 Task: Explore Airbnb accommodation in Majenang, Indonesia from 21th December, 2023 to 25th December, 2023 for 2 adults. Place can be private room with 1  bedroom having 2 beds and 1 bathroom. Property type can be hotel.
Action: Mouse moved to (544, 104)
Screenshot: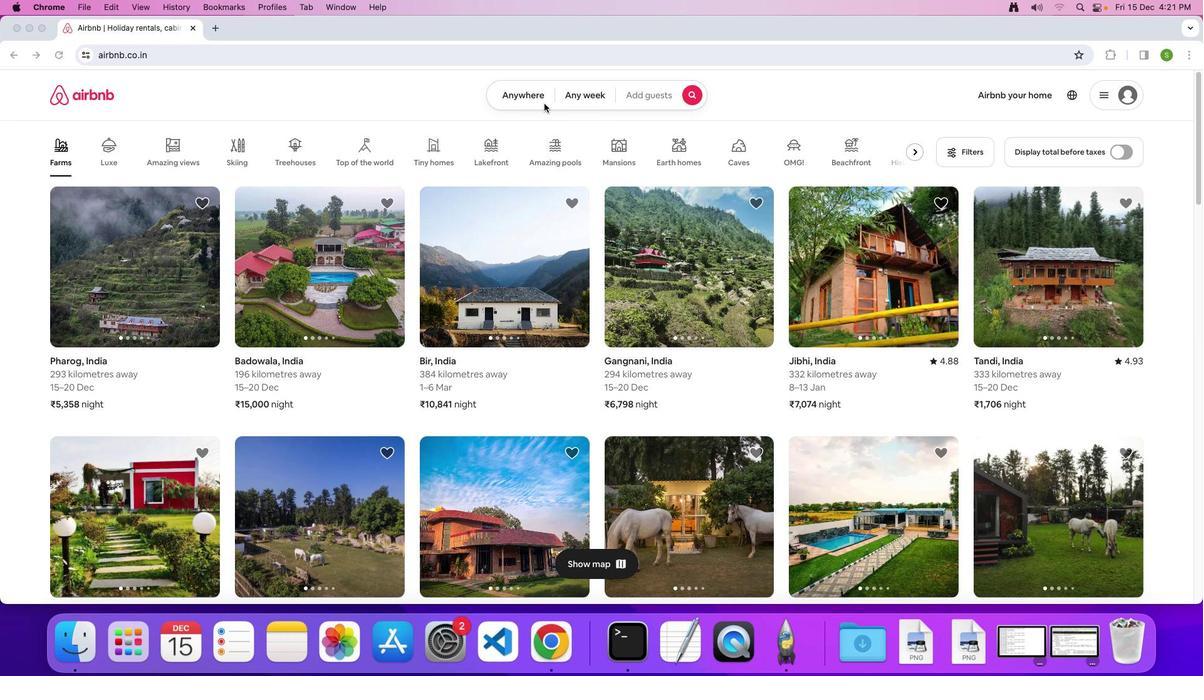 
Action: Mouse pressed left at (544, 104)
Screenshot: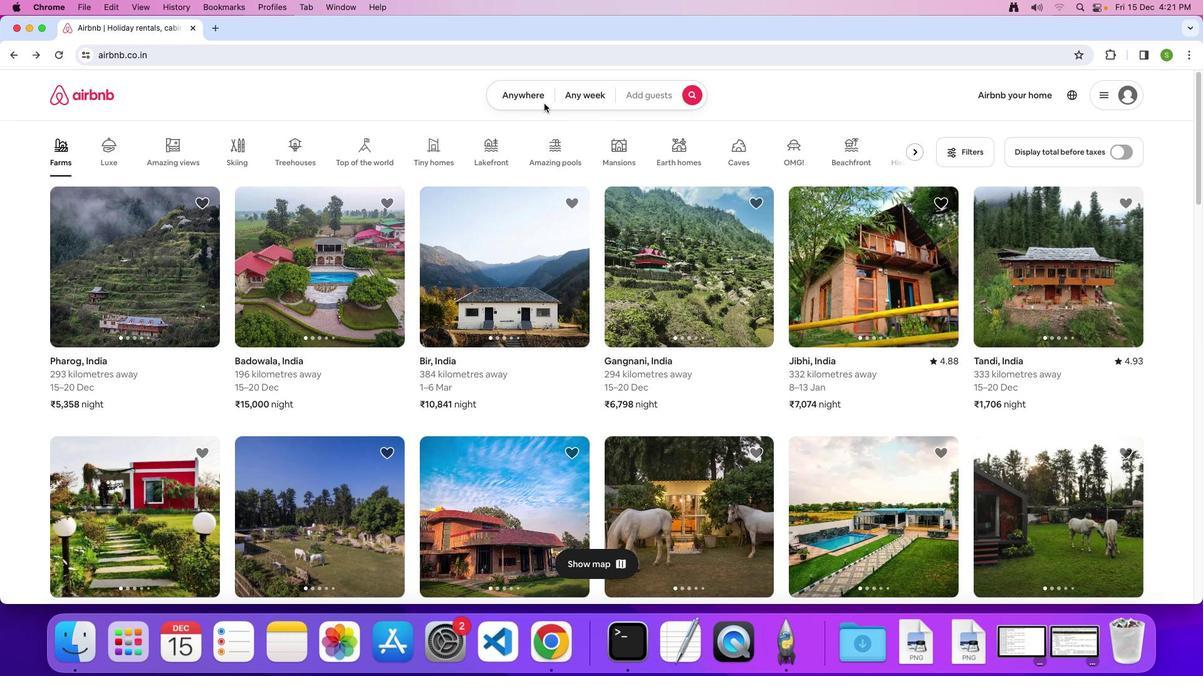 
Action: Mouse moved to (527, 98)
Screenshot: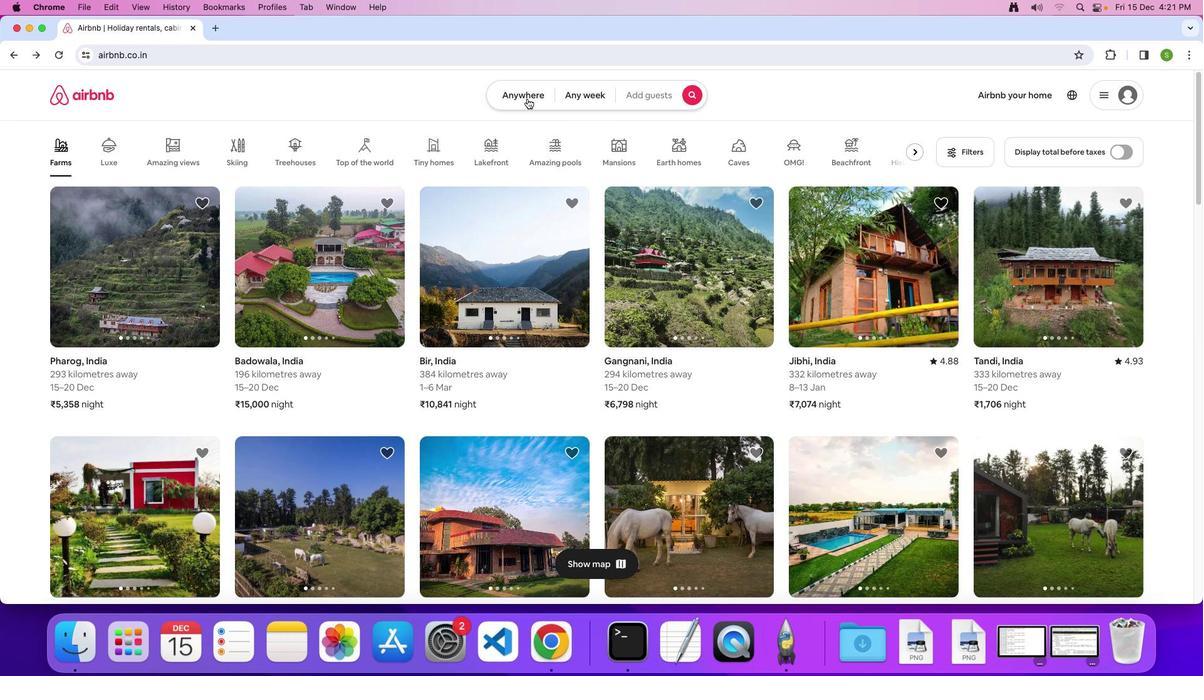 
Action: Mouse pressed left at (527, 98)
Screenshot: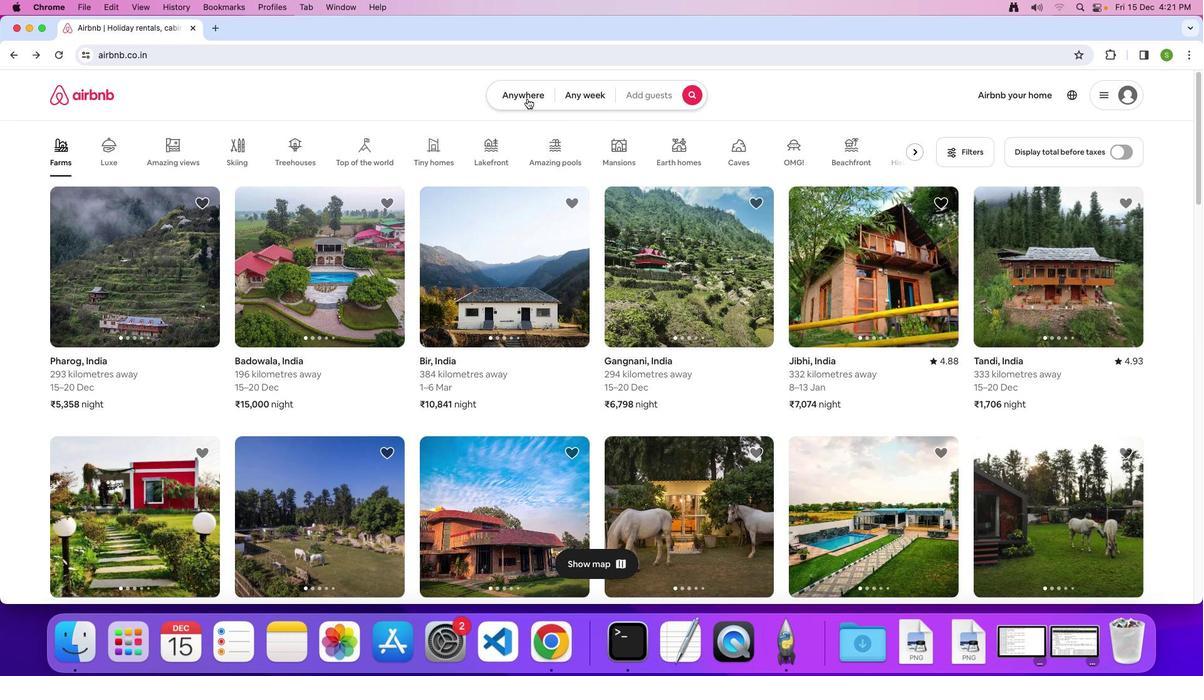 
Action: Mouse moved to (468, 138)
Screenshot: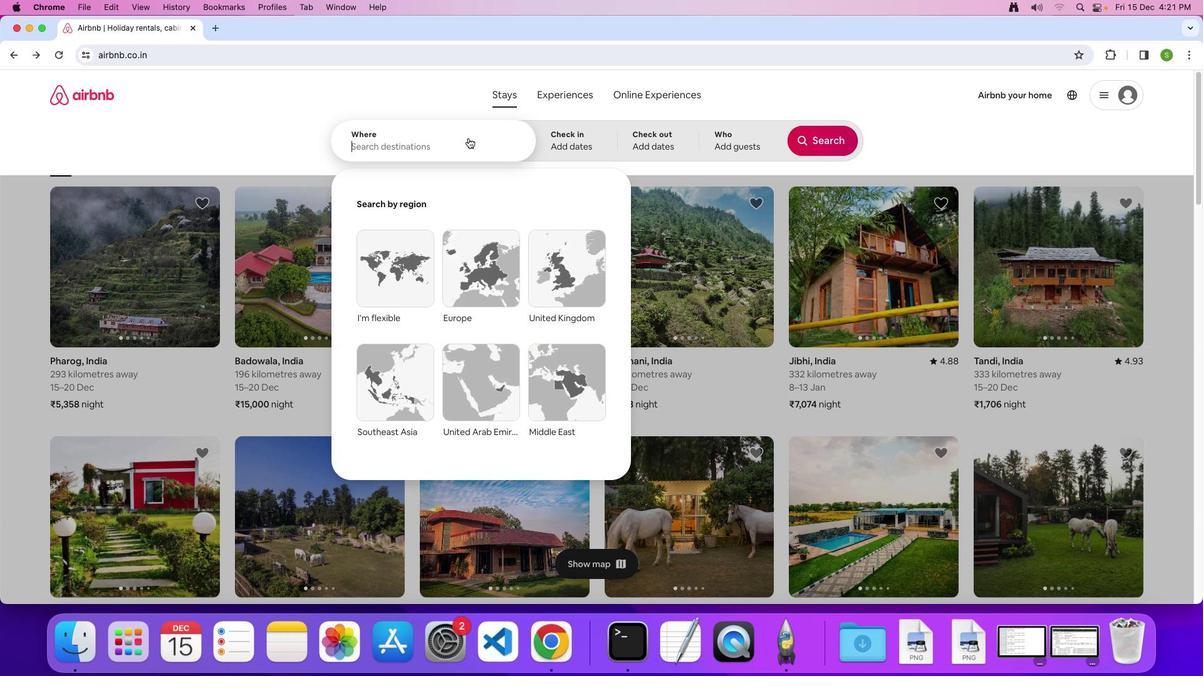 
Action: Mouse pressed left at (468, 138)
Screenshot: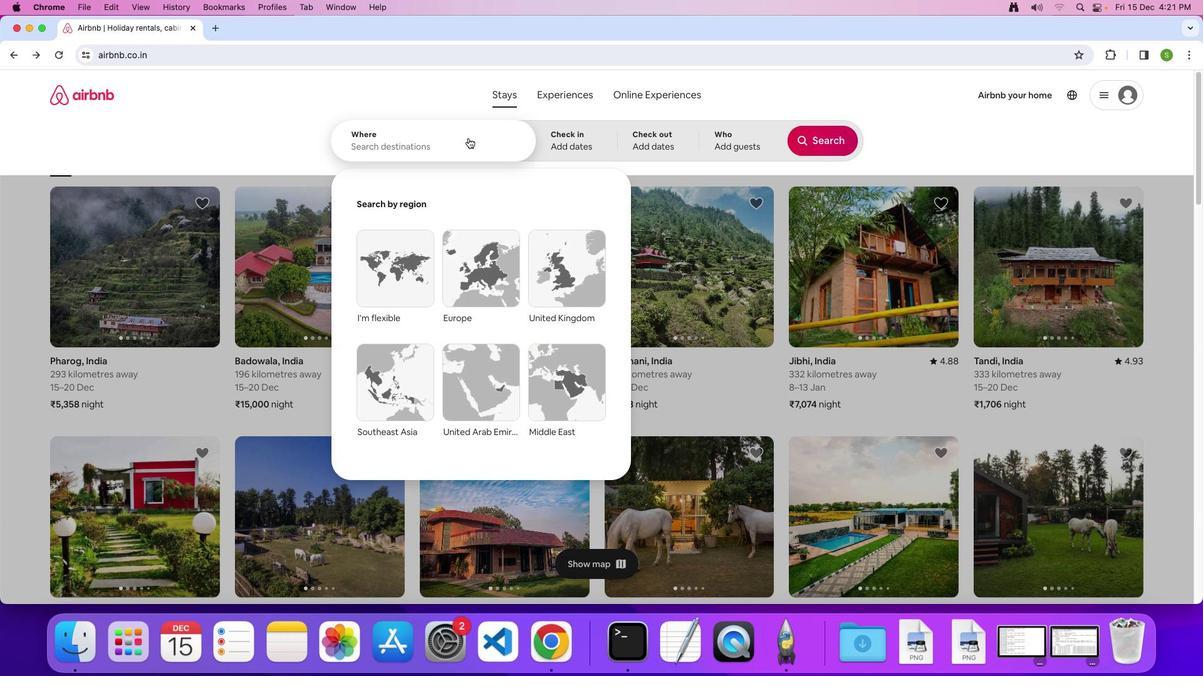 
Action: Key pressed 'M'Key.caps_lock'a''j''e''n''a''n''g'','Key.spaceKey.shift'i''n''d''o''n''e''s''i''a'Key.enter
Screenshot: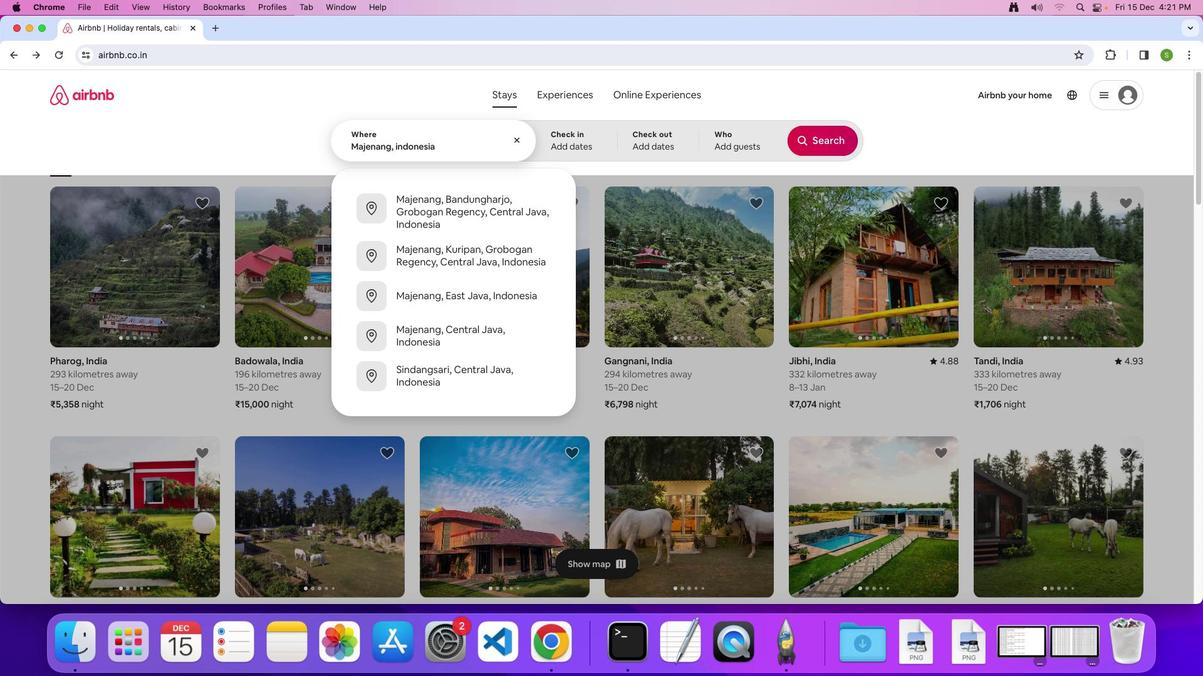 
Action: Mouse moved to (495, 389)
Screenshot: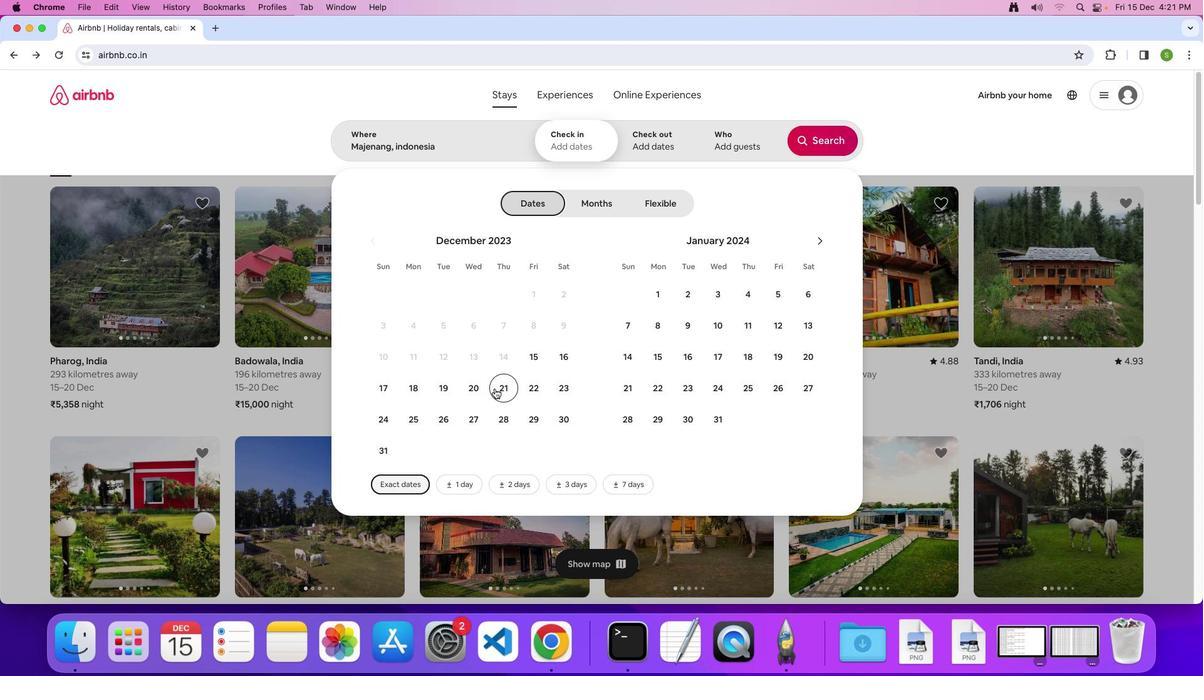 
Action: Mouse pressed left at (495, 389)
Screenshot: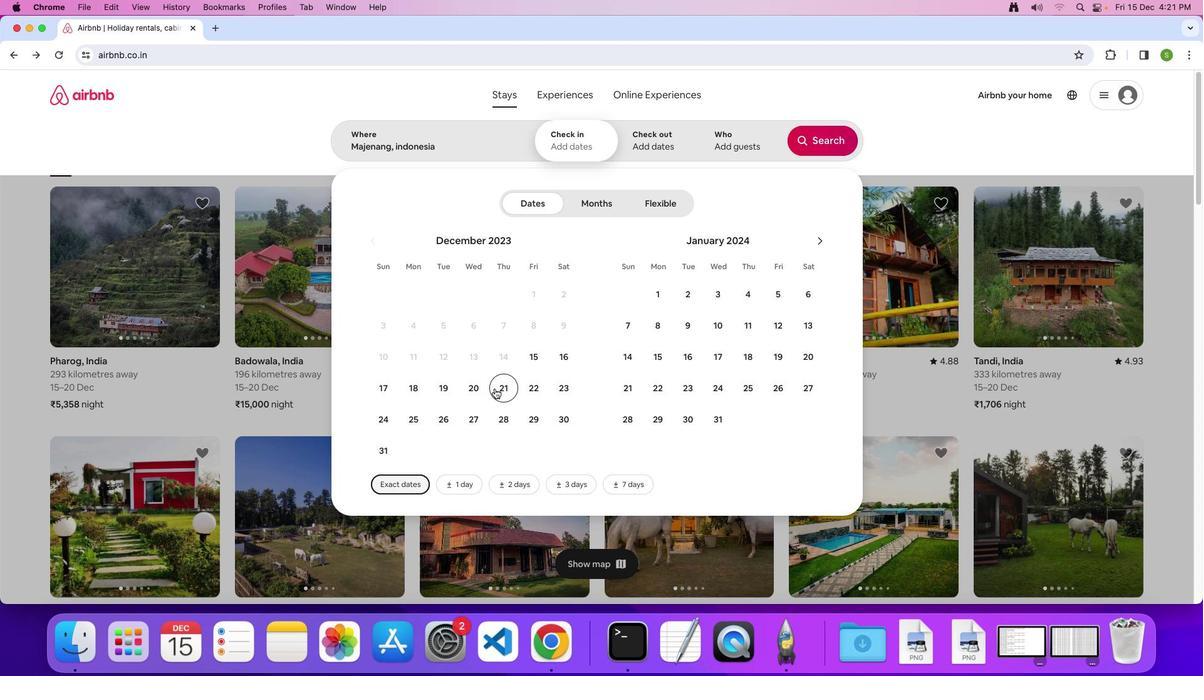 
Action: Mouse moved to (419, 420)
Screenshot: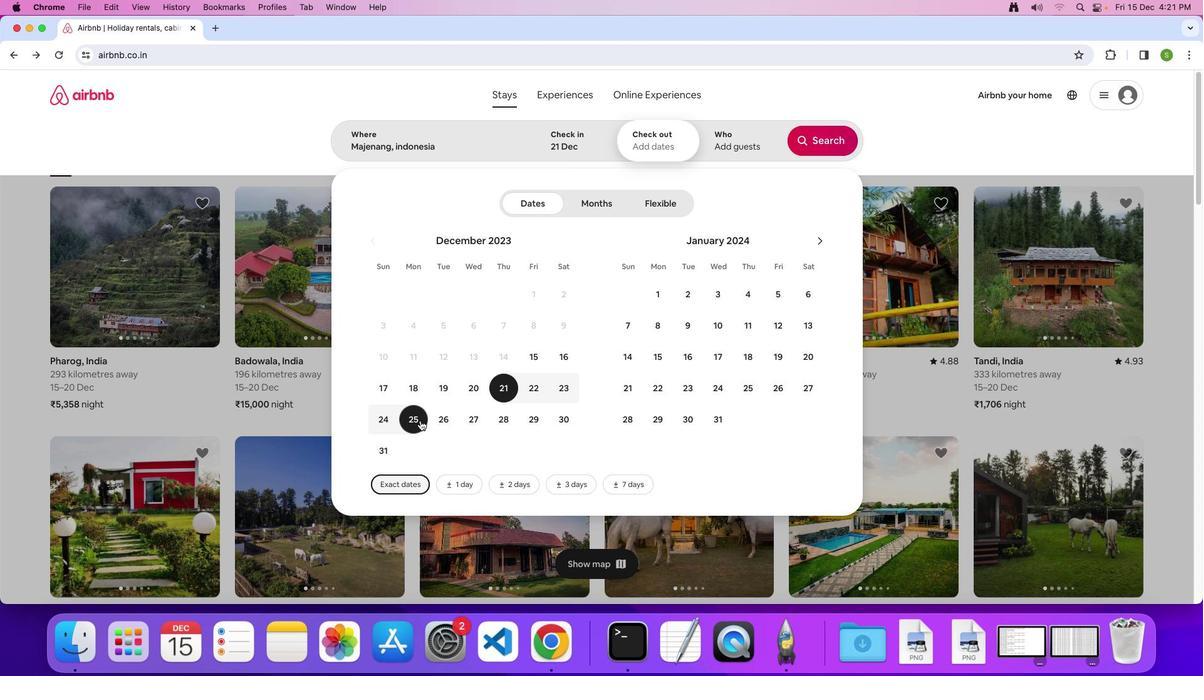 
Action: Mouse pressed left at (419, 420)
Screenshot: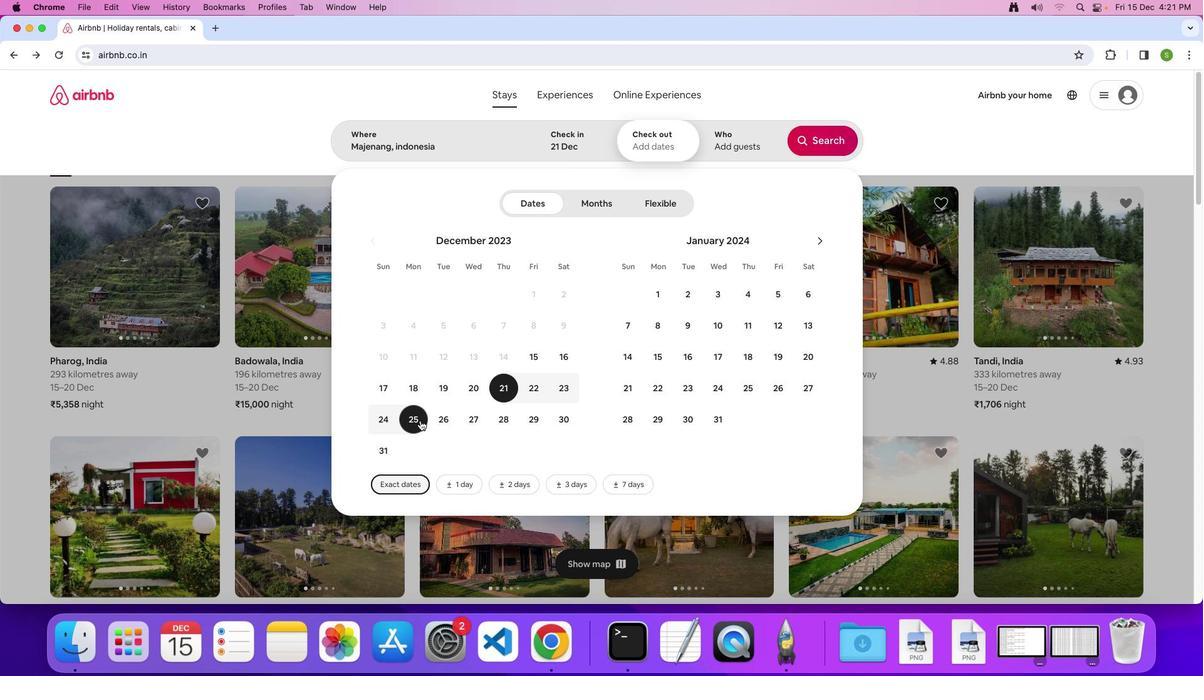 
Action: Mouse moved to (710, 142)
Screenshot: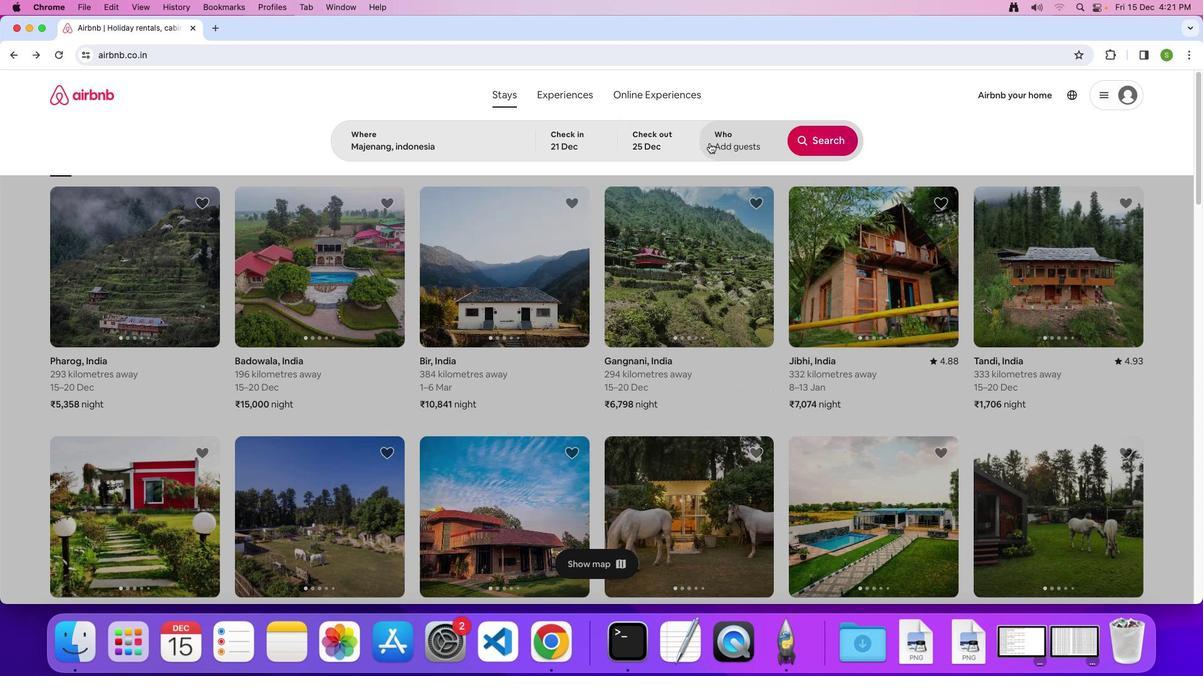 
Action: Mouse pressed left at (710, 142)
Screenshot: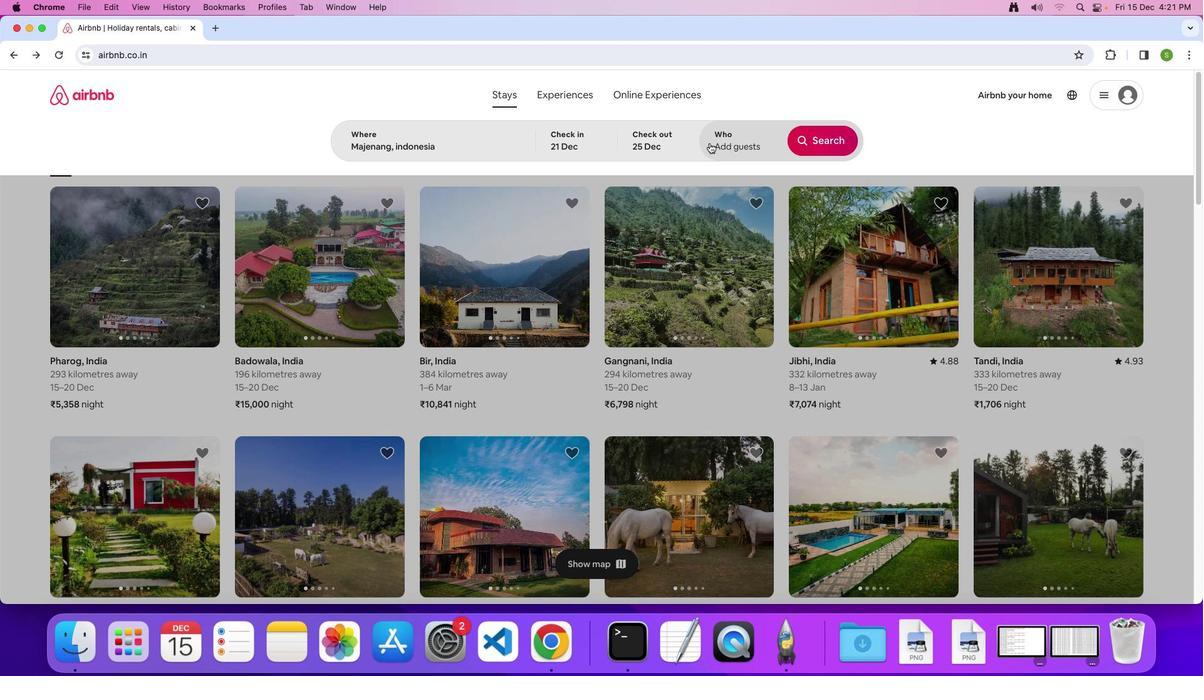 
Action: Mouse moved to (827, 204)
Screenshot: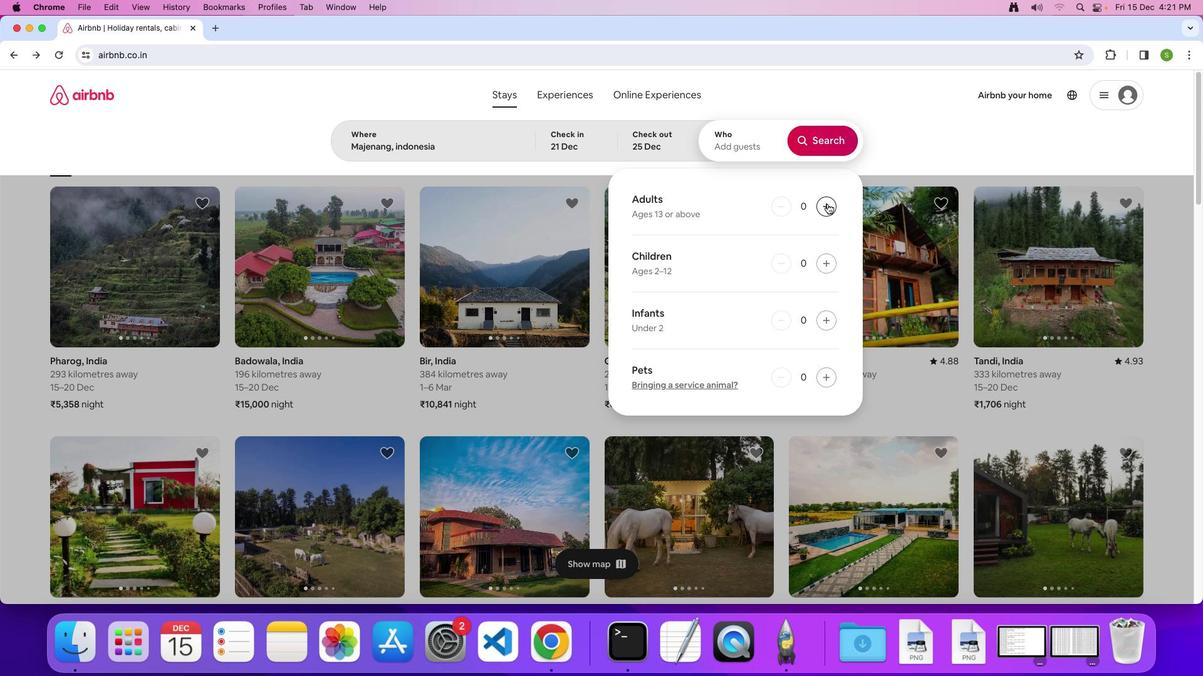 
Action: Mouse pressed left at (827, 204)
Screenshot: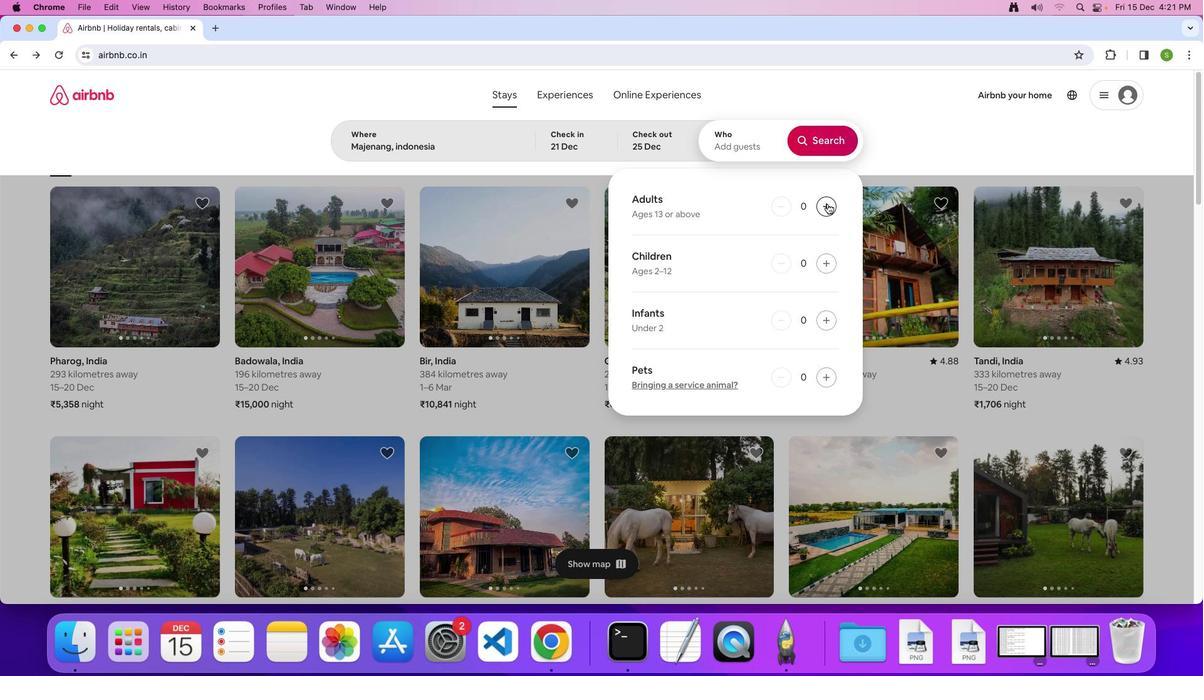
Action: Mouse pressed left at (827, 204)
Screenshot: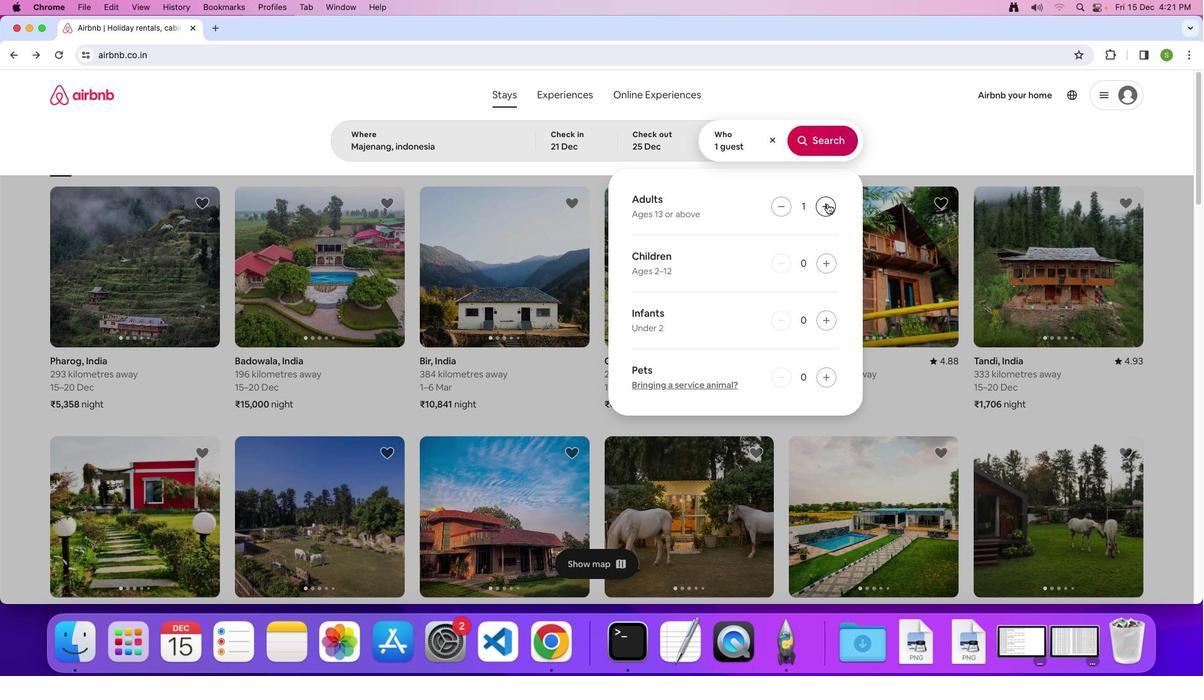 
Action: Mouse moved to (827, 147)
Screenshot: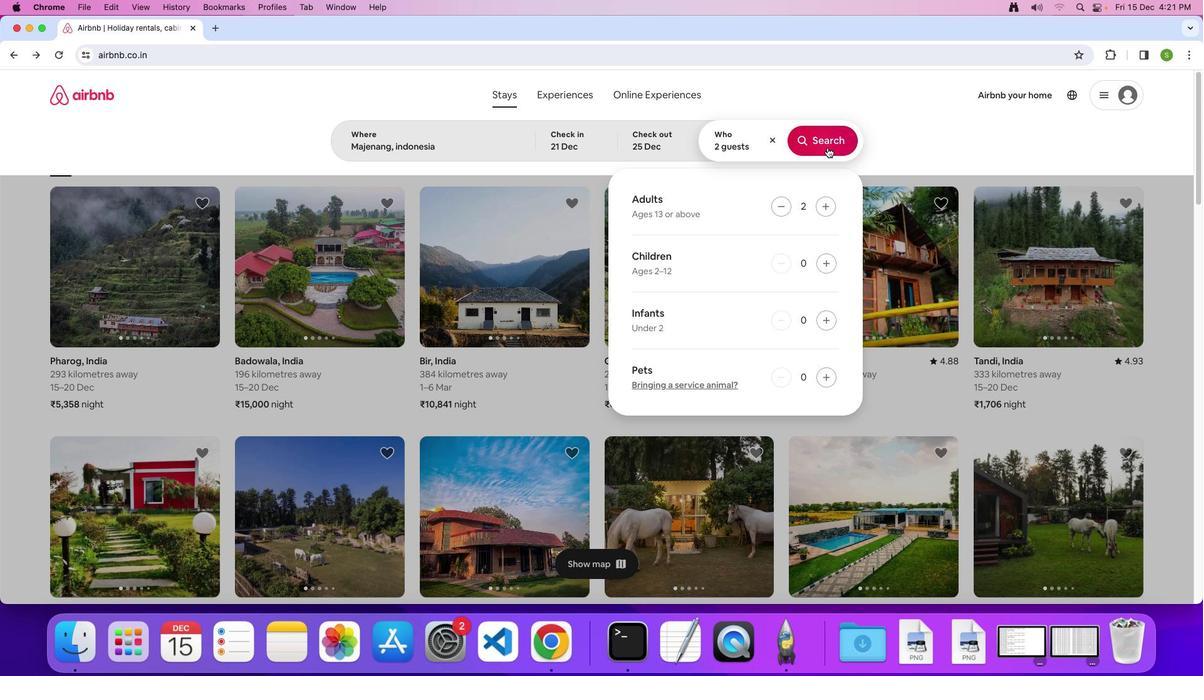 
Action: Mouse pressed left at (827, 147)
Screenshot: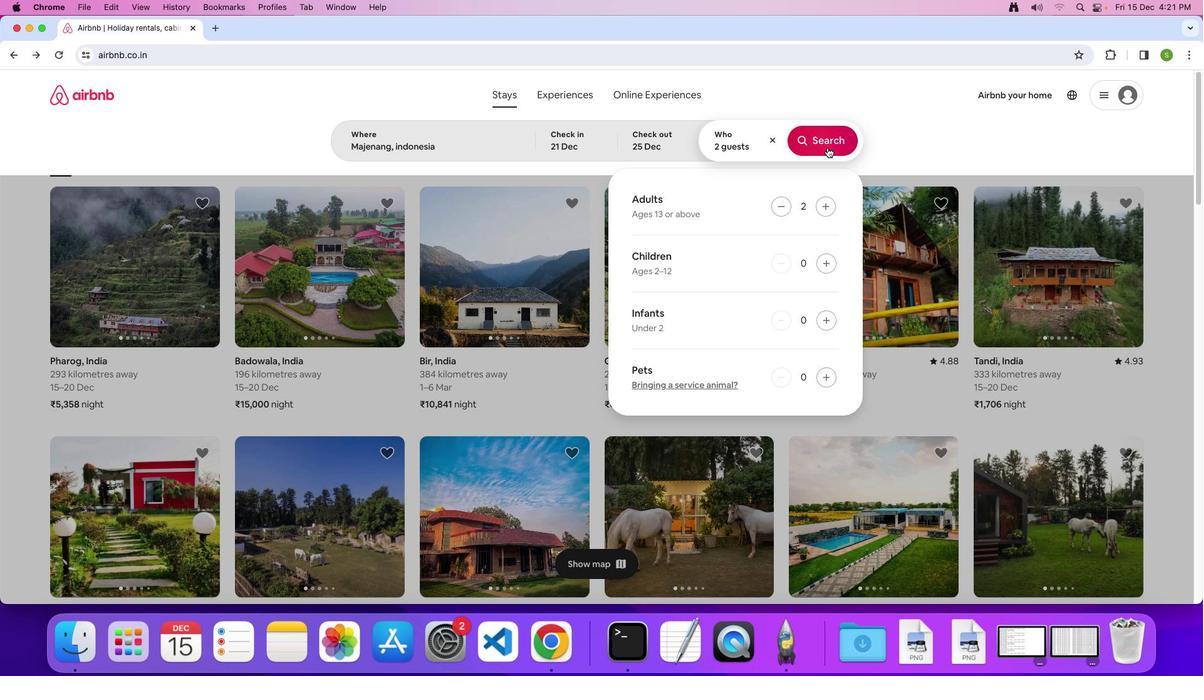
Action: Mouse moved to (998, 144)
Screenshot: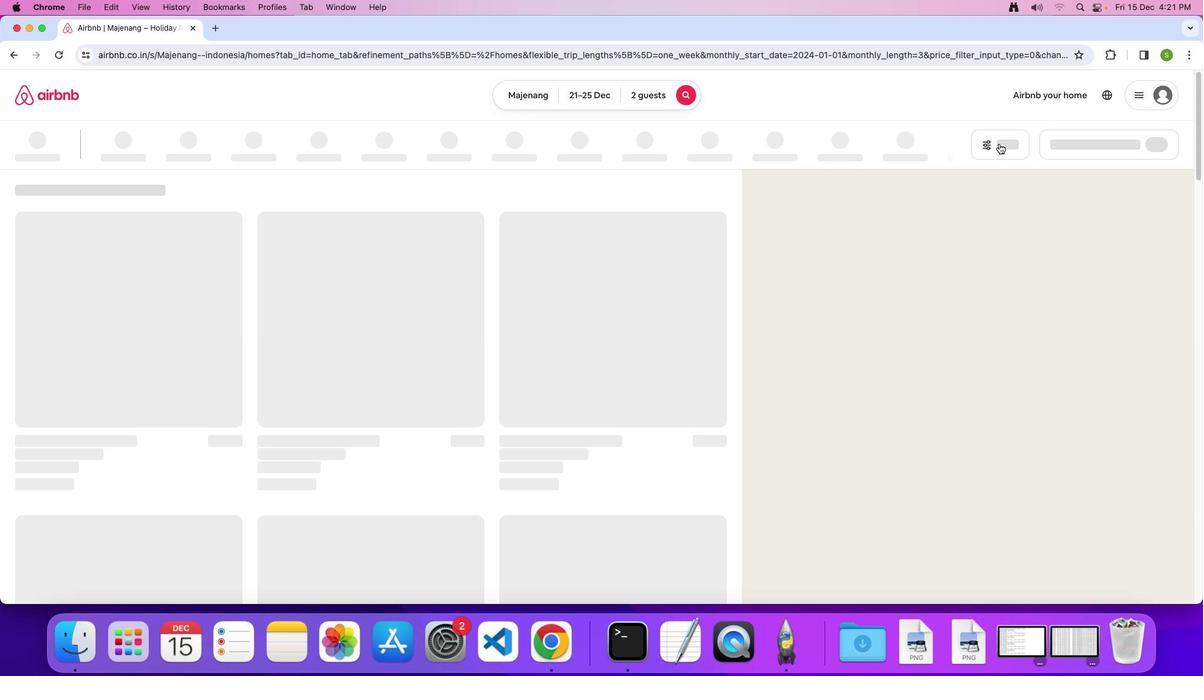 
Action: Mouse pressed left at (998, 144)
Screenshot: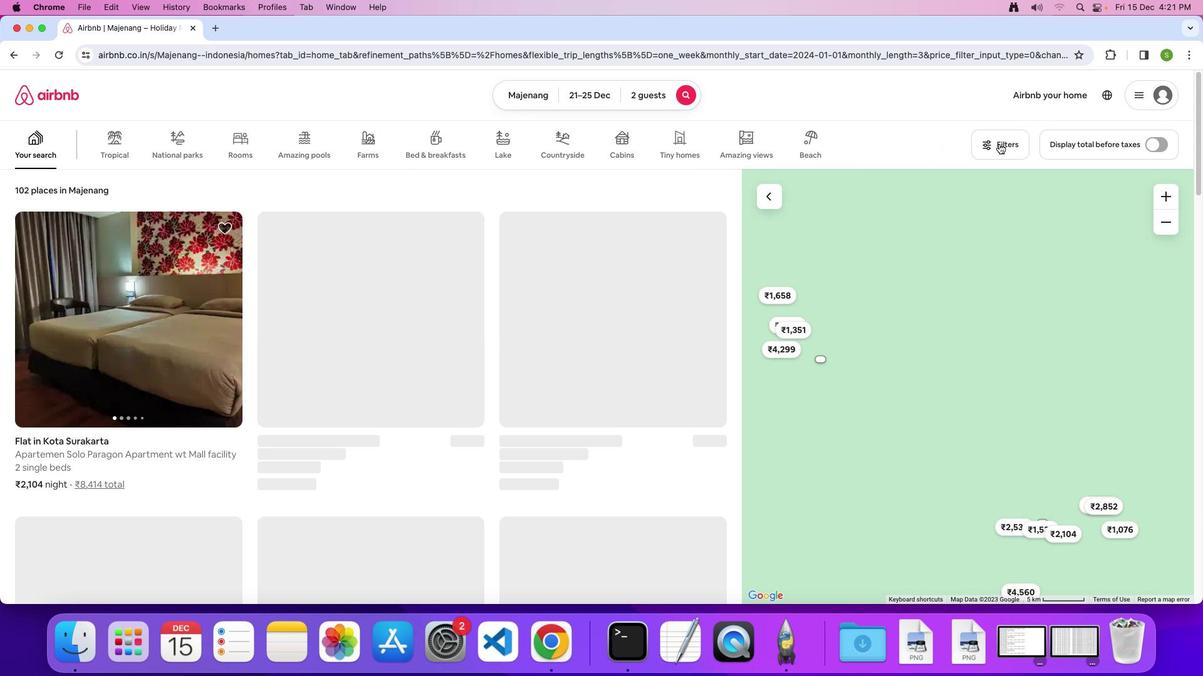
Action: Mouse moved to (552, 354)
Screenshot: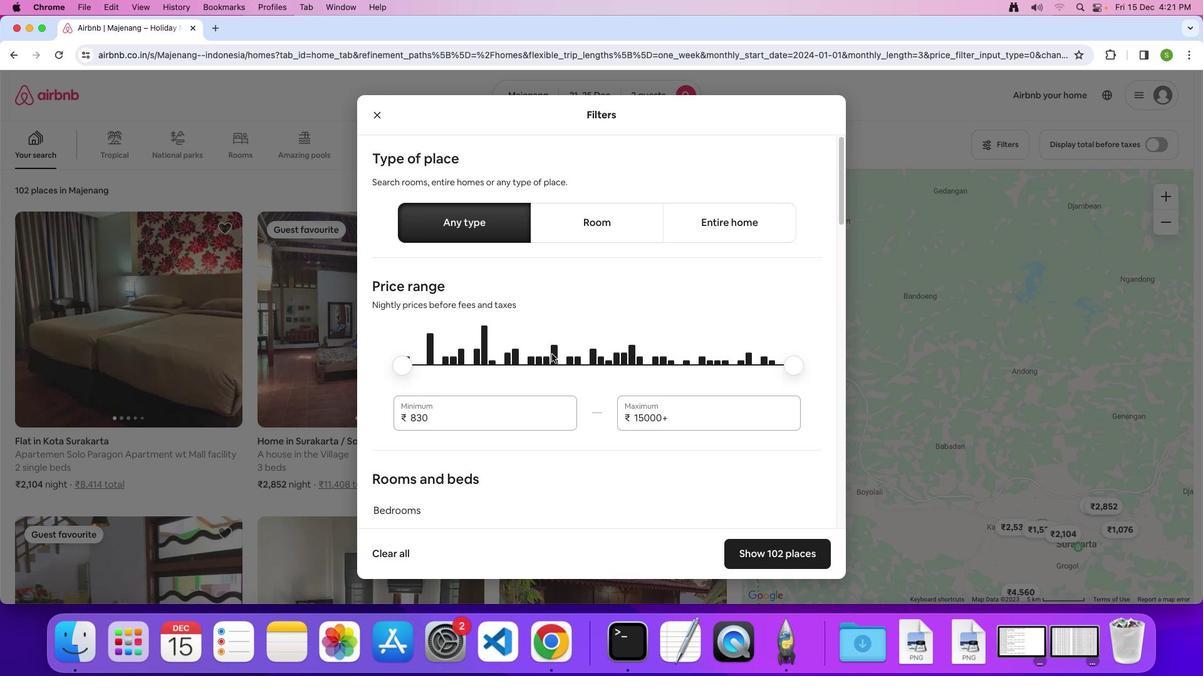 
Action: Mouse scrolled (552, 354) with delta (0, 0)
Screenshot: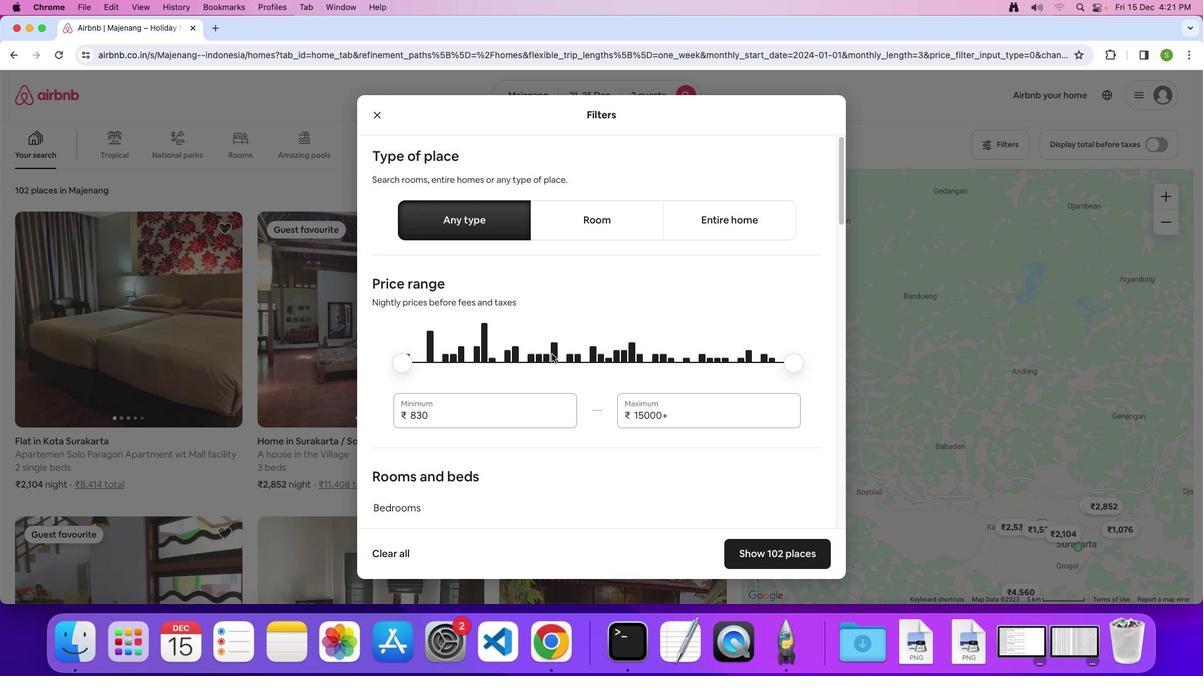 
Action: Mouse scrolled (552, 354) with delta (0, 0)
Screenshot: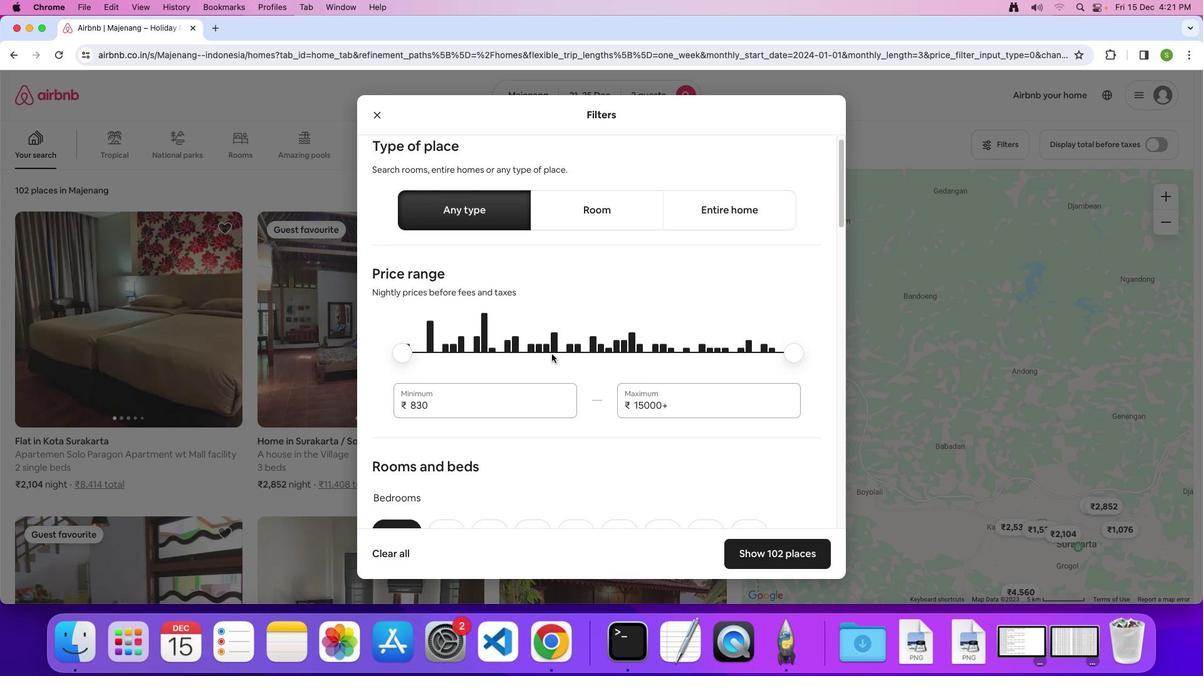 
Action: Mouse scrolled (552, 354) with delta (0, 0)
Screenshot: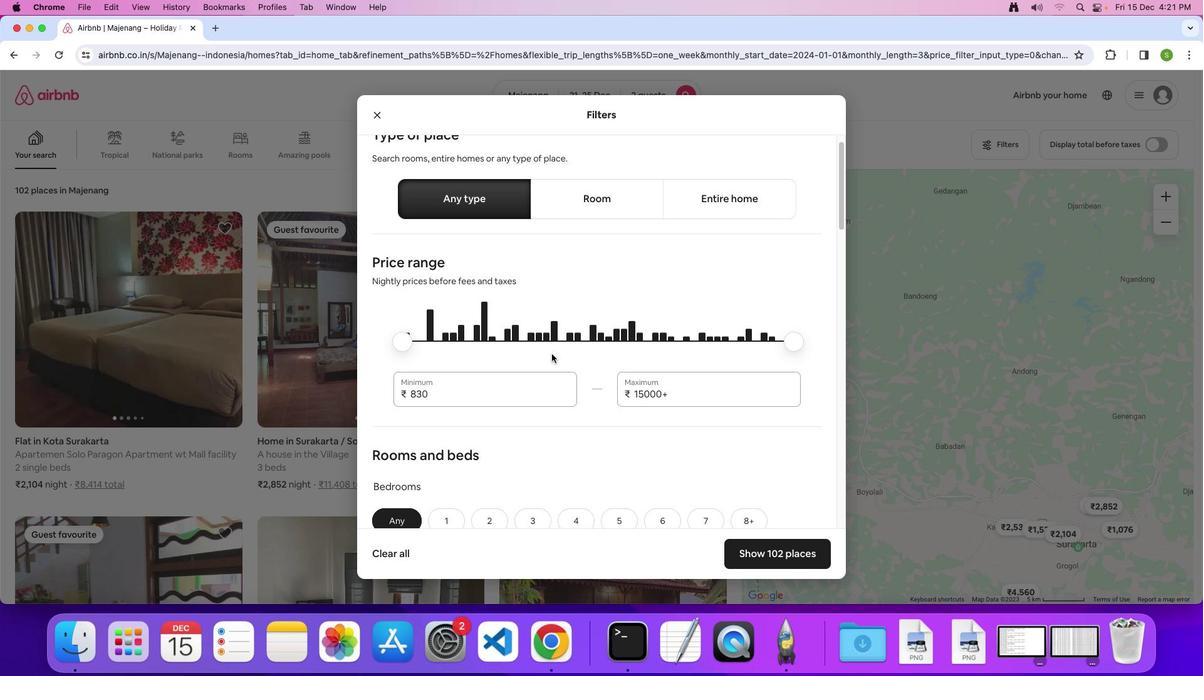 
Action: Mouse scrolled (552, 354) with delta (0, 0)
Screenshot: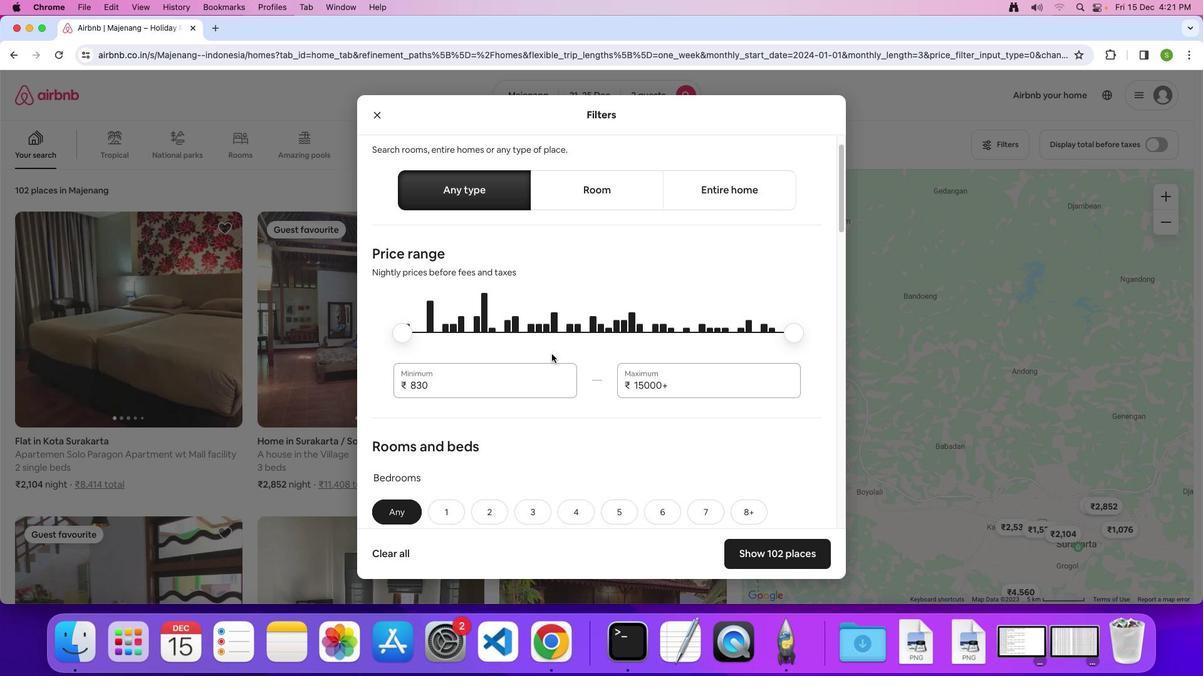 
Action: Mouse scrolled (552, 354) with delta (0, -1)
Screenshot: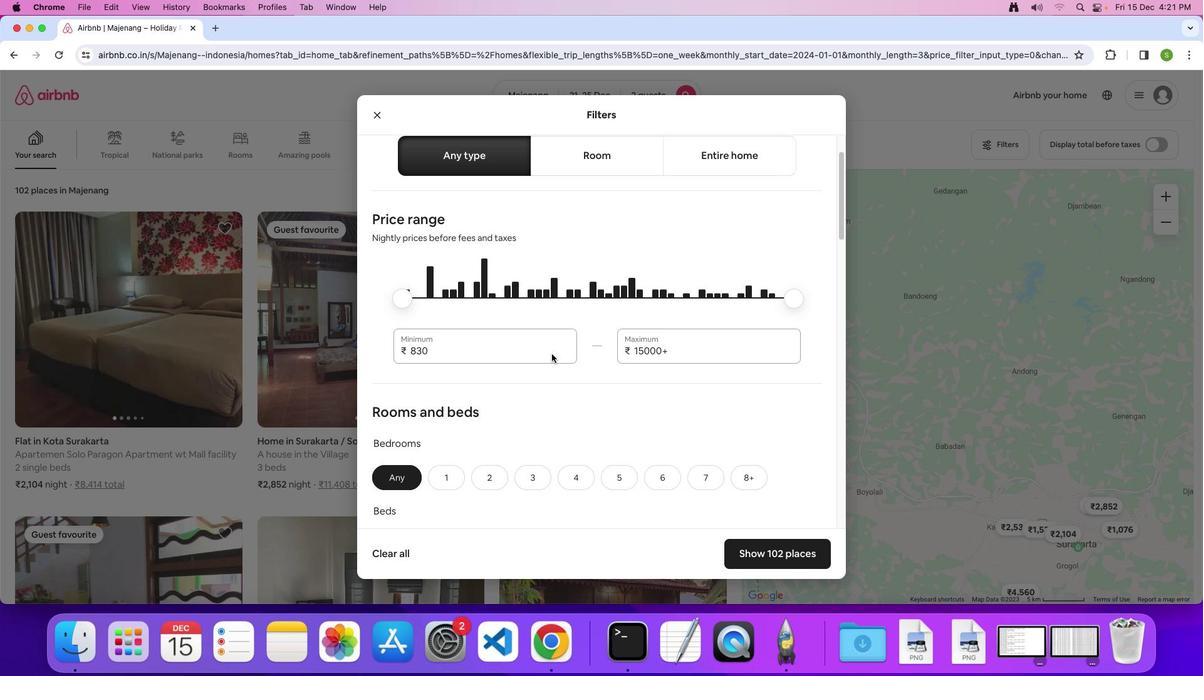 
Action: Mouse scrolled (552, 354) with delta (0, 0)
Screenshot: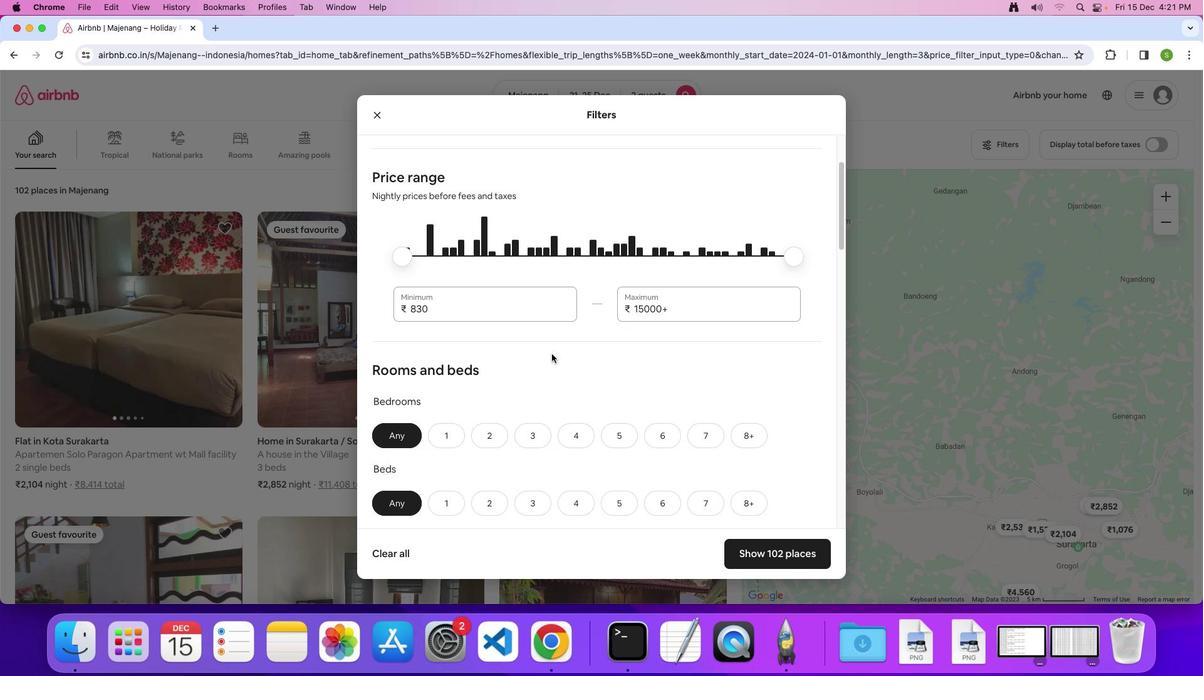 
Action: Mouse scrolled (552, 354) with delta (0, 0)
Screenshot: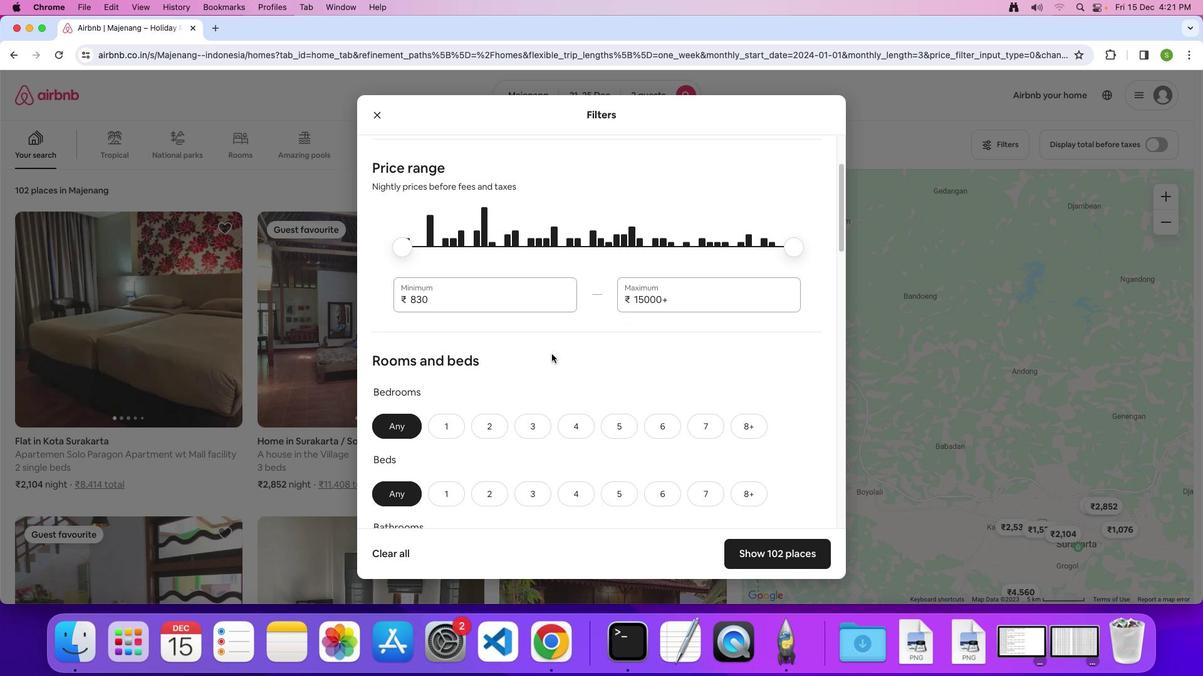 
Action: Mouse scrolled (552, 354) with delta (0, 0)
Screenshot: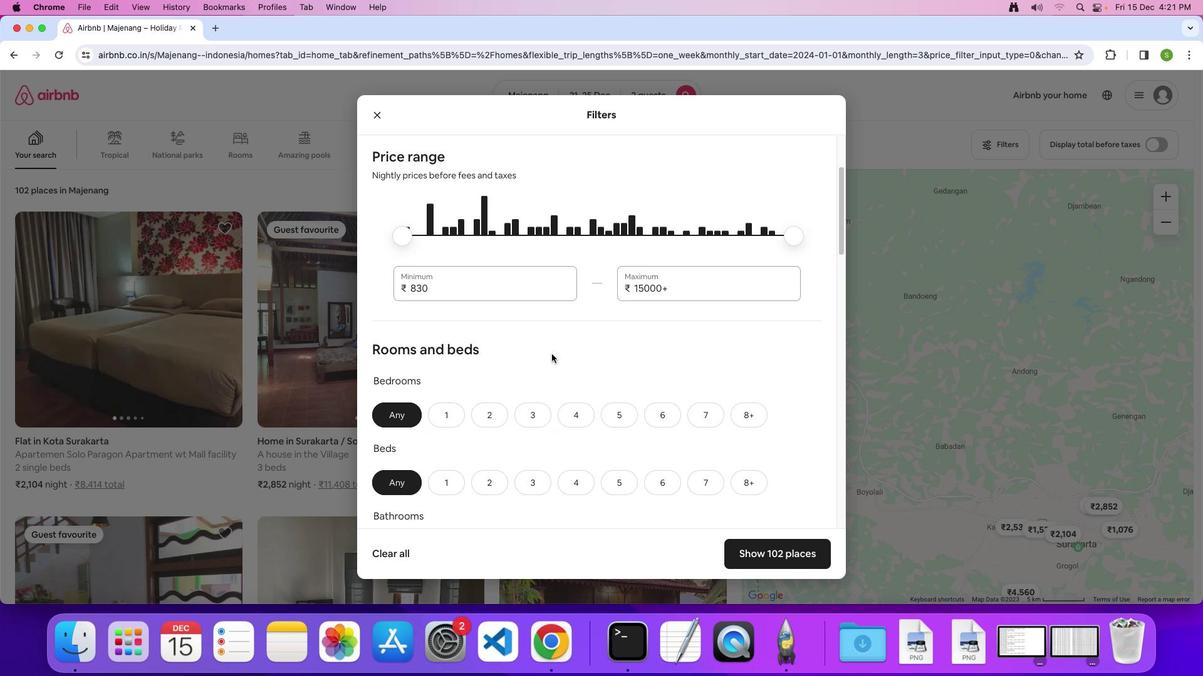
Action: Mouse scrolled (552, 354) with delta (0, 0)
Screenshot: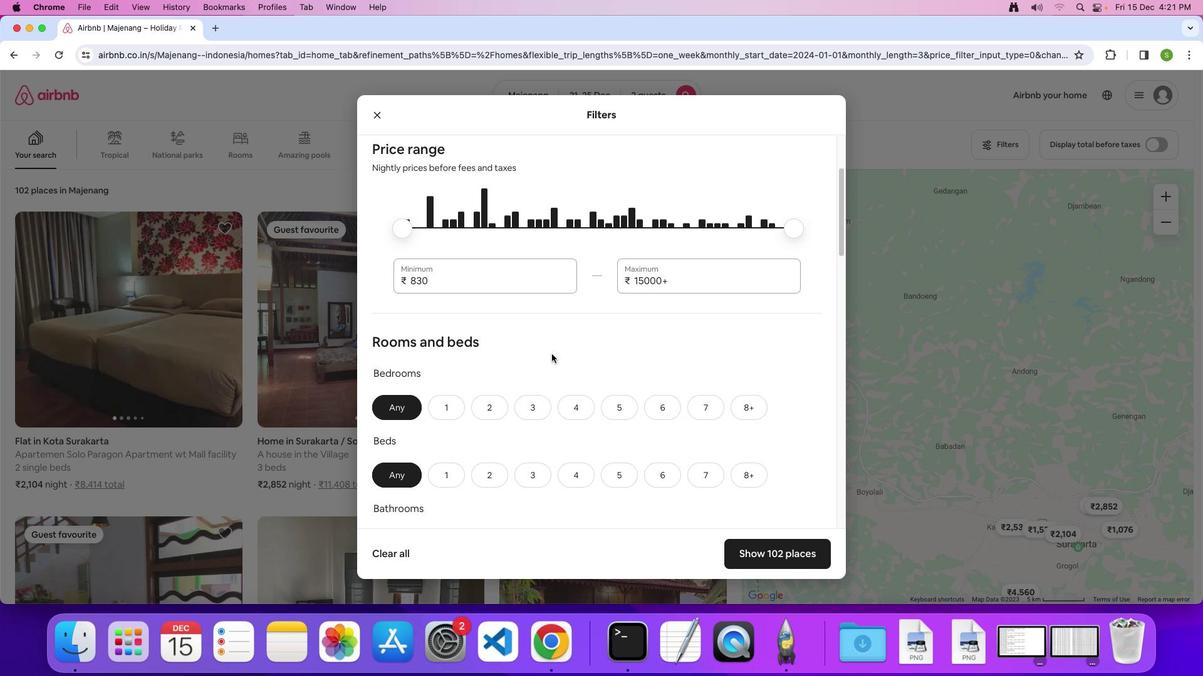 
Action: Mouse scrolled (552, 354) with delta (0, -1)
Screenshot: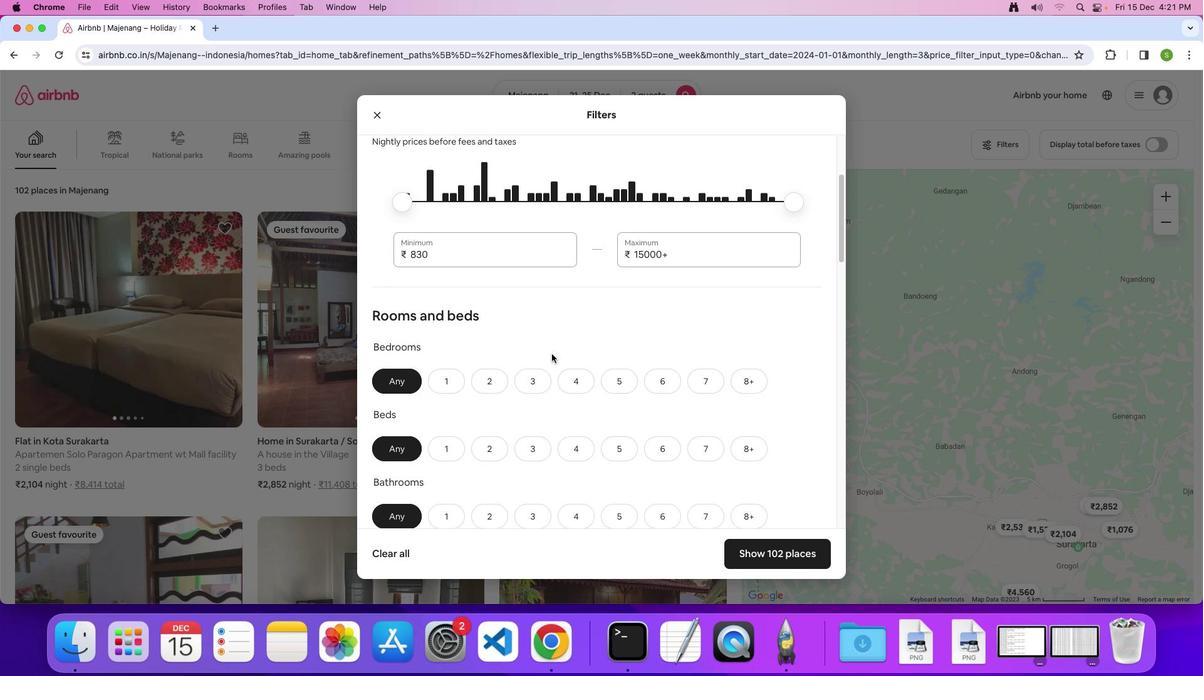 
Action: Mouse scrolled (552, 354) with delta (0, 0)
Screenshot: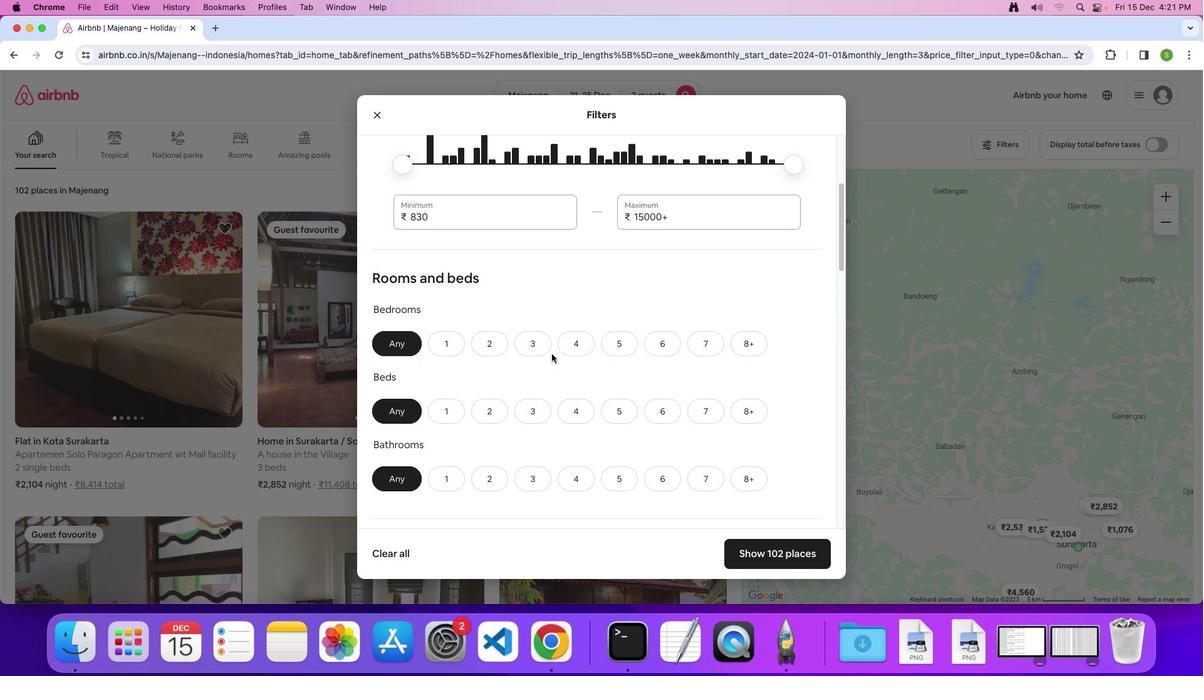 
Action: Mouse scrolled (552, 354) with delta (0, 0)
Screenshot: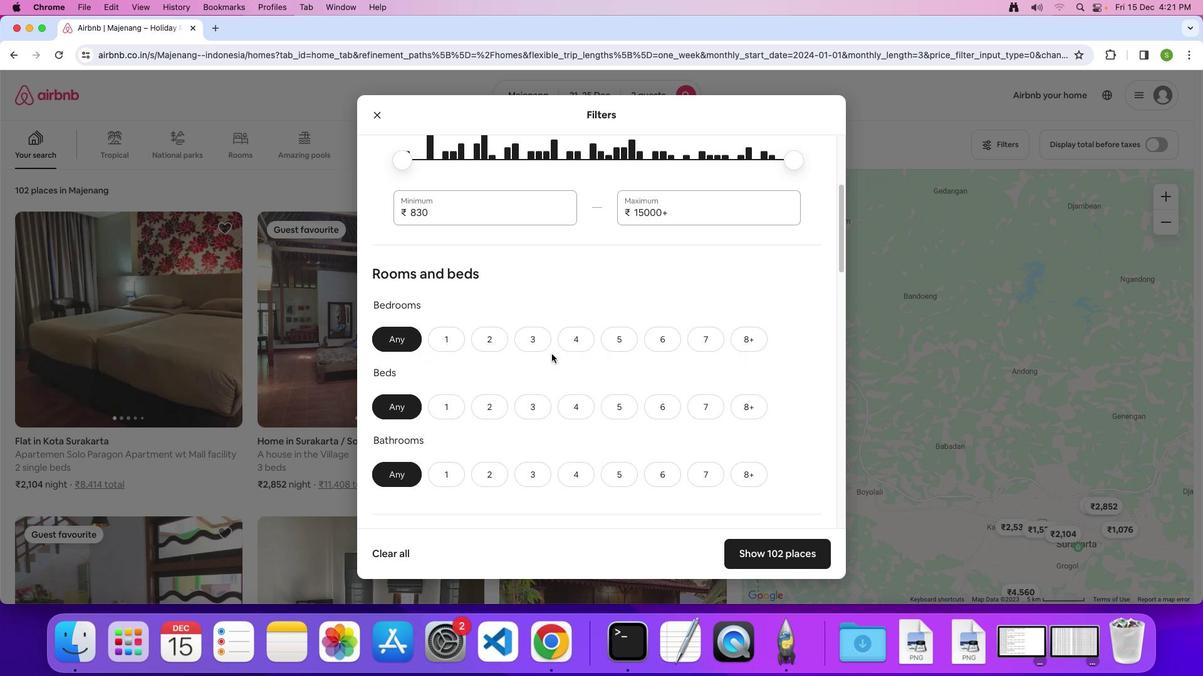 
Action: Mouse moved to (451, 323)
Screenshot: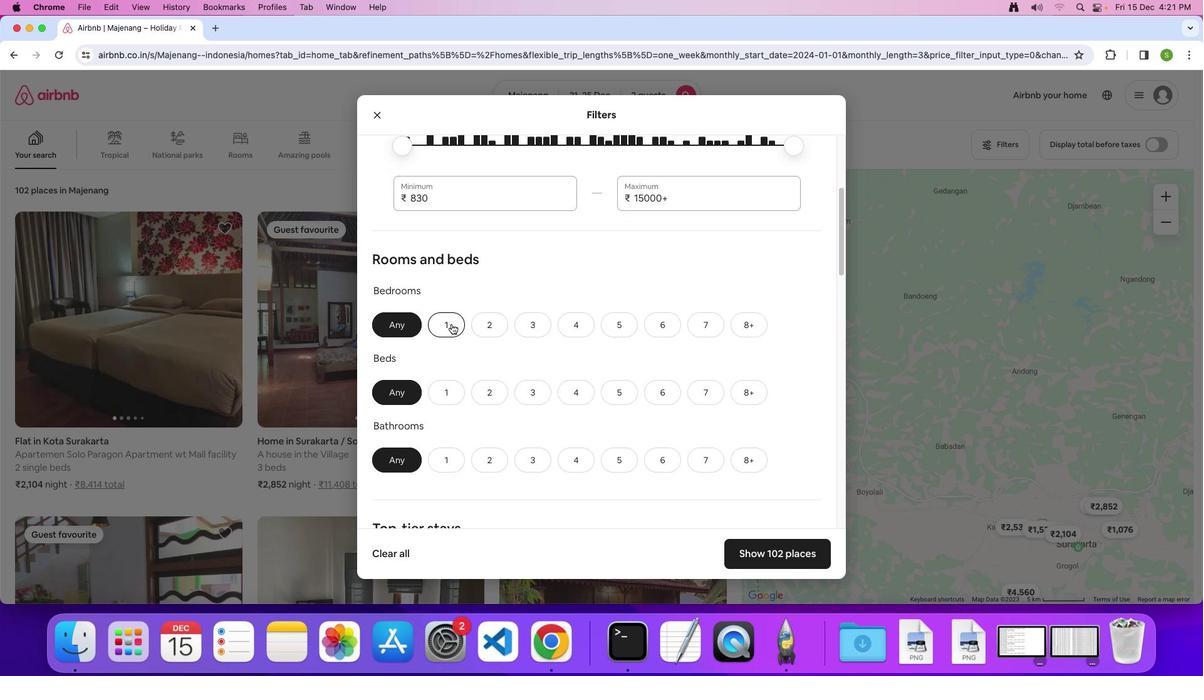 
Action: Mouse pressed left at (451, 323)
Screenshot: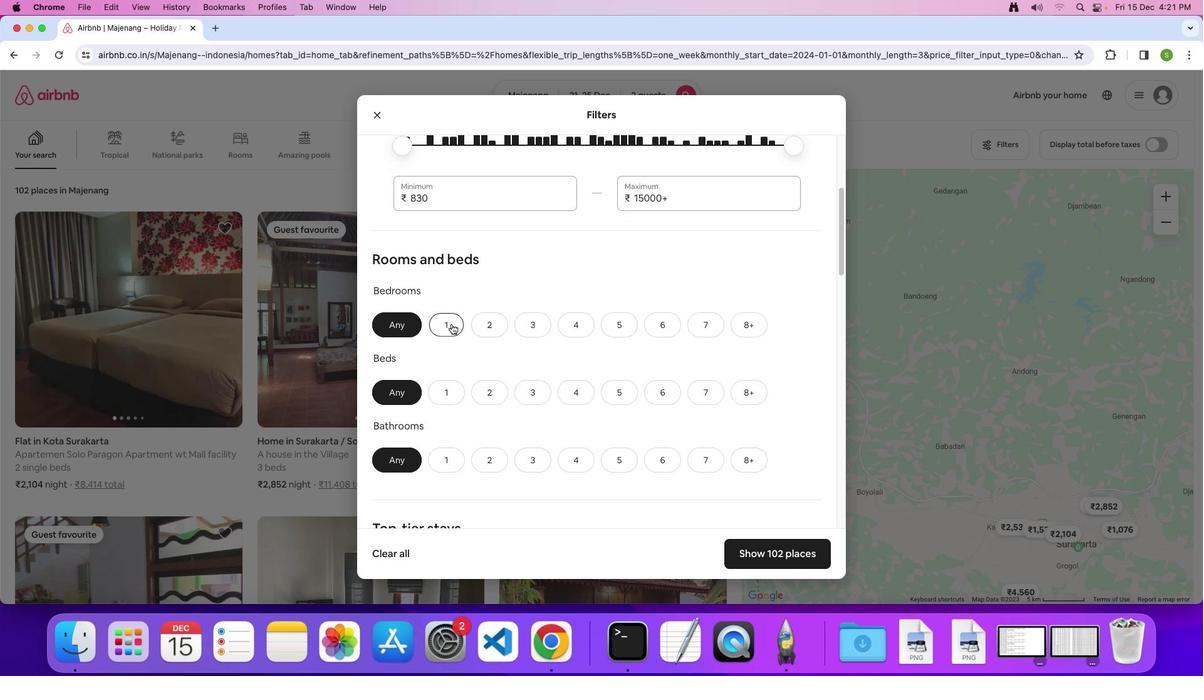 
Action: Mouse moved to (493, 394)
Screenshot: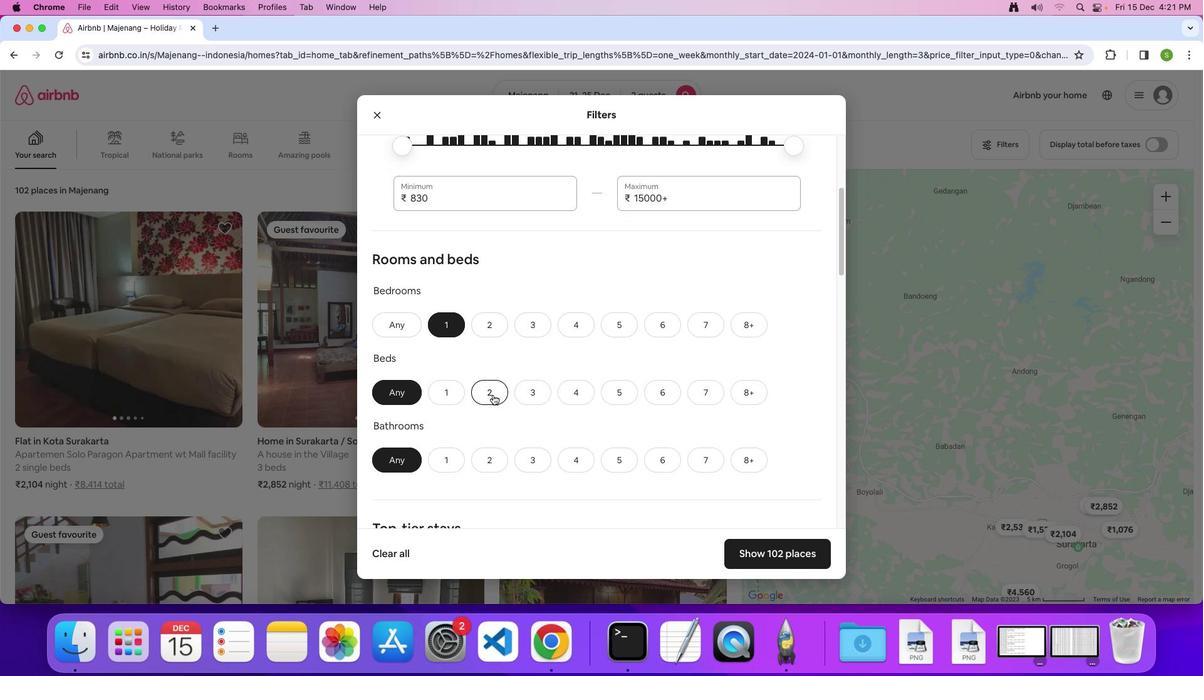 
Action: Mouse pressed left at (493, 394)
Screenshot: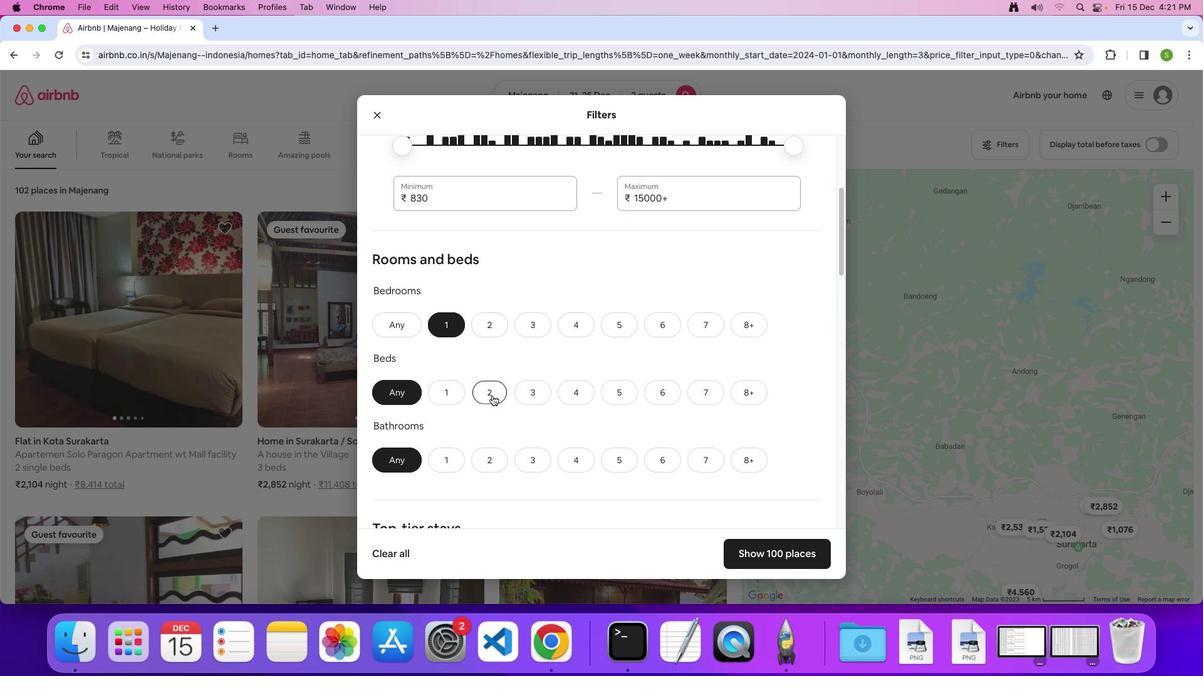 
Action: Mouse moved to (443, 456)
Screenshot: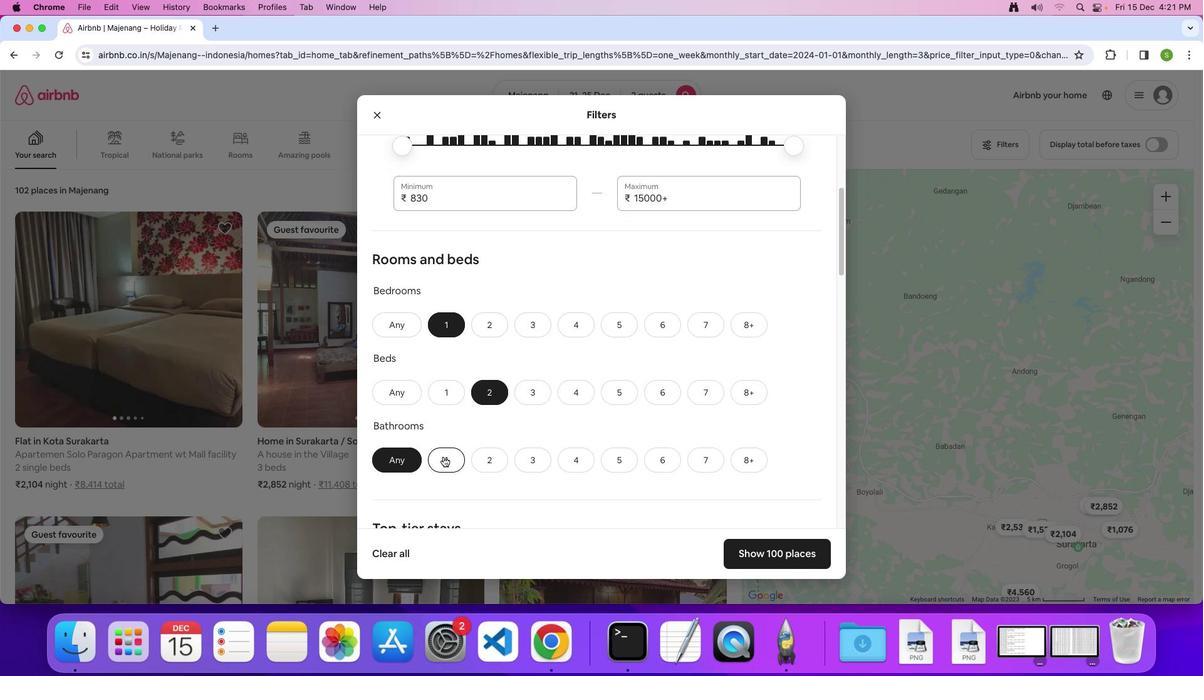
Action: Mouse pressed left at (443, 456)
Screenshot: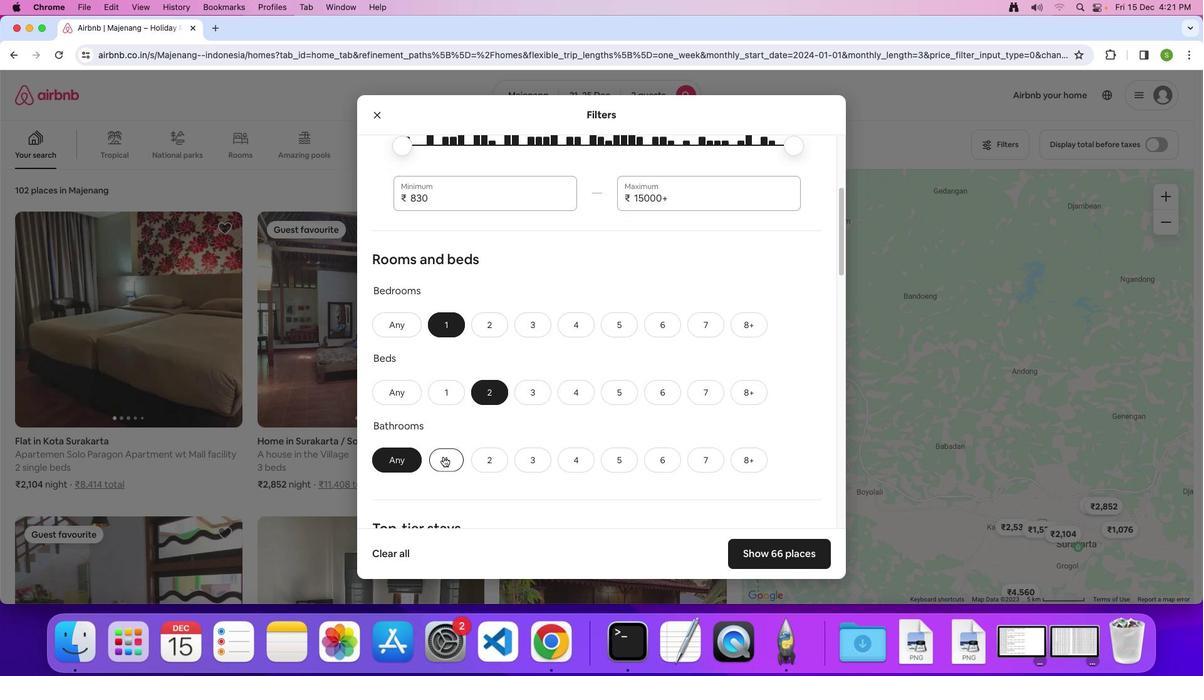 
Action: Mouse moved to (570, 372)
Screenshot: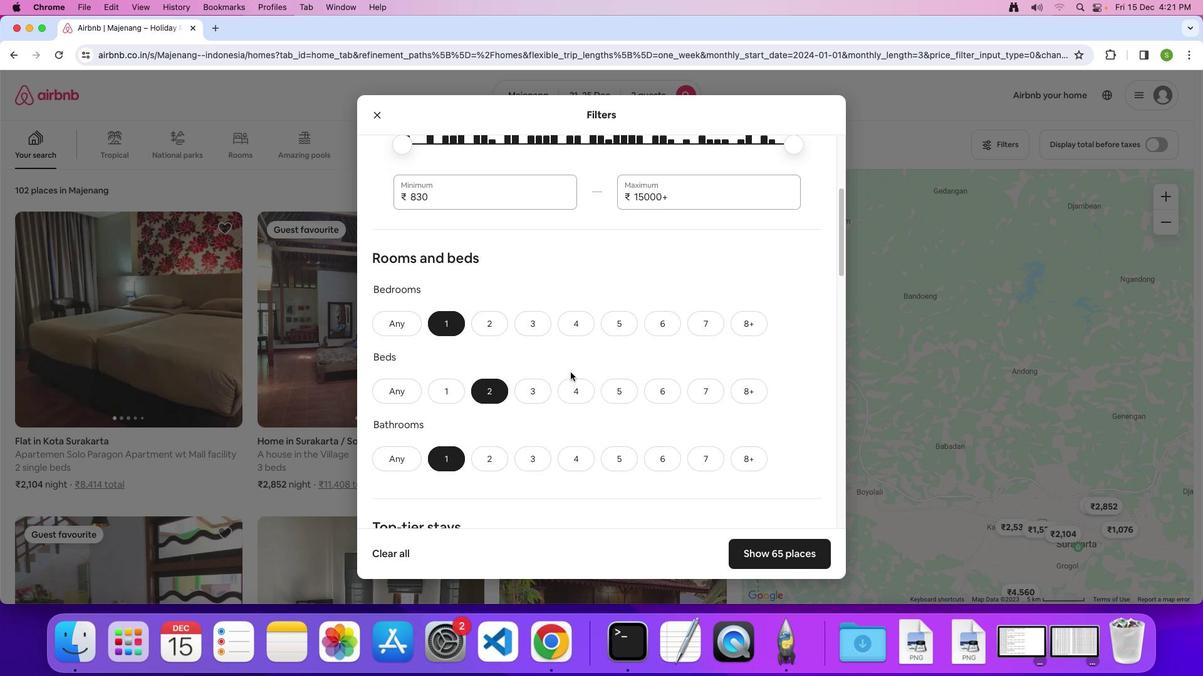
Action: Mouse scrolled (570, 372) with delta (0, 0)
Screenshot: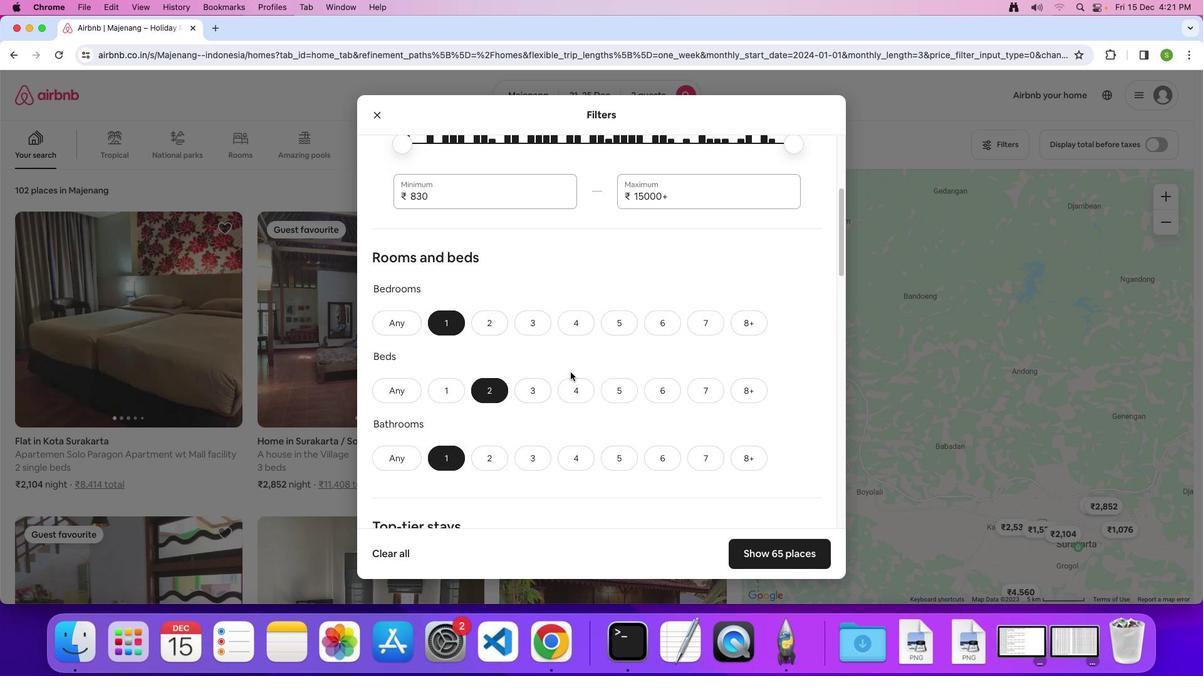 
Action: Mouse scrolled (570, 372) with delta (0, 0)
Screenshot: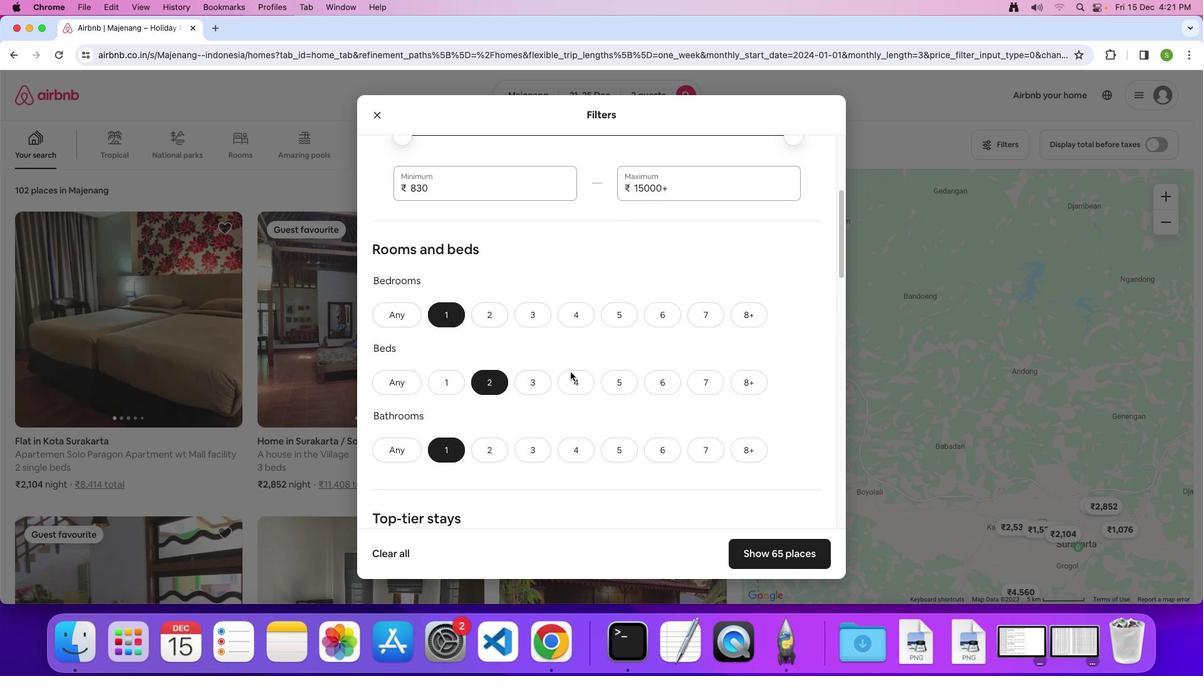 
Action: Mouse scrolled (570, 372) with delta (0, 0)
Screenshot: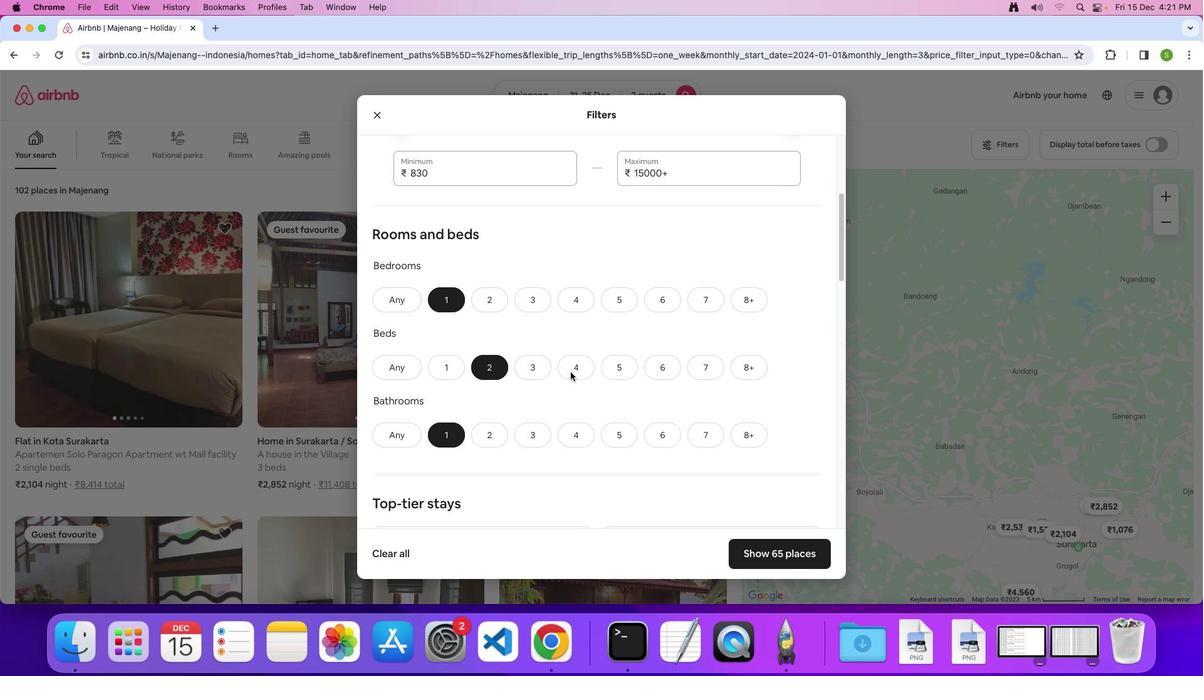 
Action: Mouse scrolled (570, 372) with delta (0, 0)
Screenshot: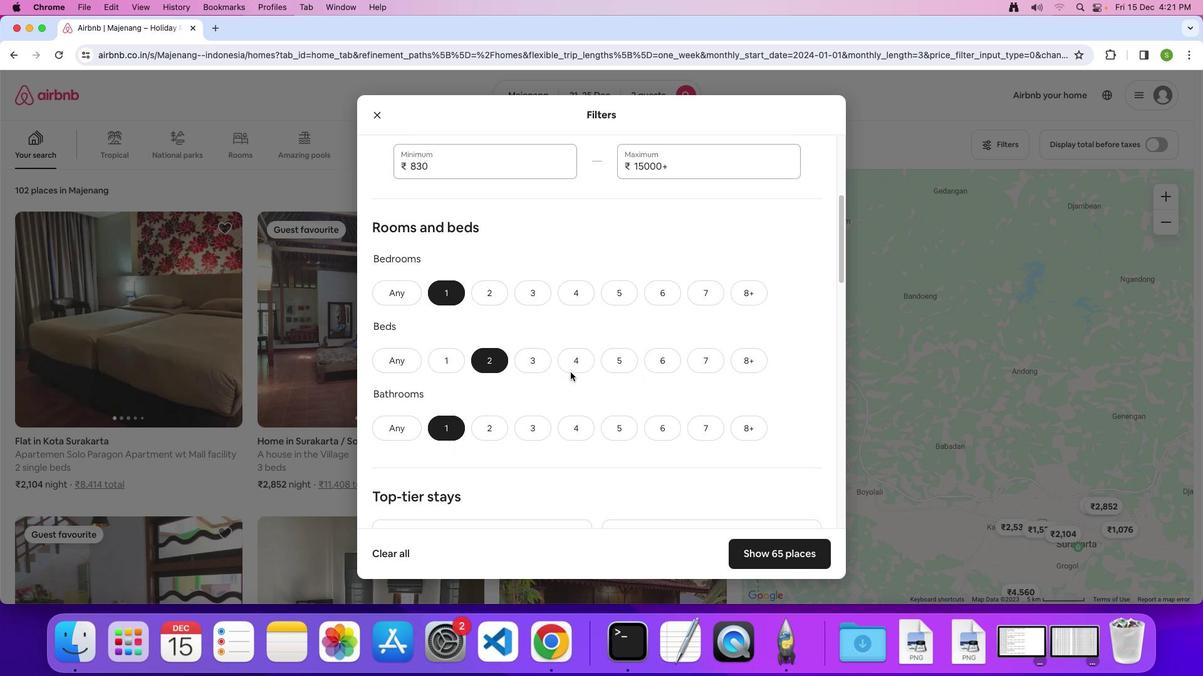 
Action: Mouse scrolled (570, 372) with delta (0, 0)
Screenshot: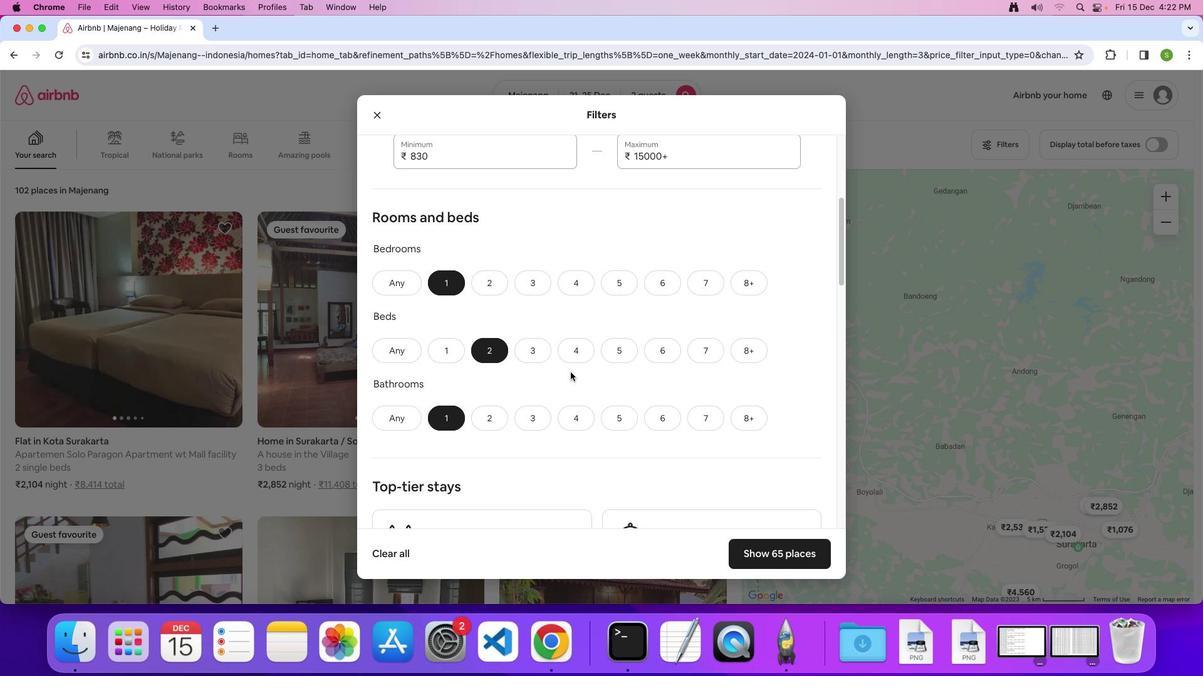 
Action: Mouse scrolled (570, 372) with delta (0, 0)
Screenshot: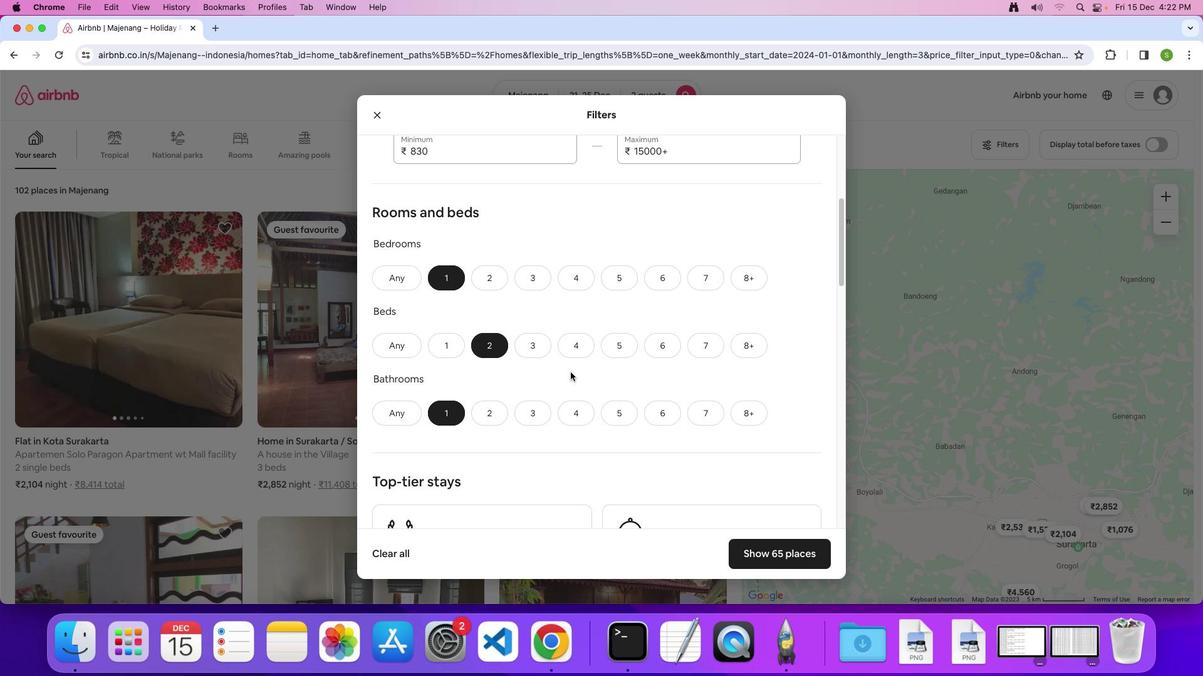 
Action: Mouse scrolled (570, 372) with delta (0, 0)
Screenshot: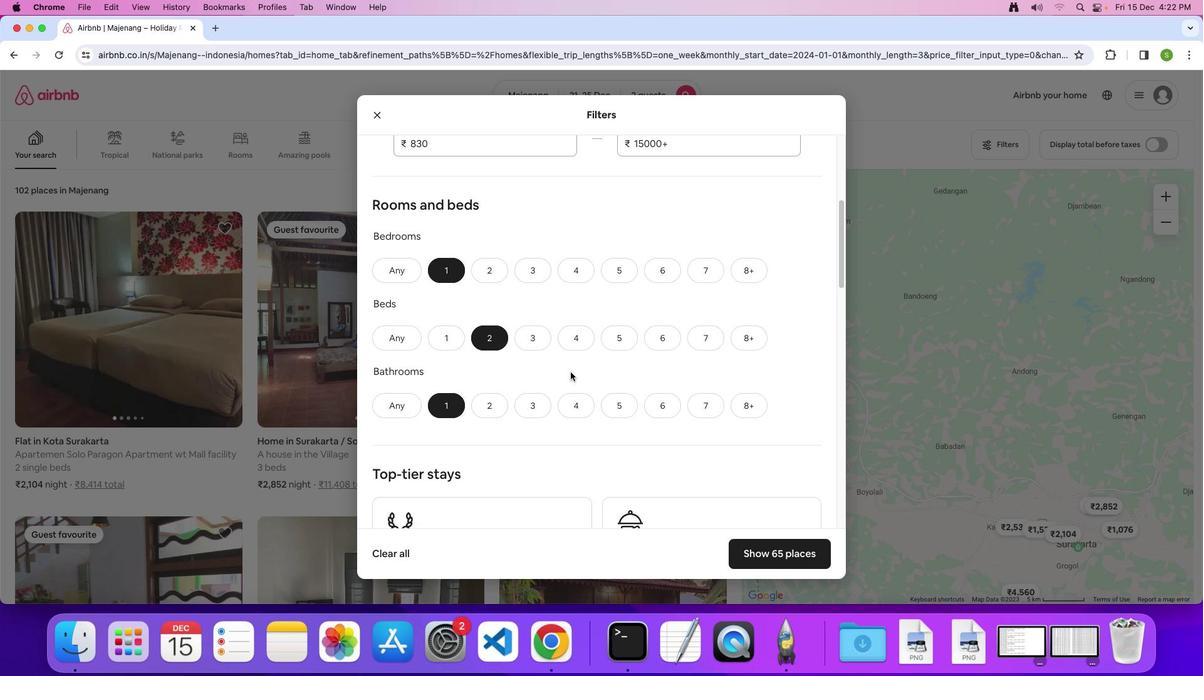 
Action: Mouse scrolled (570, 372) with delta (0, 0)
Screenshot: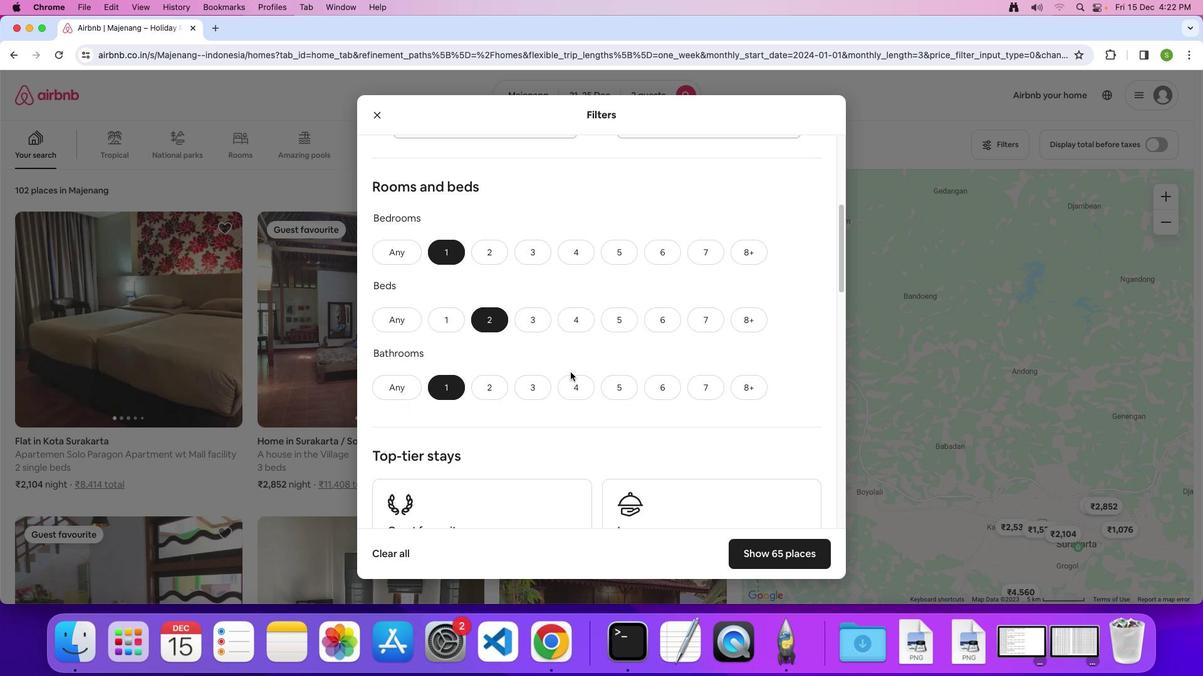 
Action: Mouse scrolled (570, 372) with delta (0, 0)
Screenshot: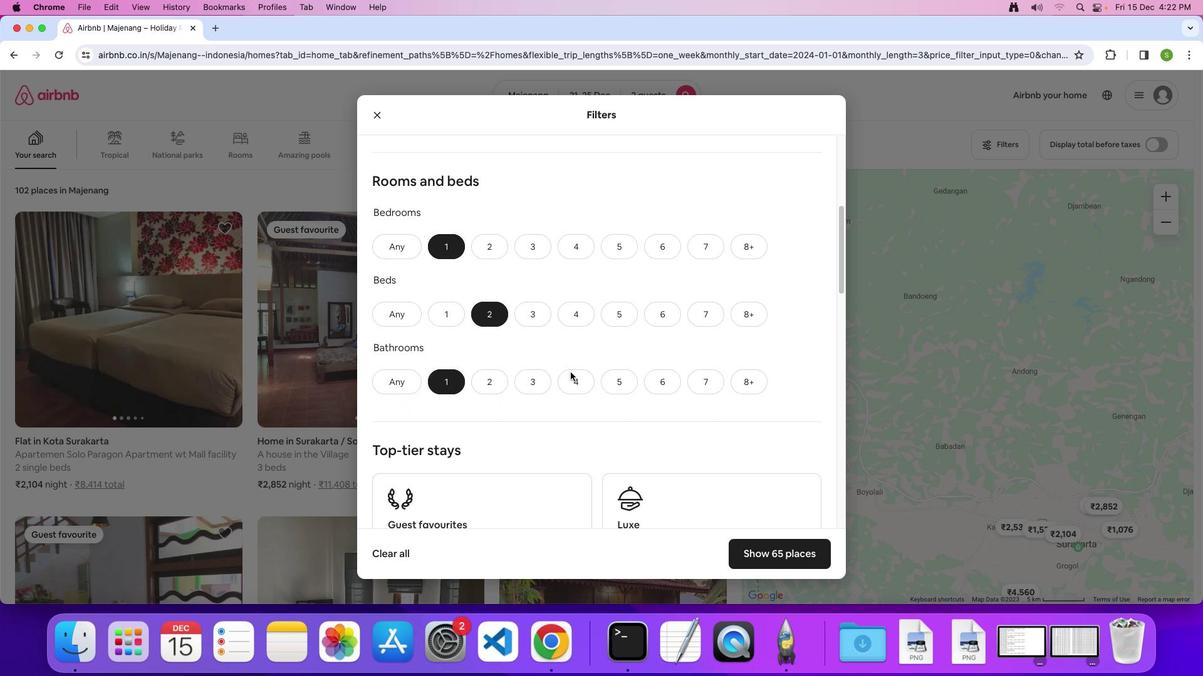 
Action: Mouse scrolled (570, 372) with delta (0, 0)
Screenshot: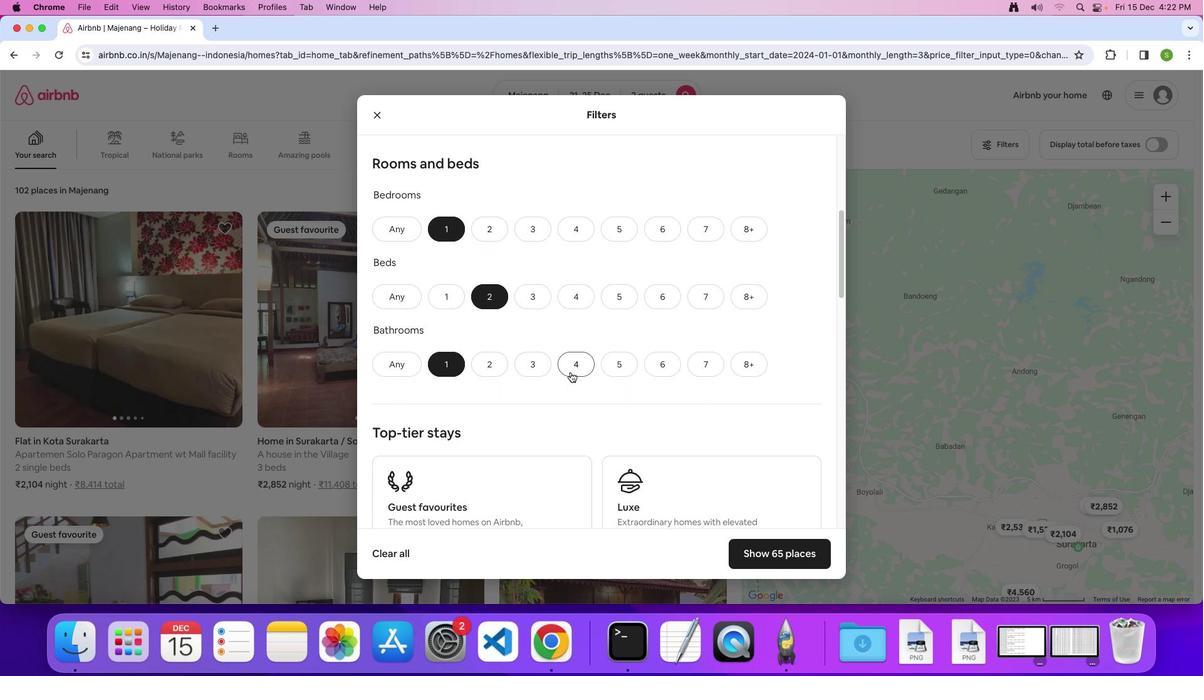 
Action: Mouse scrolled (570, 372) with delta (0, 0)
Screenshot: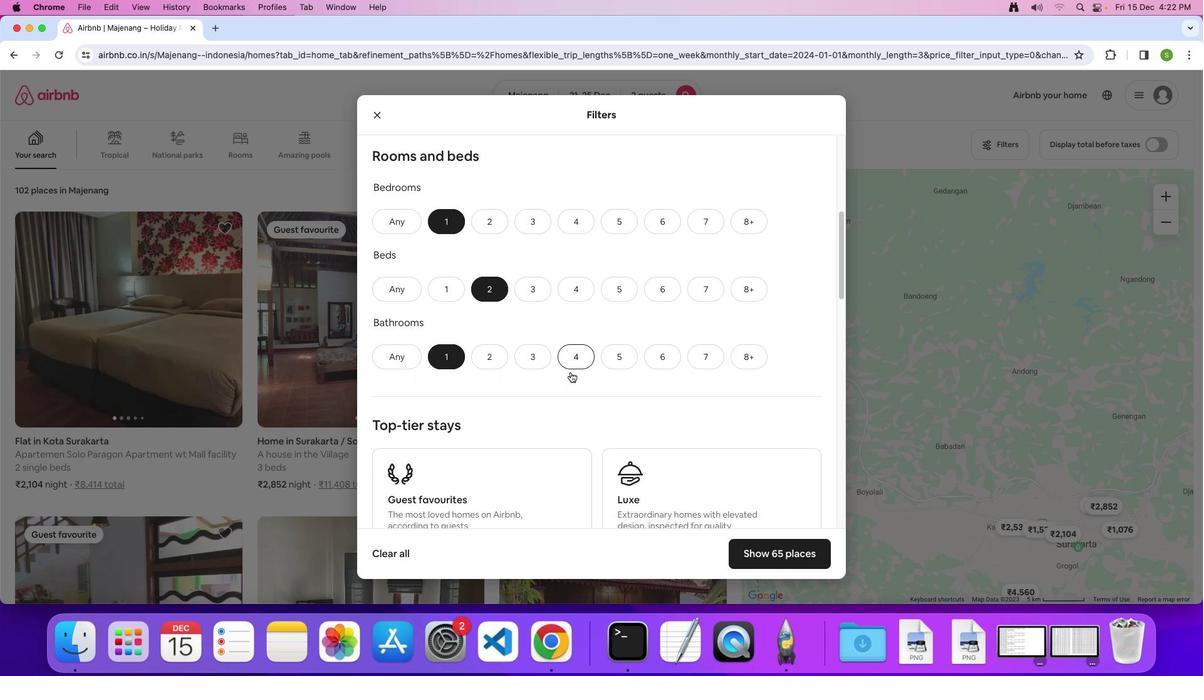 
Action: Mouse scrolled (570, 372) with delta (0, -1)
Screenshot: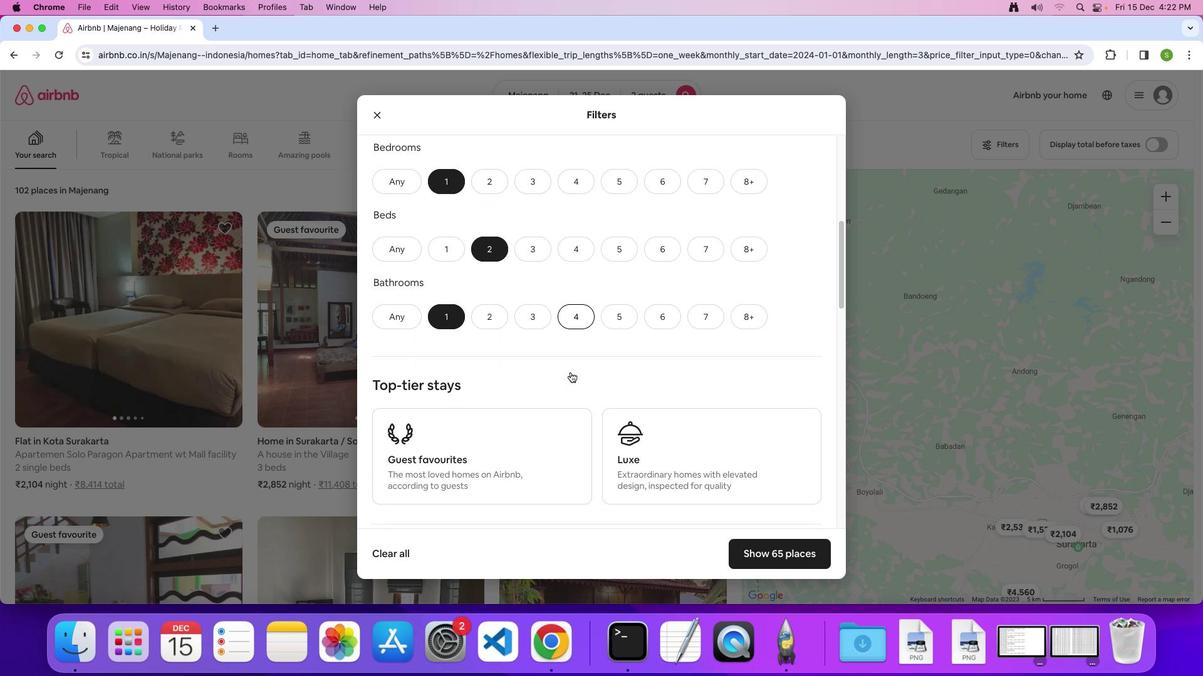 
Action: Mouse scrolled (570, 372) with delta (0, 0)
Screenshot: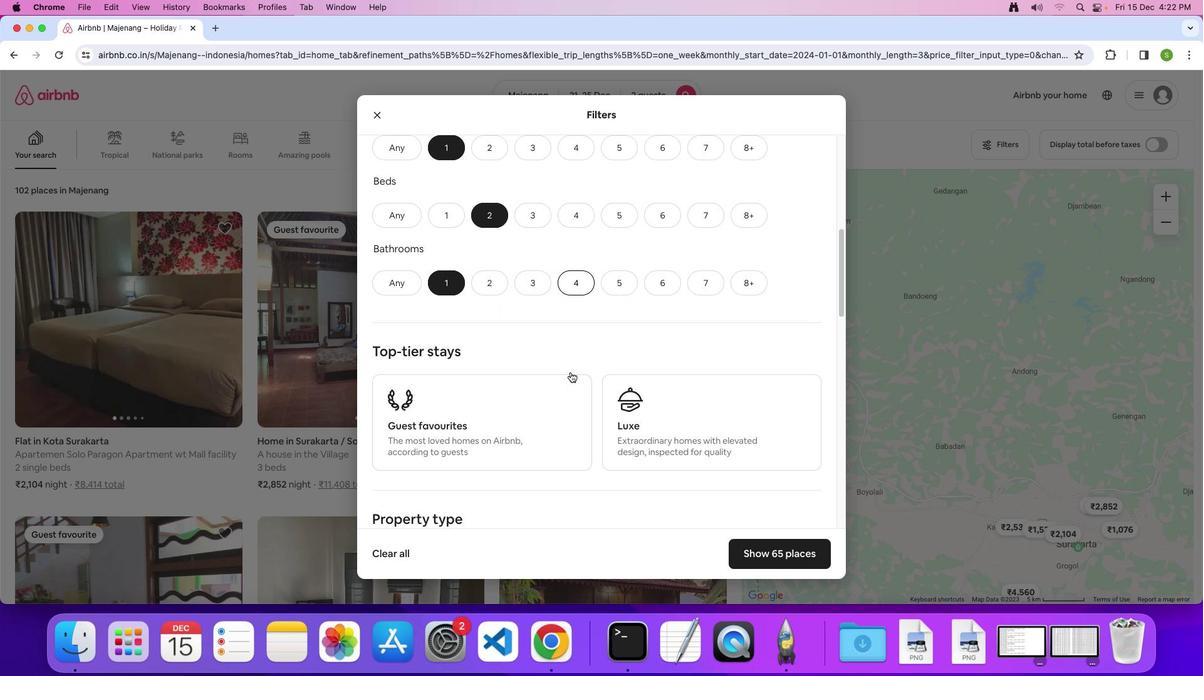 
Action: Mouse scrolled (570, 372) with delta (0, 0)
Screenshot: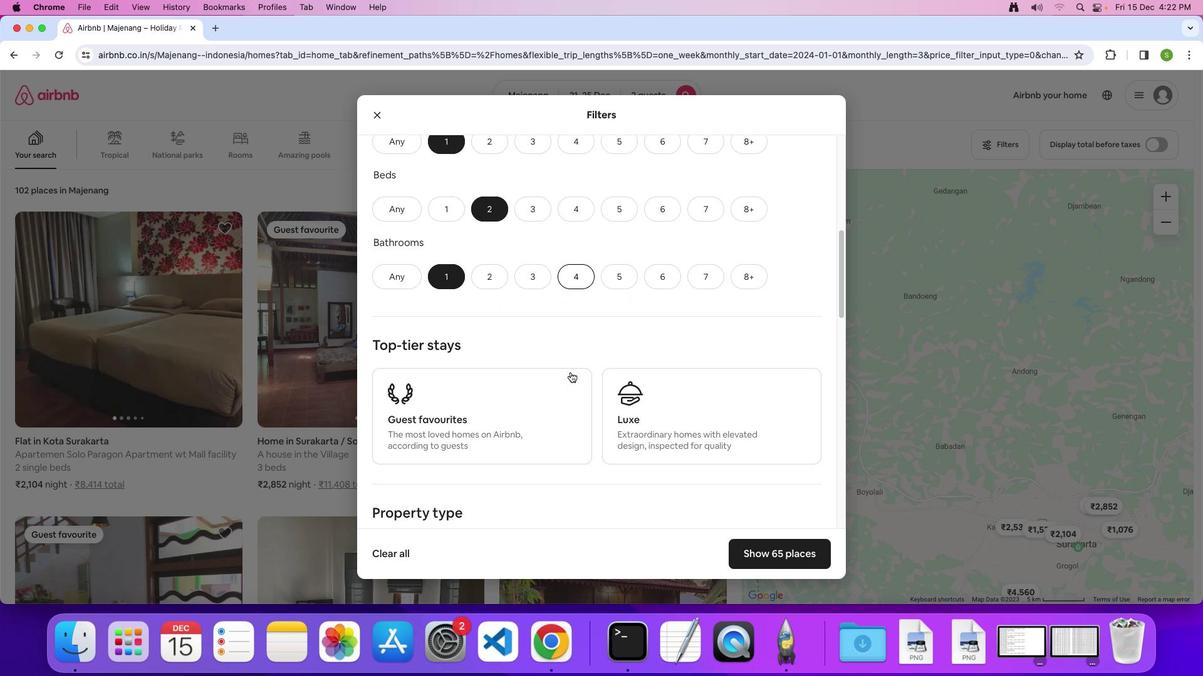 
Action: Mouse scrolled (570, 372) with delta (0, 0)
Screenshot: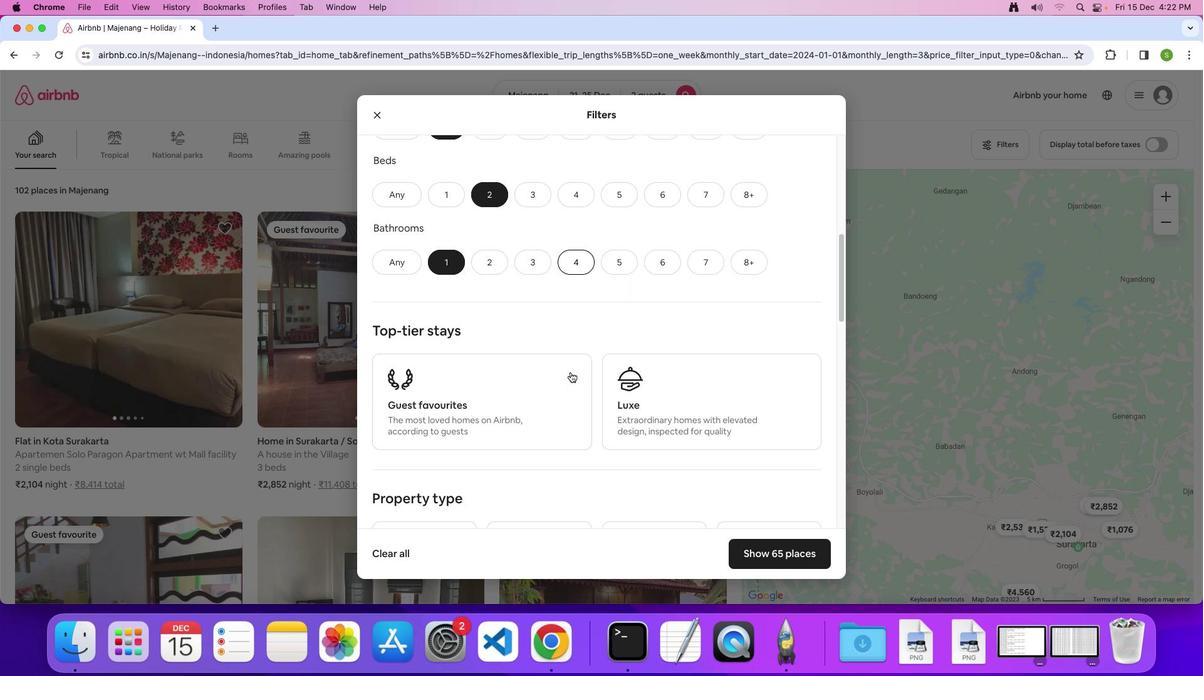 
Action: Mouse scrolled (570, 372) with delta (0, 0)
Screenshot: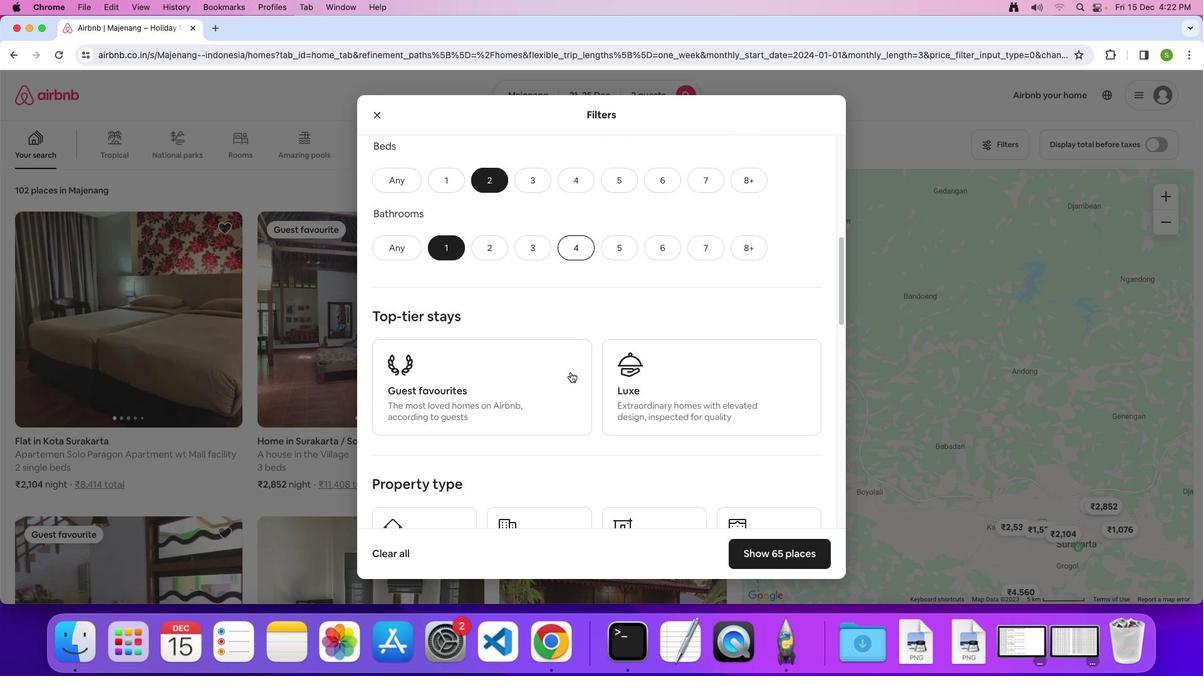
Action: Mouse scrolled (570, 372) with delta (0, -1)
Screenshot: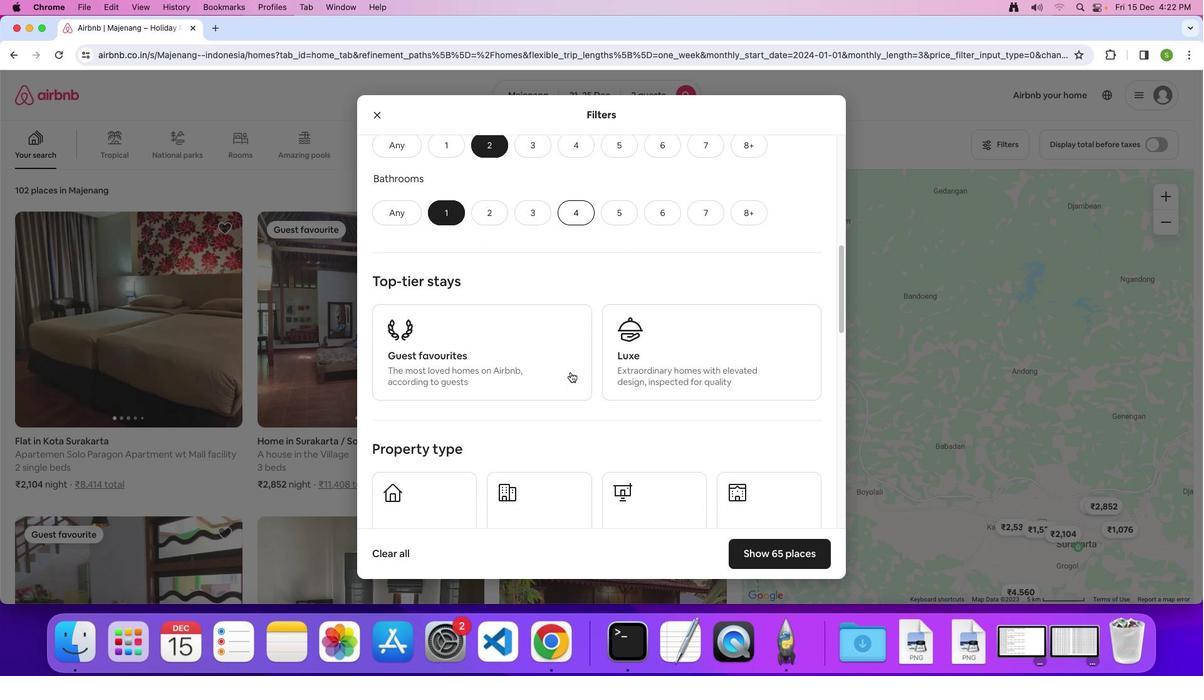 
Action: Mouse scrolled (570, 372) with delta (0, 0)
Screenshot: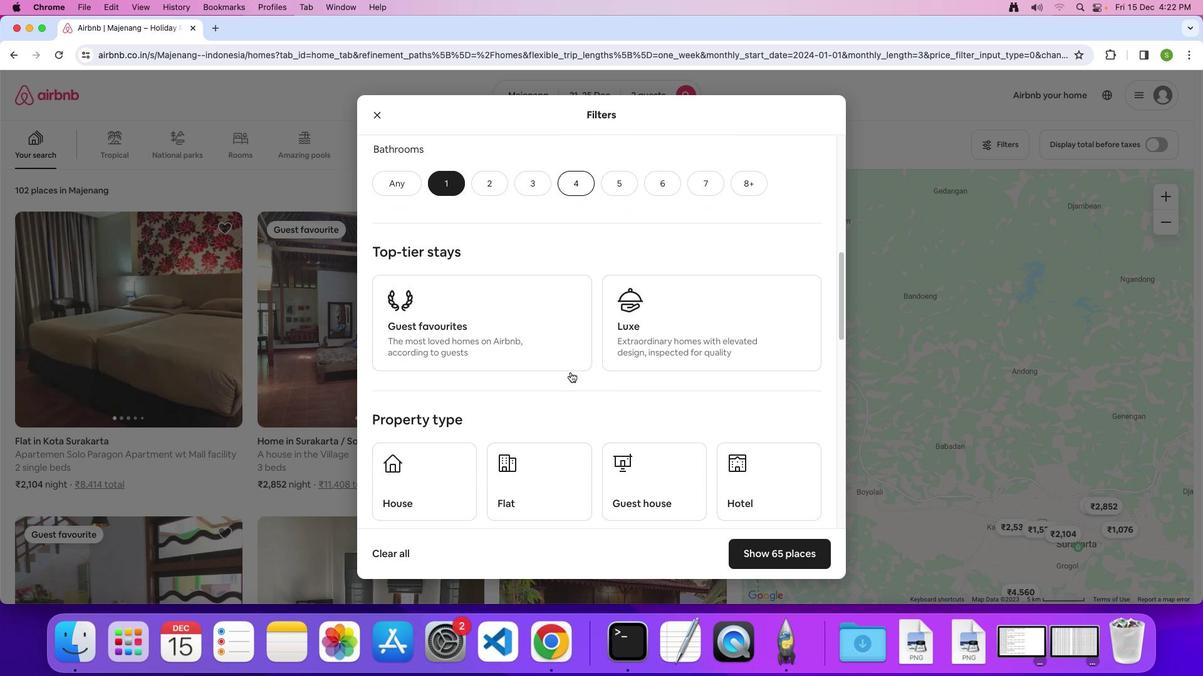
Action: Mouse scrolled (570, 372) with delta (0, 0)
Screenshot: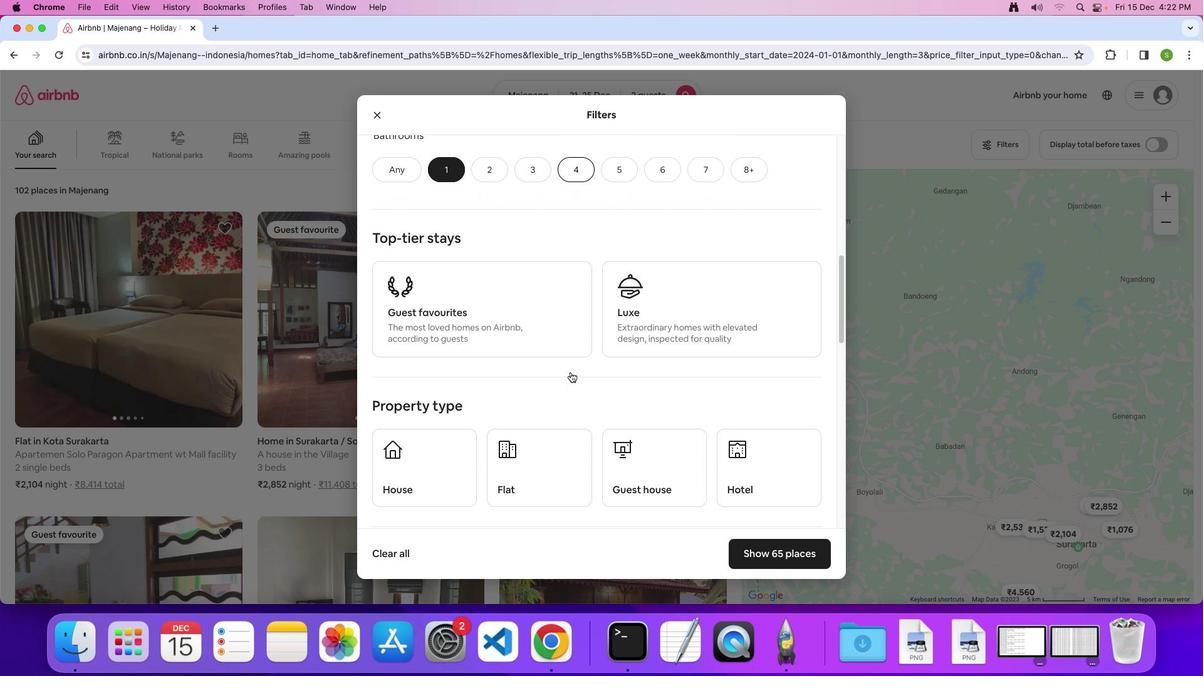 
Action: Mouse scrolled (570, 372) with delta (0, -1)
Screenshot: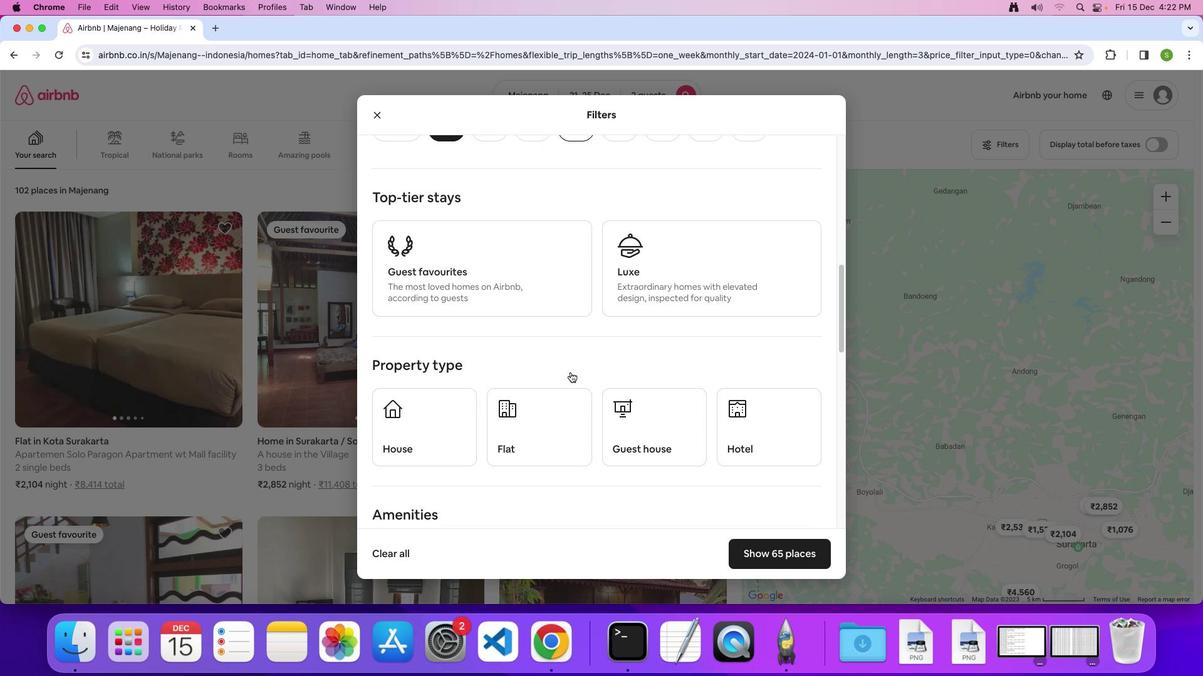
Action: Mouse scrolled (570, 372) with delta (0, 0)
Screenshot: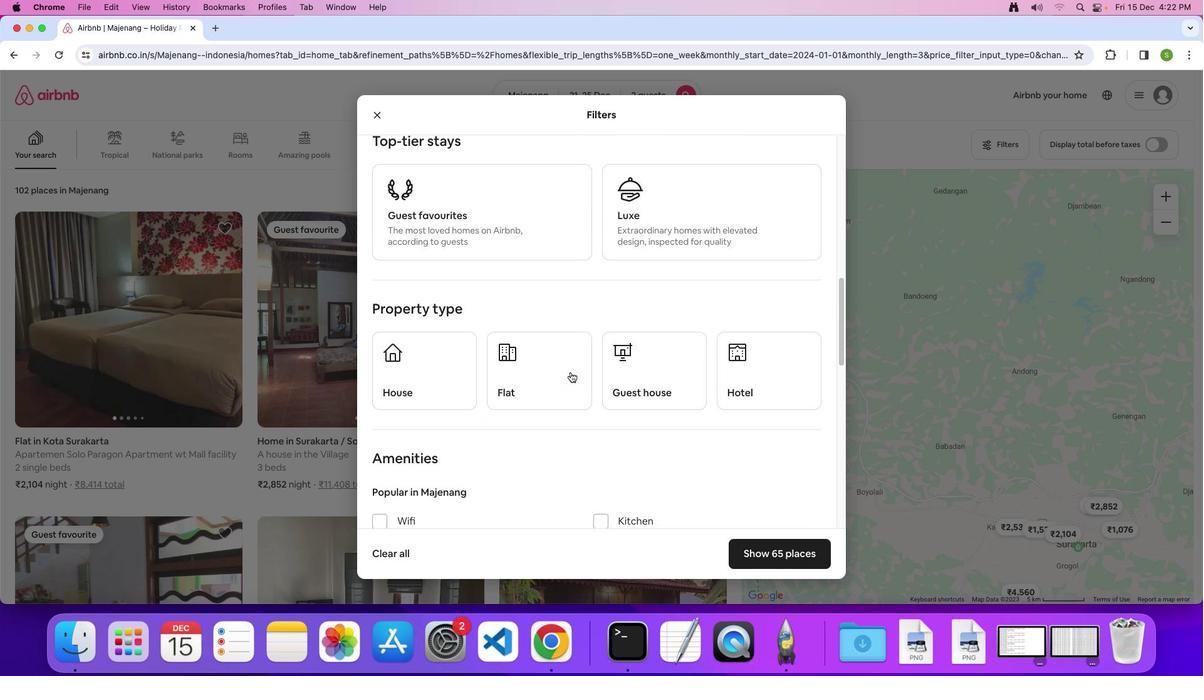 
Action: Mouse scrolled (570, 372) with delta (0, 0)
Screenshot: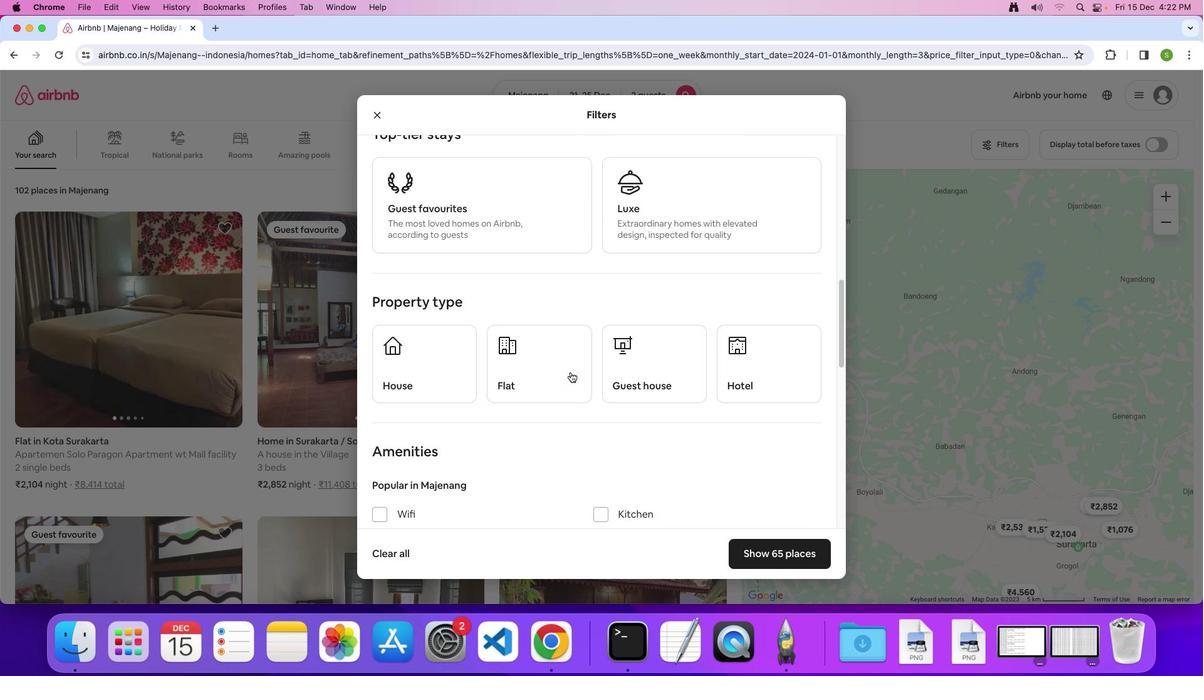 
Action: Mouse moved to (760, 339)
Screenshot: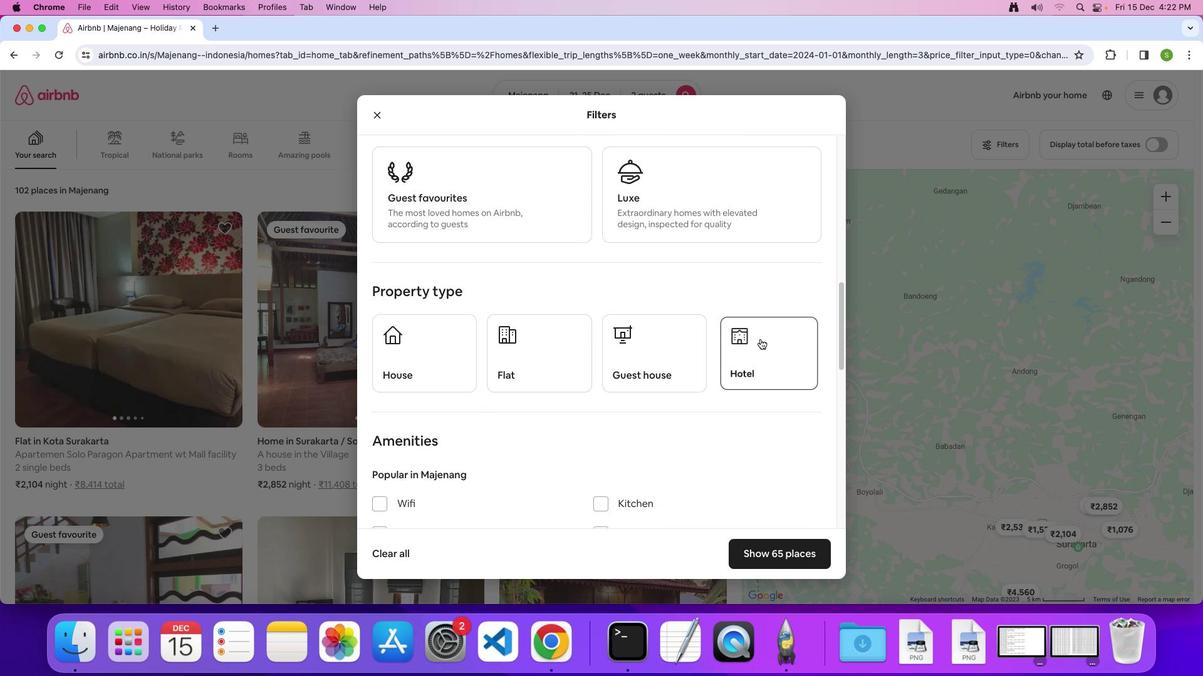 
Action: Mouse pressed left at (760, 339)
Screenshot: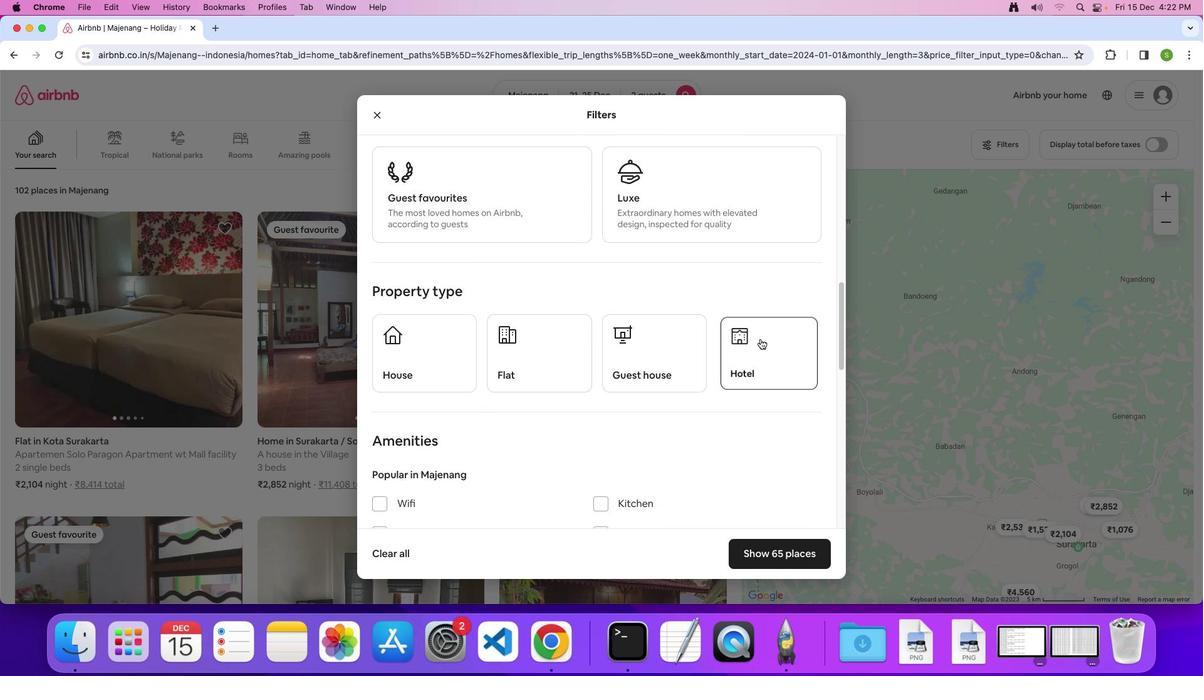 
Action: Mouse moved to (589, 373)
Screenshot: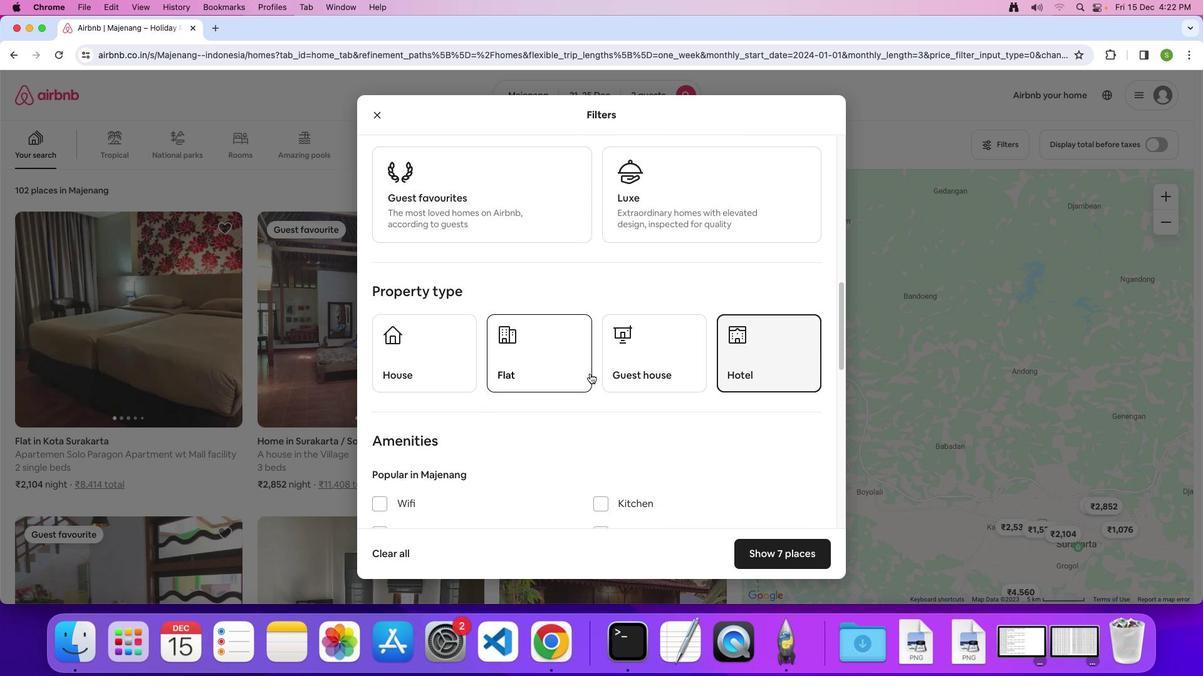 
Action: Mouse scrolled (589, 373) with delta (0, 0)
Screenshot: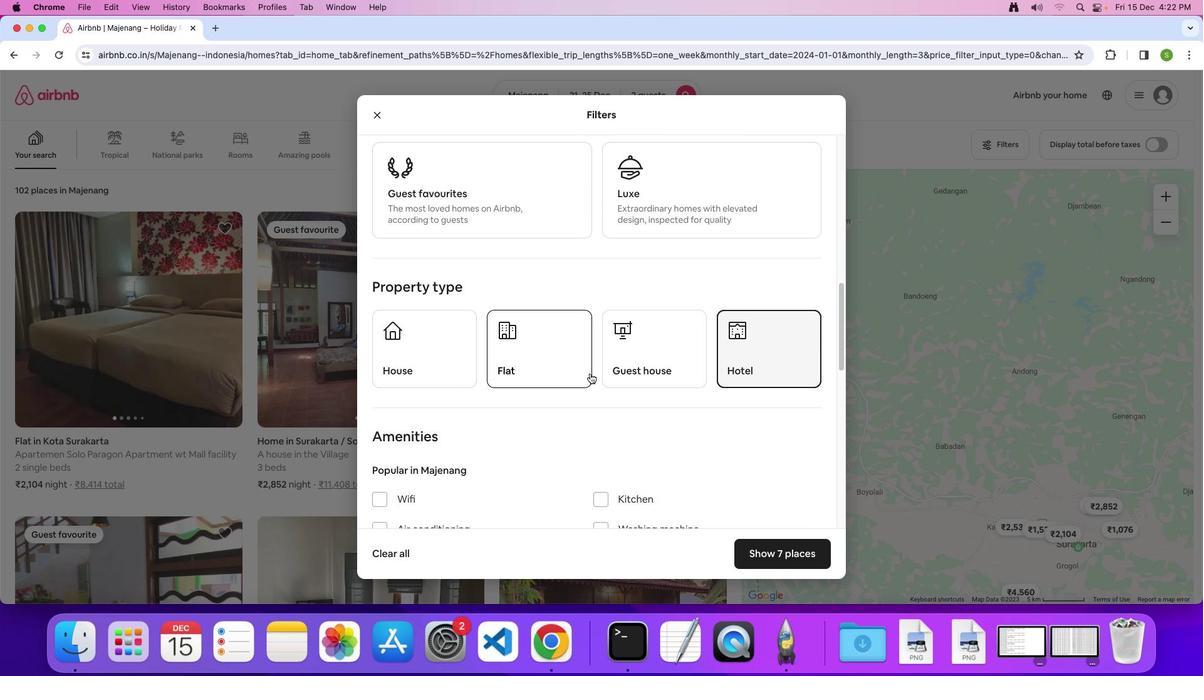 
Action: Mouse scrolled (589, 373) with delta (0, 0)
Screenshot: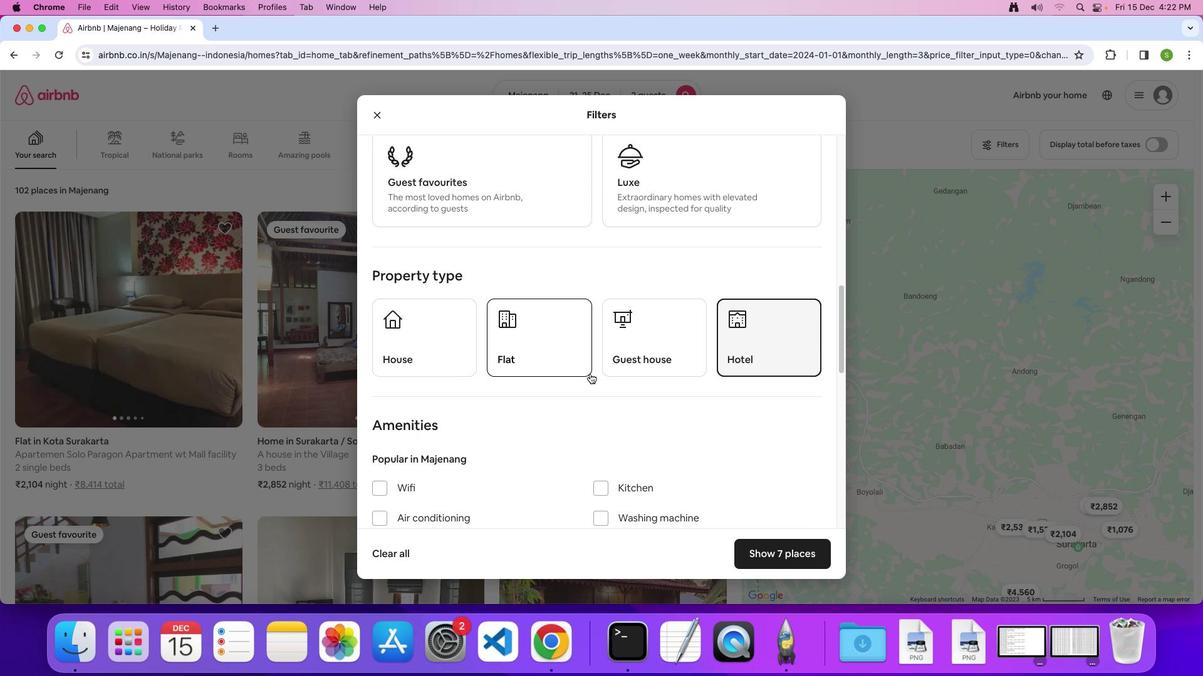 
Action: Mouse scrolled (589, 373) with delta (0, 0)
Screenshot: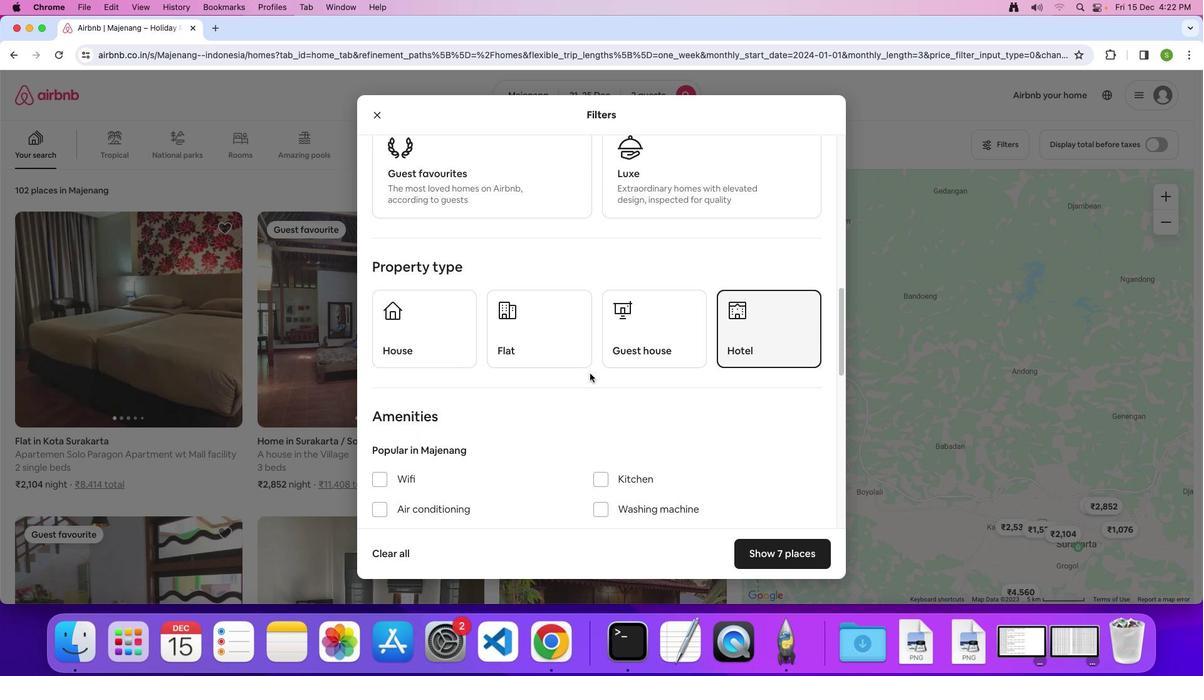 
Action: Mouse scrolled (589, 373) with delta (0, 0)
Screenshot: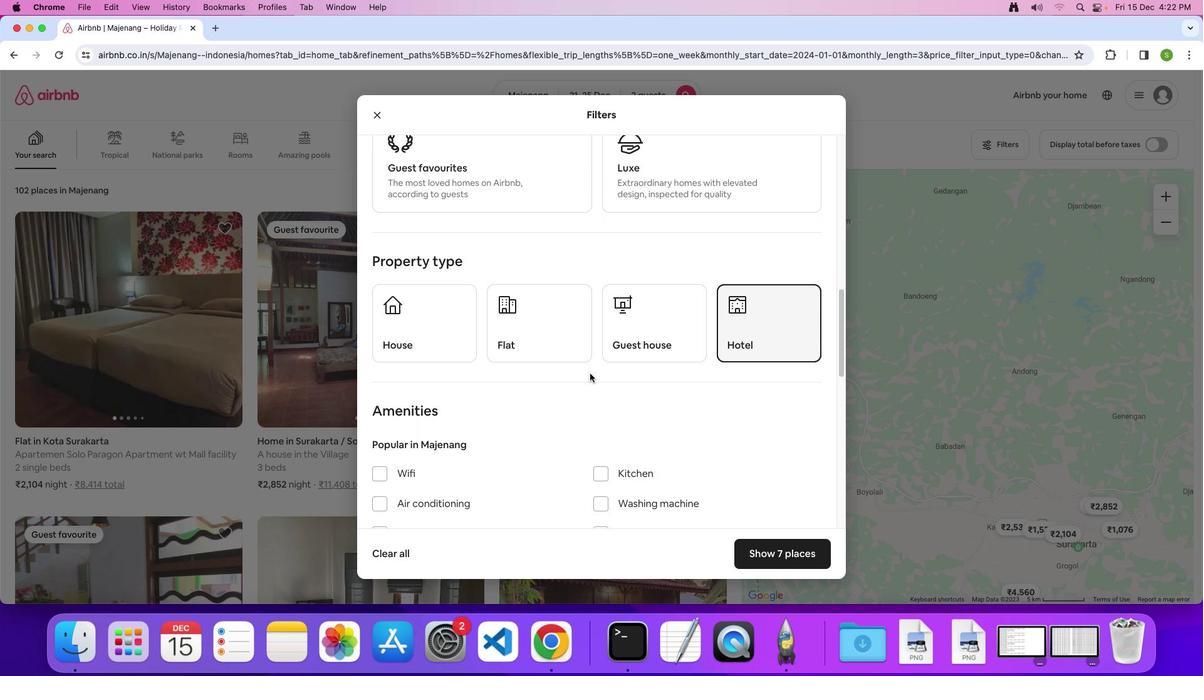
Action: Mouse scrolled (589, 373) with delta (0, 0)
Screenshot: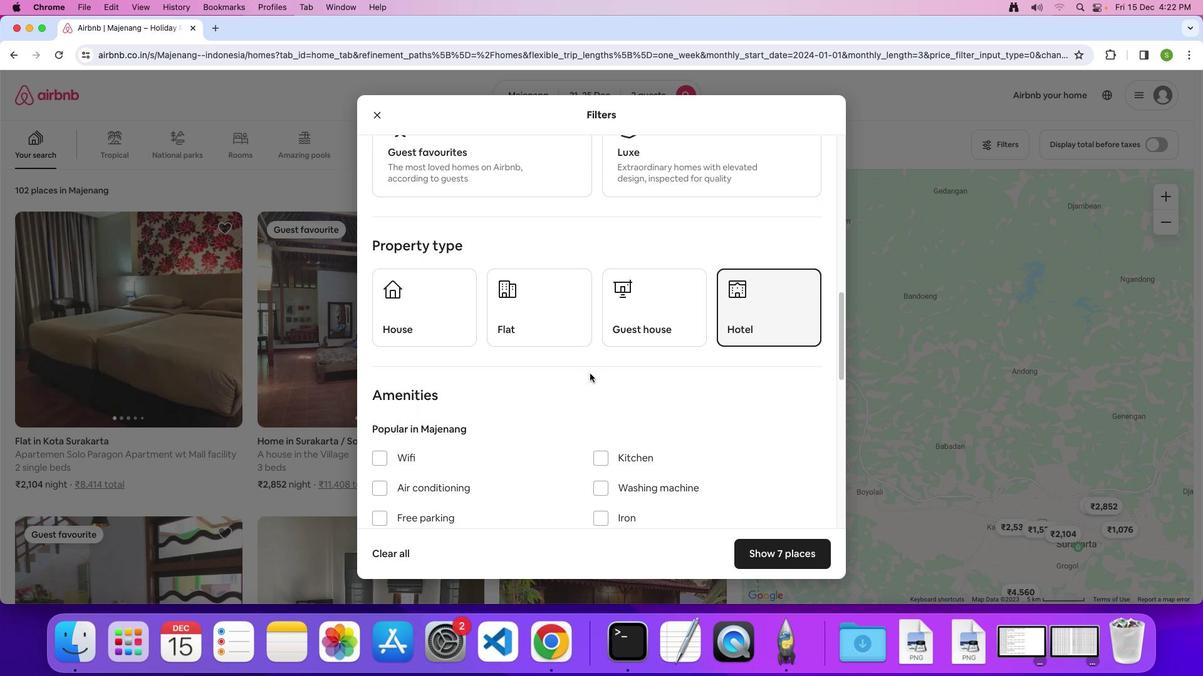 
Action: Mouse scrolled (589, 373) with delta (0, 0)
Screenshot: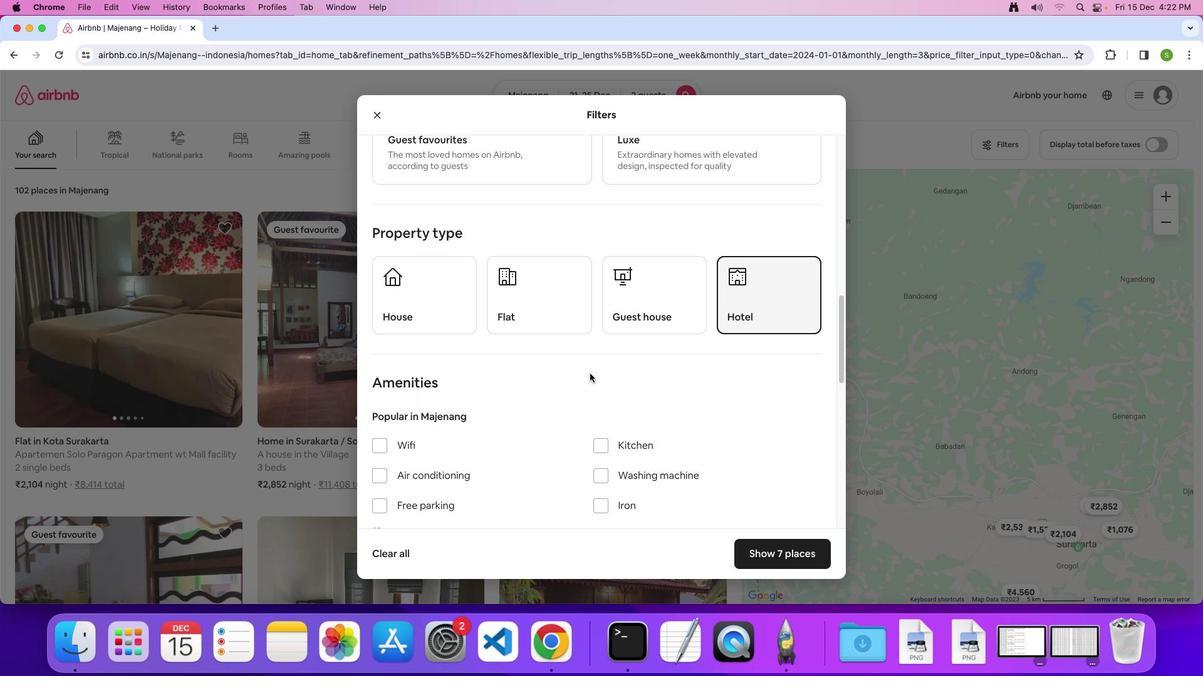 
Action: Mouse scrolled (589, 373) with delta (0, 0)
Screenshot: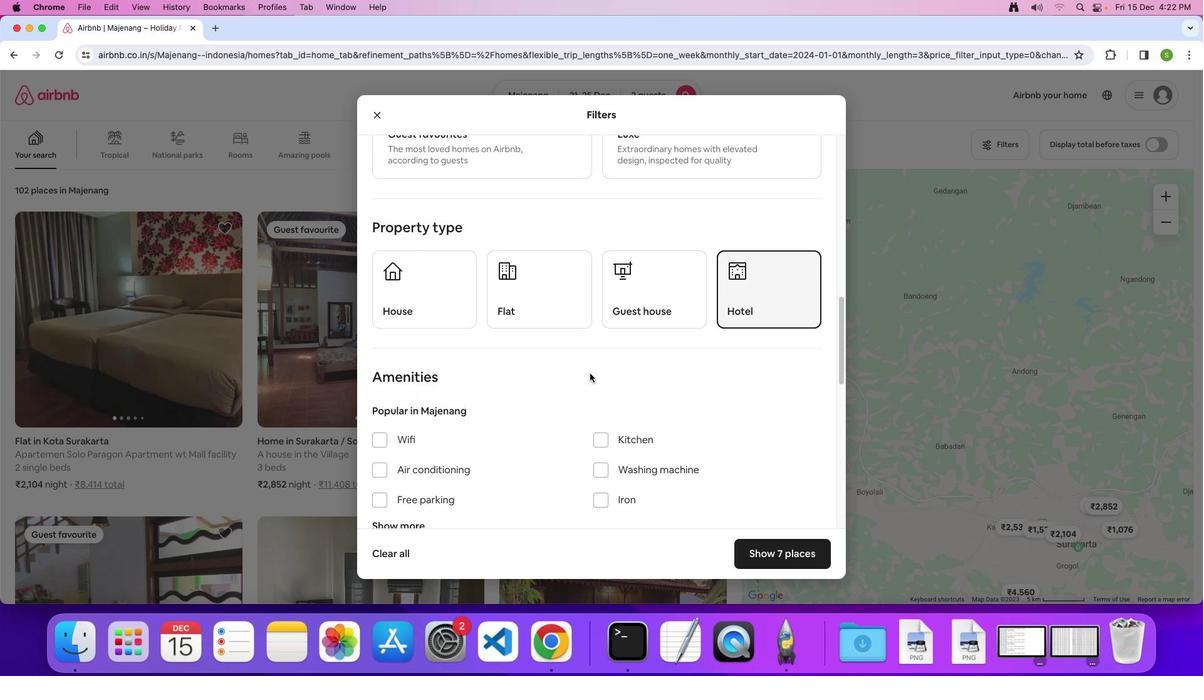 
Action: Mouse scrolled (589, 373) with delta (0, 0)
Screenshot: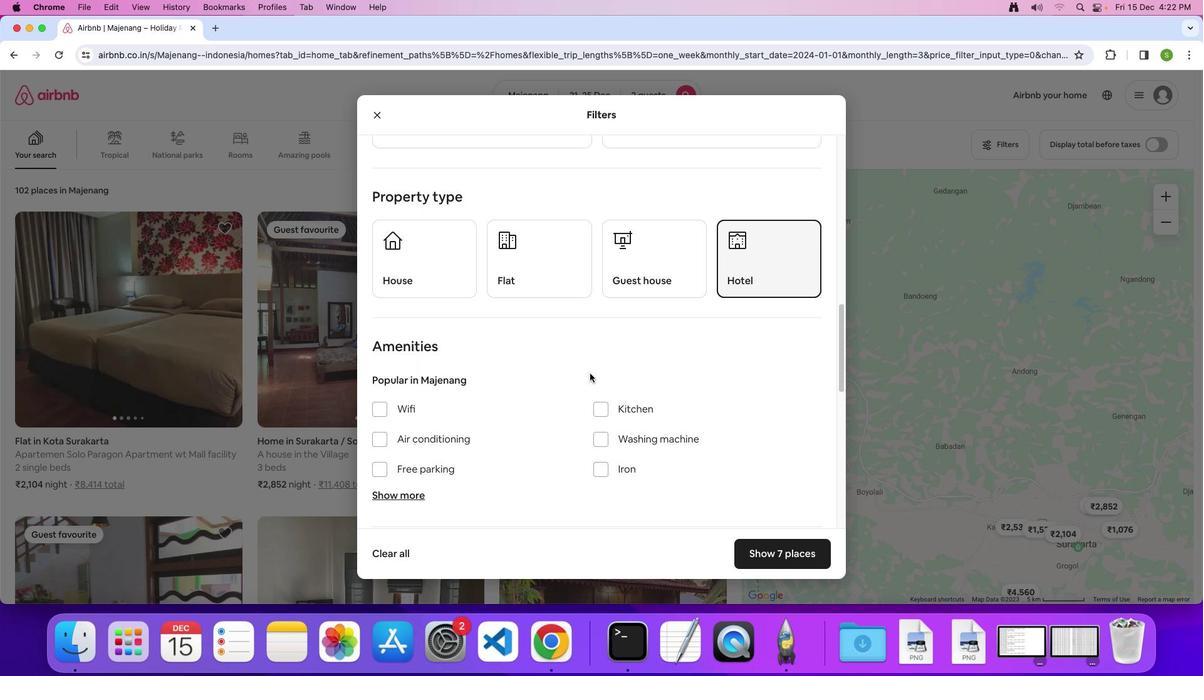 
Action: Mouse scrolled (589, 373) with delta (0, 0)
Screenshot: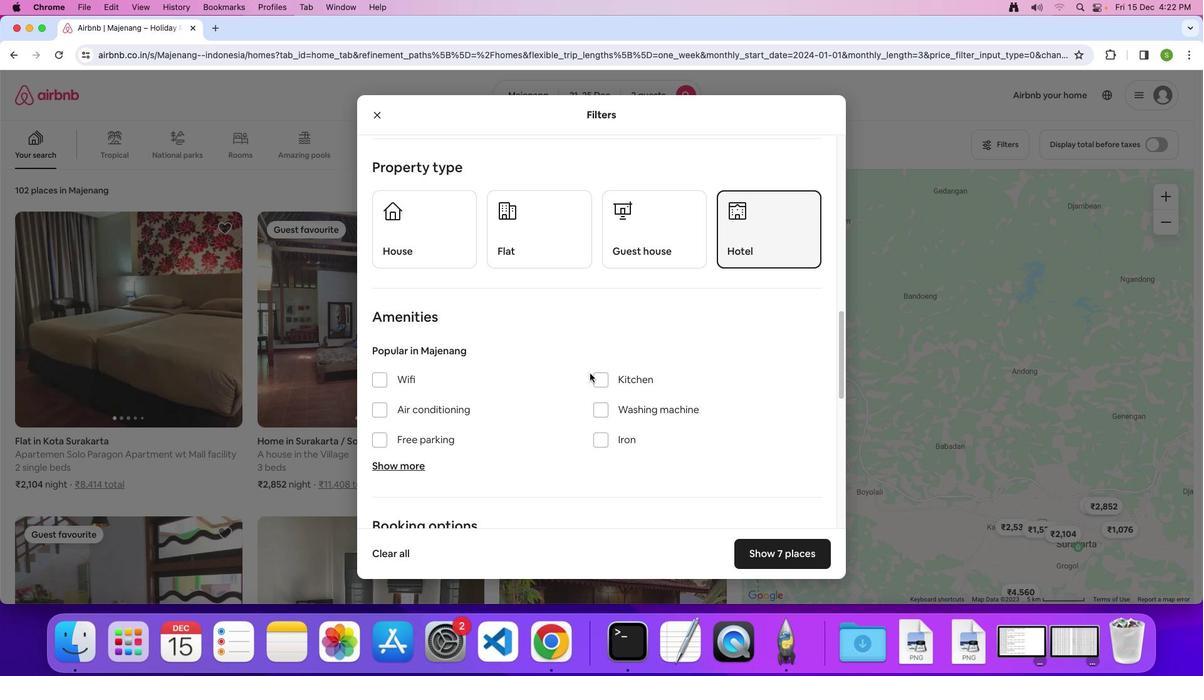 
Action: Mouse scrolled (589, 373) with delta (0, 0)
Screenshot: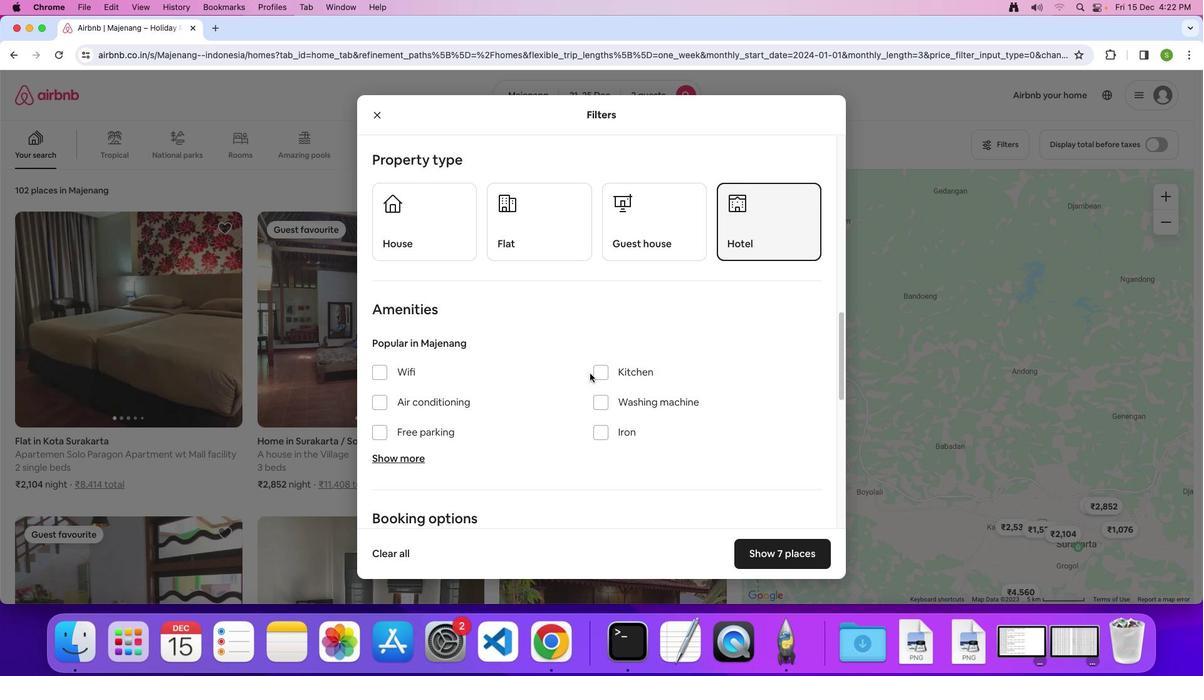 
Action: Mouse scrolled (589, 373) with delta (0, 0)
Screenshot: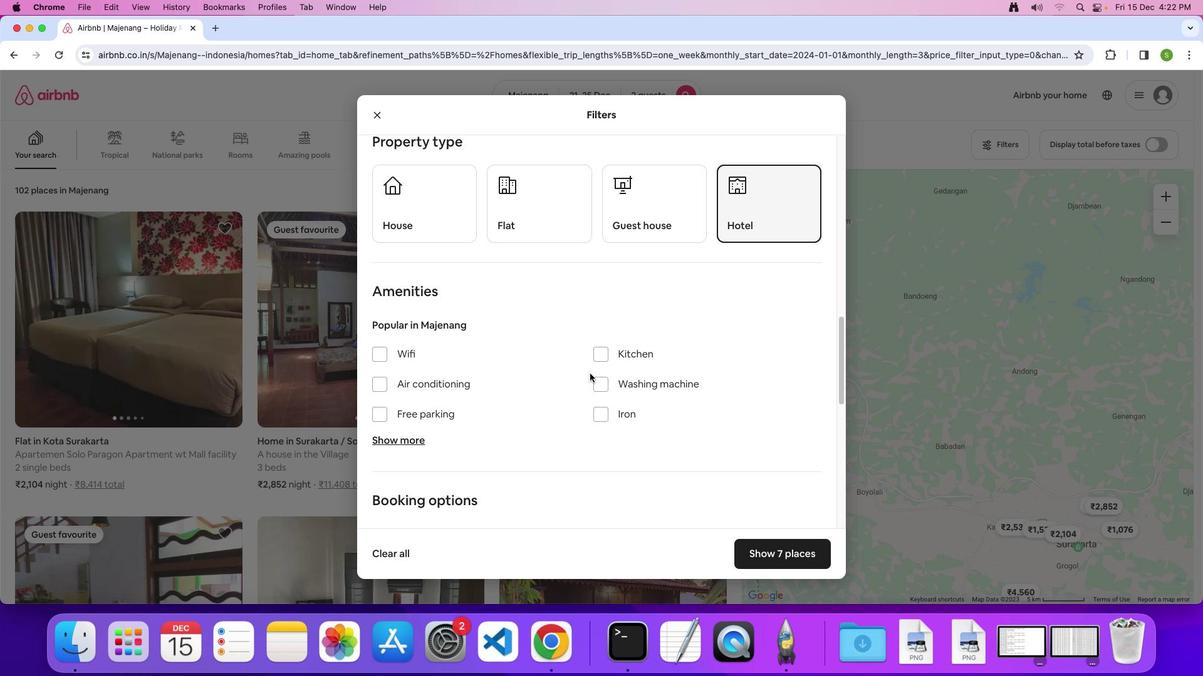 
Action: Mouse scrolled (589, 373) with delta (0, 0)
Screenshot: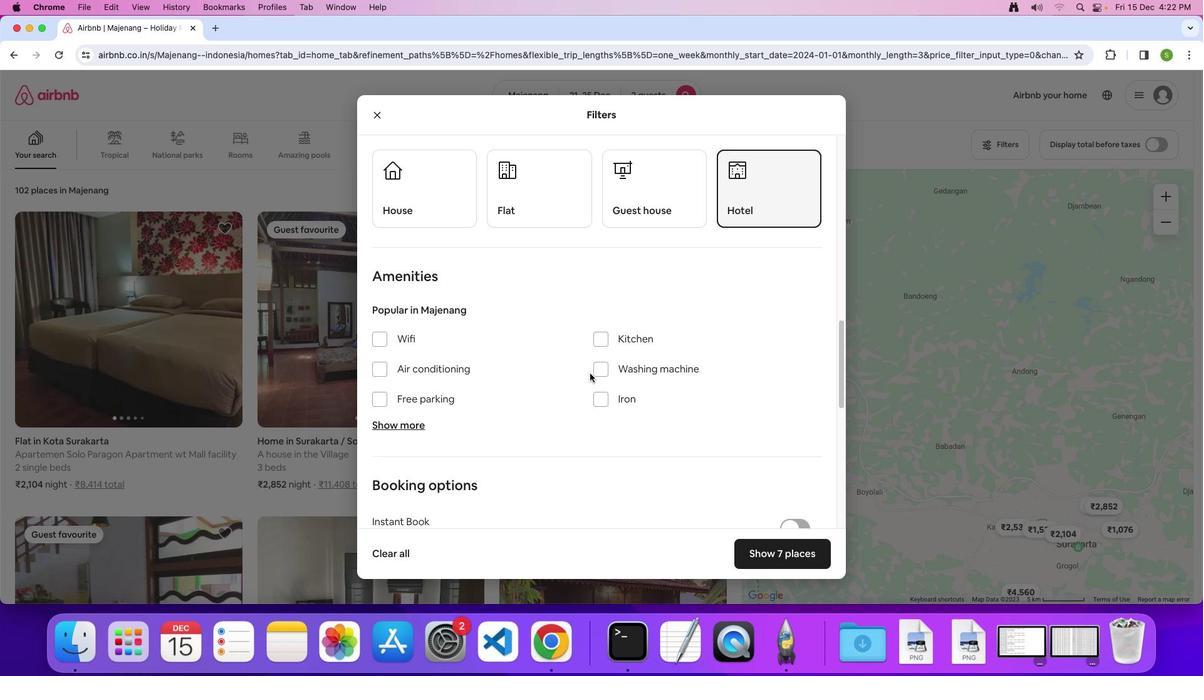 
Action: Mouse scrolled (589, 373) with delta (0, -1)
Screenshot: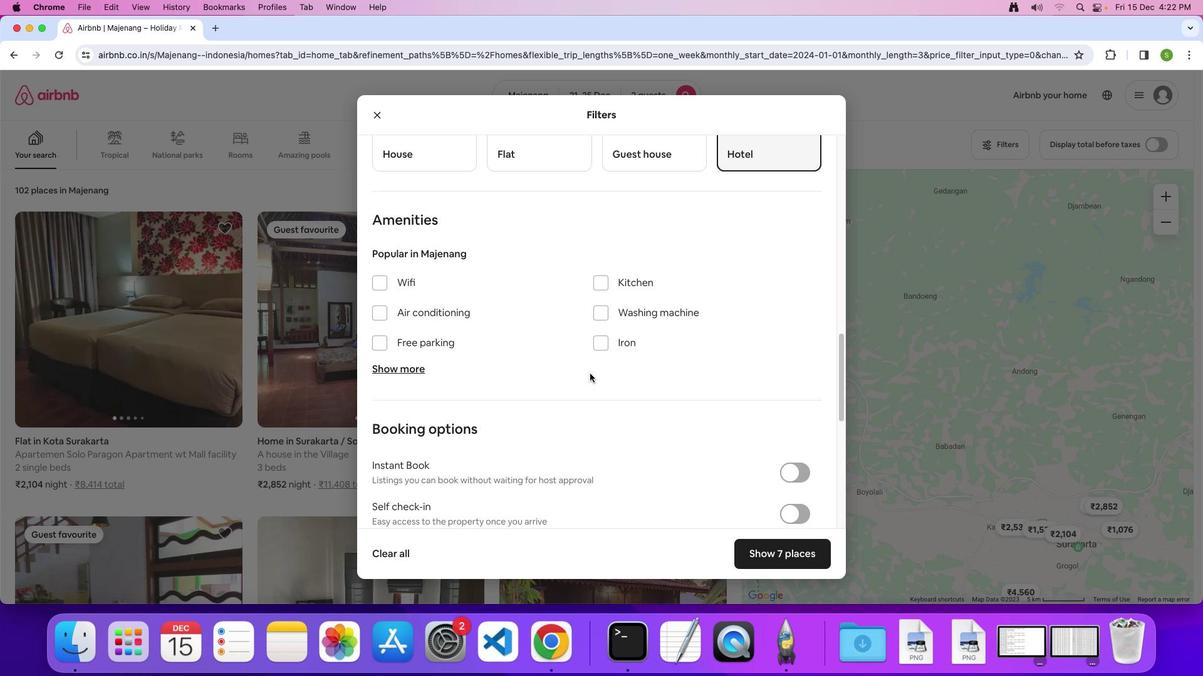 
Action: Mouse scrolled (589, 373) with delta (0, 0)
Screenshot: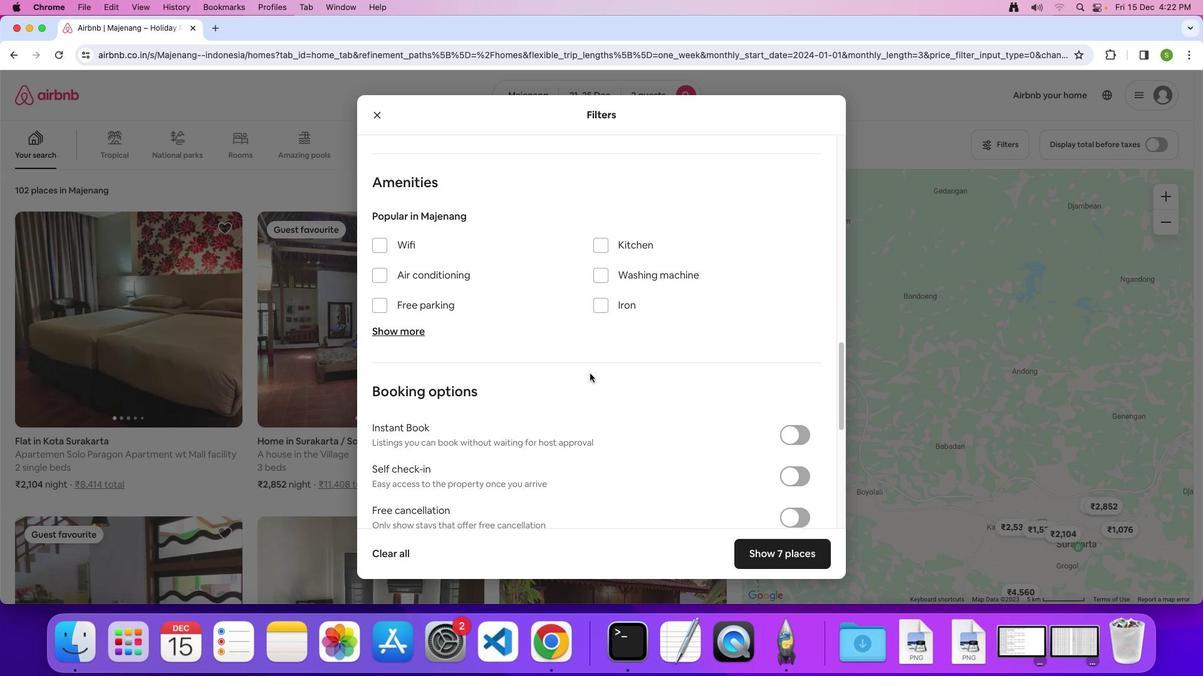 
Action: Mouse scrolled (589, 373) with delta (0, 0)
Screenshot: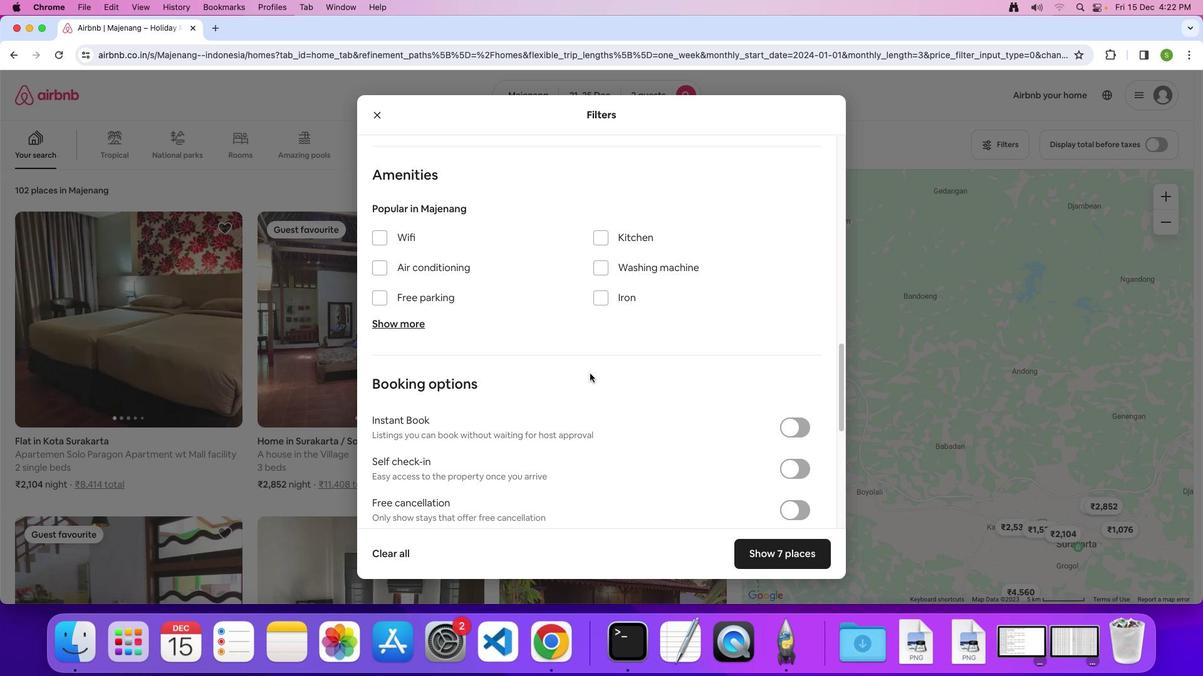 
Action: Mouse scrolled (589, 373) with delta (0, -1)
Screenshot: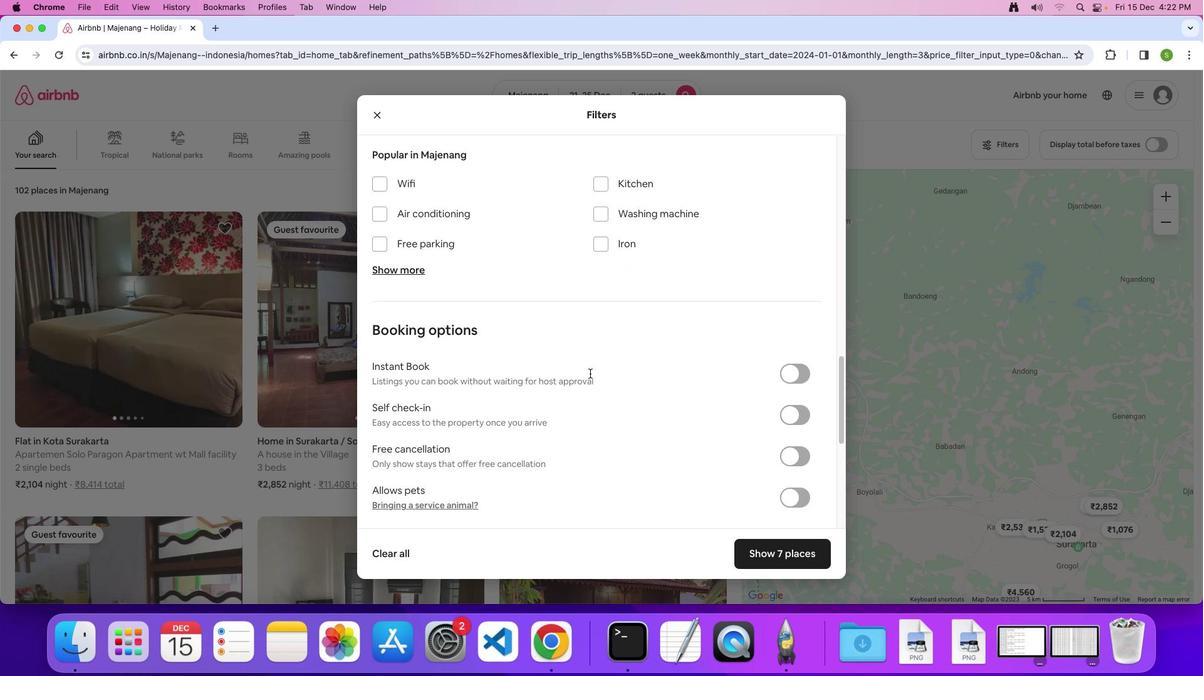 
Action: Mouse scrolled (589, 373) with delta (0, 0)
Screenshot: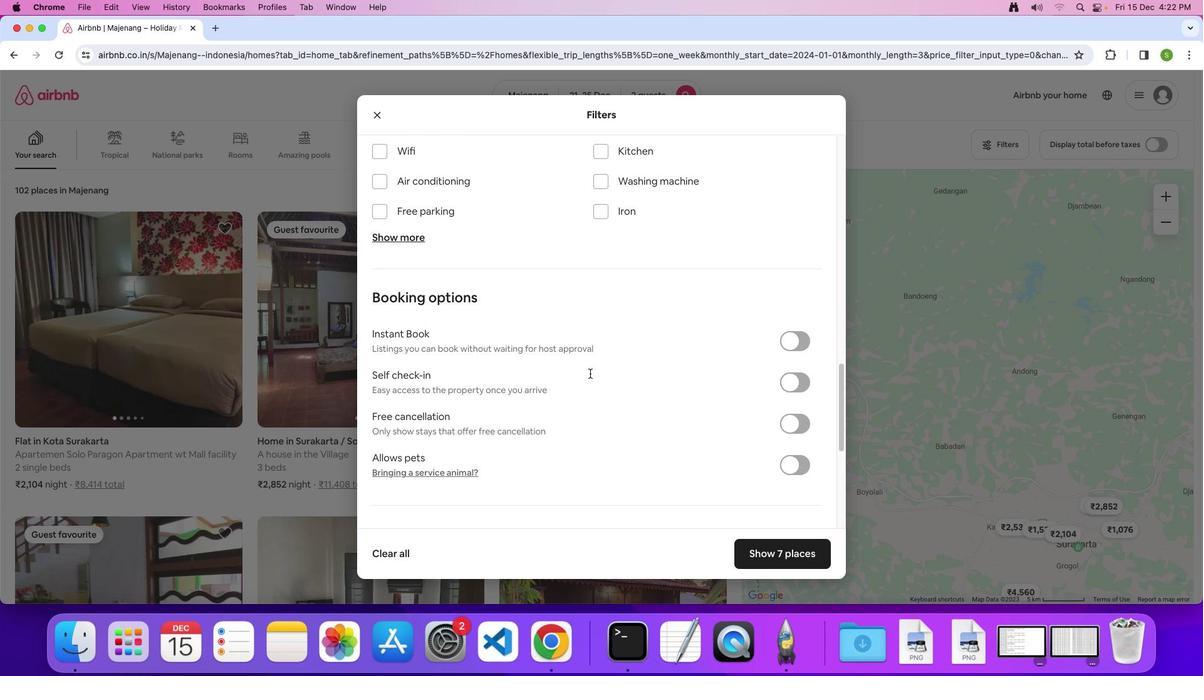 
Action: Mouse scrolled (589, 373) with delta (0, 0)
Screenshot: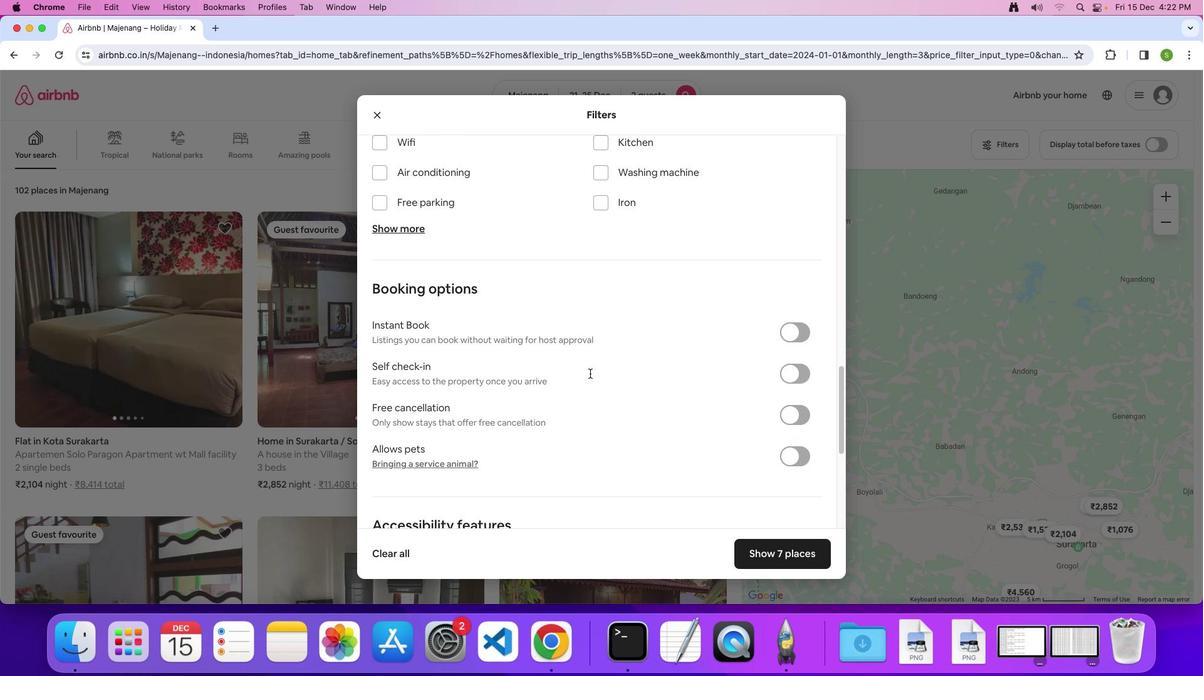 
Action: Mouse scrolled (589, 373) with delta (0, -1)
Screenshot: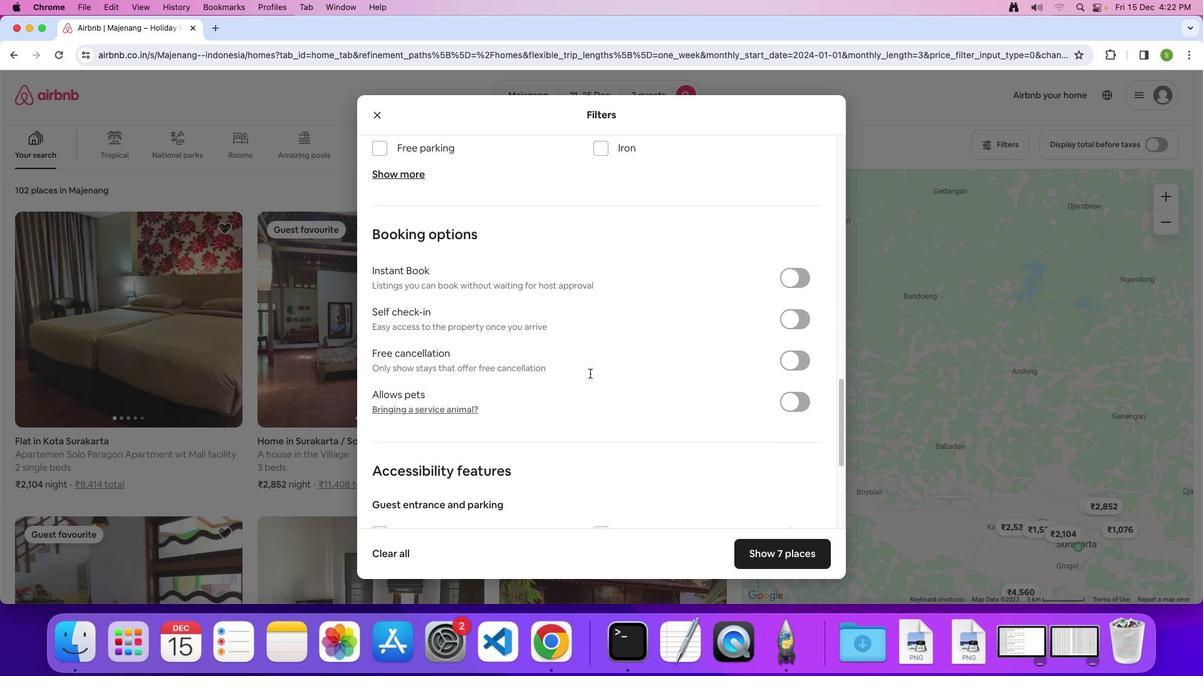 
Action: Mouse scrolled (589, 373) with delta (0, 0)
Screenshot: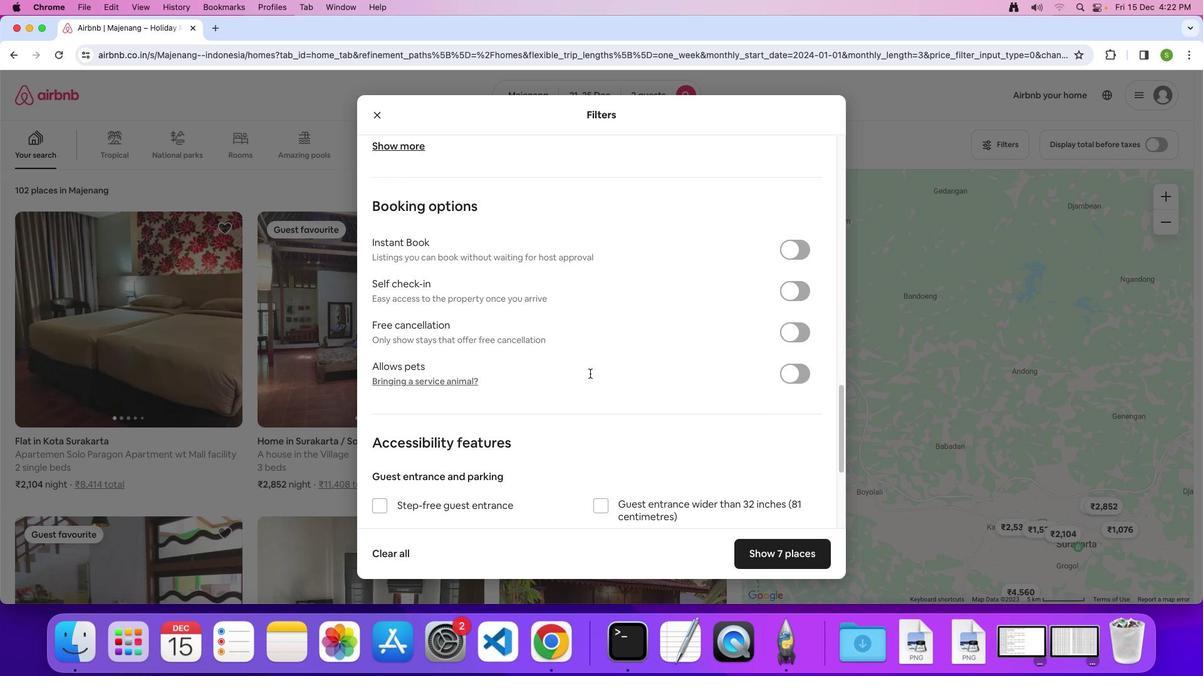 
Action: Mouse scrolled (589, 373) with delta (0, 0)
Screenshot: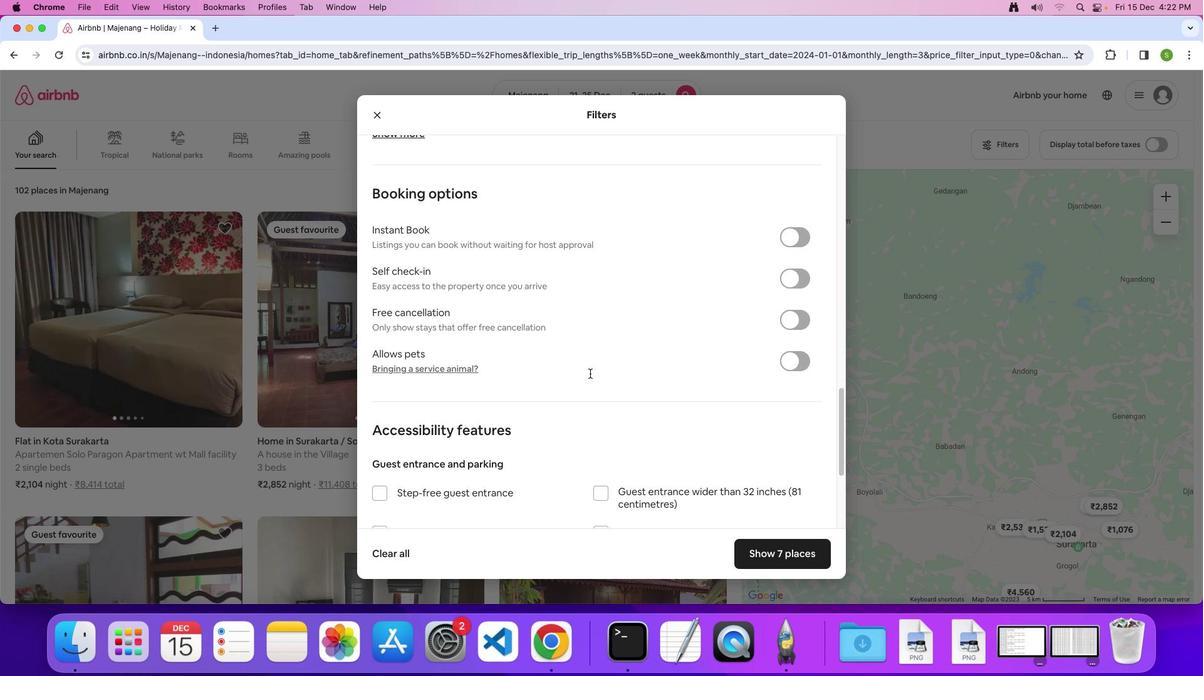 
Action: Mouse scrolled (589, 373) with delta (0, -1)
Screenshot: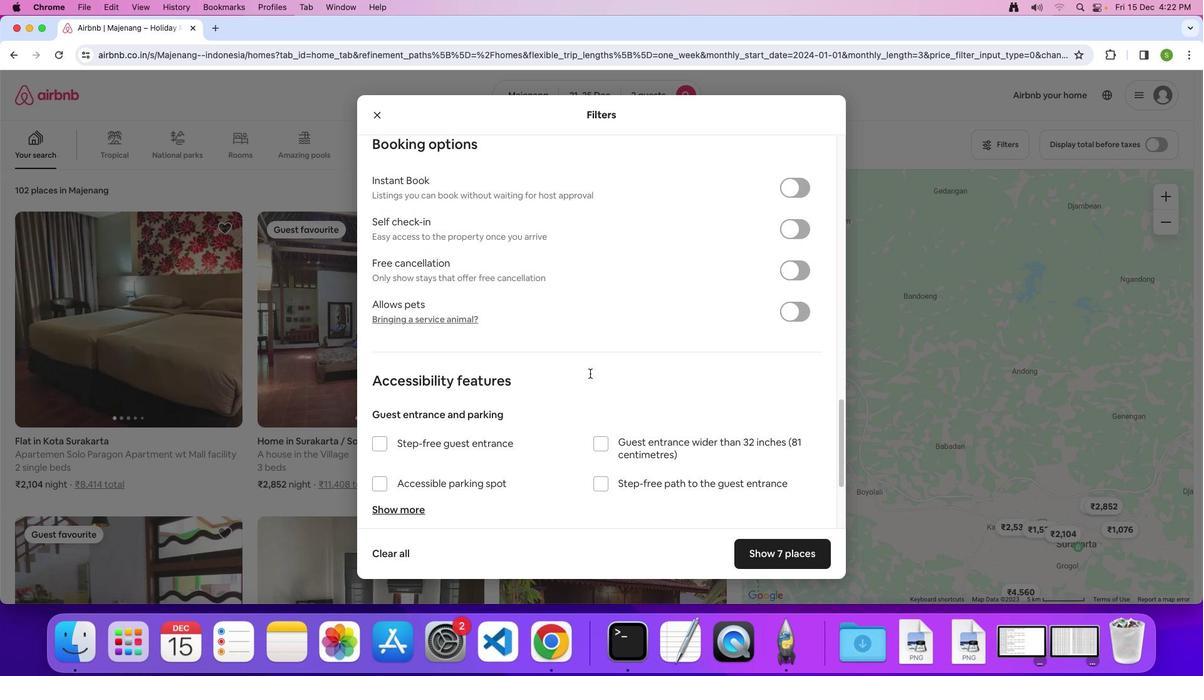 
Action: Mouse scrolled (589, 373) with delta (0, 0)
Screenshot: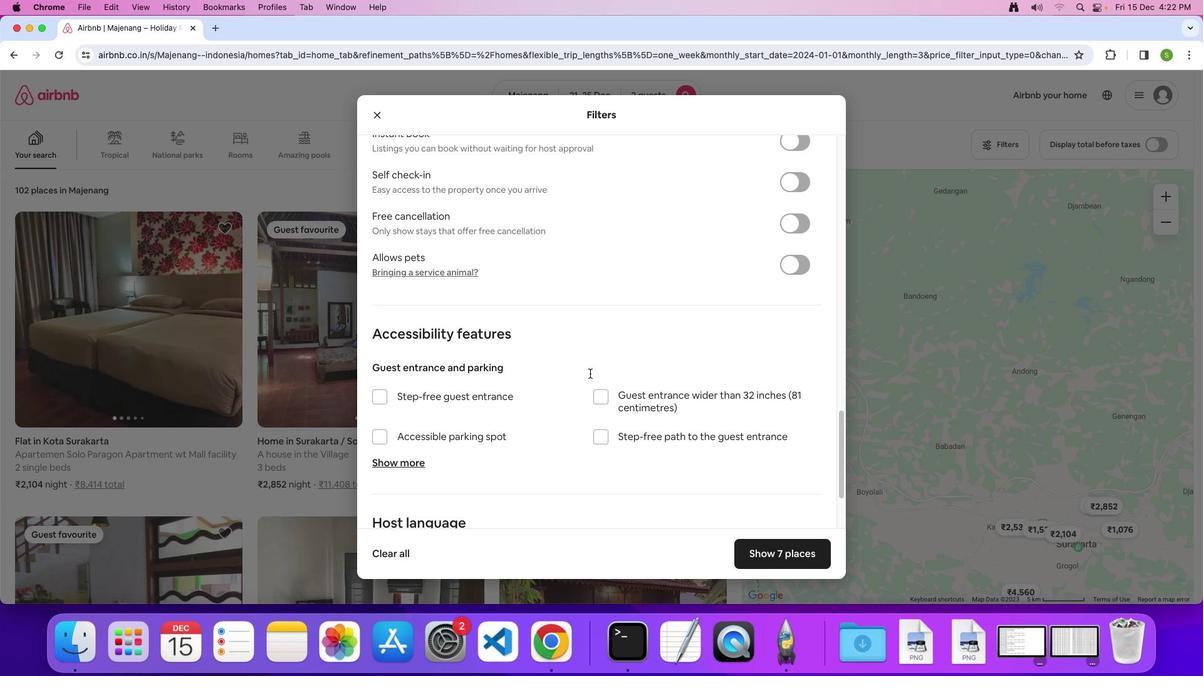 
Action: Mouse scrolled (589, 373) with delta (0, 0)
Screenshot: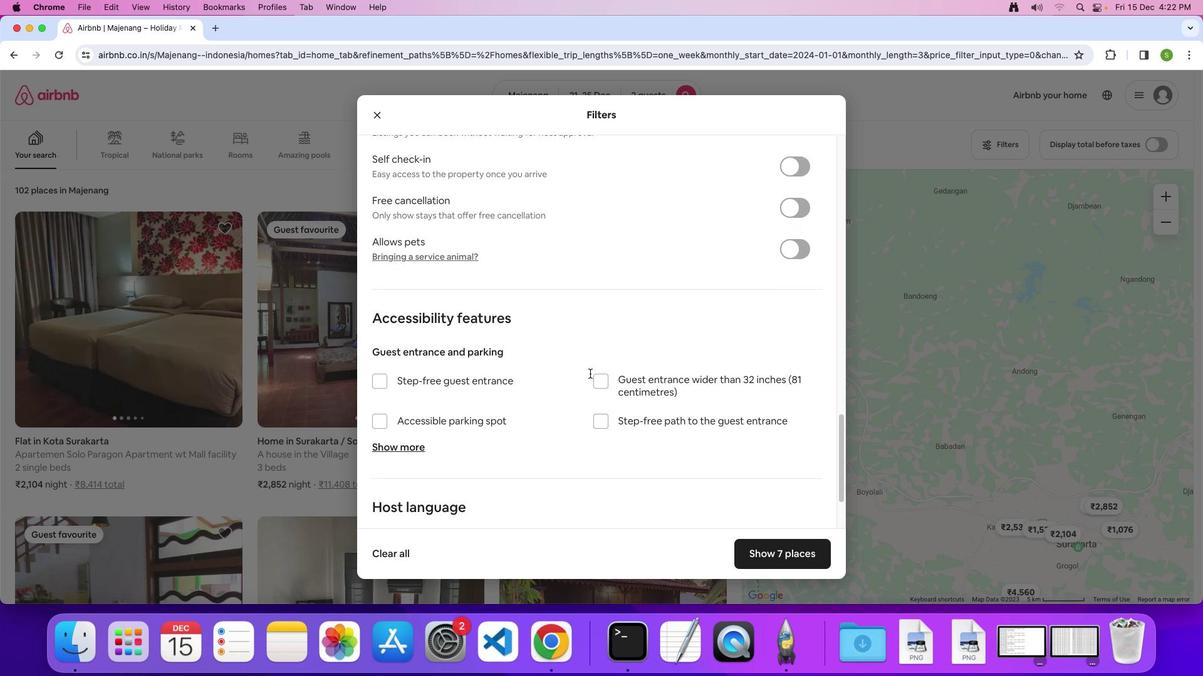 
Action: Mouse scrolled (589, 373) with delta (0, -1)
Screenshot: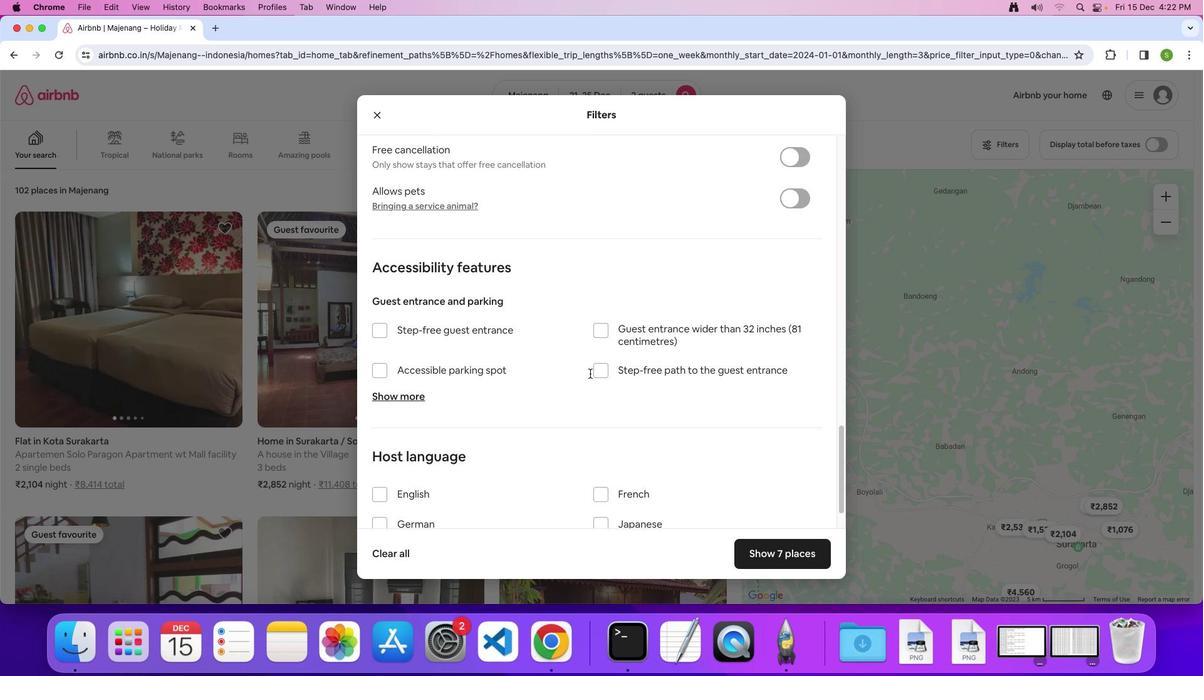 
Action: Mouse scrolled (589, 373) with delta (0, 0)
Screenshot: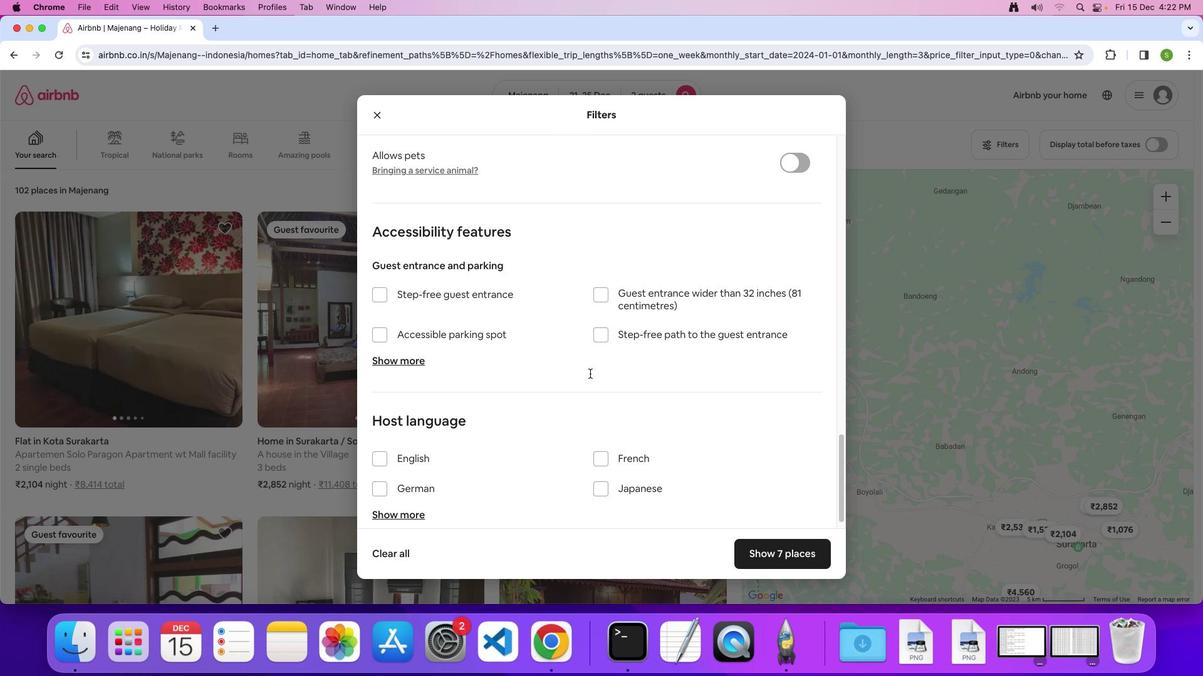 
Action: Mouse scrolled (589, 373) with delta (0, 0)
Screenshot: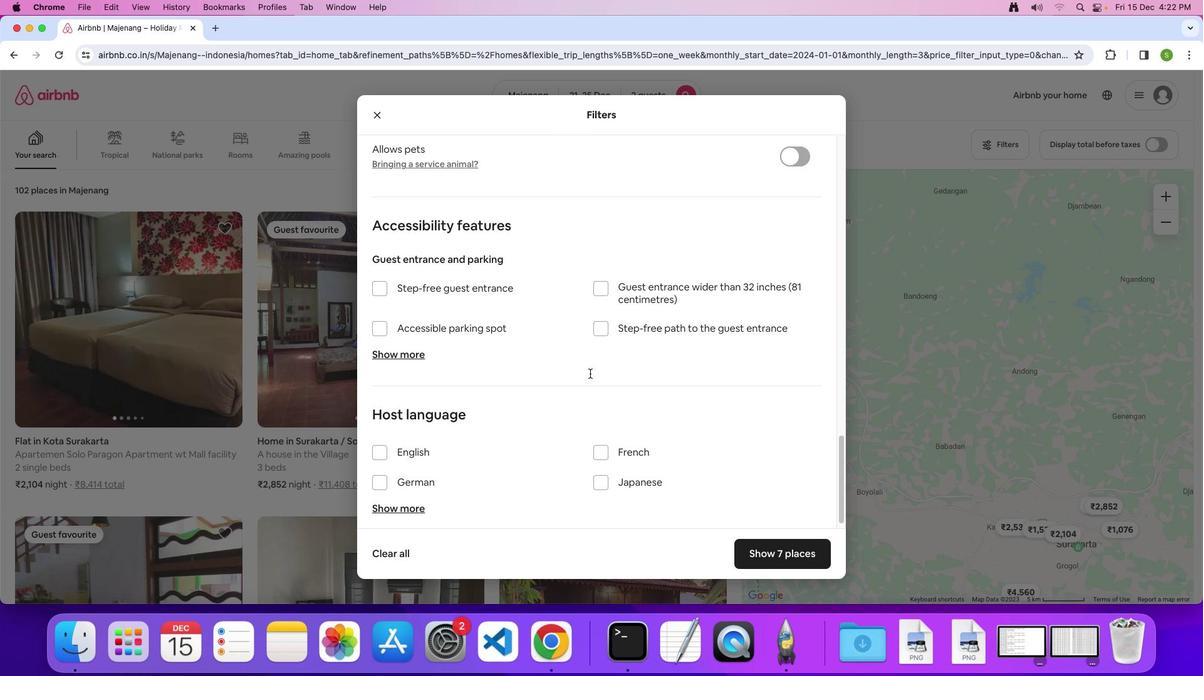 
Action: Mouse scrolled (589, 373) with delta (0, -1)
Screenshot: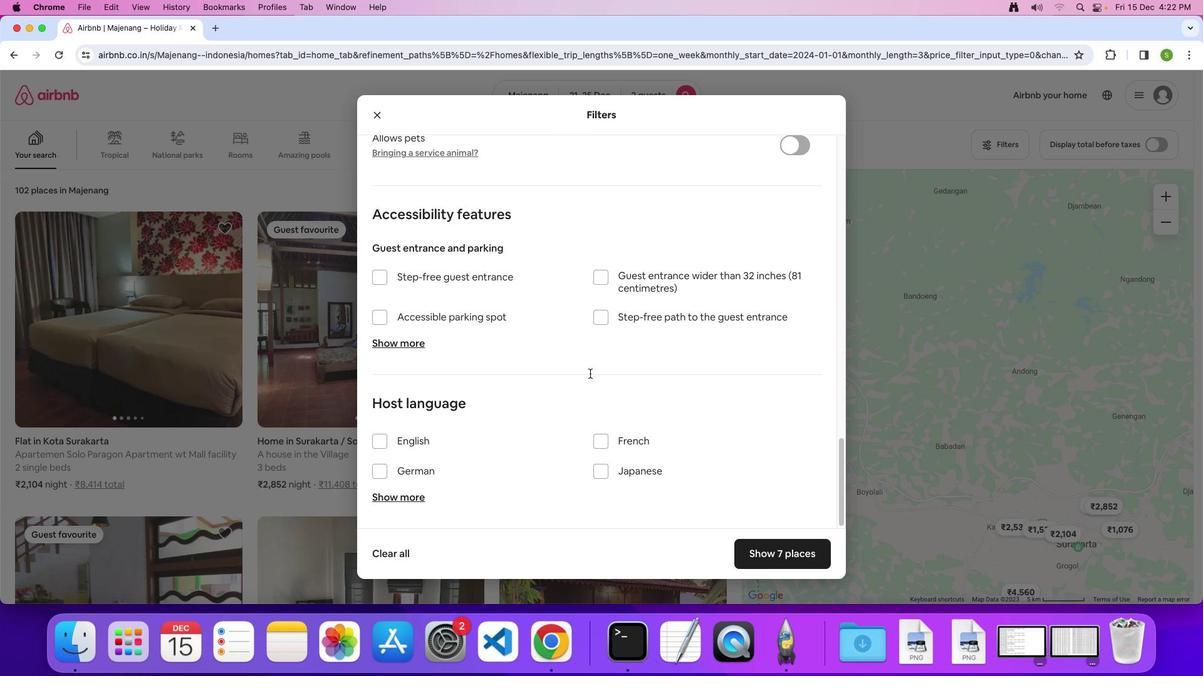 
Action: Mouse moved to (772, 559)
Screenshot: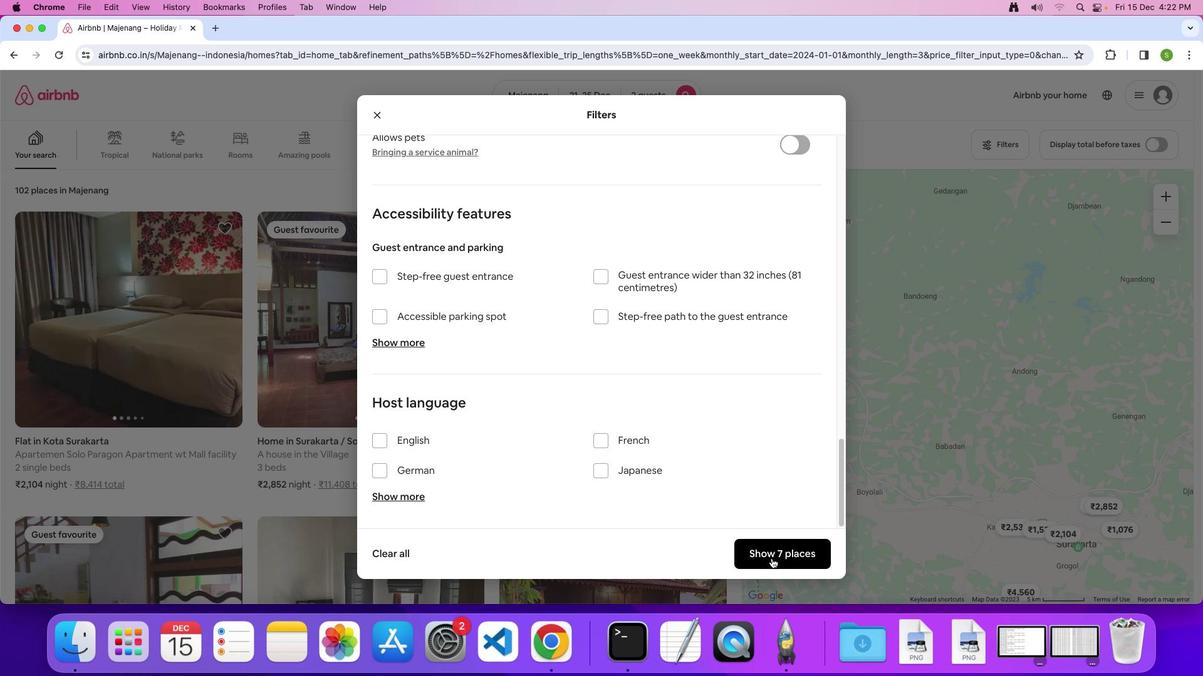 
Action: Mouse pressed left at (772, 559)
Screenshot: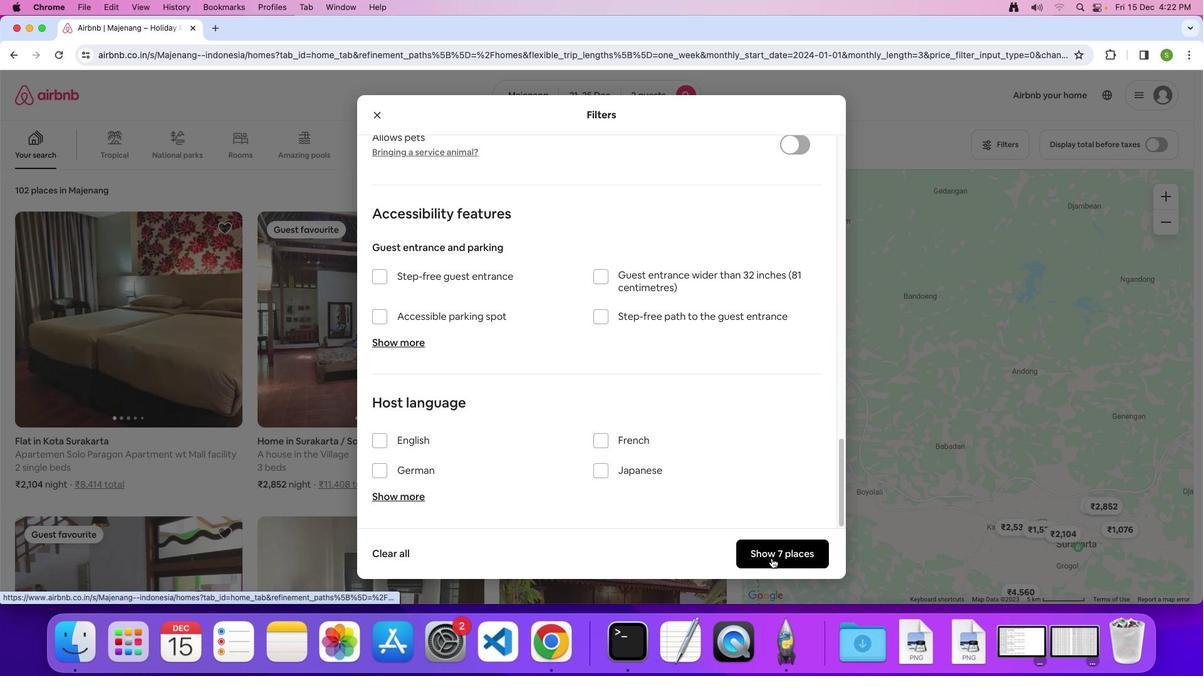 
Action: Mouse moved to (144, 319)
Screenshot: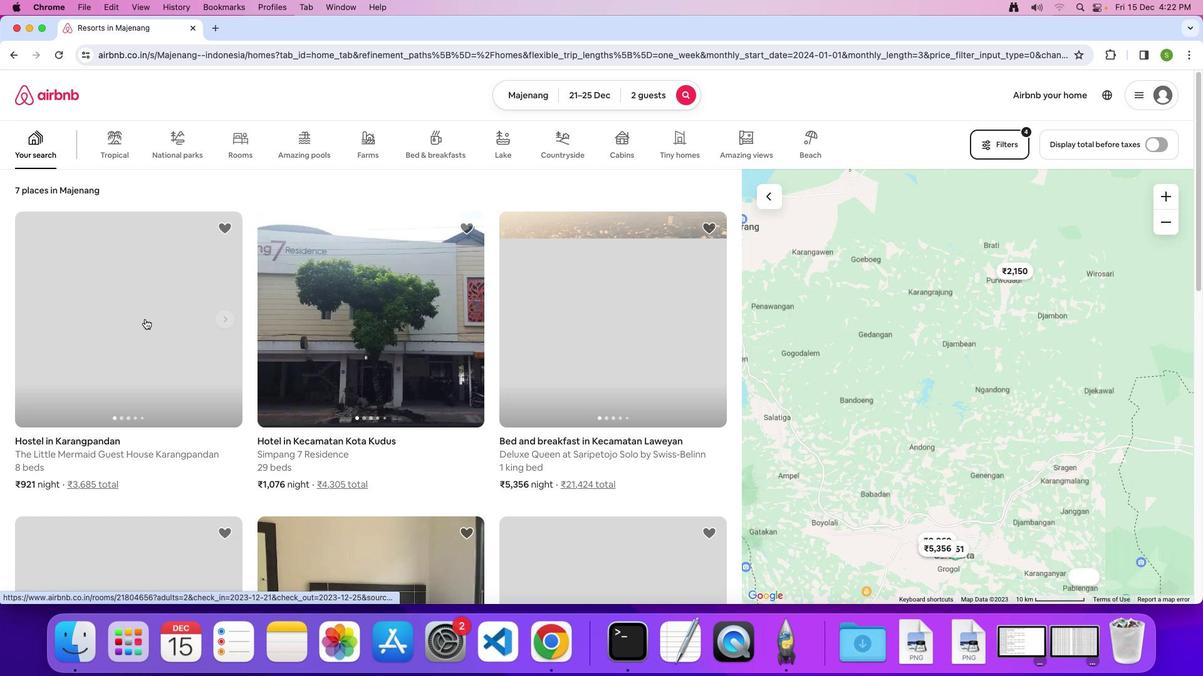 
Action: Mouse pressed left at (144, 319)
Screenshot: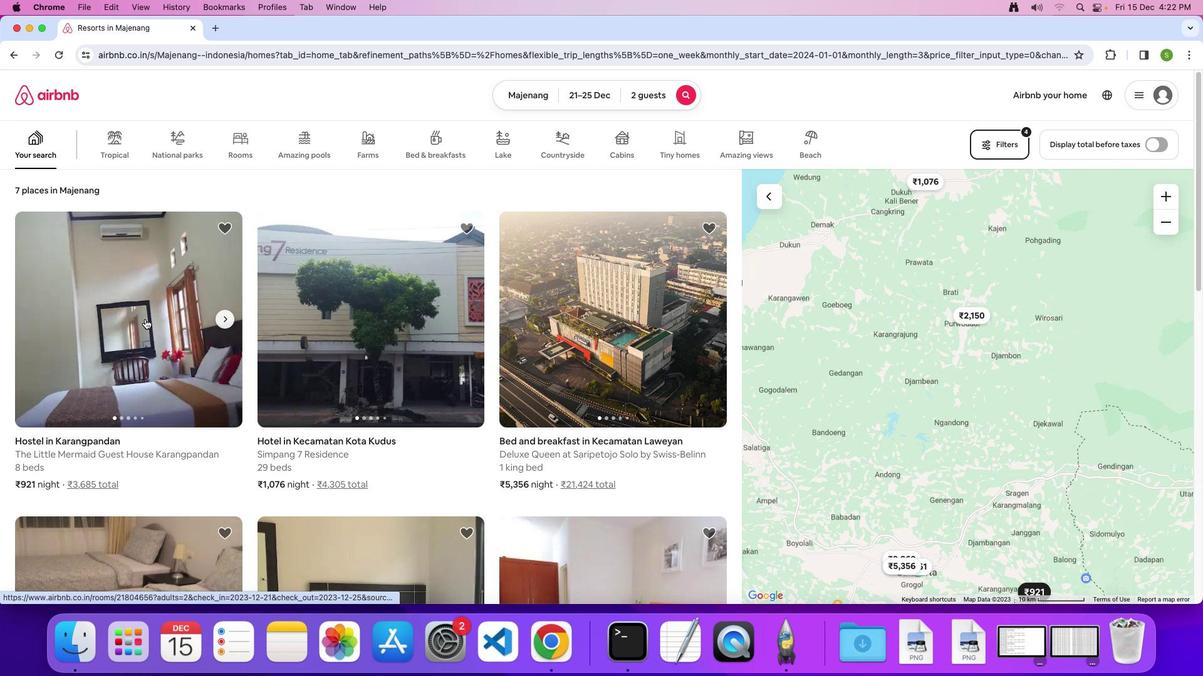 
Action: Mouse moved to (404, 290)
Screenshot: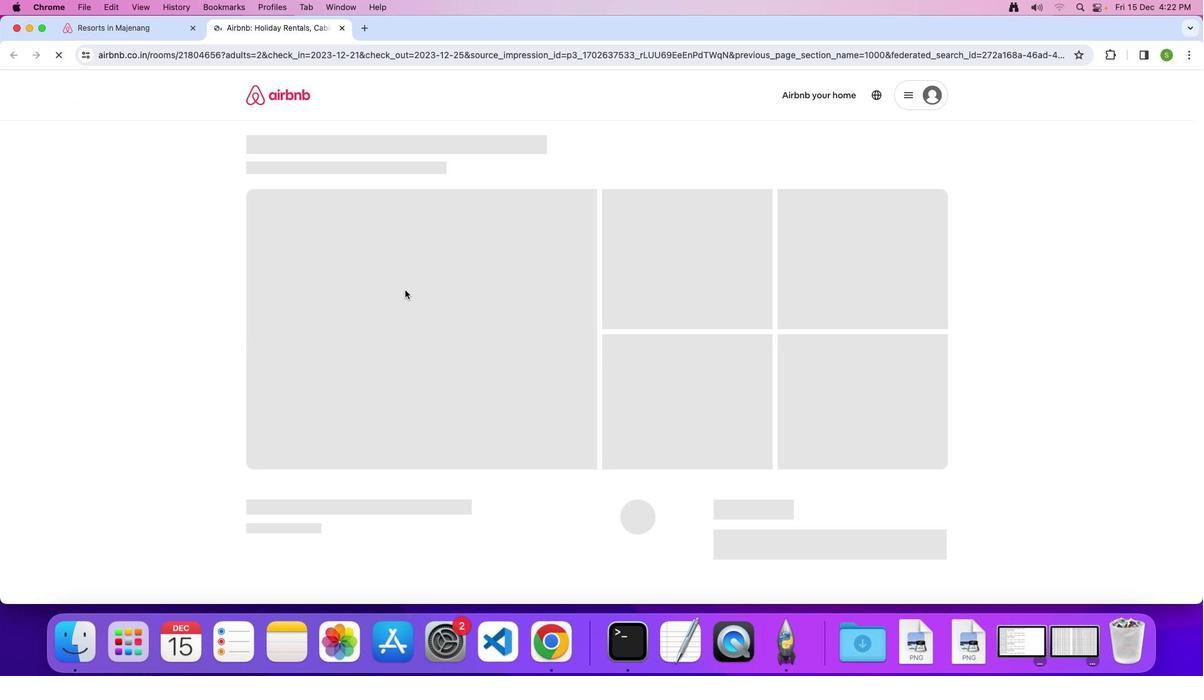 
Action: Mouse pressed left at (404, 290)
Screenshot: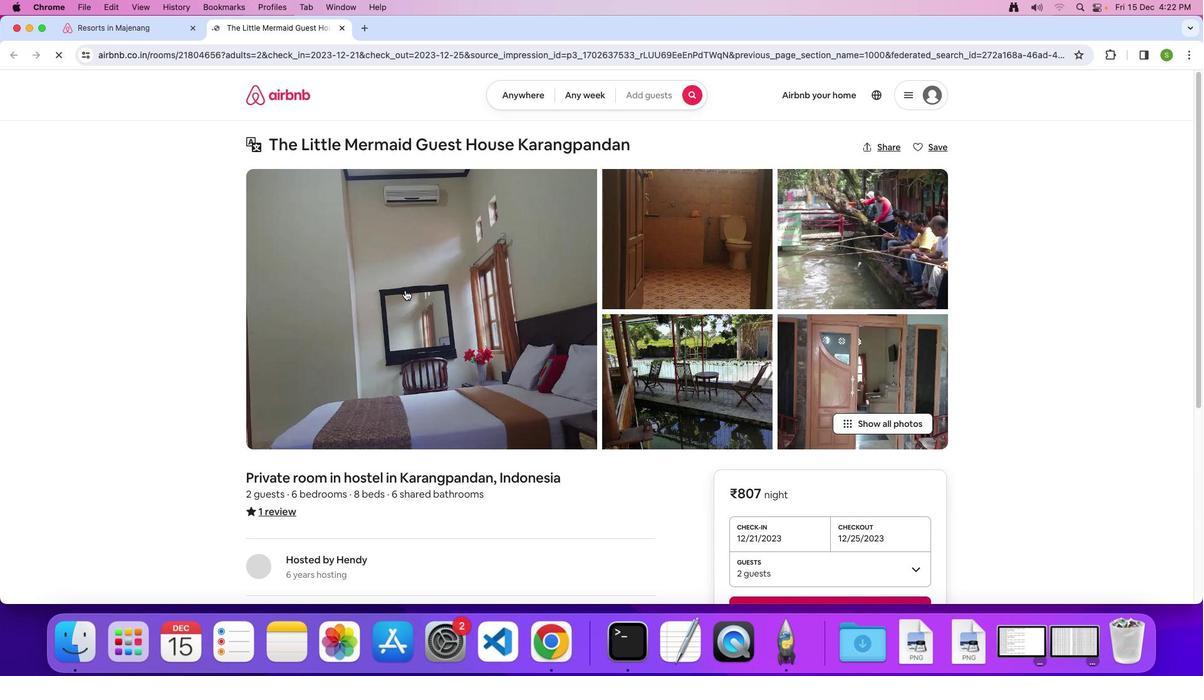 
Action: Mouse moved to (444, 309)
Screenshot: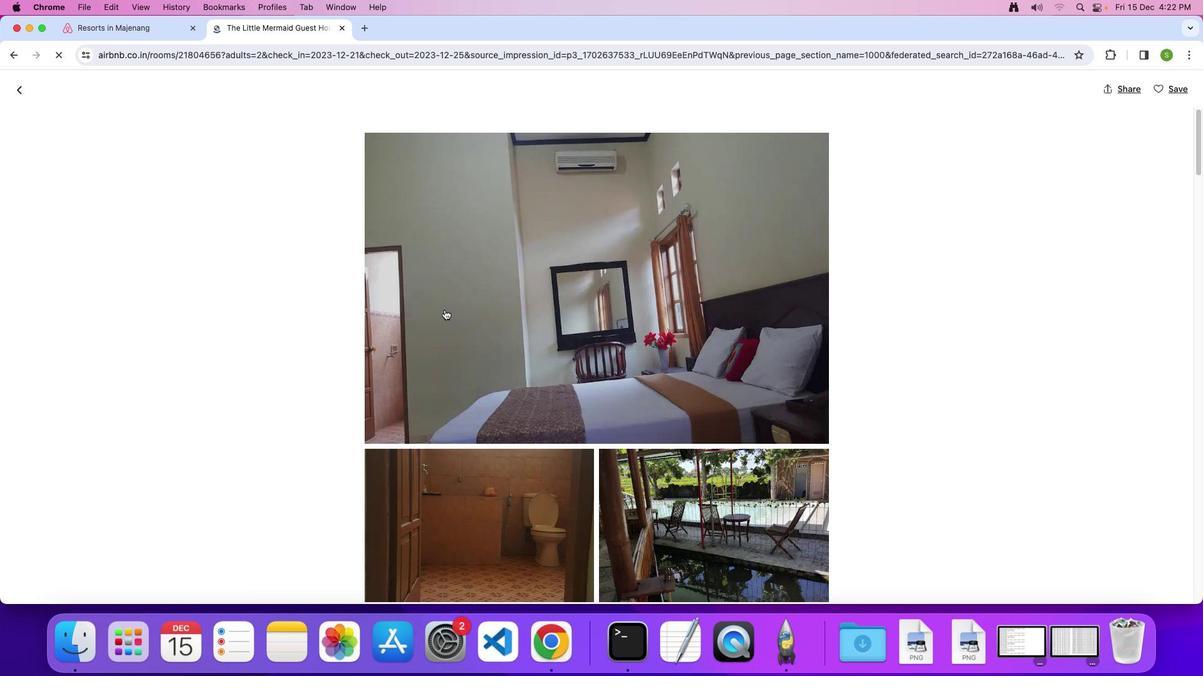
Action: Mouse scrolled (444, 309) with delta (0, 0)
Screenshot: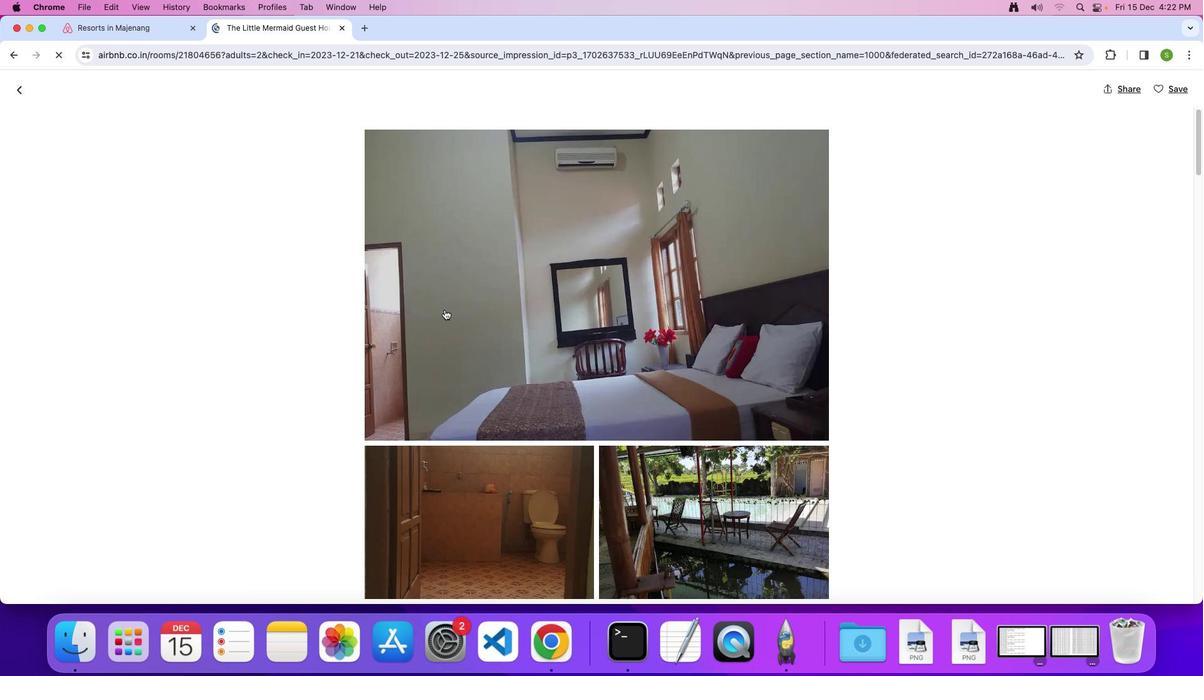 
Action: Mouse scrolled (444, 309) with delta (0, 0)
Screenshot: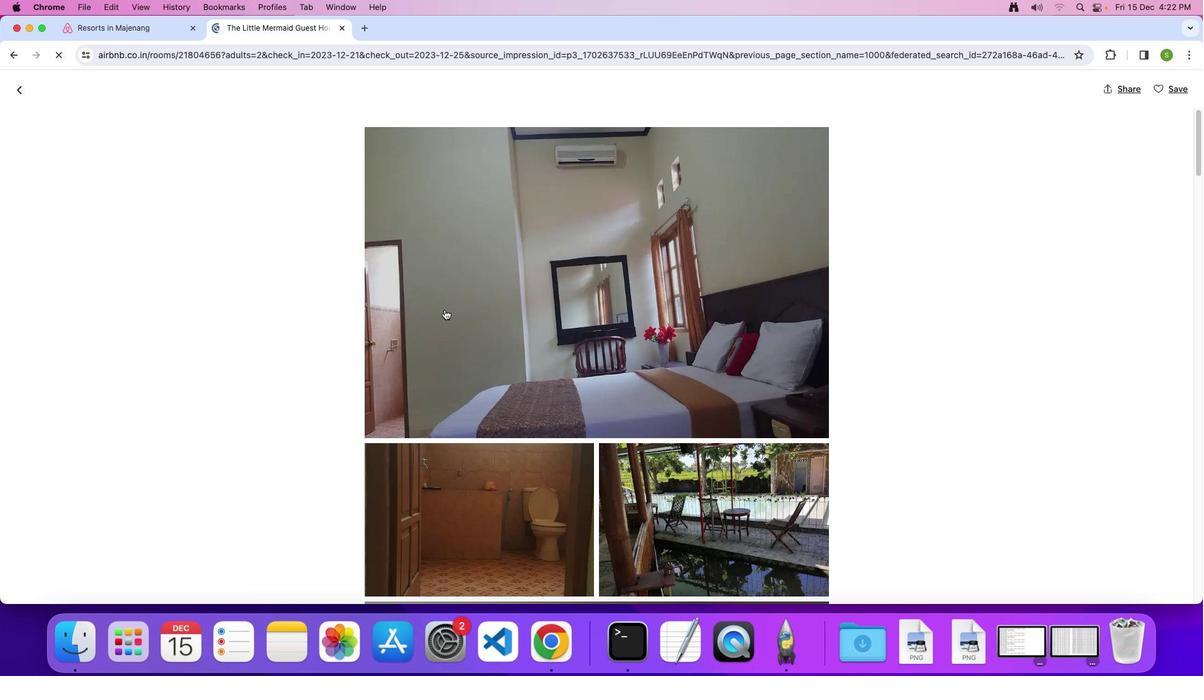 
Action: Mouse scrolled (444, 309) with delta (0, -1)
Screenshot: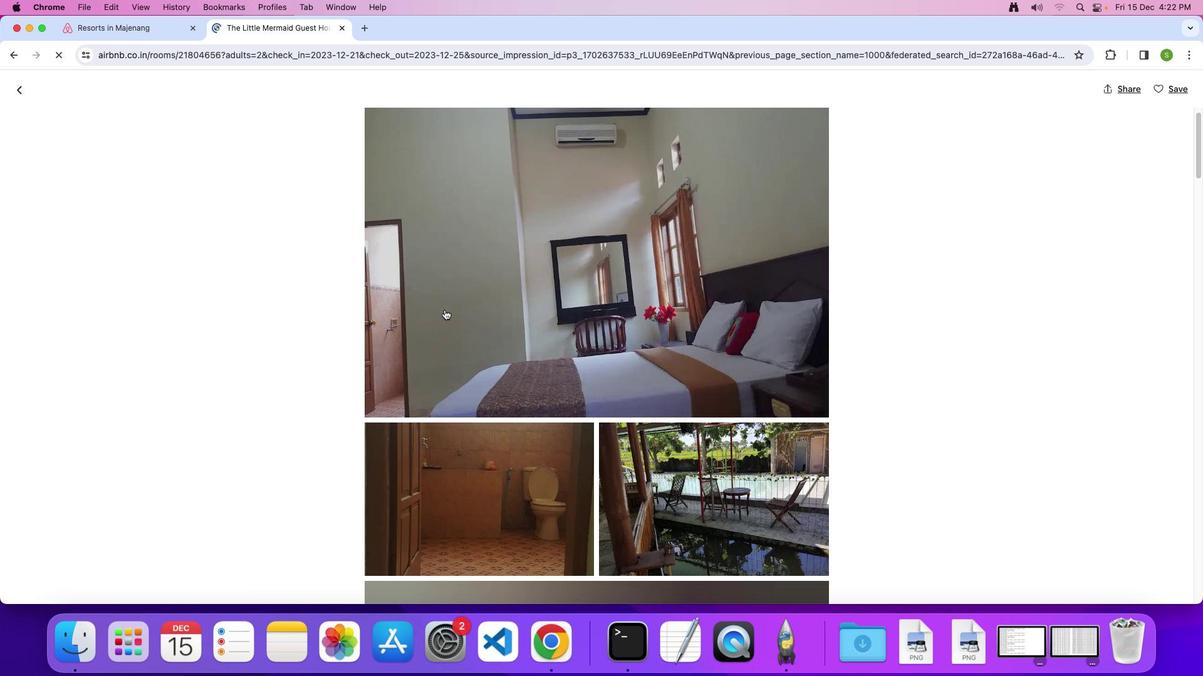 
Action: Mouse scrolled (444, 309) with delta (0, 0)
Screenshot: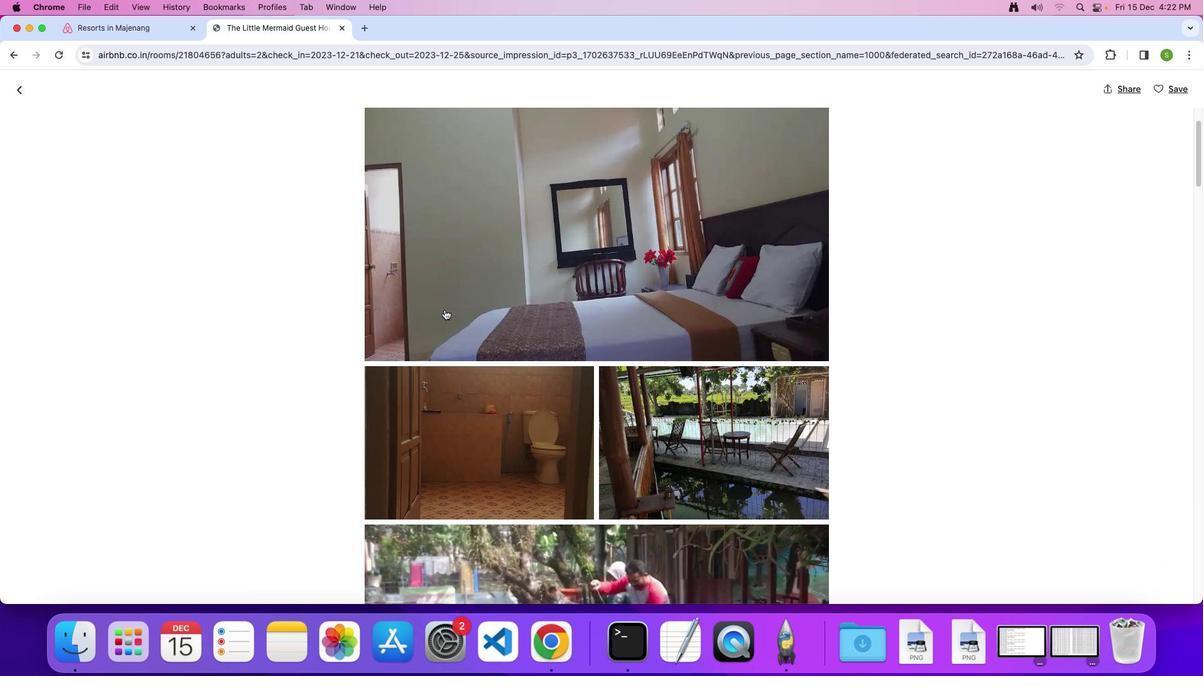 
Action: Mouse scrolled (444, 309) with delta (0, 0)
Screenshot: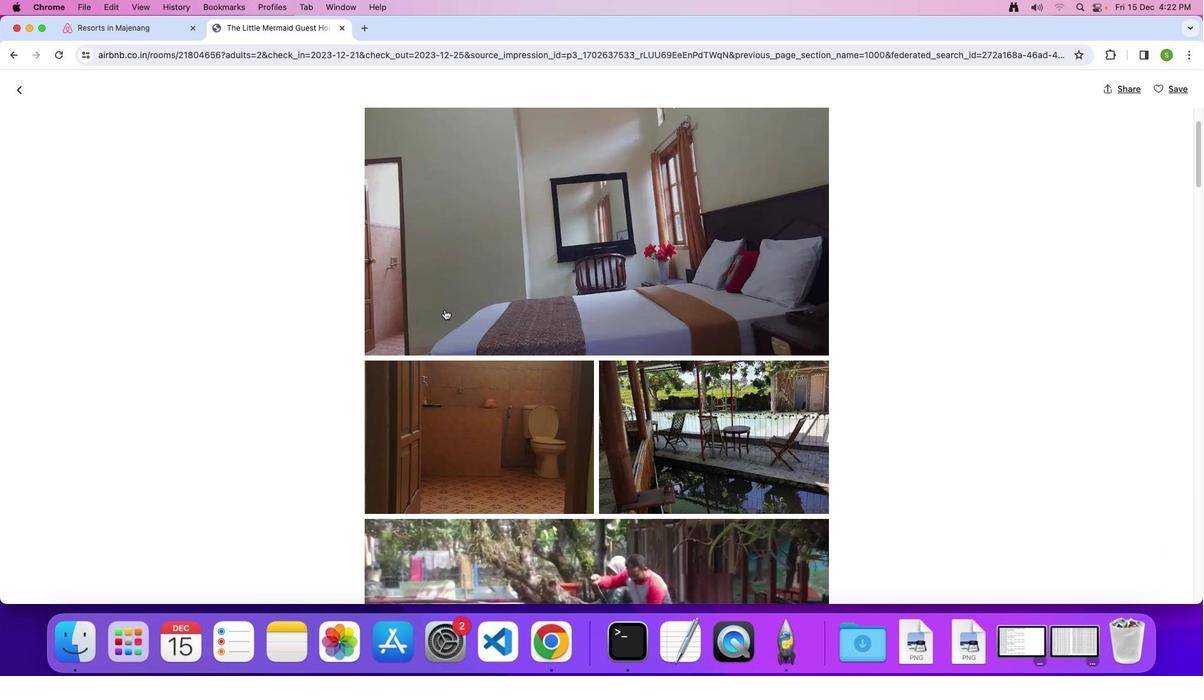 
Action: Mouse scrolled (444, 309) with delta (0, -1)
Screenshot: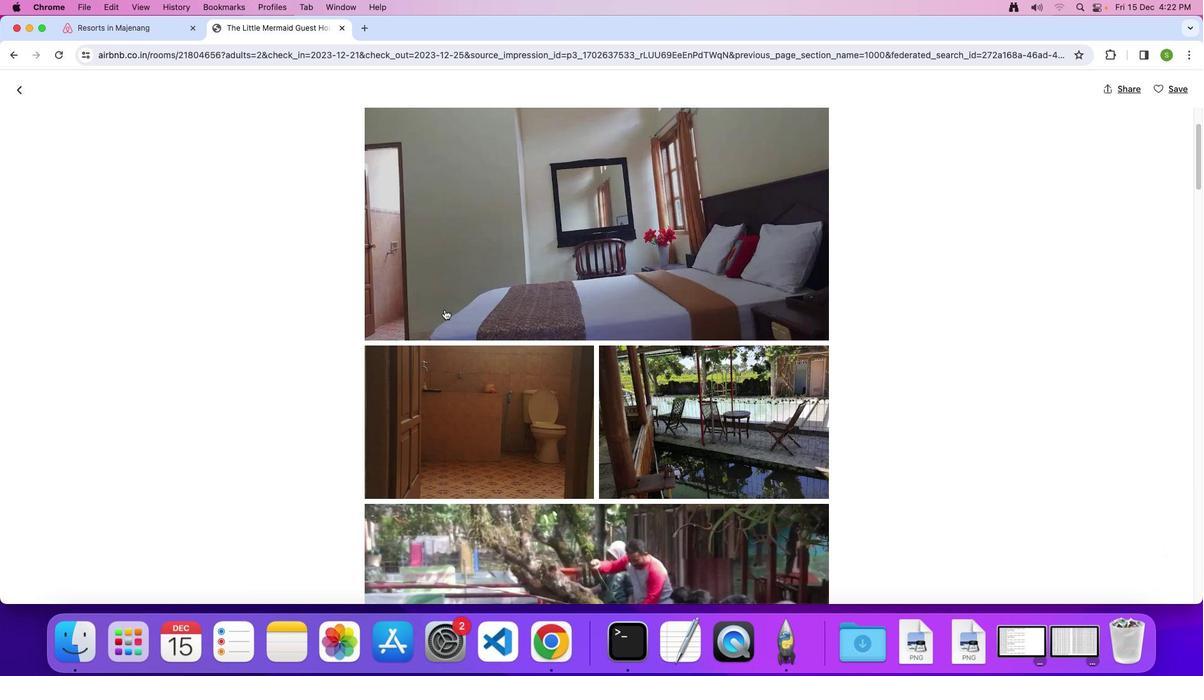 
Action: Mouse scrolled (444, 309) with delta (0, 0)
Screenshot: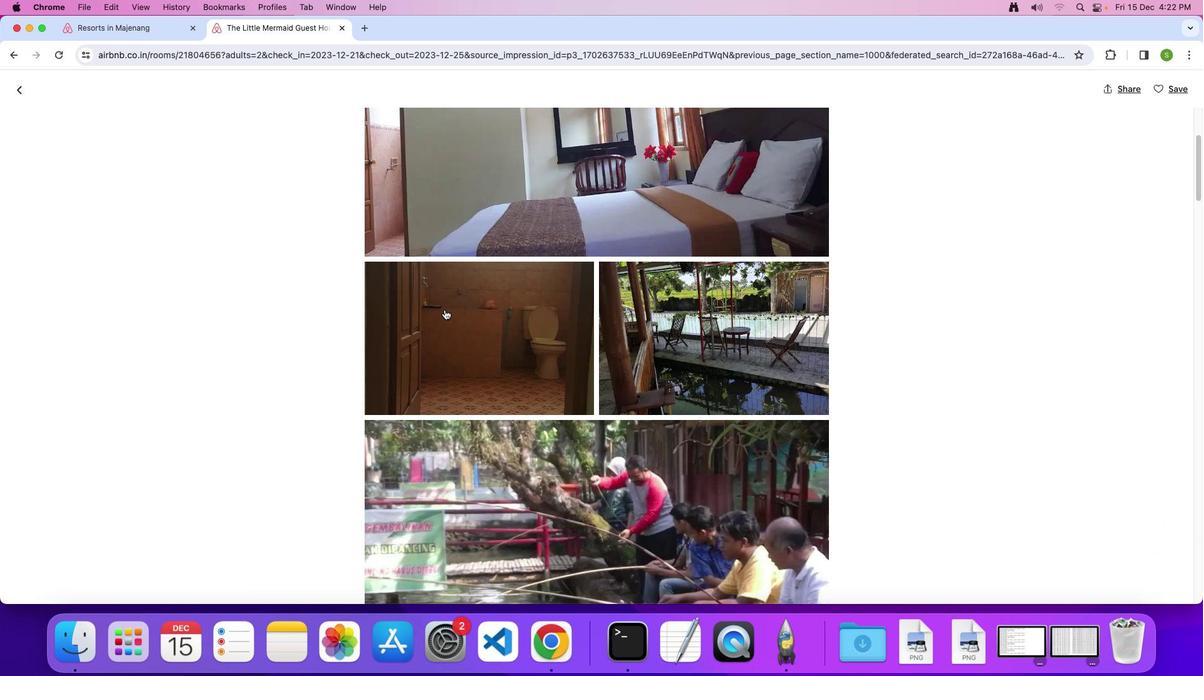 
Action: Mouse scrolled (444, 309) with delta (0, 0)
Screenshot: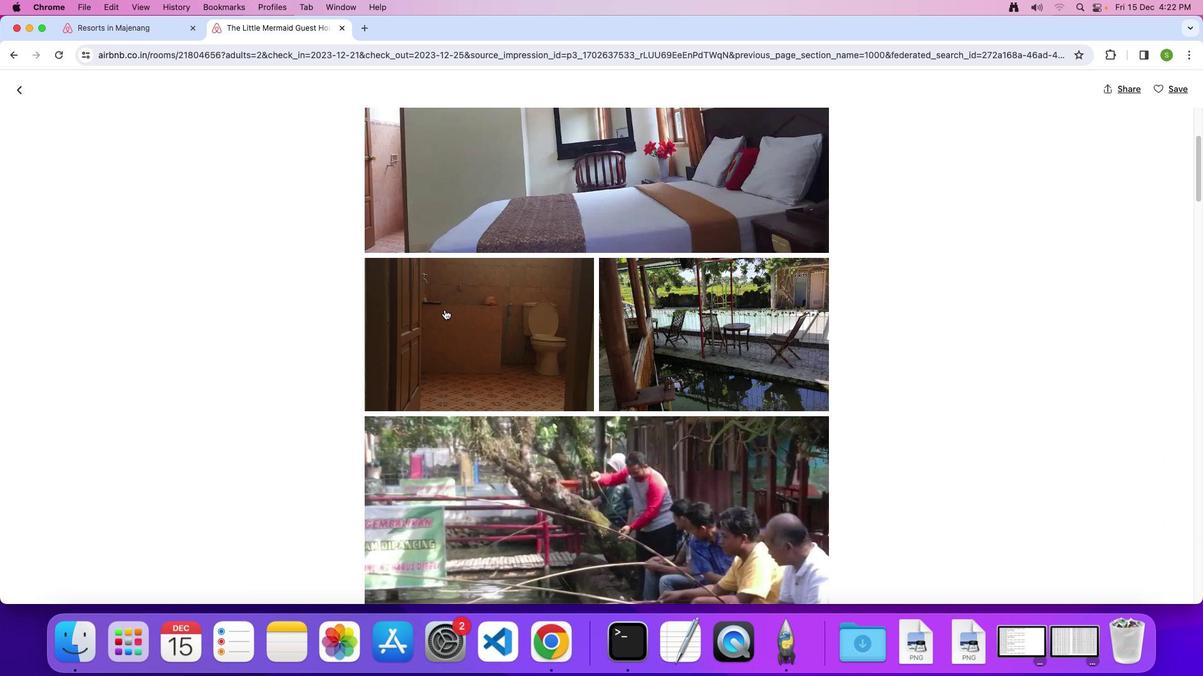 
Action: Mouse scrolled (444, 309) with delta (0, -1)
Screenshot: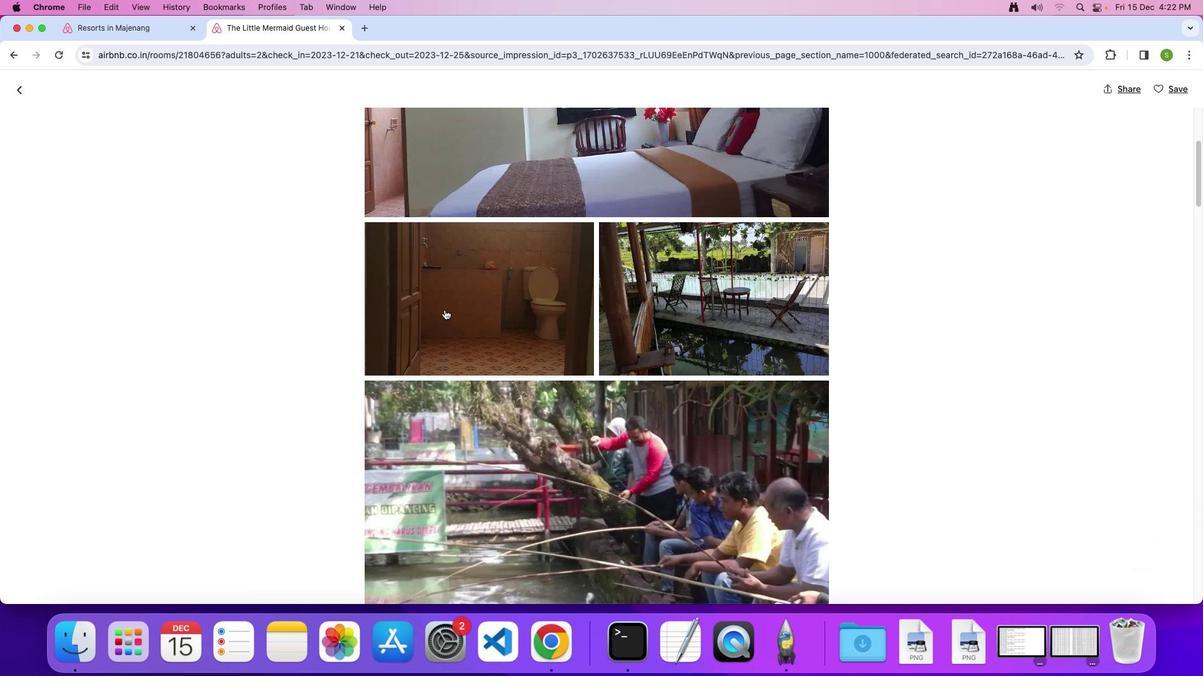 
Action: Mouse scrolled (444, 309) with delta (0, 0)
Screenshot: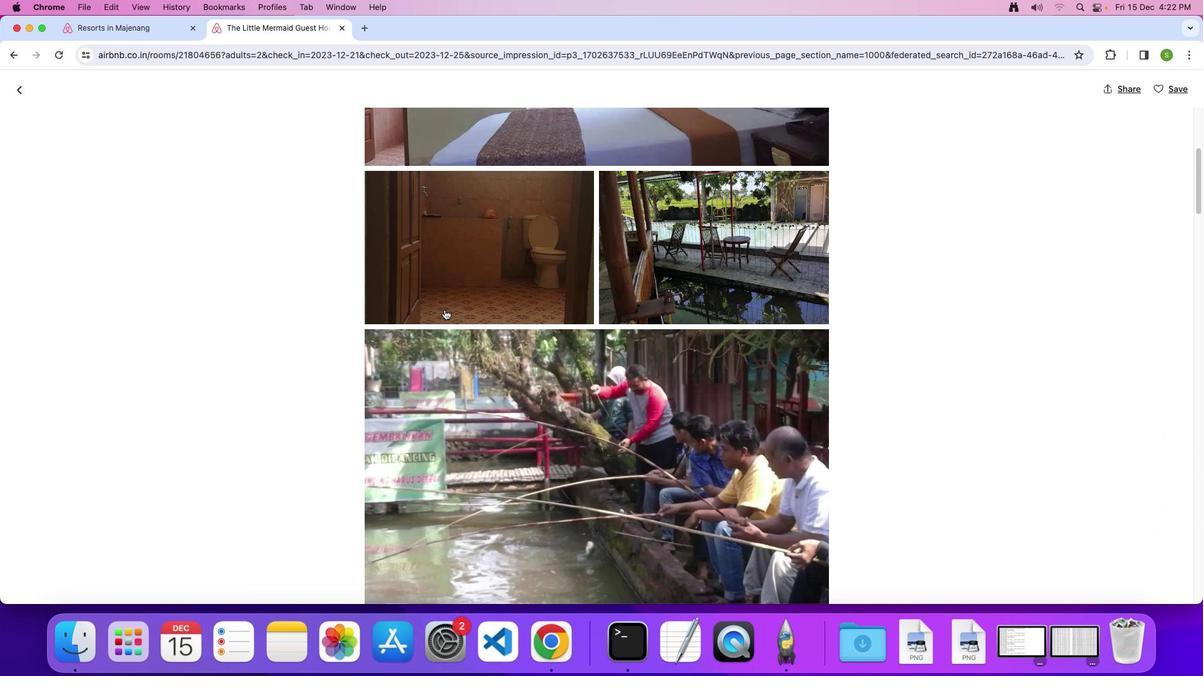 
Action: Mouse scrolled (444, 309) with delta (0, 0)
Screenshot: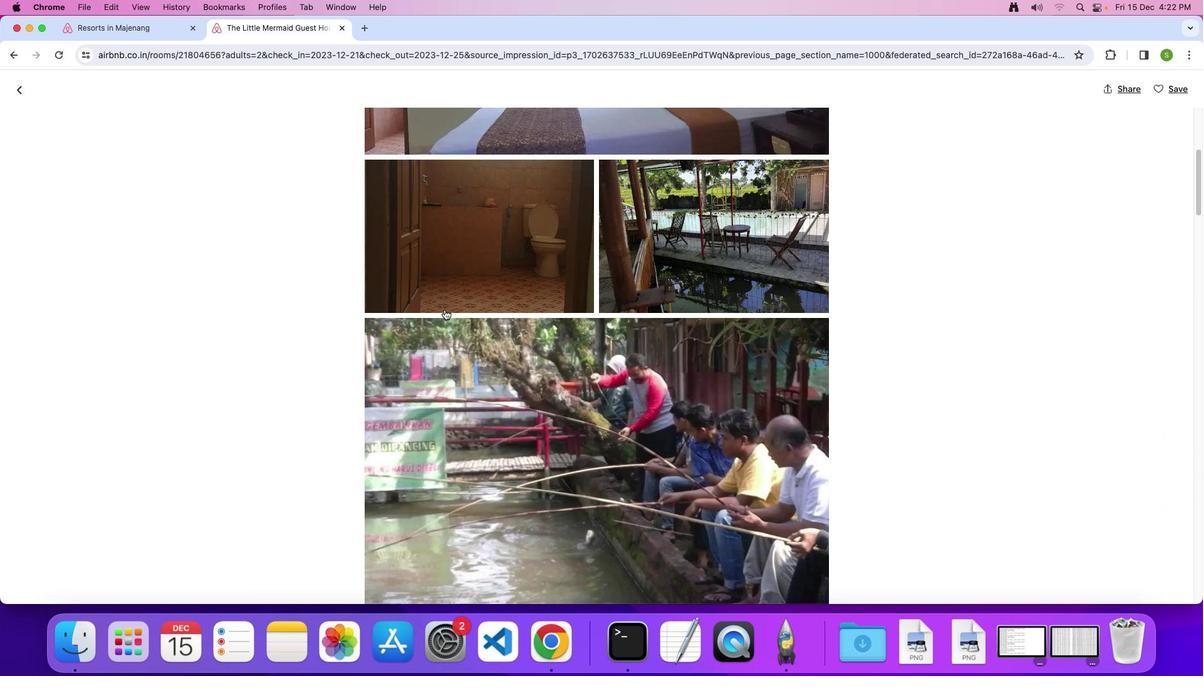 
Action: Mouse scrolled (444, 309) with delta (0, -1)
Screenshot: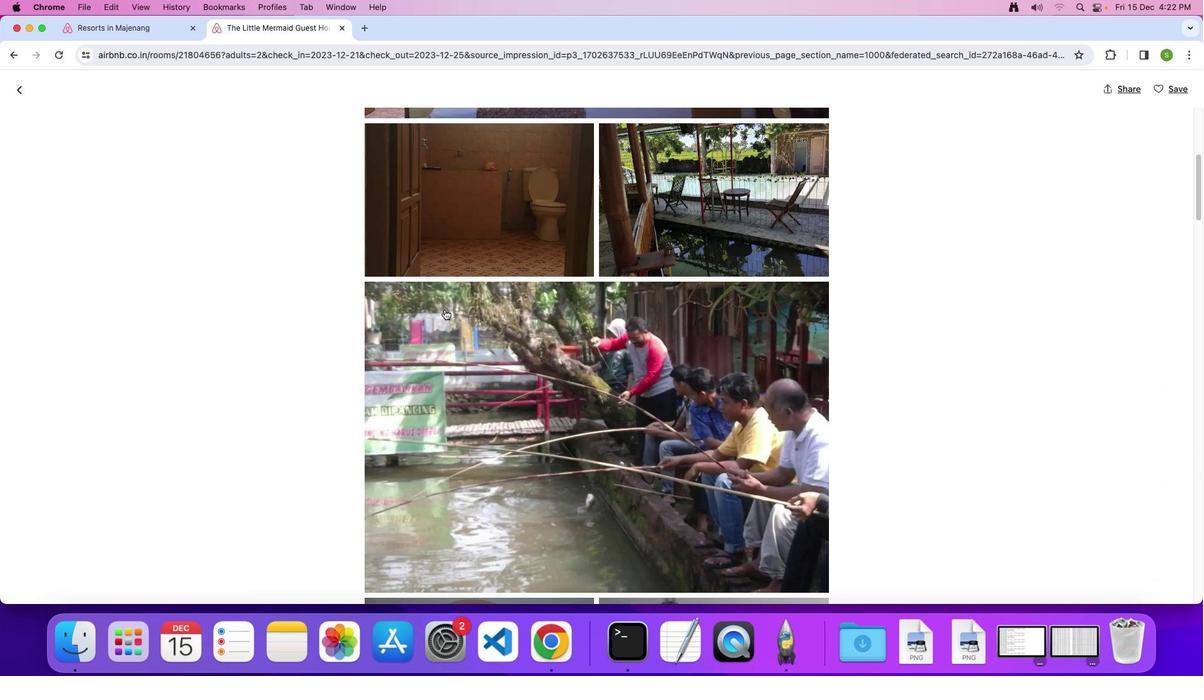 
Action: Mouse scrolled (444, 309) with delta (0, 0)
Screenshot: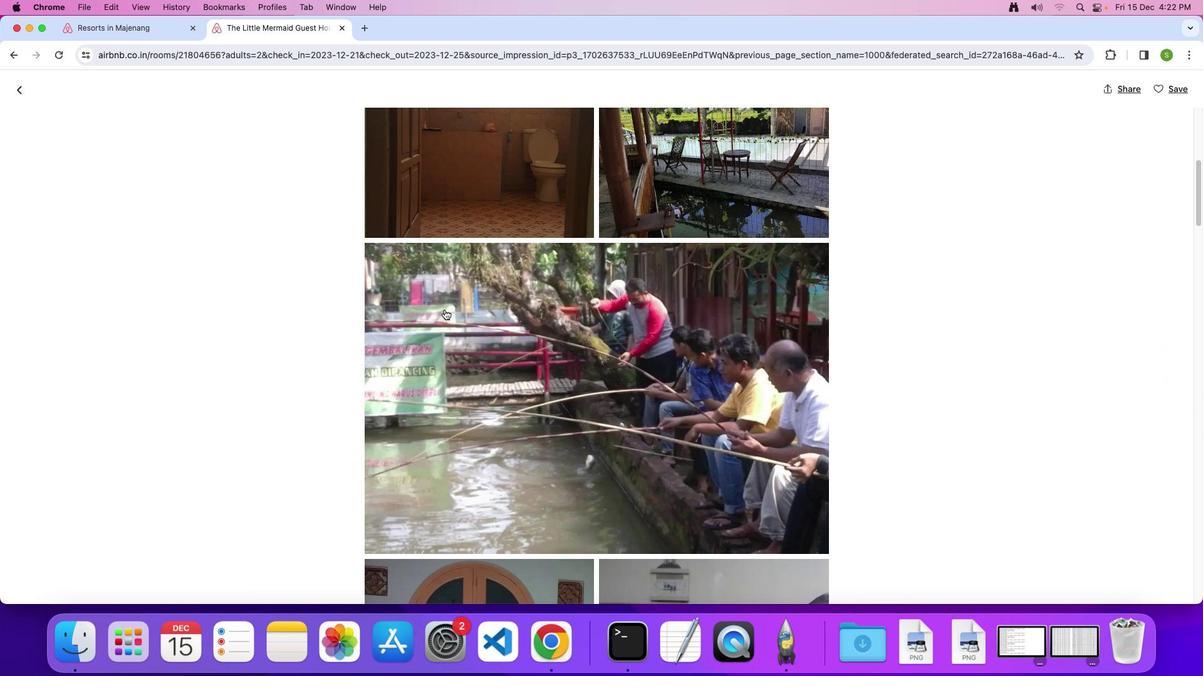 
Action: Mouse scrolled (444, 309) with delta (0, 0)
Screenshot: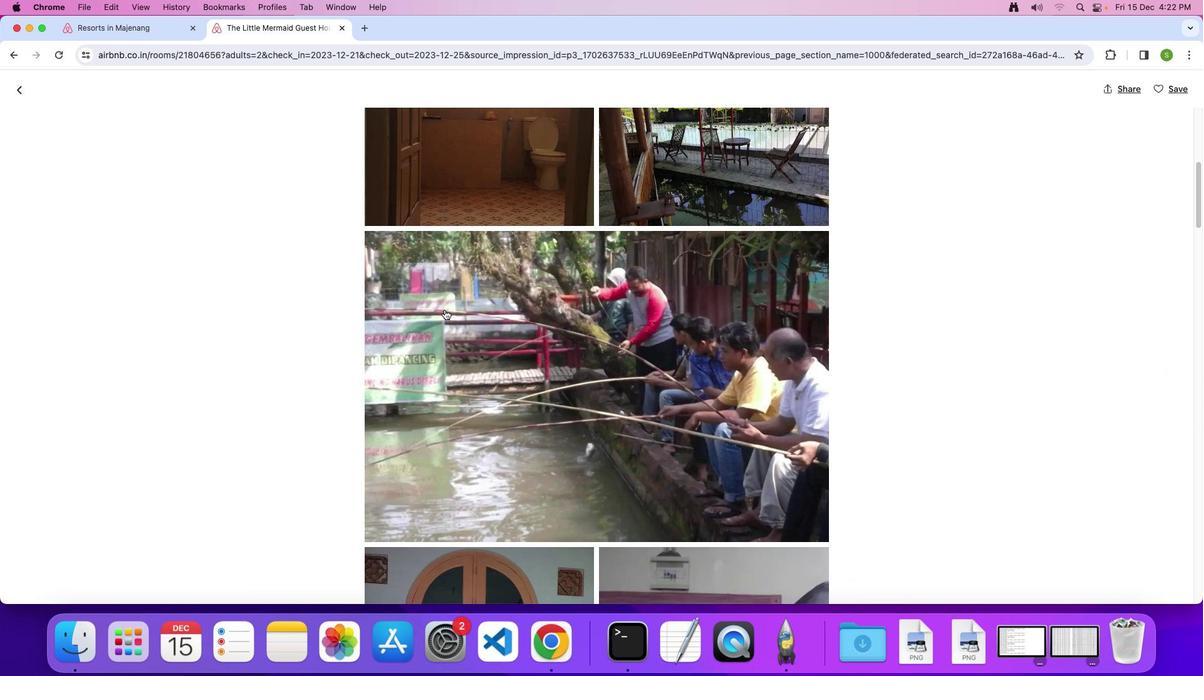 
Action: Mouse scrolled (444, 309) with delta (0, -1)
Screenshot: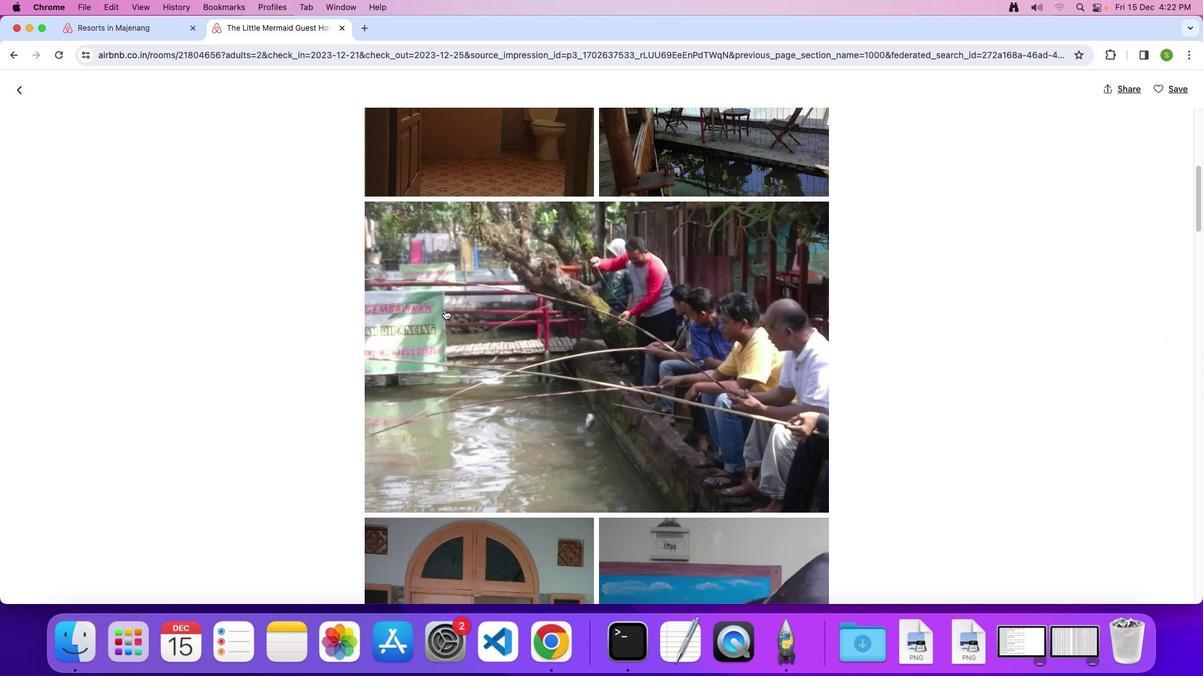 
Action: Mouse scrolled (444, 309) with delta (0, 0)
Screenshot: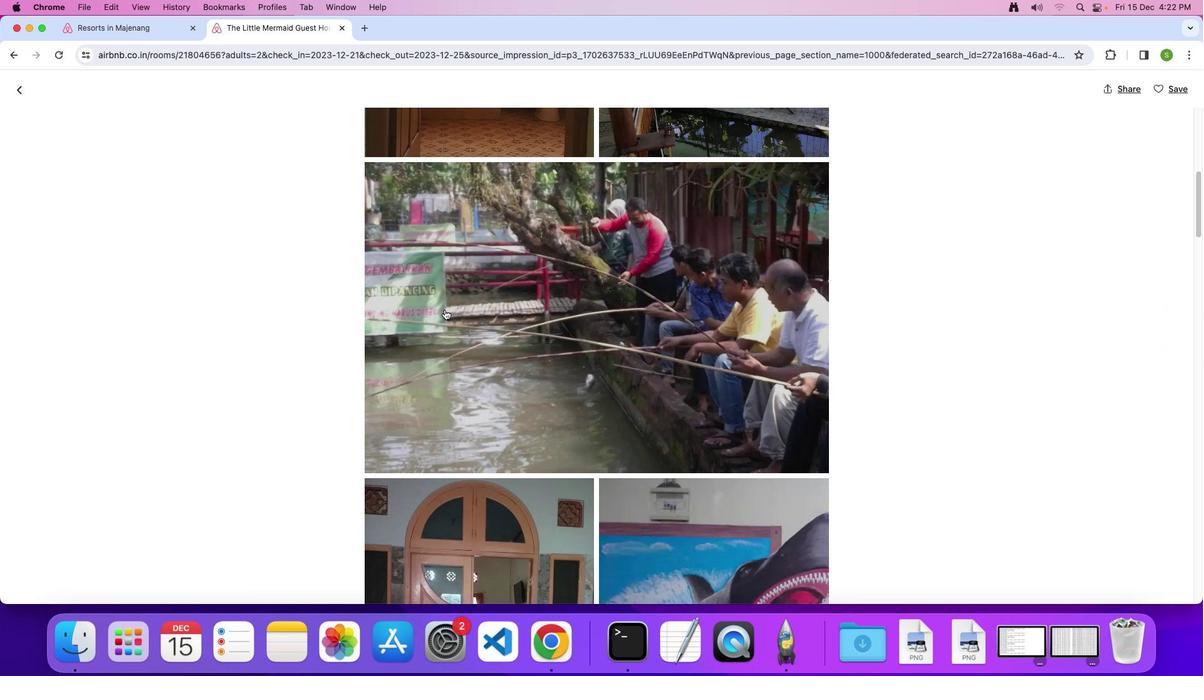 
Action: Mouse scrolled (444, 309) with delta (0, 0)
Screenshot: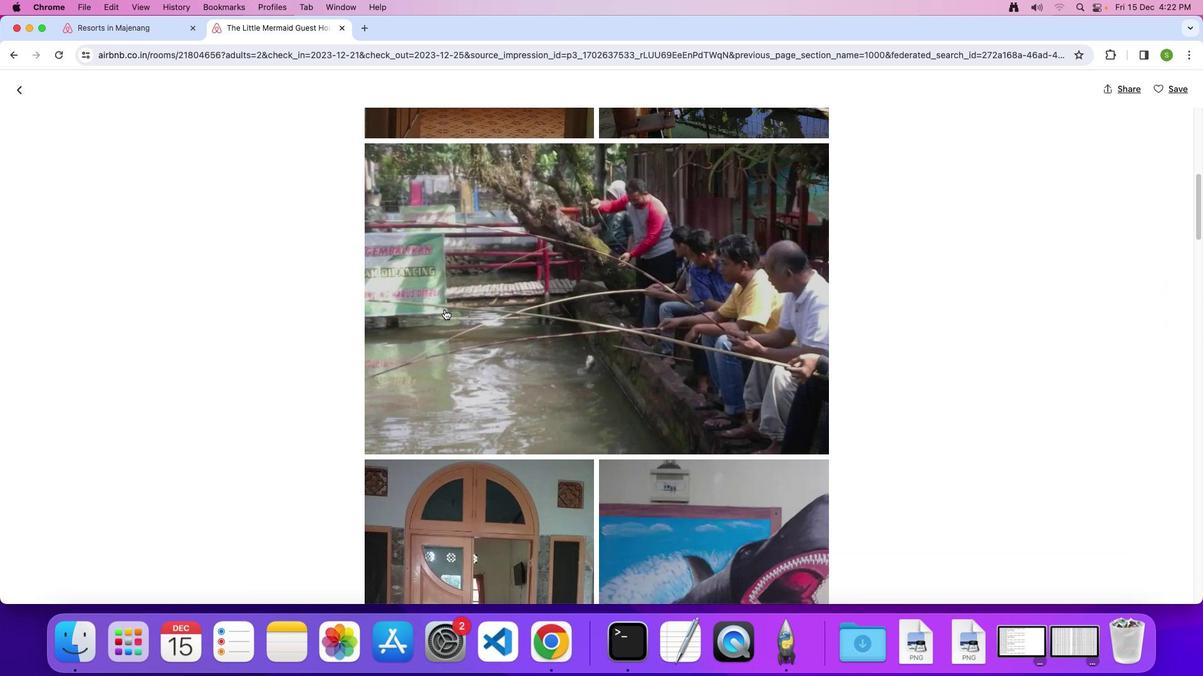 
Action: Mouse scrolled (444, 309) with delta (0, -1)
Screenshot: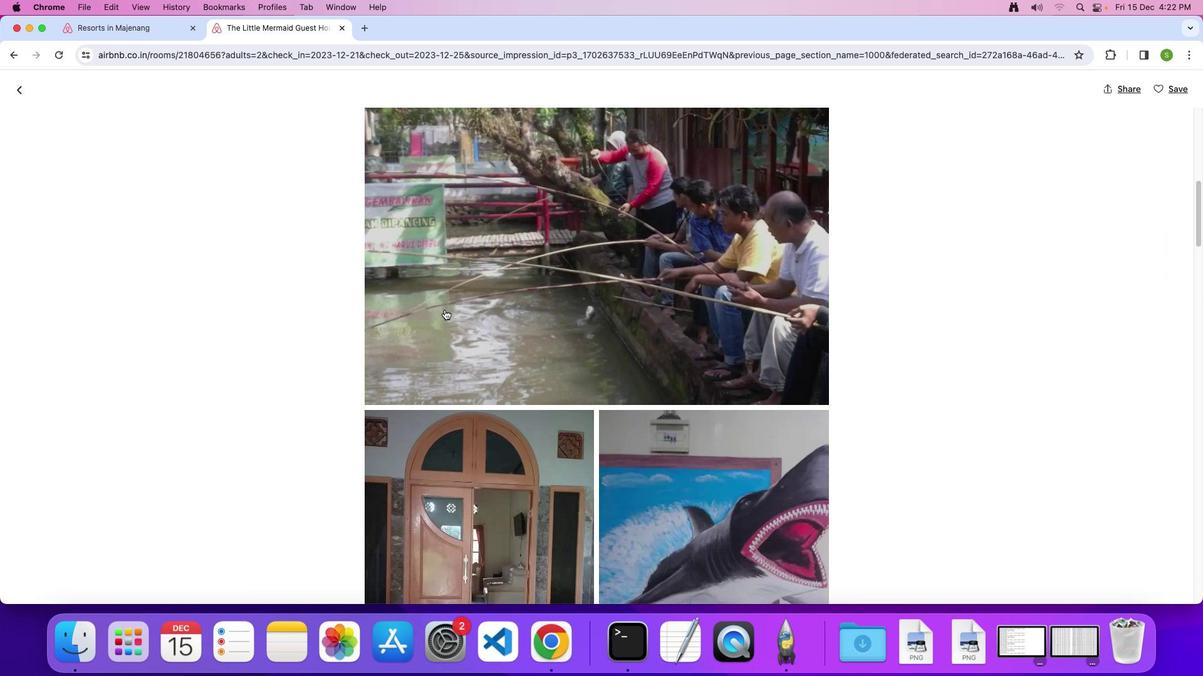 
Action: Mouse scrolled (444, 309) with delta (0, 0)
Screenshot: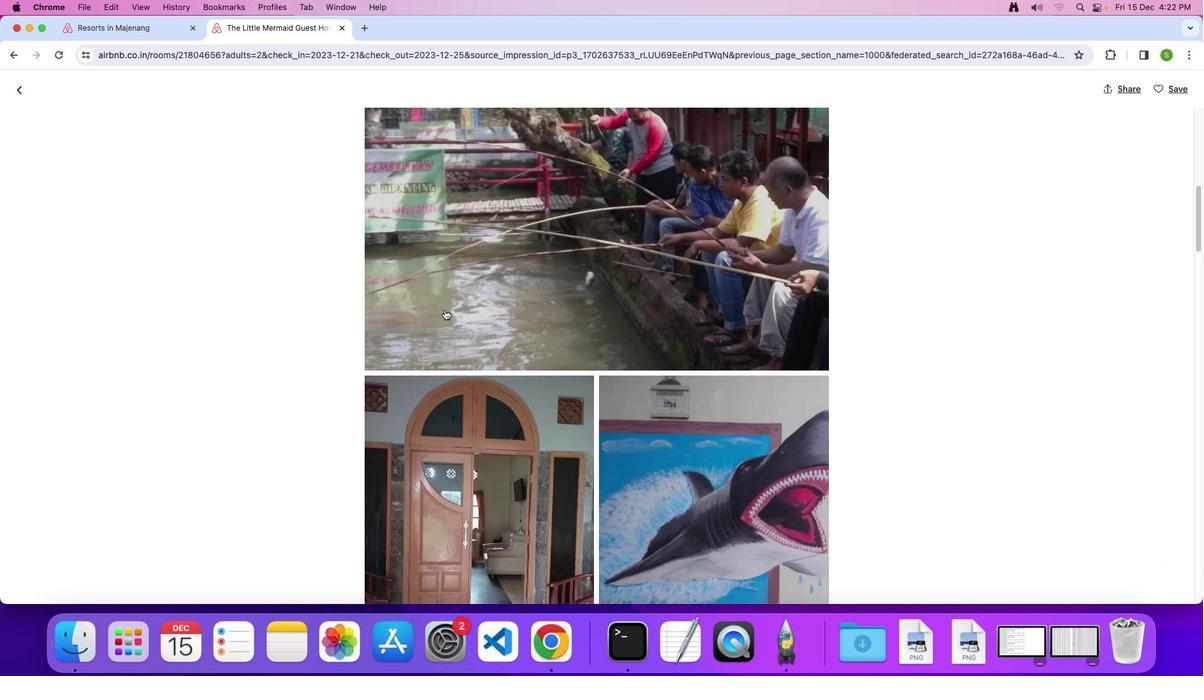 
Action: Mouse scrolled (444, 309) with delta (0, 0)
Screenshot: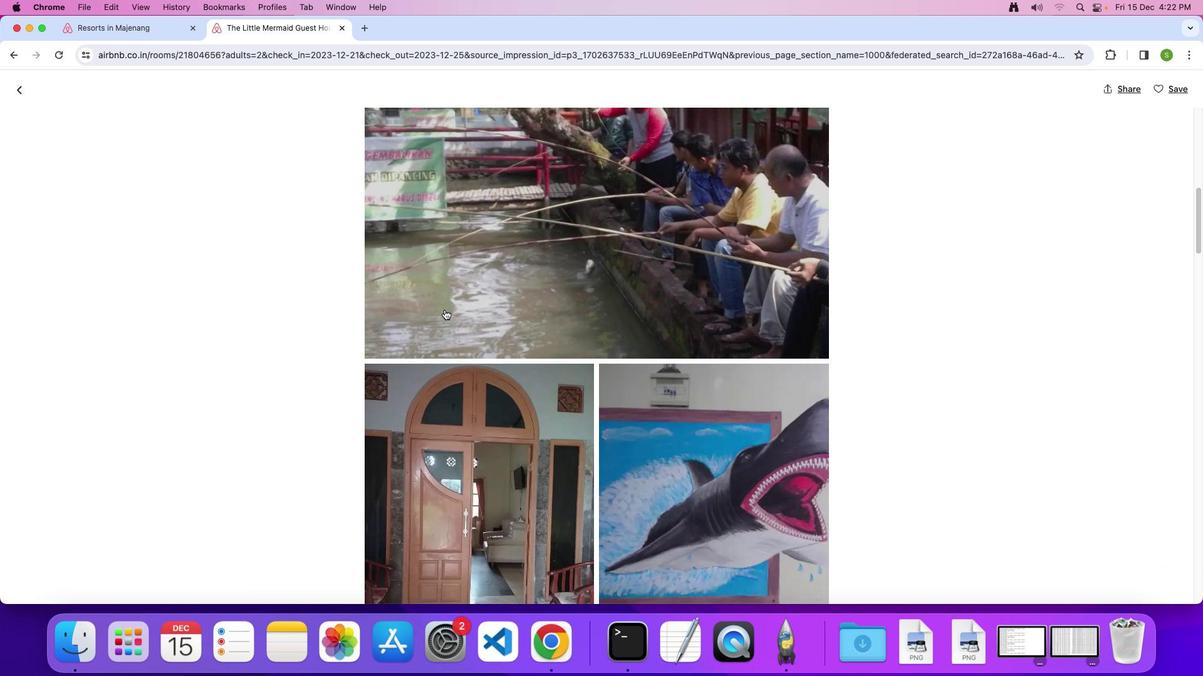 
Action: Mouse scrolled (444, 309) with delta (0, -1)
Screenshot: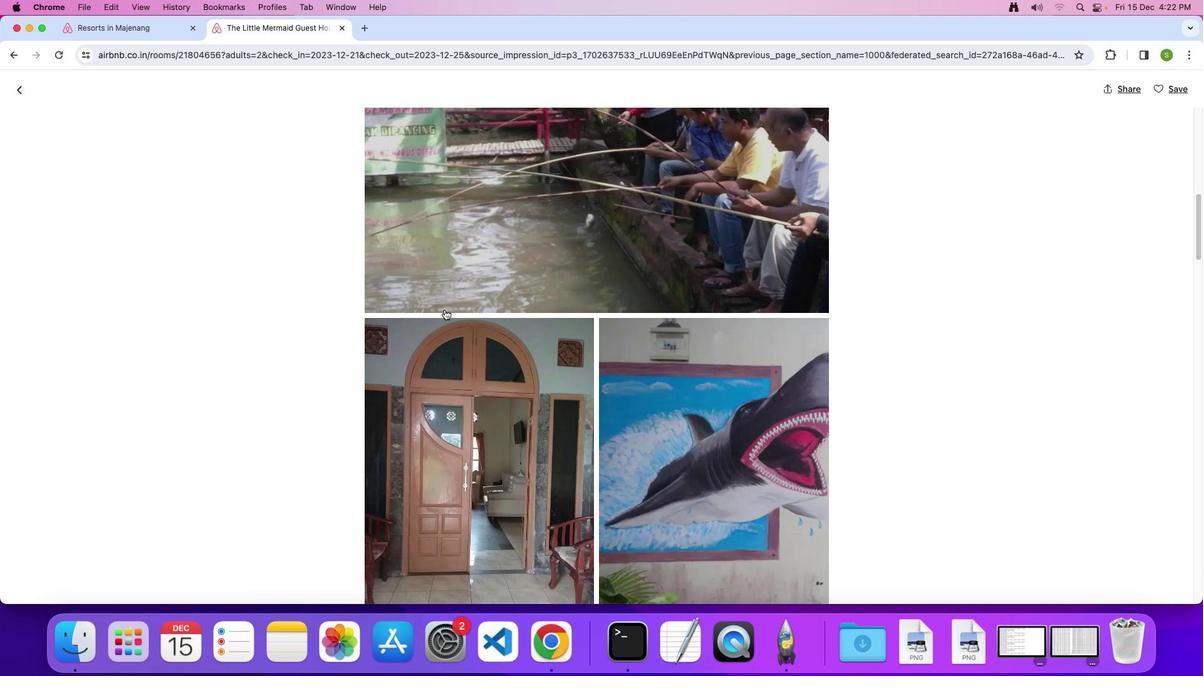 
Action: Mouse scrolled (444, 309) with delta (0, 0)
Screenshot: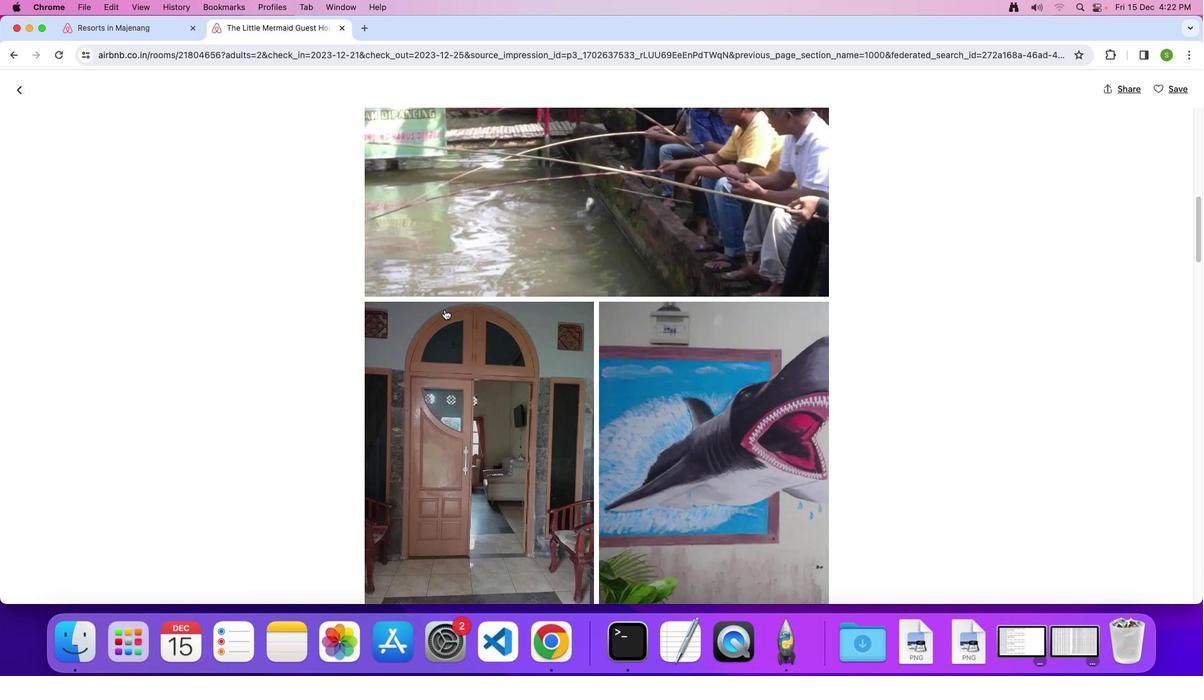 
Action: Mouse scrolled (444, 309) with delta (0, 0)
Screenshot: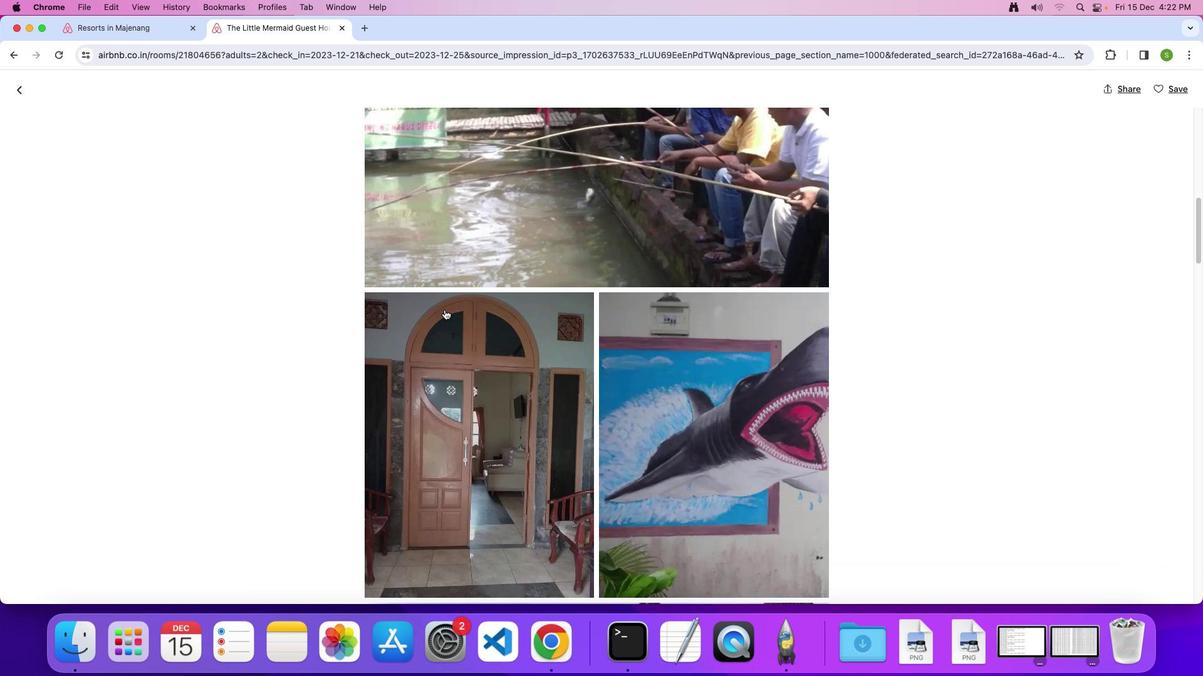 
Action: Mouse scrolled (444, 309) with delta (0, 0)
Screenshot: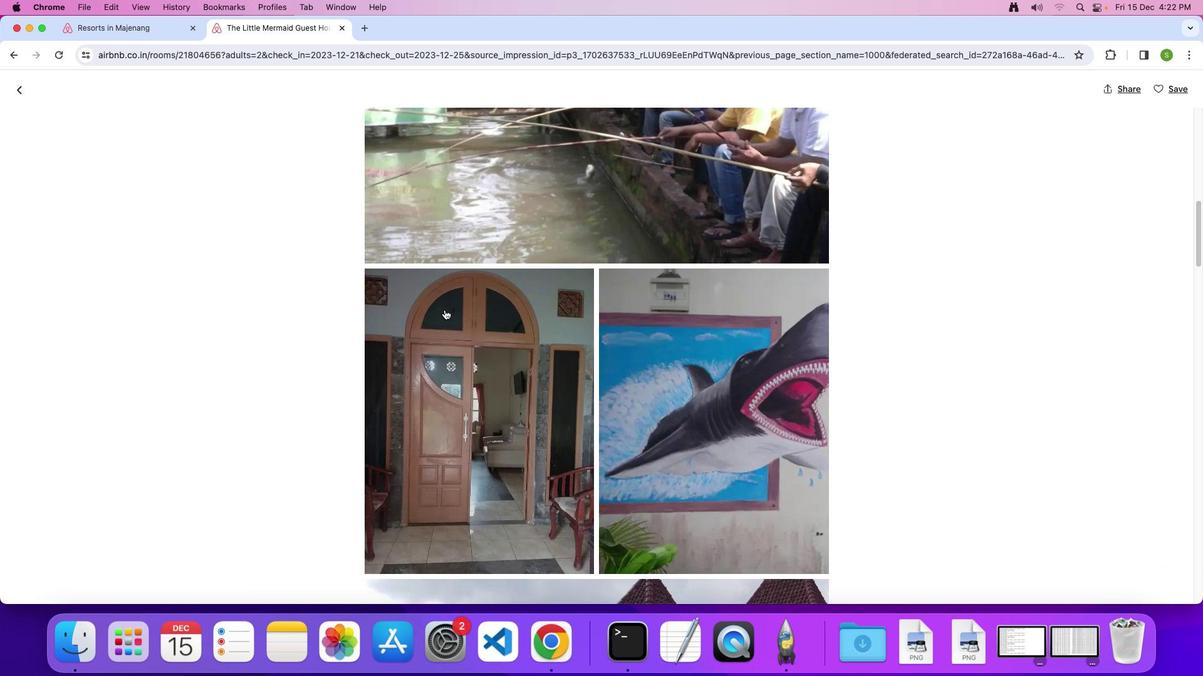 
Action: Mouse scrolled (444, 309) with delta (0, 0)
Screenshot: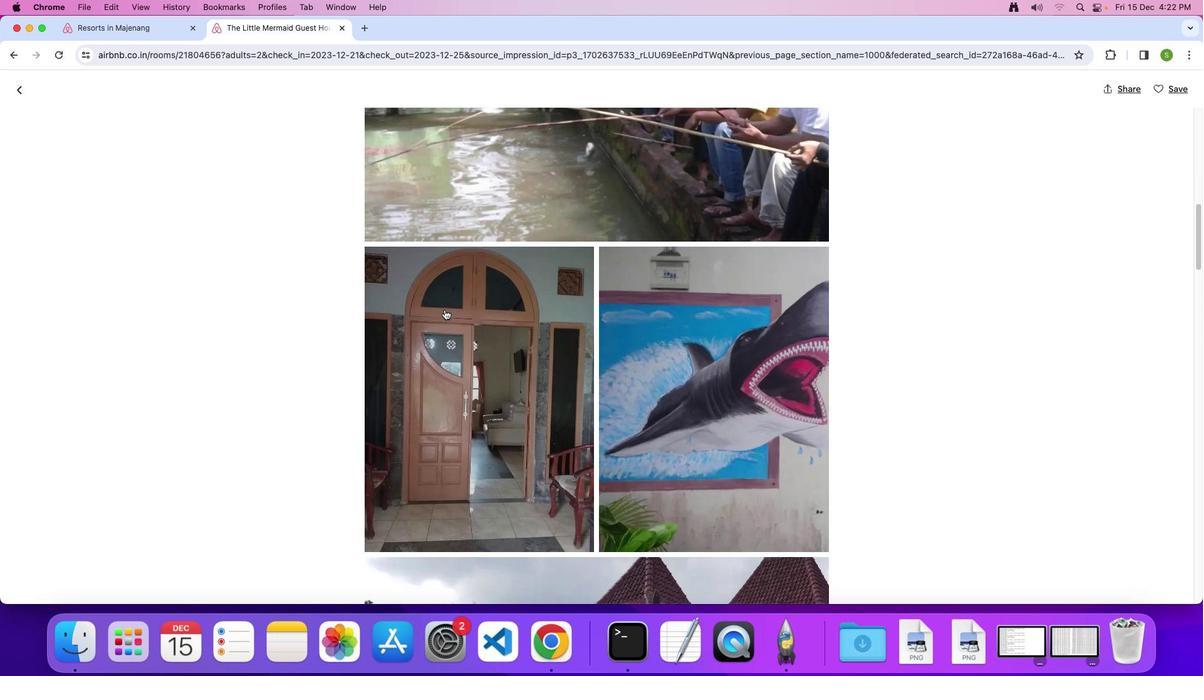 
Action: Mouse scrolled (444, 309) with delta (0, 0)
Screenshot: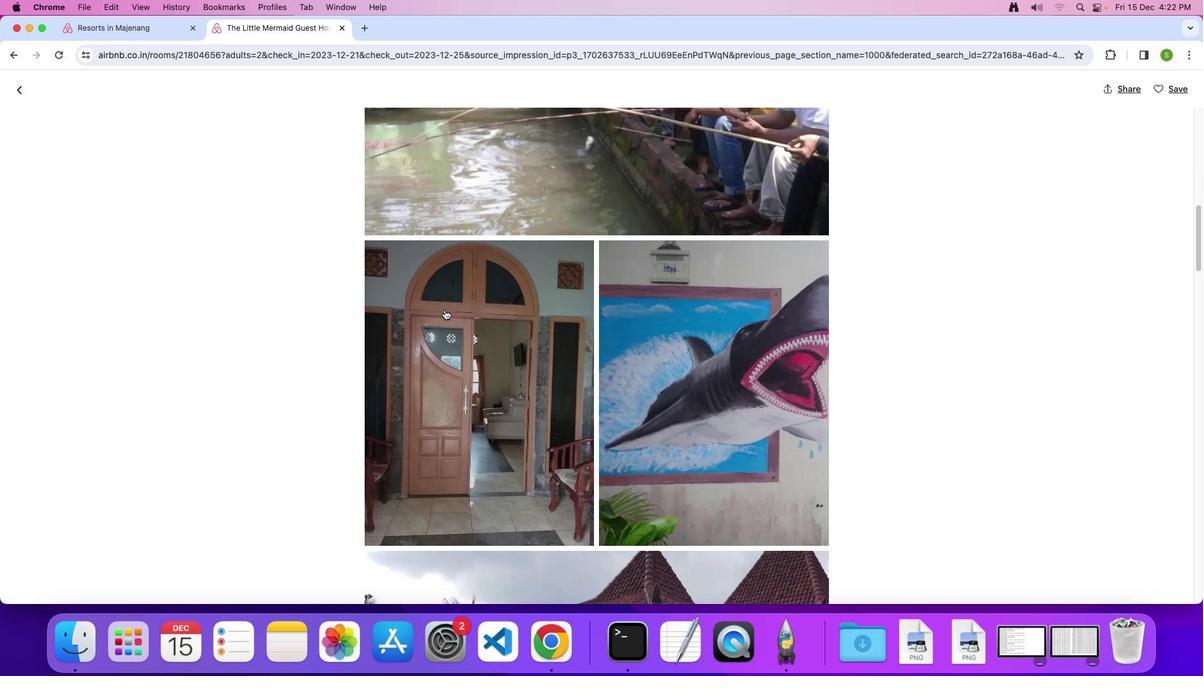
Action: Mouse scrolled (444, 309) with delta (0, 0)
Screenshot: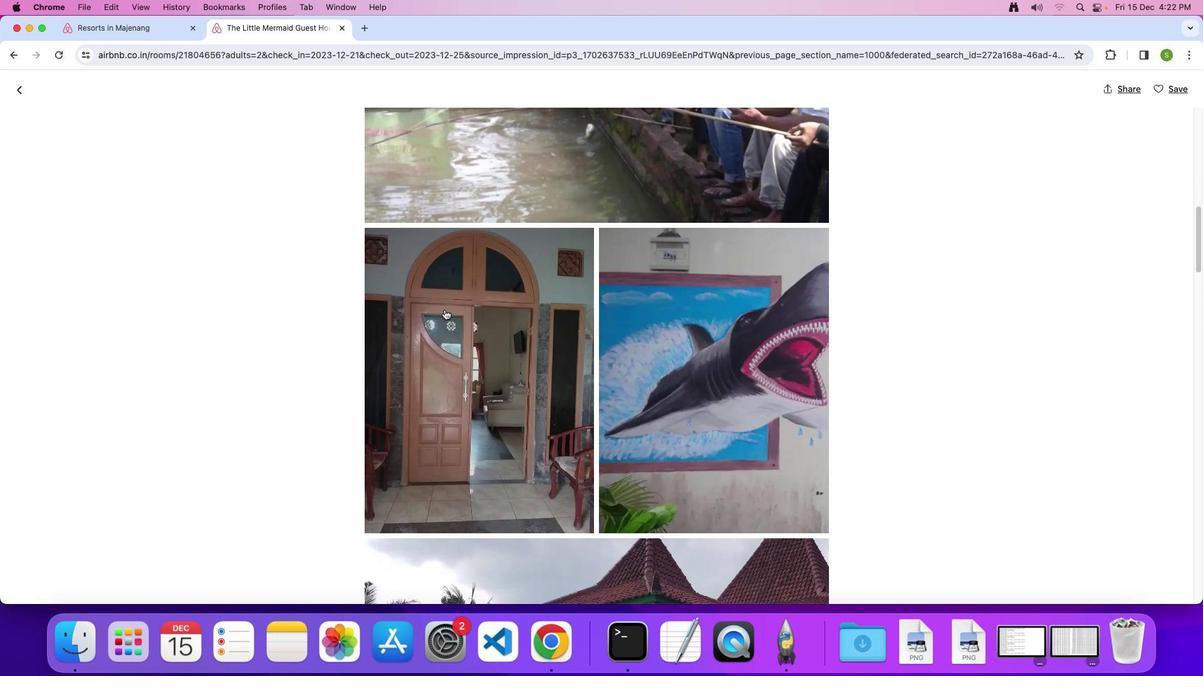 
Action: Mouse scrolled (444, 309) with delta (0, 0)
Screenshot: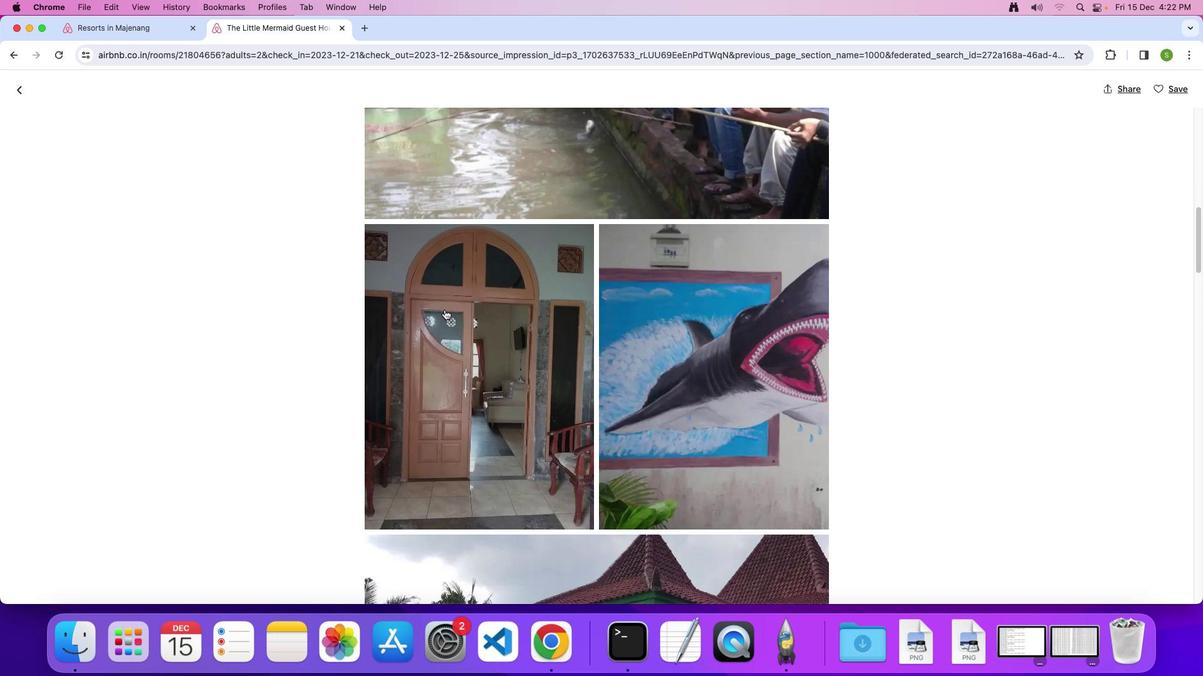
Action: Mouse scrolled (444, 309) with delta (0, 0)
Screenshot: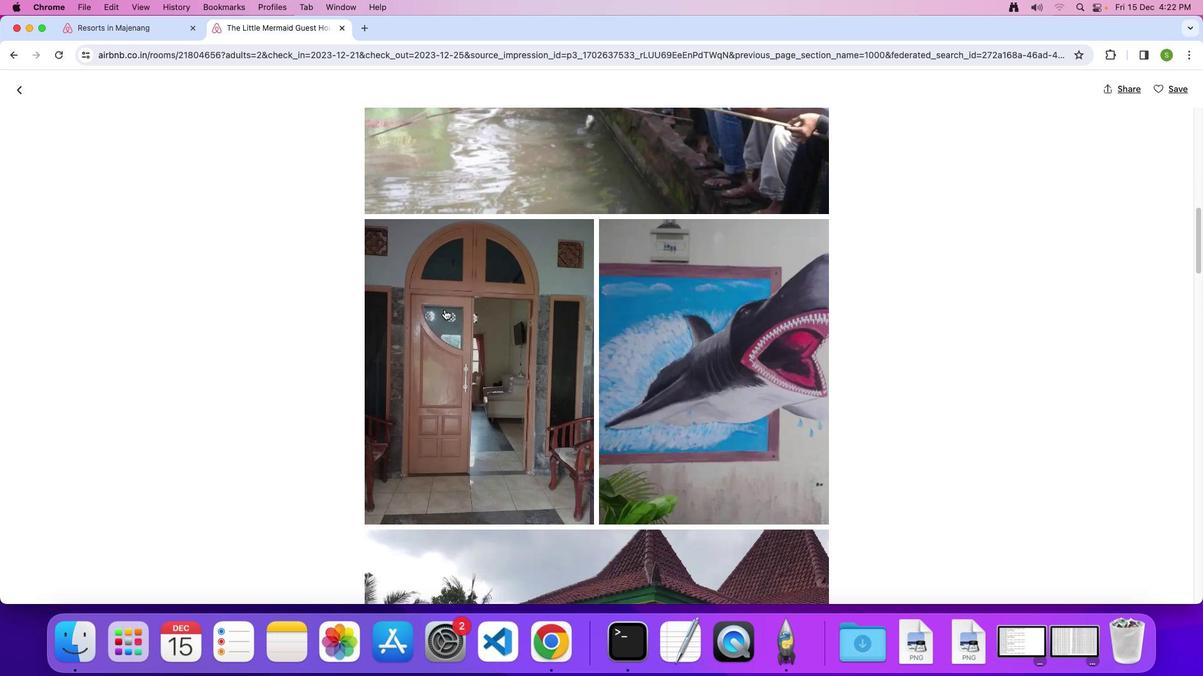 
Action: Mouse scrolled (444, 309) with delta (0, 0)
Screenshot: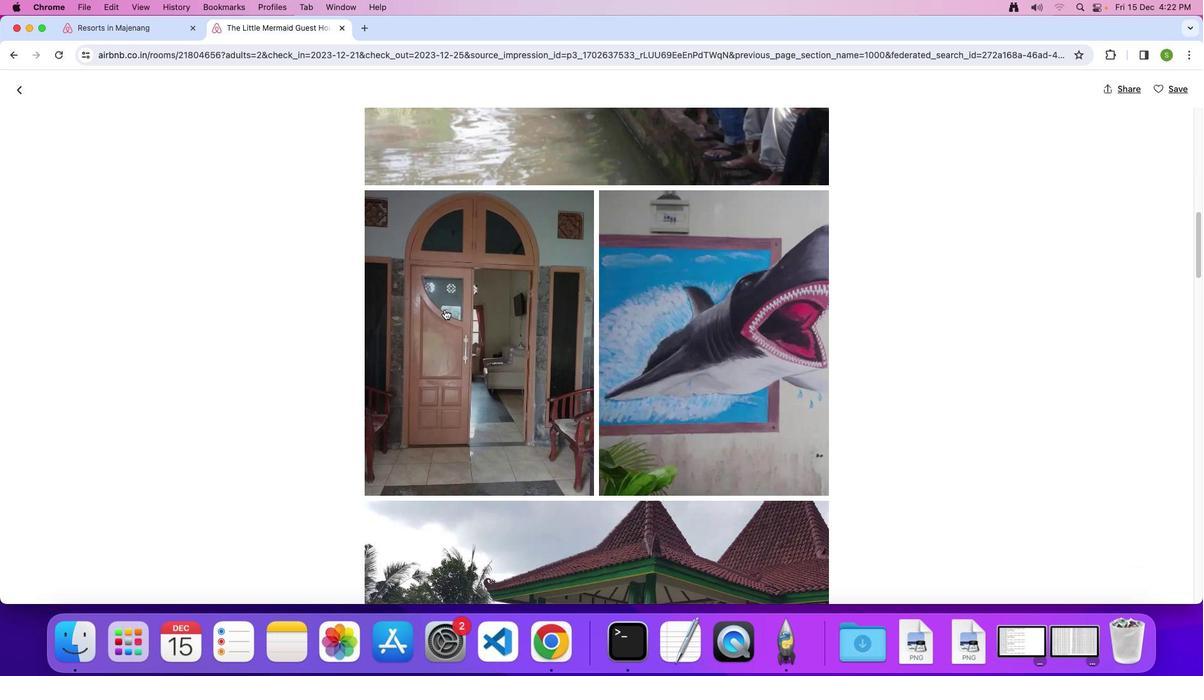 
Action: Mouse scrolled (444, 309) with delta (0, 0)
Screenshot: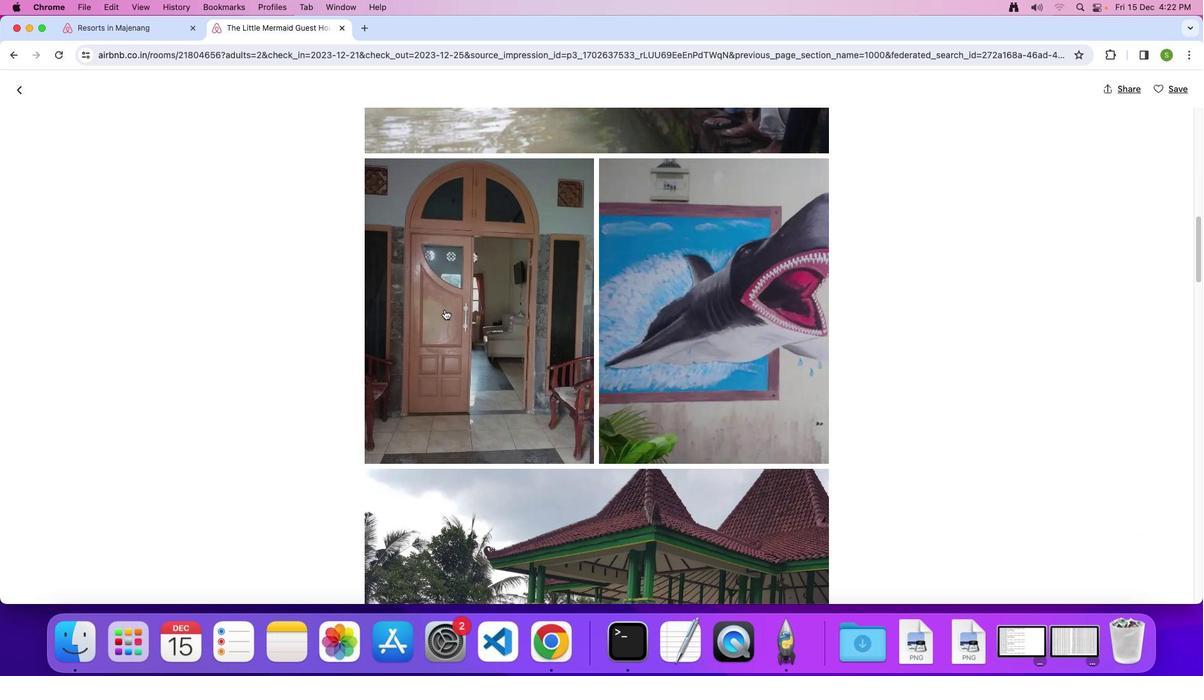 
Action: Mouse scrolled (444, 309) with delta (0, 0)
Screenshot: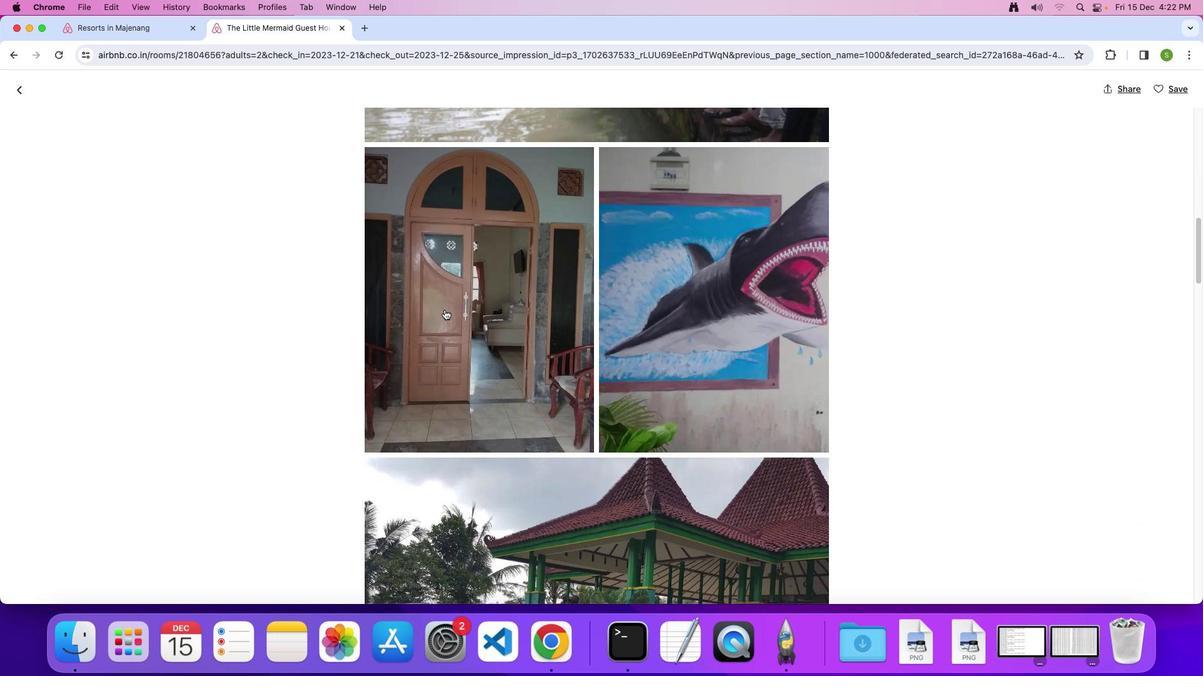 
Action: Mouse scrolled (444, 309) with delta (0, -1)
Screenshot: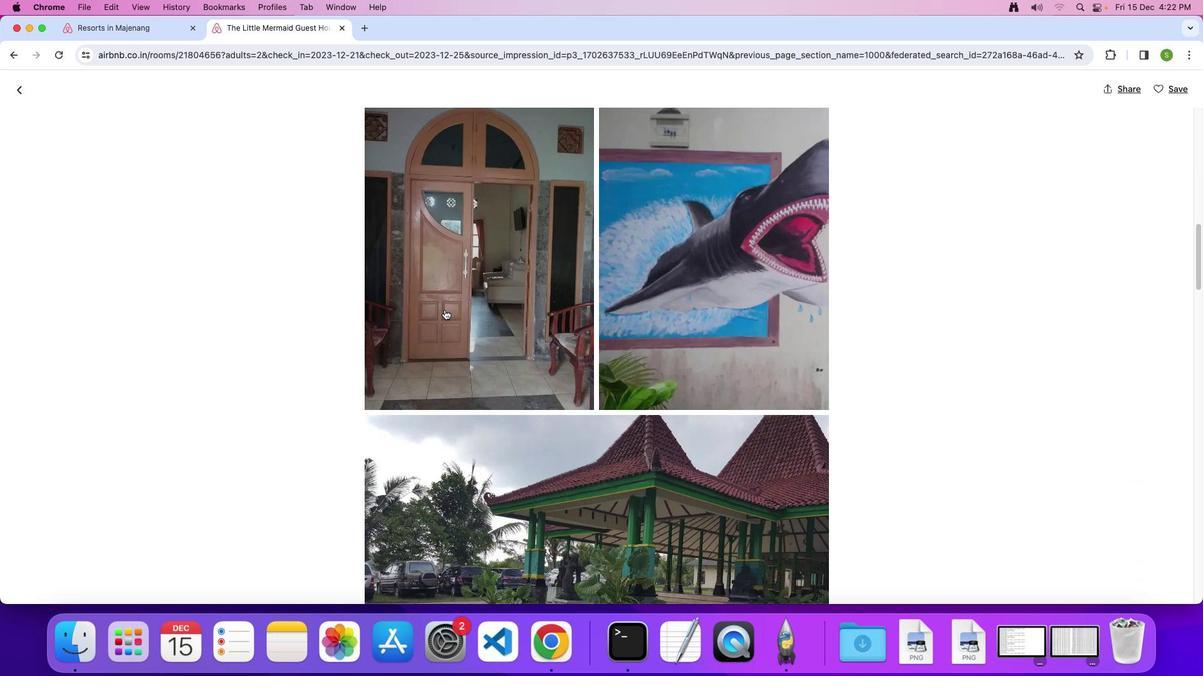 
Action: Mouse scrolled (444, 309) with delta (0, 0)
Screenshot: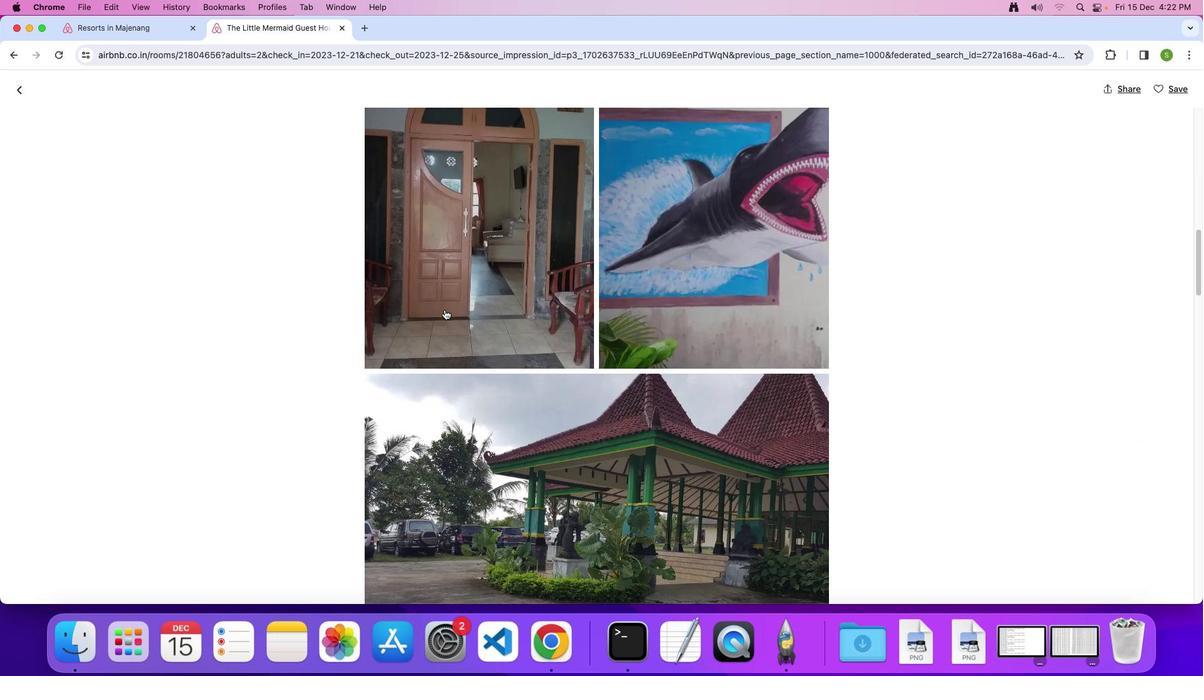 
Action: Mouse scrolled (444, 309) with delta (0, 0)
Screenshot: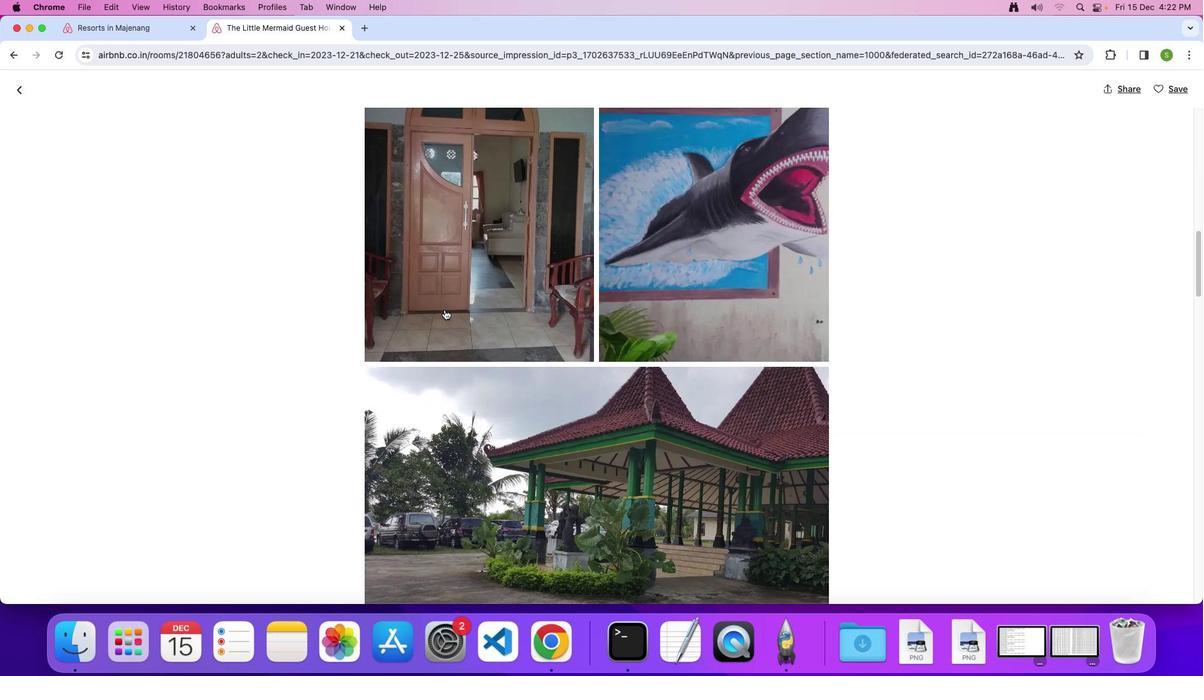 
Action: Mouse scrolled (444, 309) with delta (0, -1)
Screenshot: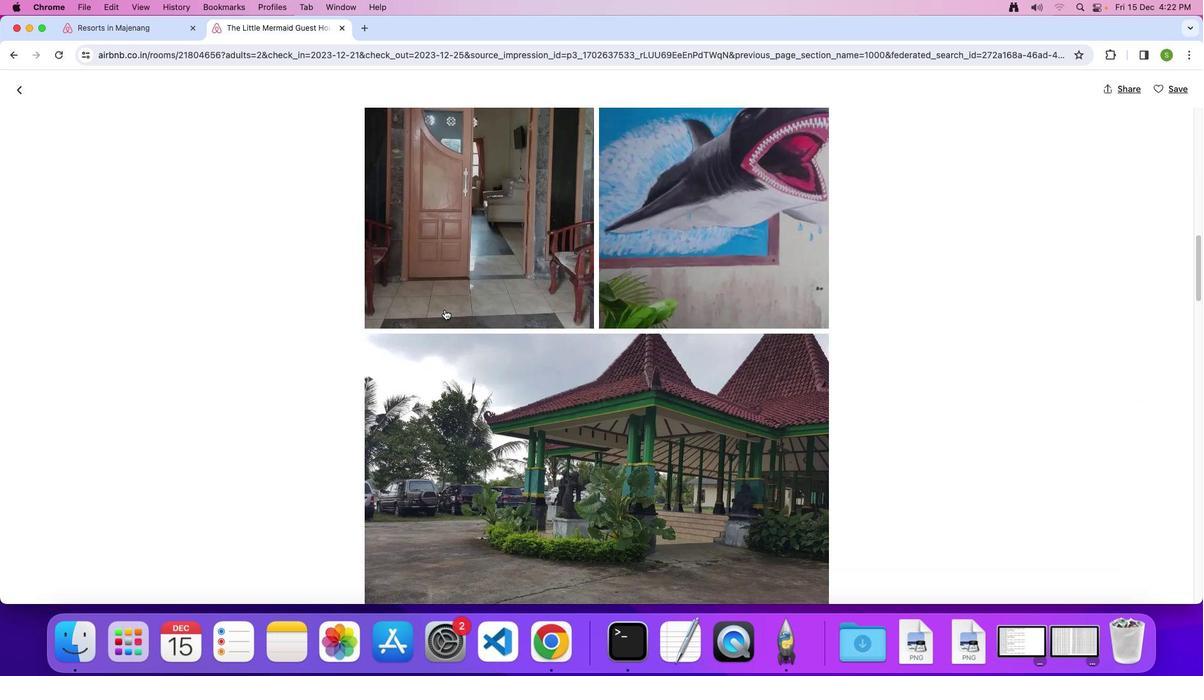 
Action: Mouse scrolled (444, 309) with delta (0, 0)
Screenshot: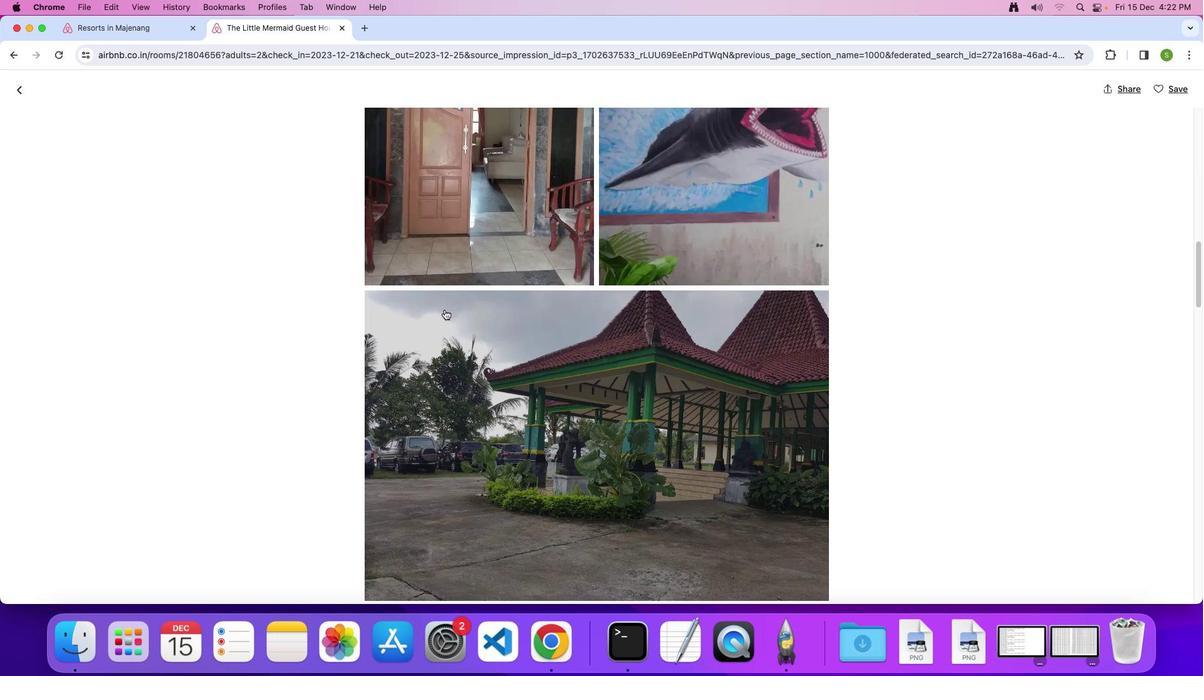 
Action: Mouse scrolled (444, 309) with delta (0, 0)
Screenshot: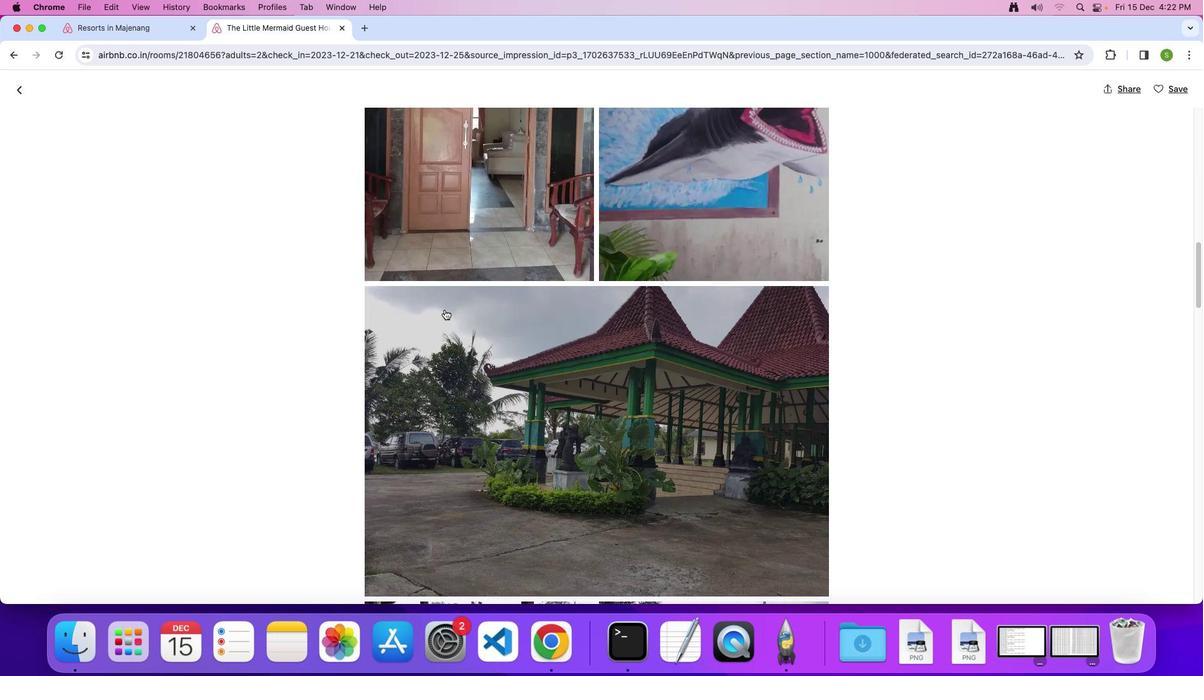 
Action: Mouse scrolled (444, 309) with delta (0, -1)
Screenshot: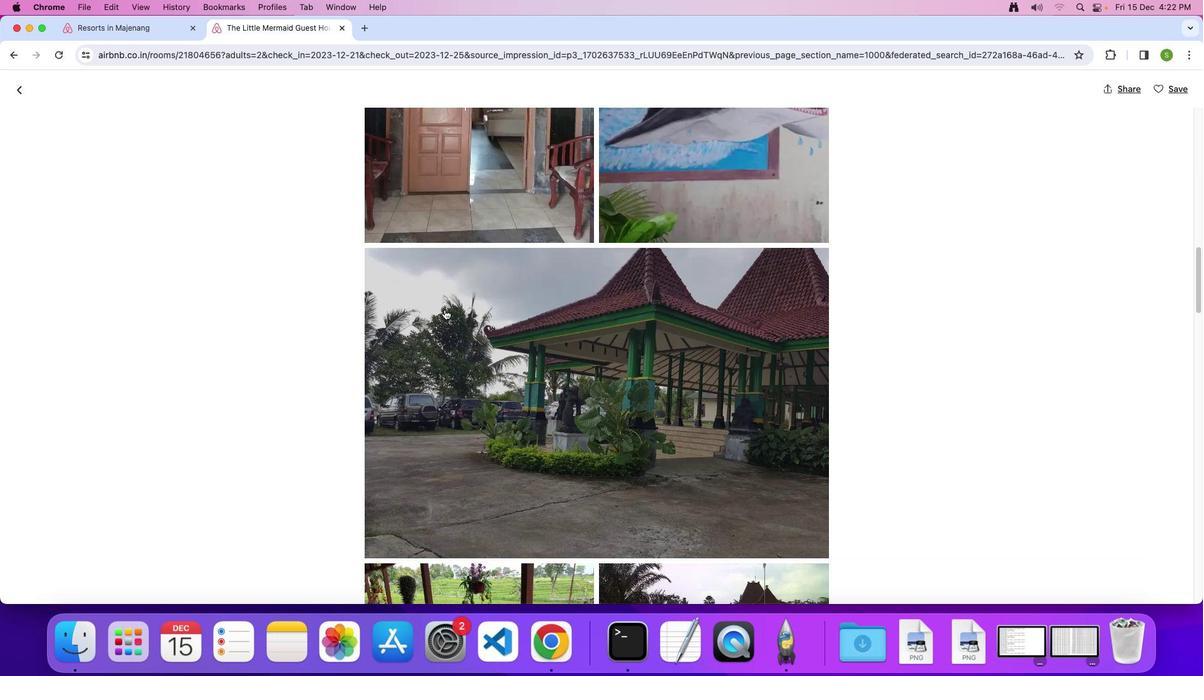 
Action: Mouse scrolled (444, 309) with delta (0, 0)
Screenshot: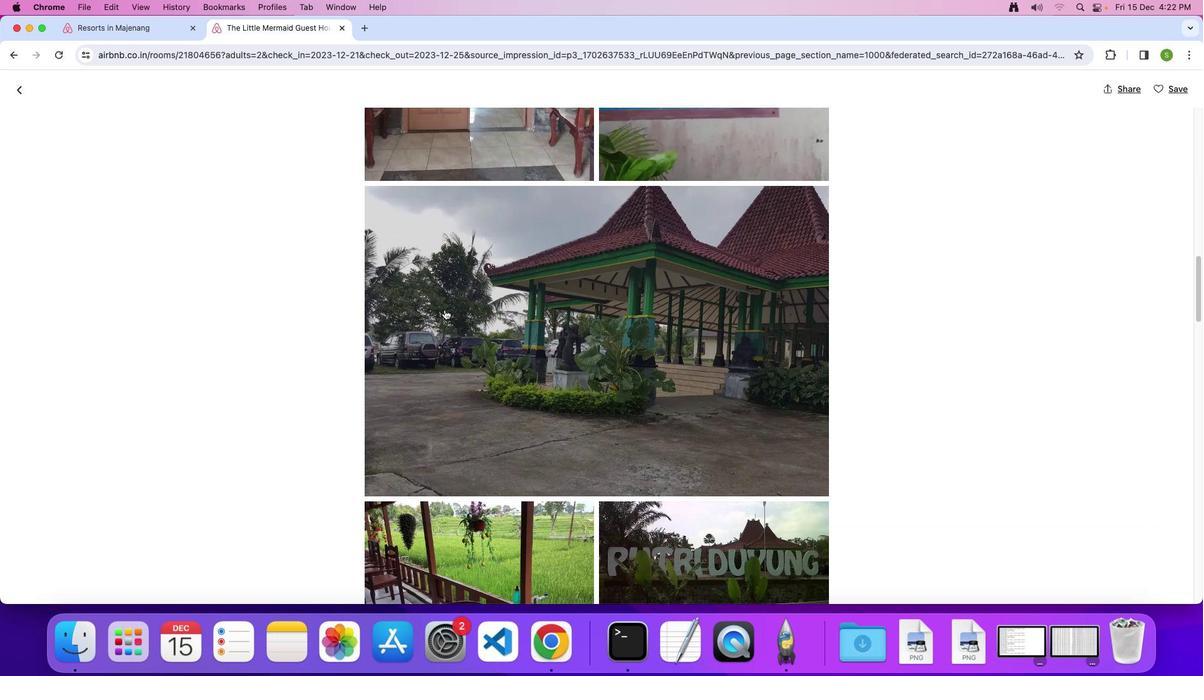 
Action: Mouse scrolled (444, 309) with delta (0, 0)
Screenshot: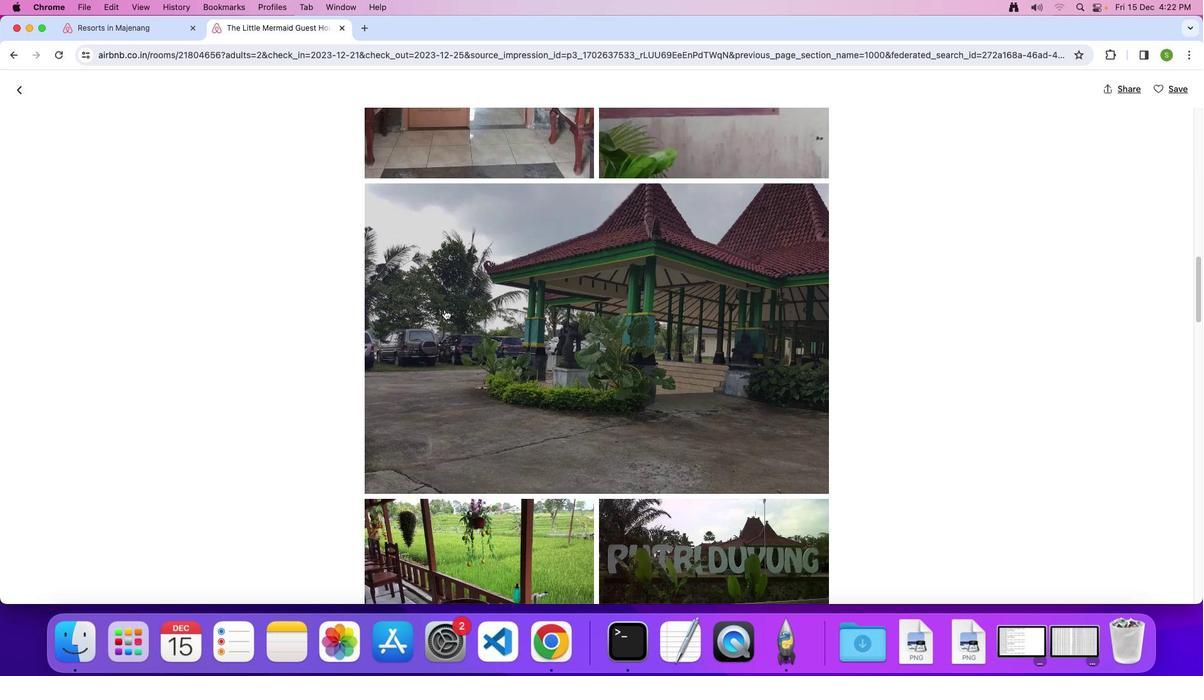 
Action: Mouse scrolled (444, 309) with delta (0, -1)
Screenshot: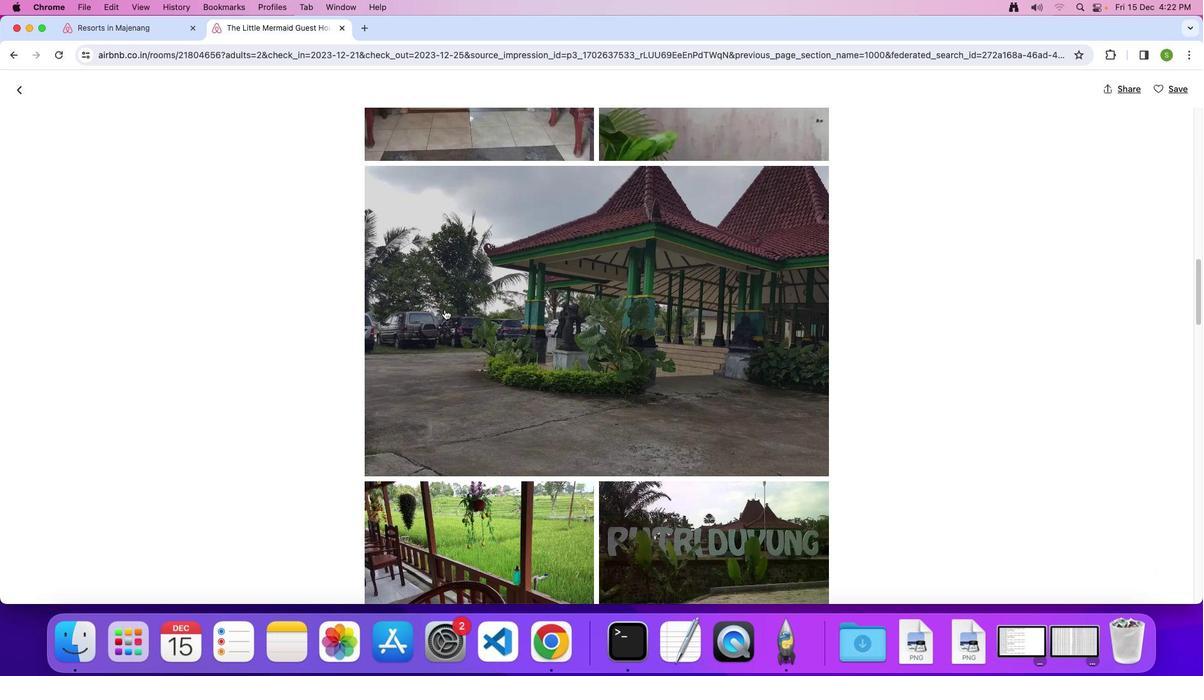 
Action: Mouse scrolled (444, 309) with delta (0, 0)
Screenshot: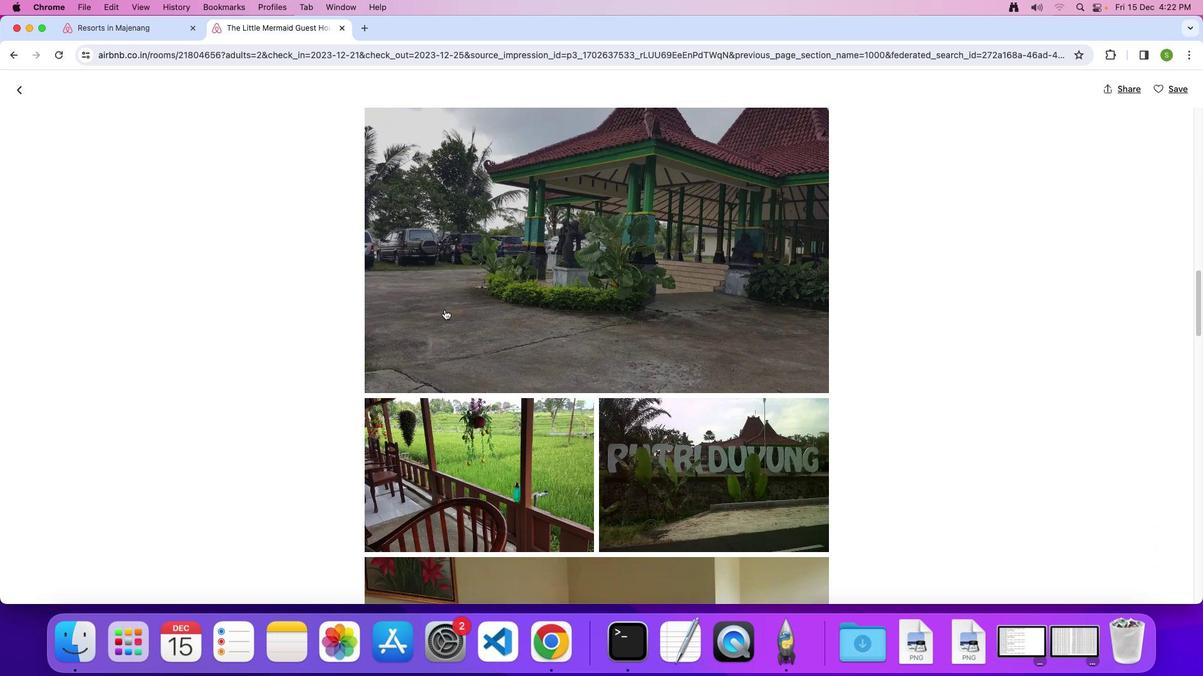 
Action: Mouse scrolled (444, 309) with delta (0, 0)
Screenshot: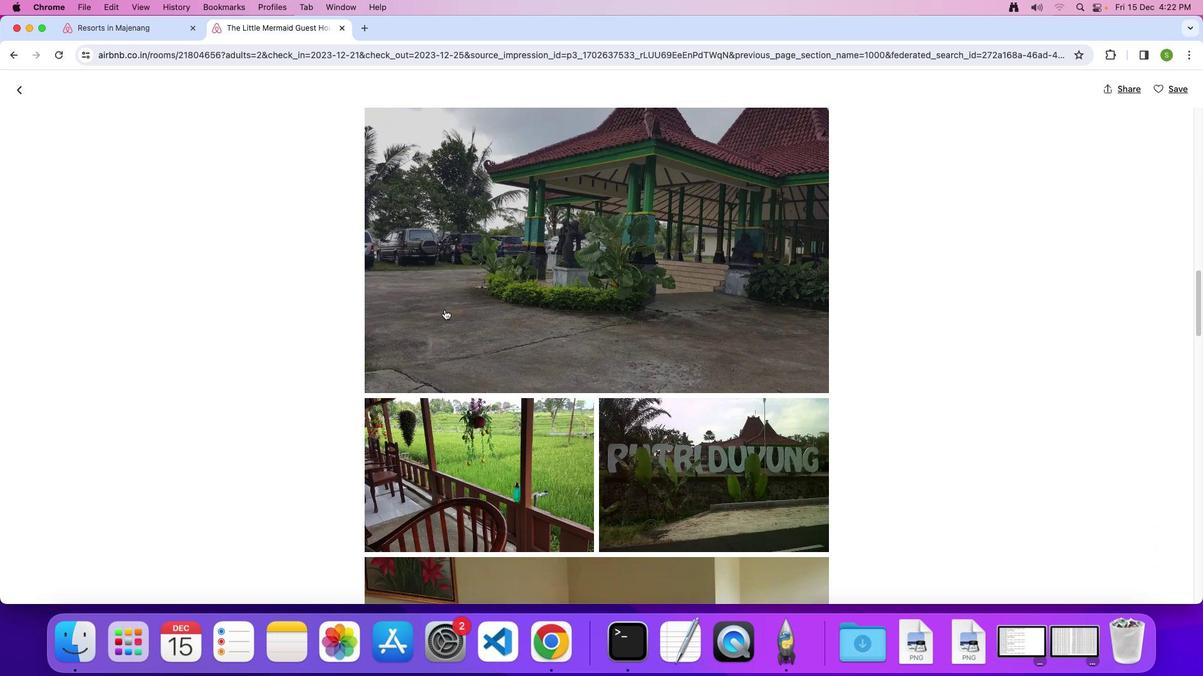 
Action: Mouse scrolled (444, 309) with delta (0, -1)
Screenshot: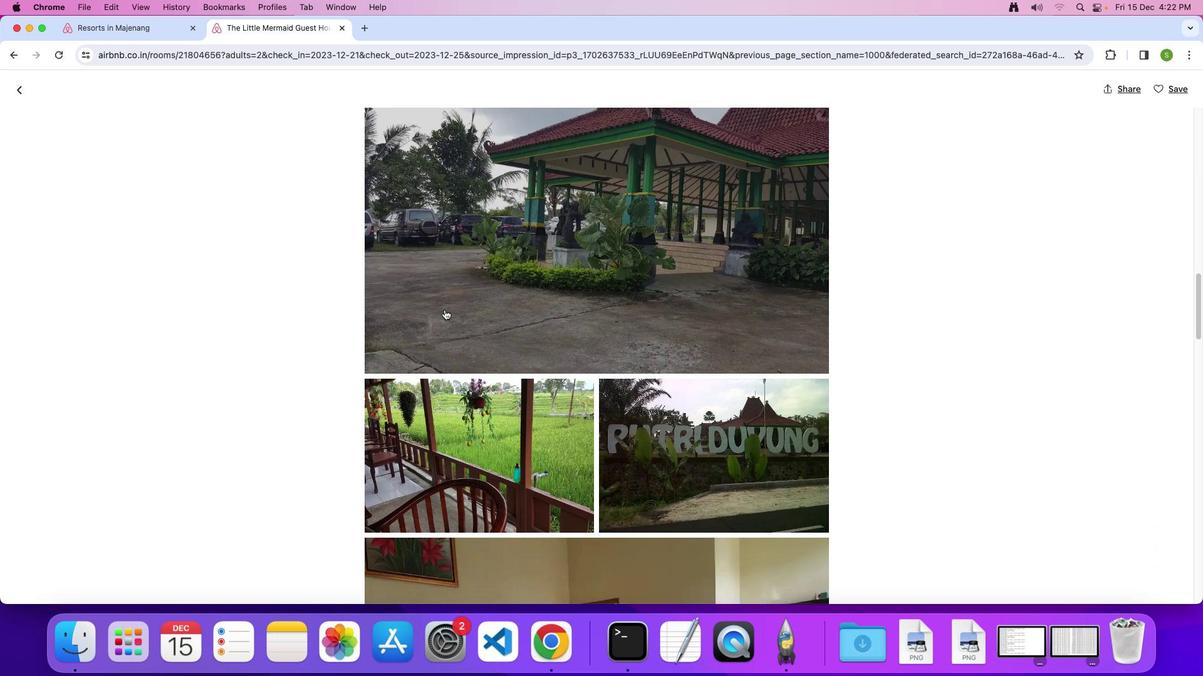 
Action: Mouse scrolled (444, 309) with delta (0, 0)
Screenshot: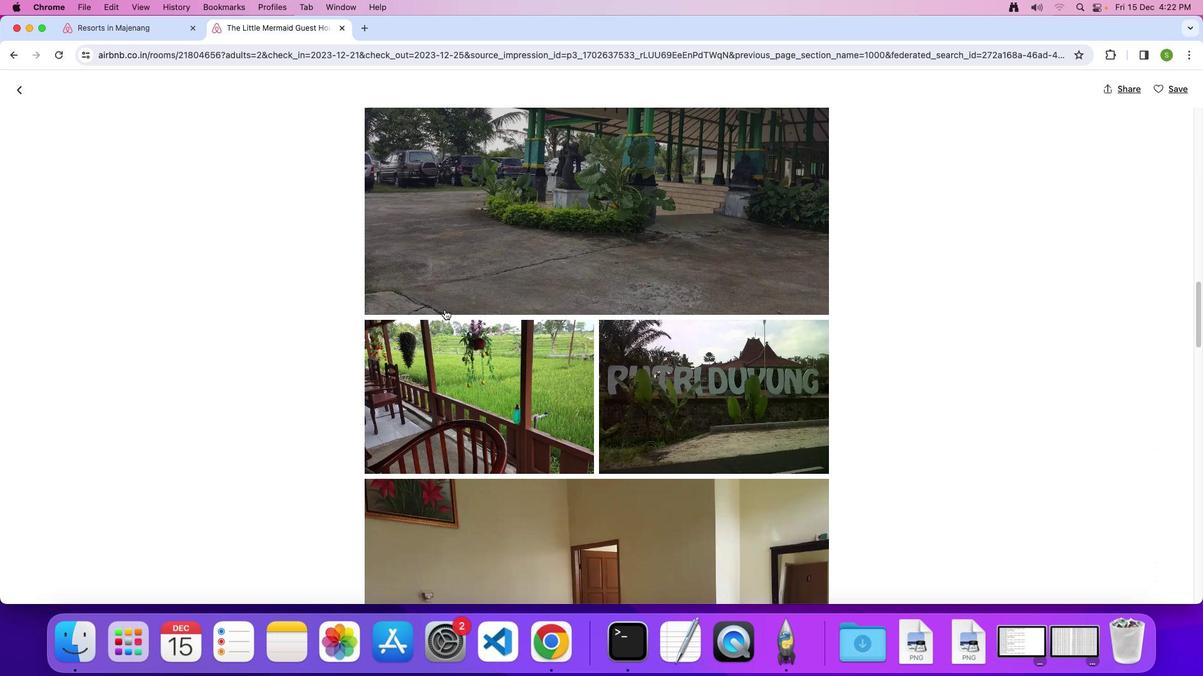 
Action: Mouse scrolled (444, 309) with delta (0, 0)
Screenshot: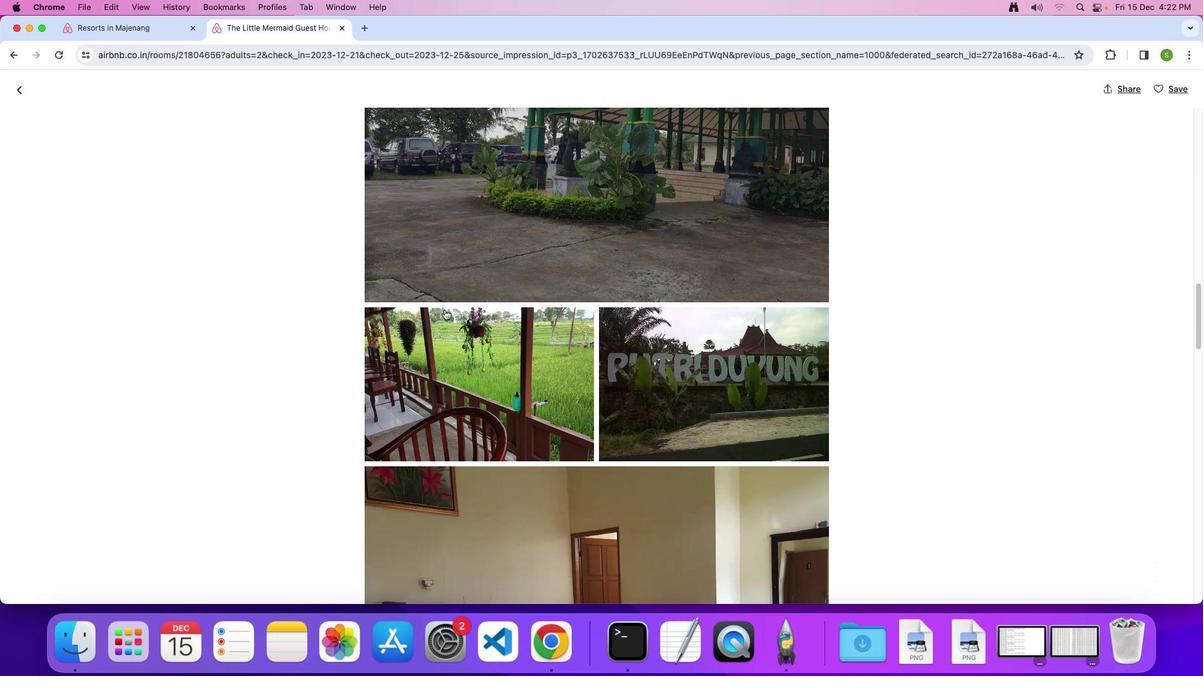 
Action: Mouse scrolled (444, 309) with delta (0, -1)
Screenshot: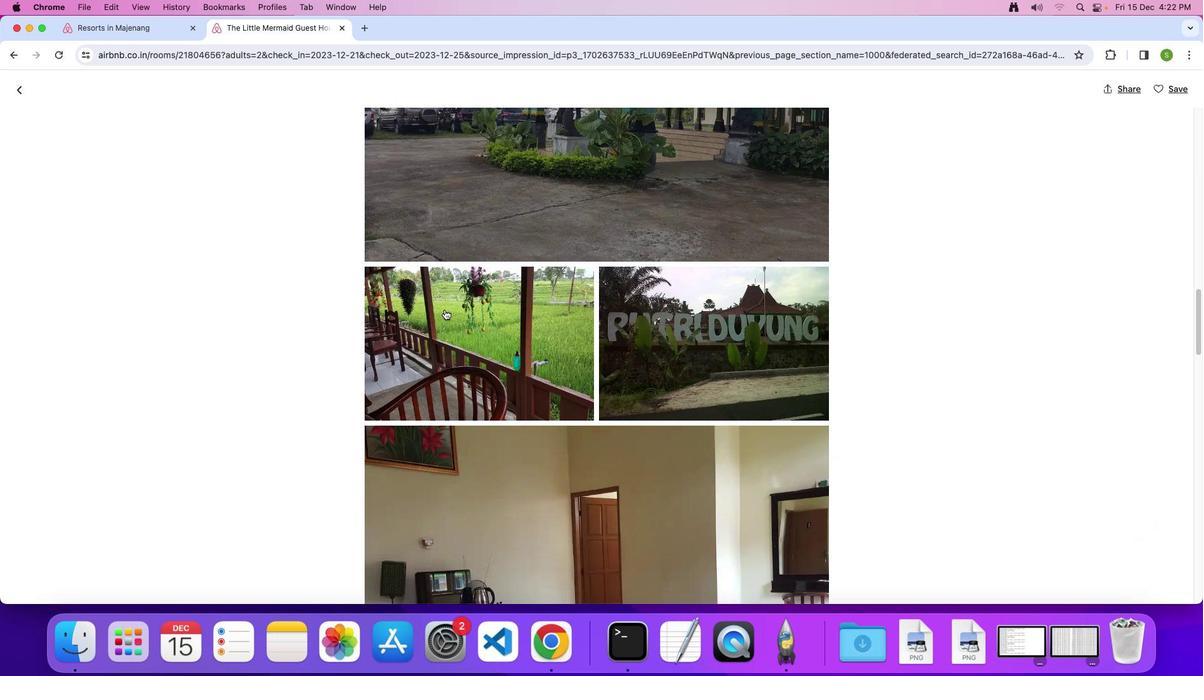 
Action: Mouse scrolled (444, 309) with delta (0, 0)
Screenshot: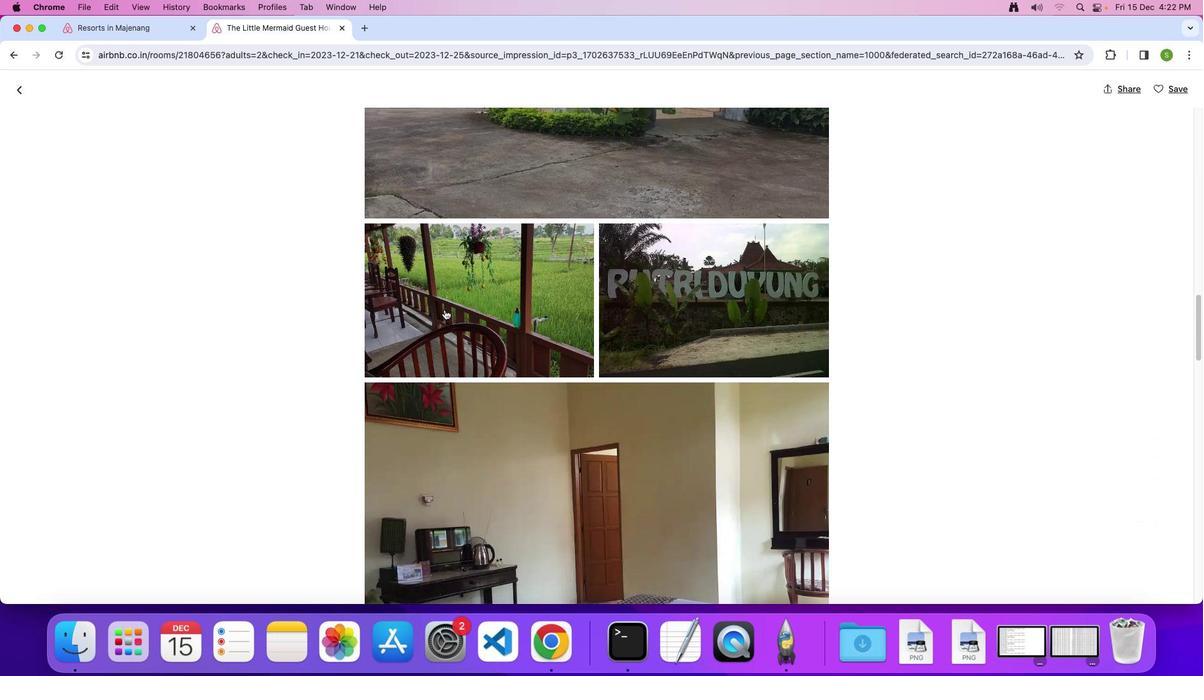 
Action: Mouse scrolled (444, 309) with delta (0, 0)
Screenshot: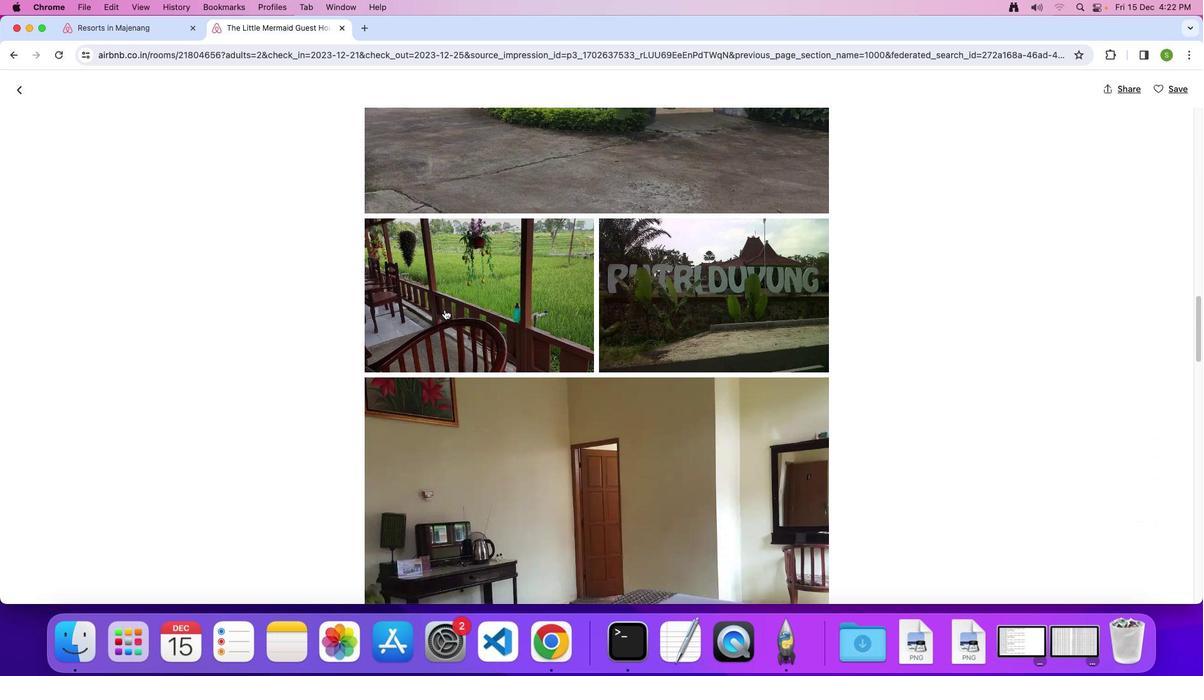 
Action: Mouse scrolled (444, 309) with delta (0, 0)
Screenshot: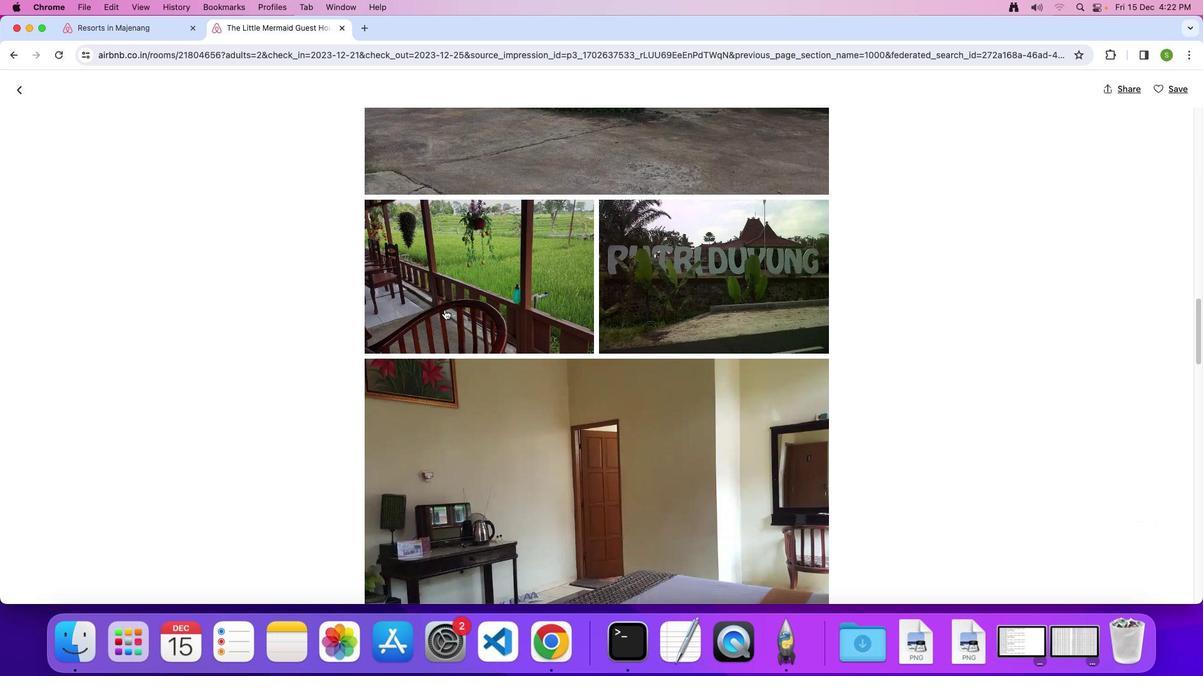 
Action: Mouse scrolled (444, 309) with delta (0, 0)
Screenshot: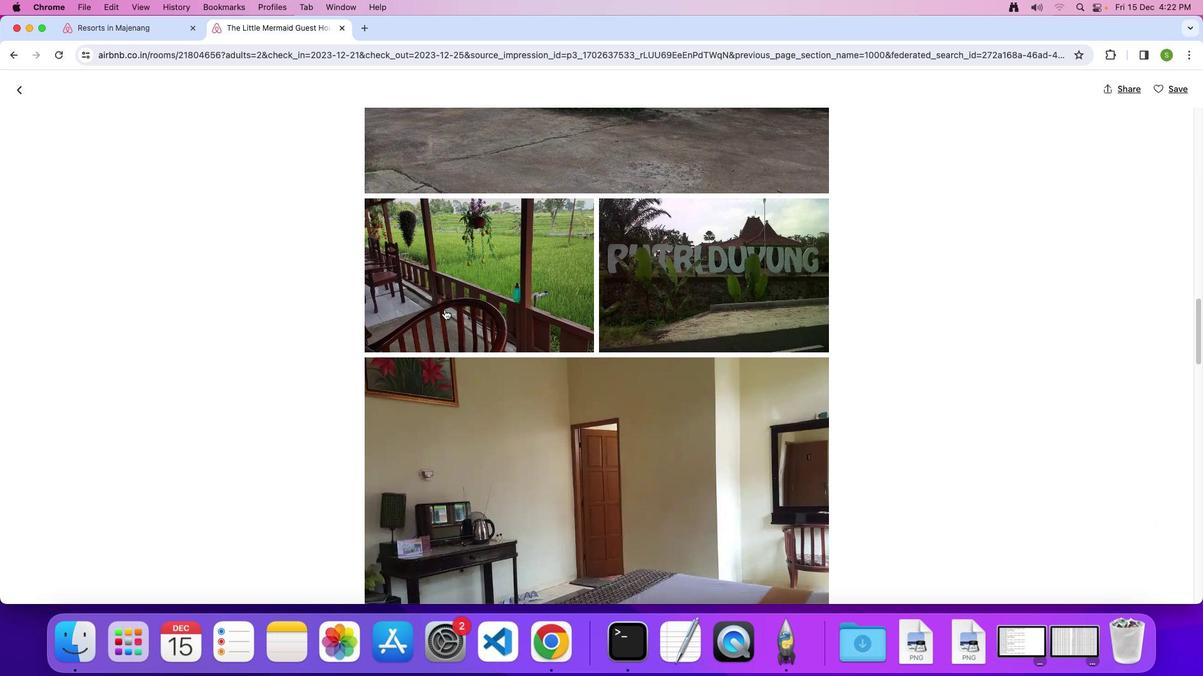 
Action: Mouse scrolled (444, 309) with delta (0, 0)
Screenshot: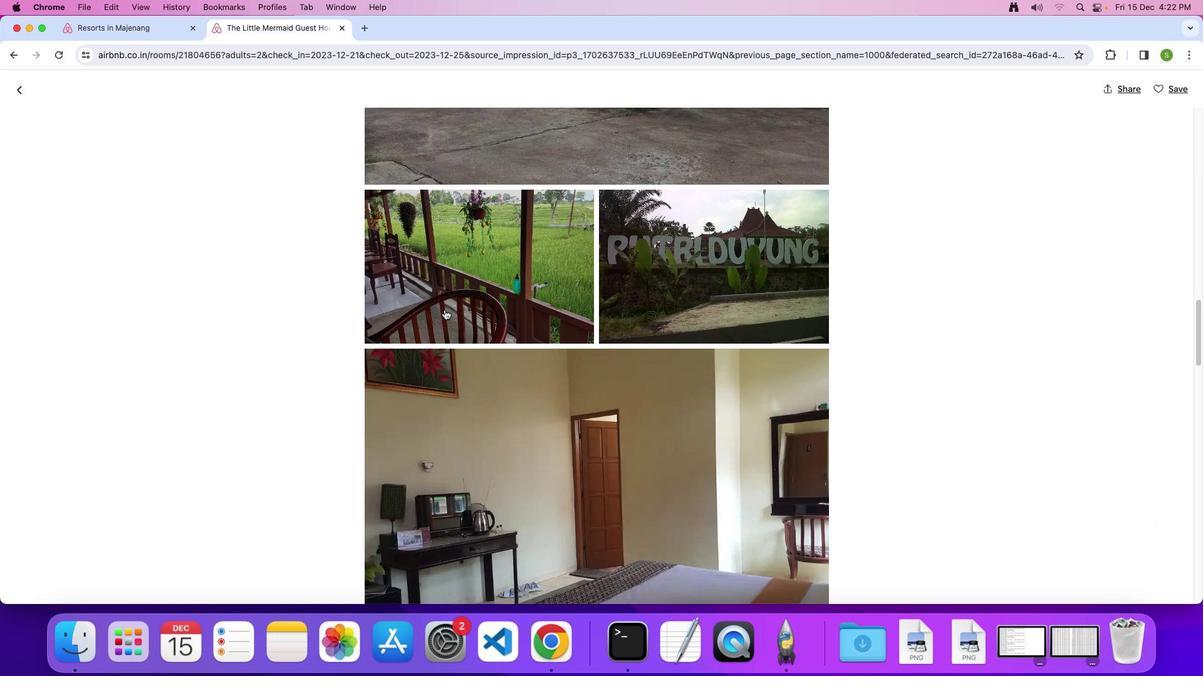 
Action: Mouse scrolled (444, 309) with delta (0, 0)
Screenshot: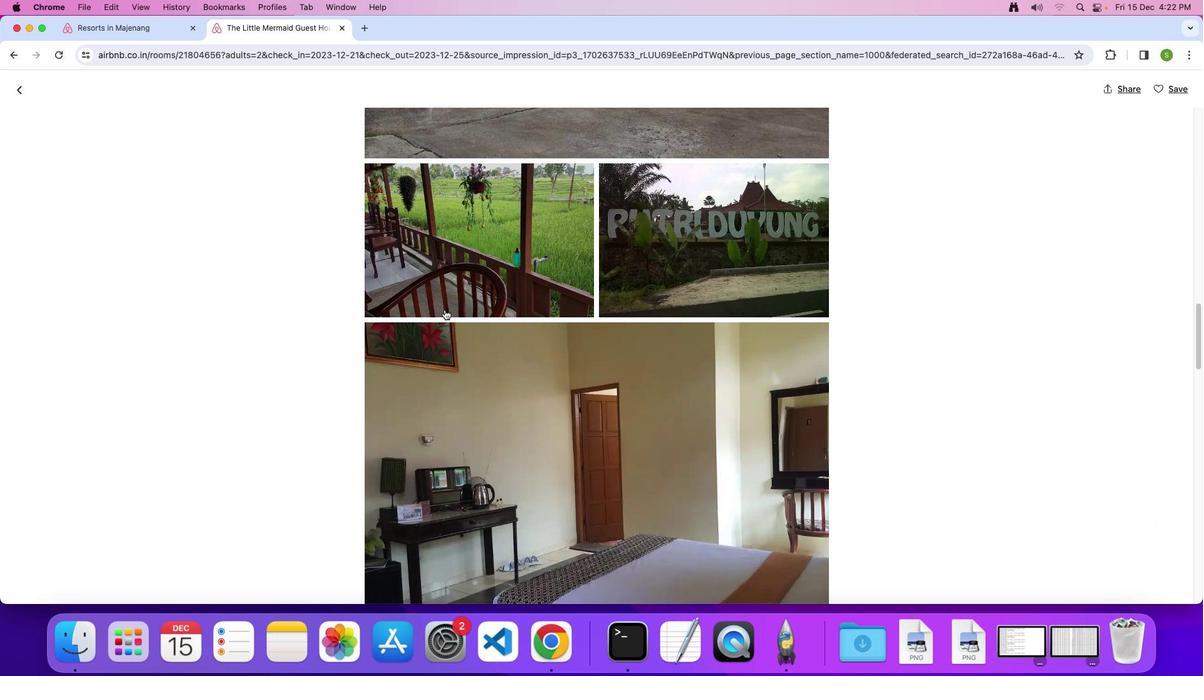 
Action: Mouse scrolled (444, 309) with delta (0, 0)
Screenshot: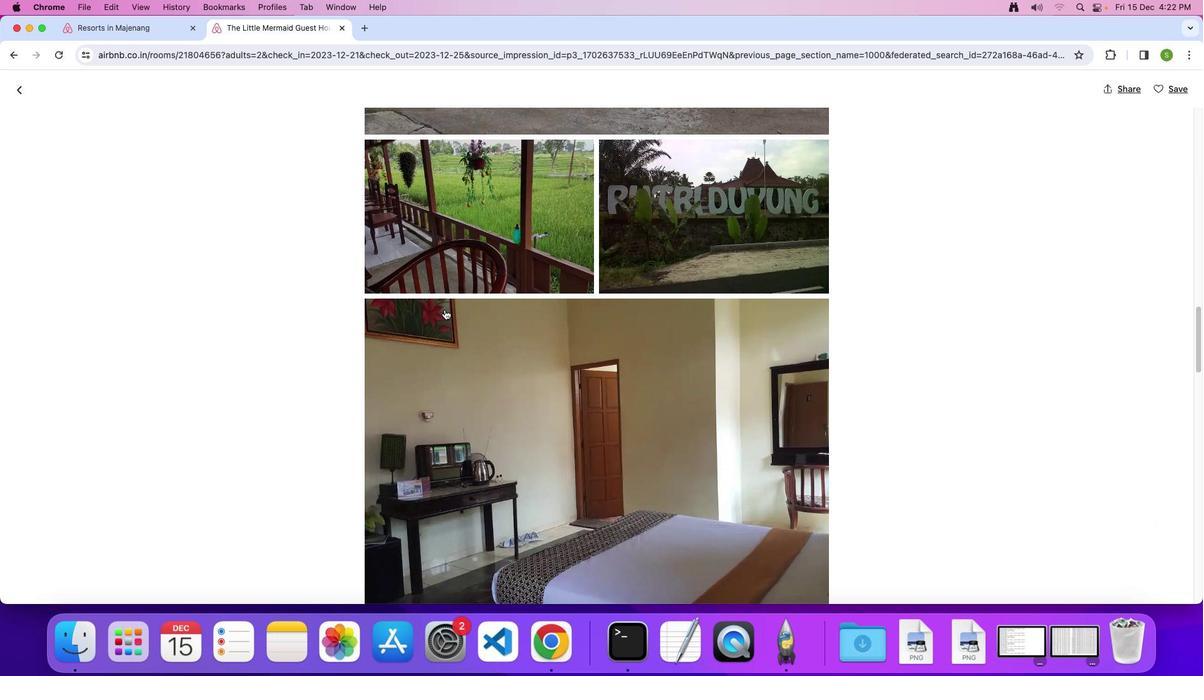
Action: Mouse scrolled (444, 309) with delta (0, 0)
Screenshot: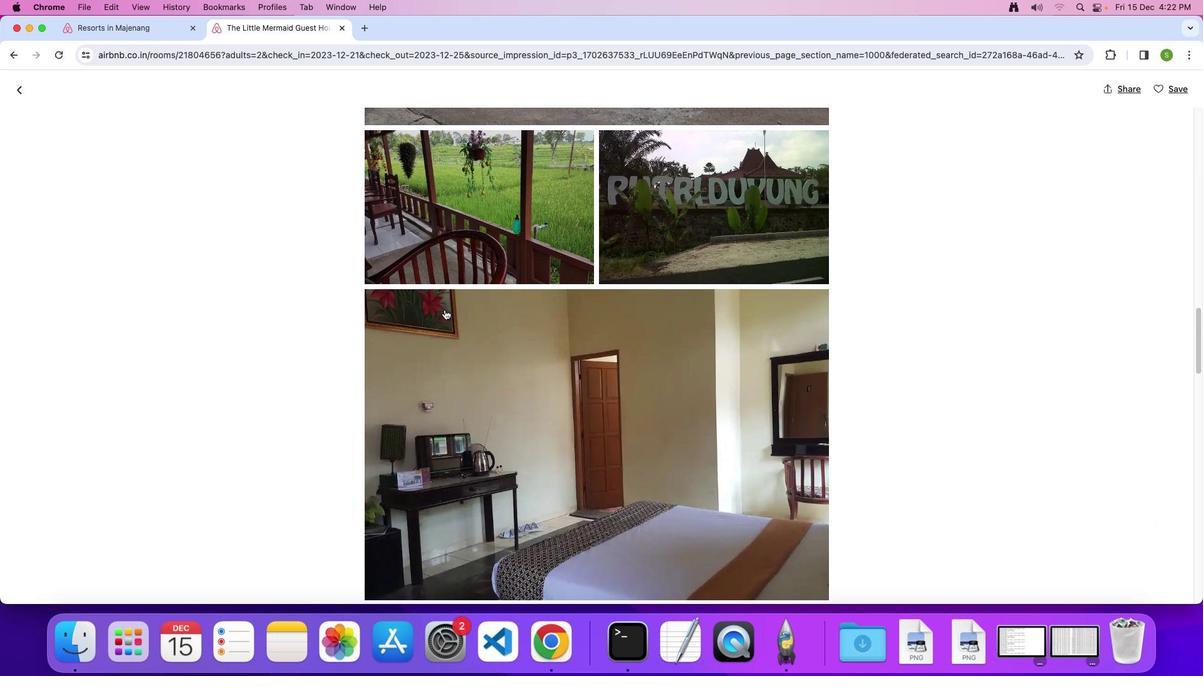 
Action: Mouse scrolled (444, 309) with delta (0, 0)
Screenshot: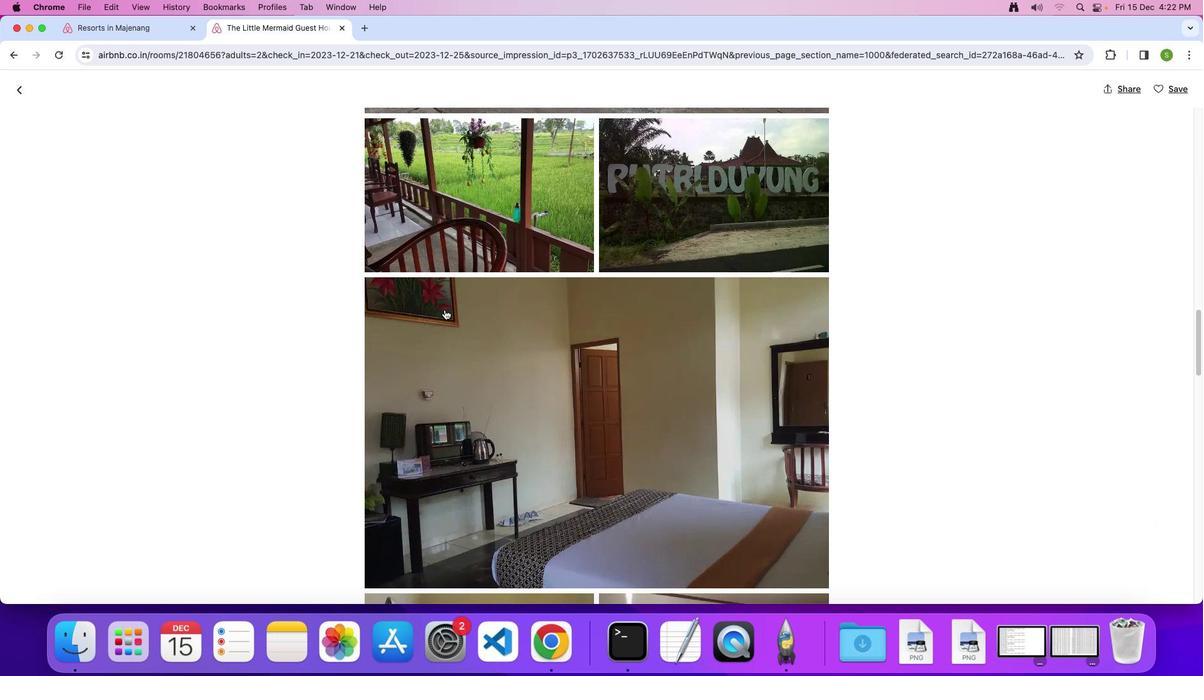 
Action: Mouse scrolled (444, 309) with delta (0, 0)
Screenshot: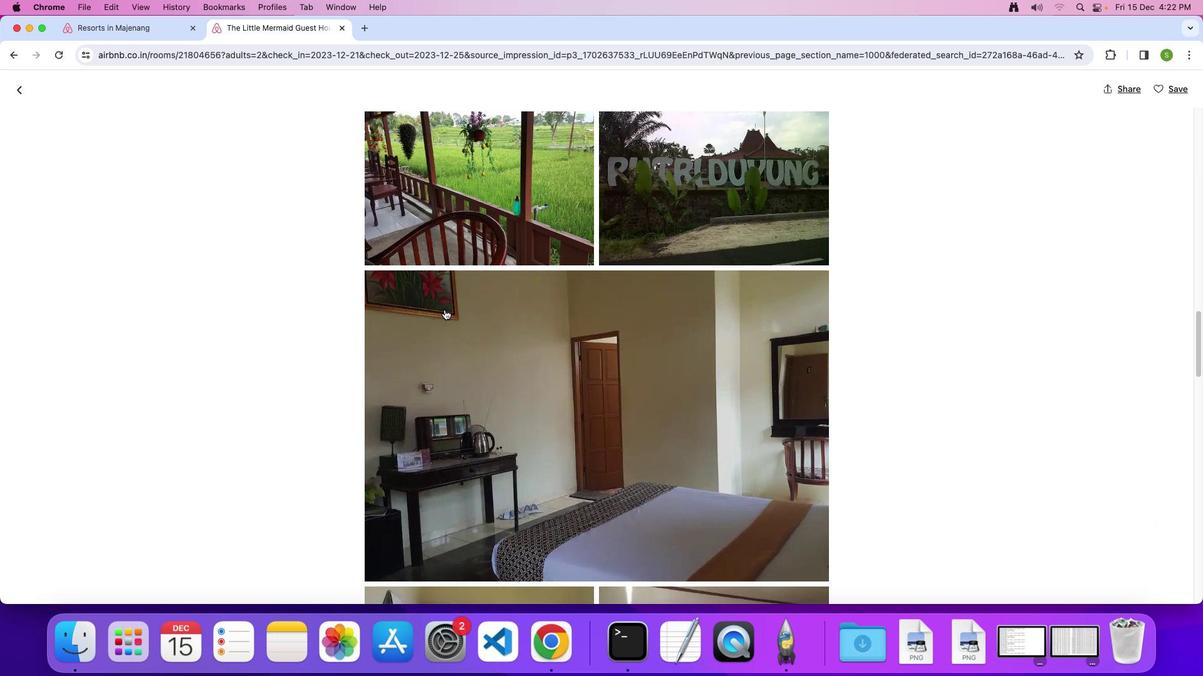
Action: Mouse scrolled (444, 309) with delta (0, 0)
Screenshot: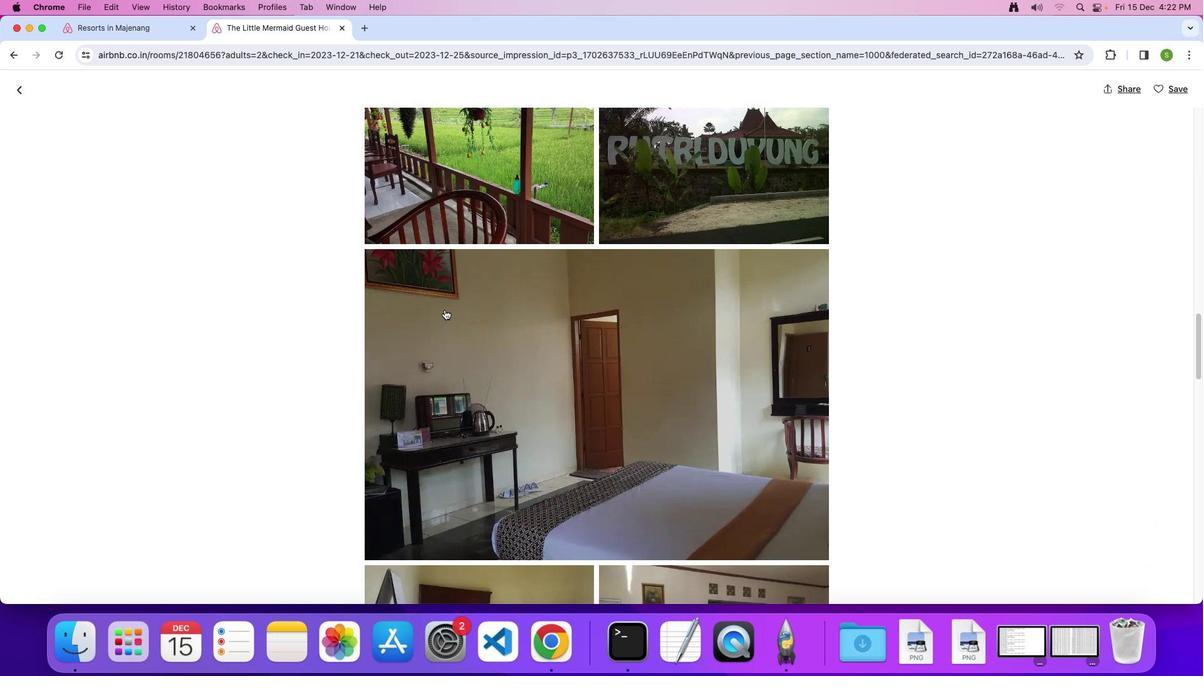 
Action: Mouse scrolled (444, 309) with delta (0, 0)
Screenshot: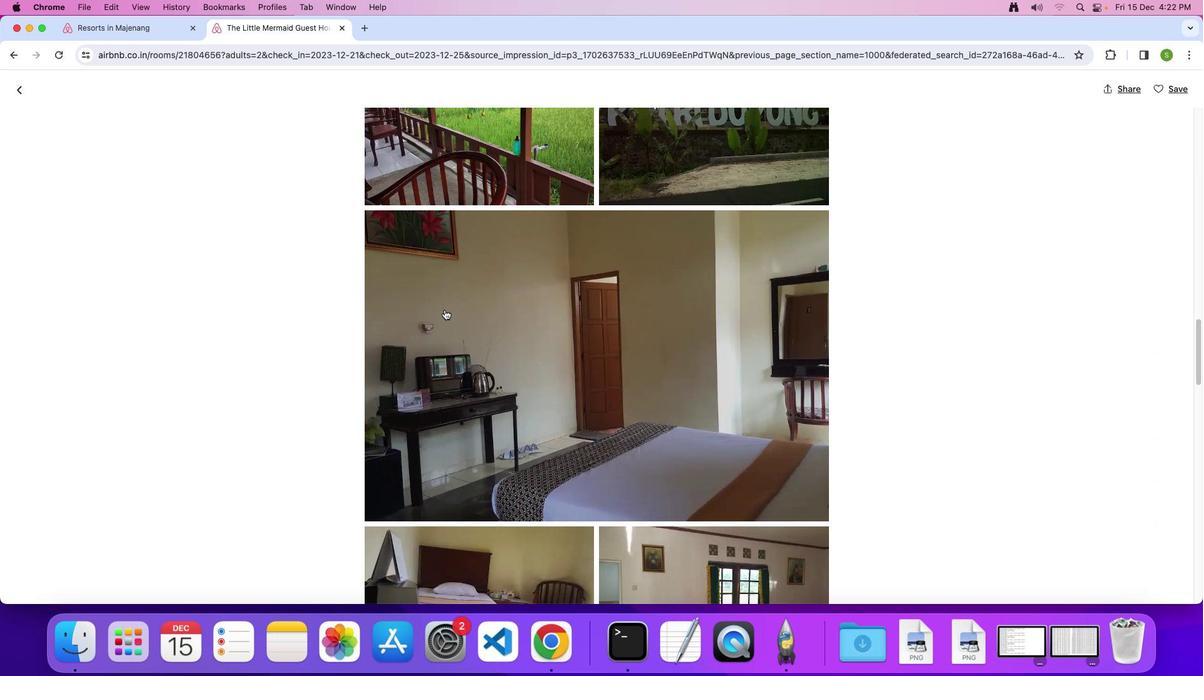 
Action: Mouse scrolled (444, 309) with delta (0, 0)
Screenshot: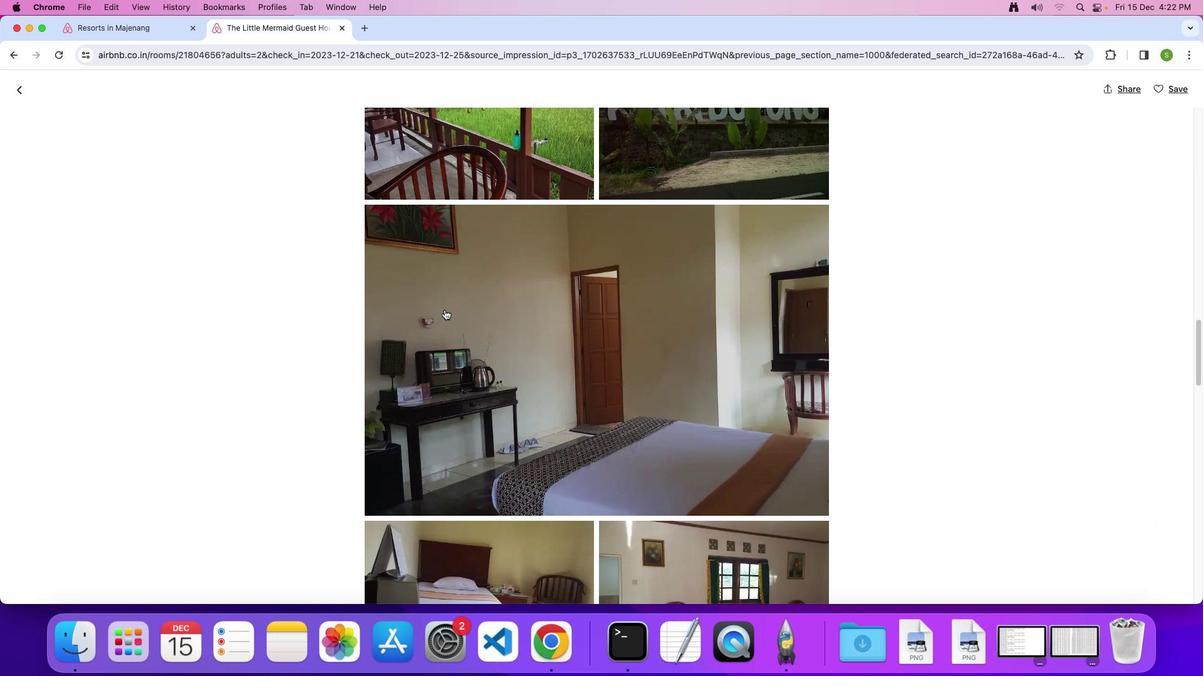 
Action: Mouse scrolled (444, 309) with delta (0, 0)
Screenshot: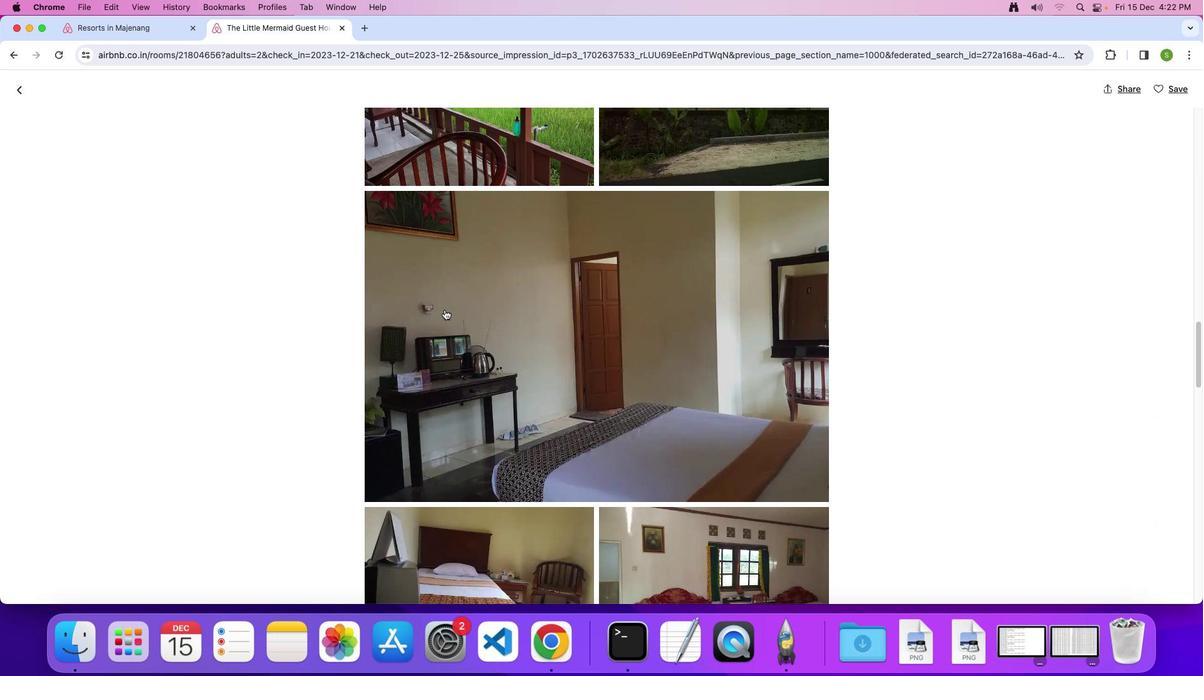 
Action: Mouse scrolled (444, 309) with delta (0, 0)
Screenshot: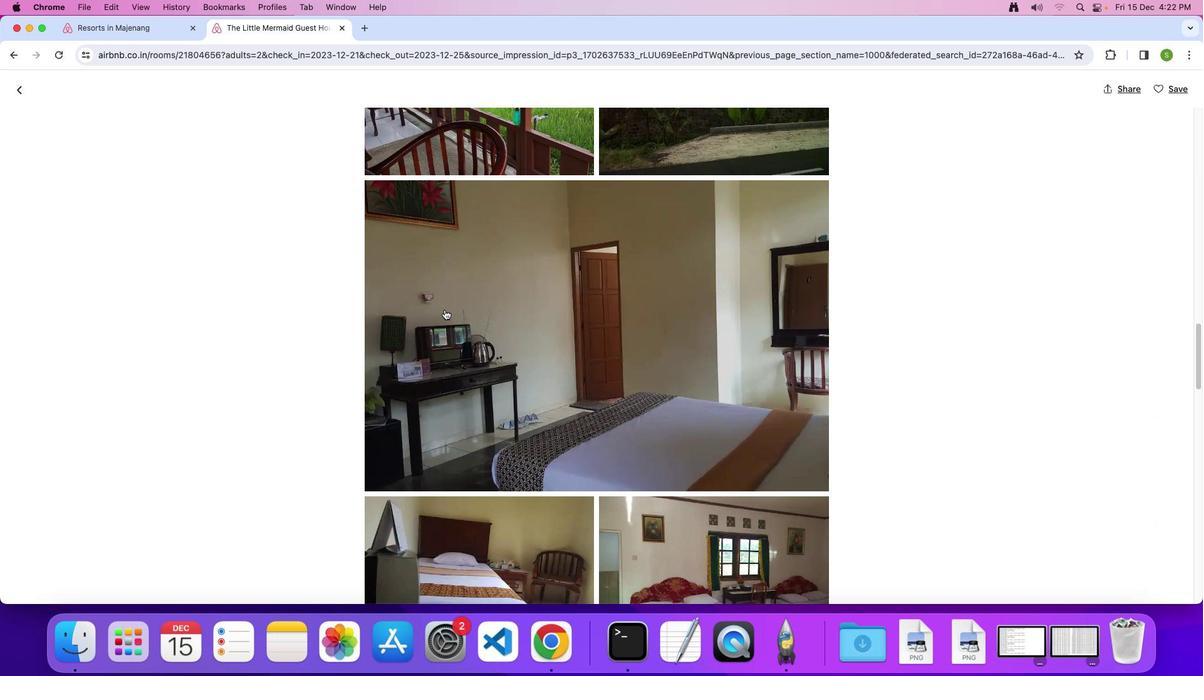
Action: Mouse scrolled (444, 309) with delta (0, 0)
Screenshot: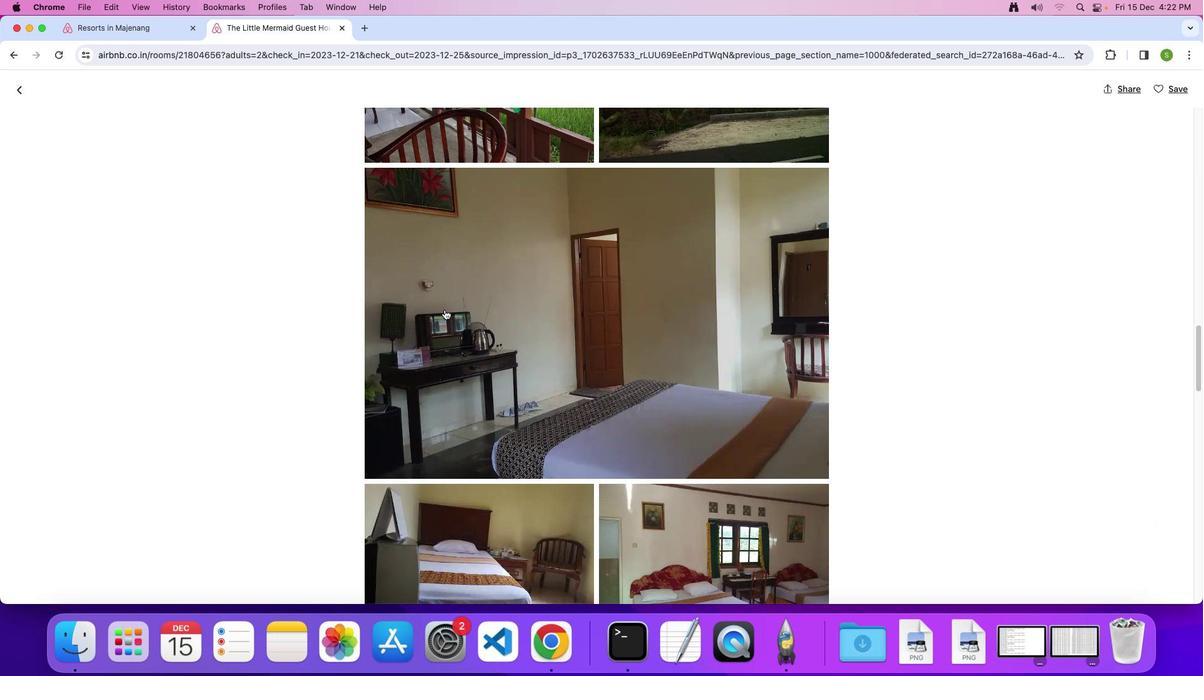 
Action: Mouse scrolled (444, 309) with delta (0, 0)
Screenshot: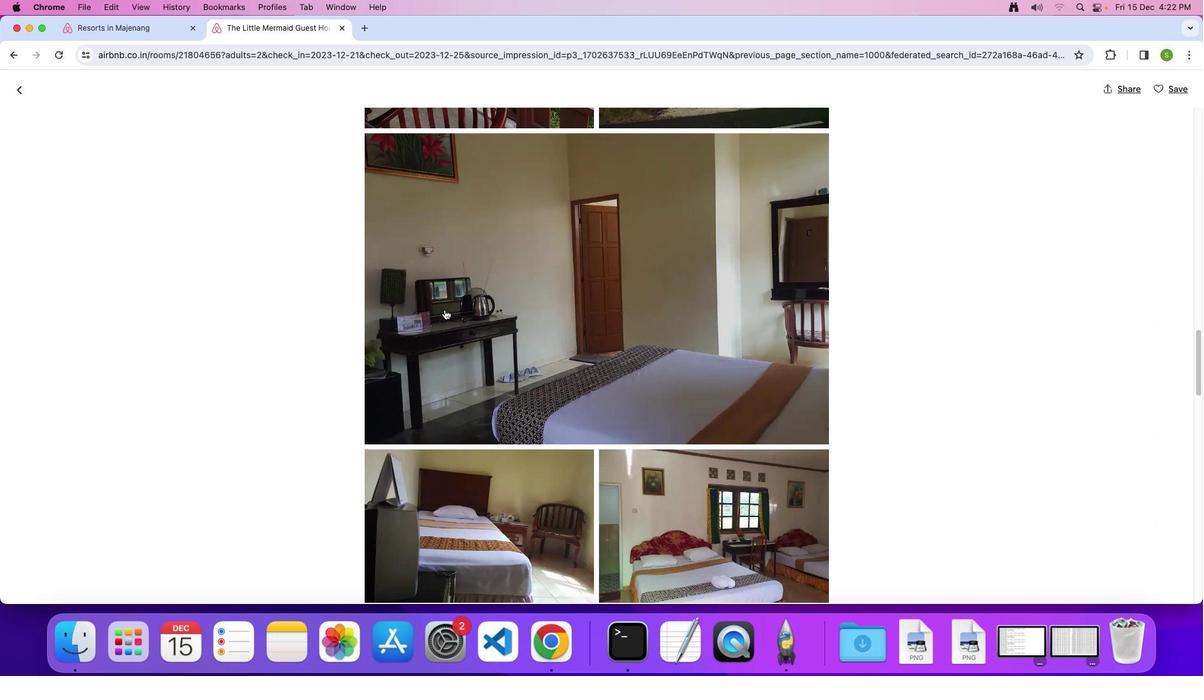 
Action: Mouse scrolled (444, 309) with delta (0, 0)
Screenshot: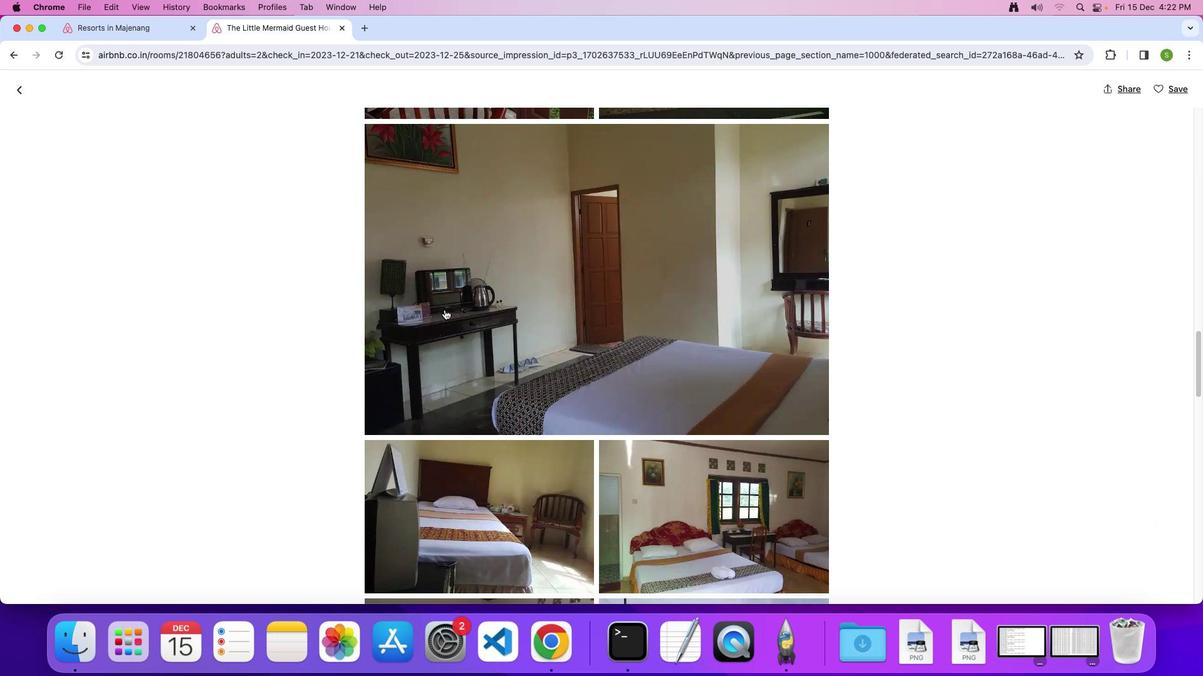 
Action: Mouse scrolled (444, 309) with delta (0, 0)
Screenshot: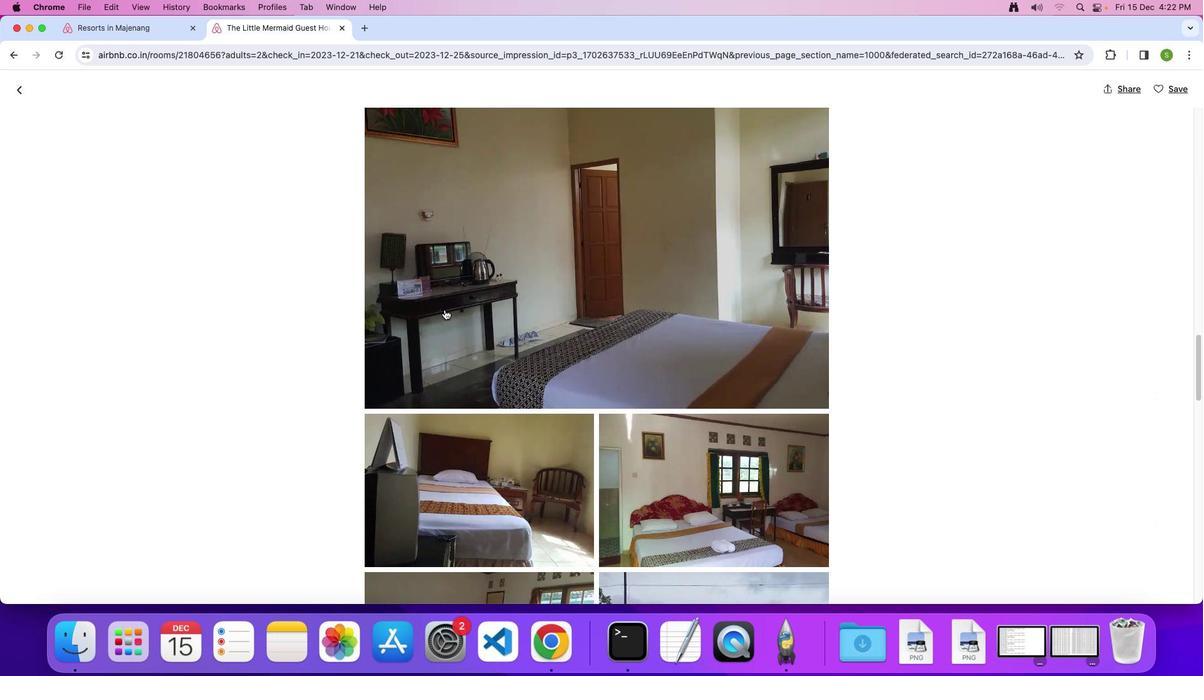 
Action: Mouse scrolled (444, 309) with delta (0, 0)
Screenshot: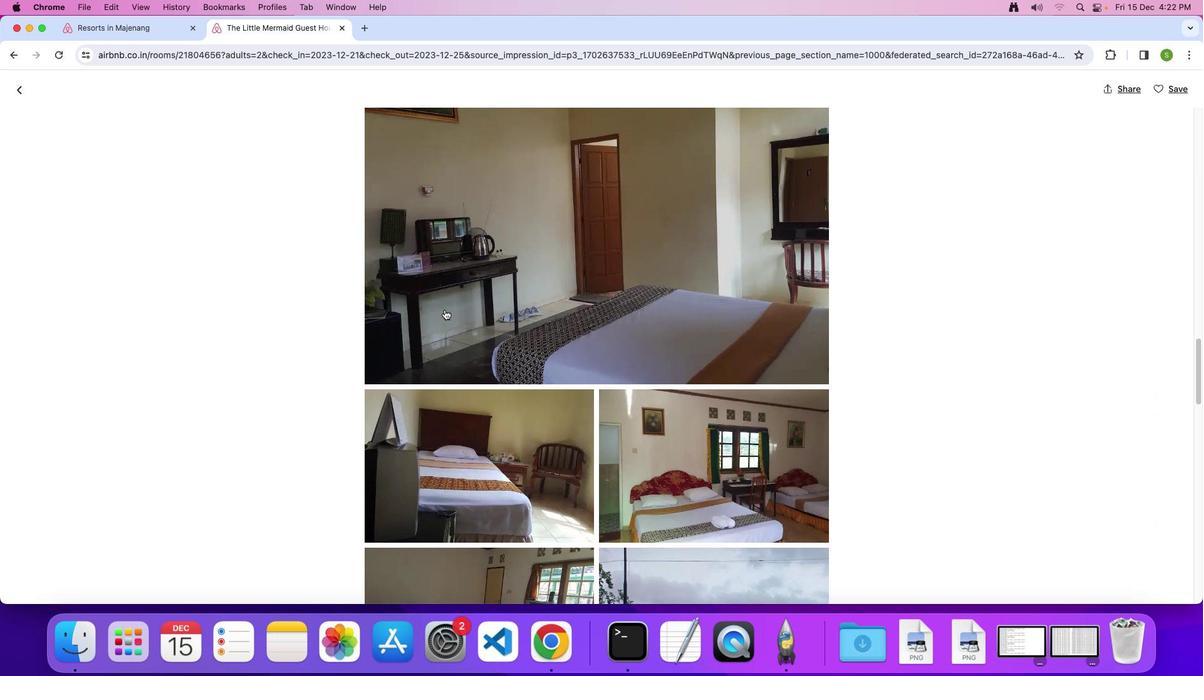 
Action: Mouse scrolled (444, 309) with delta (0, 0)
Screenshot: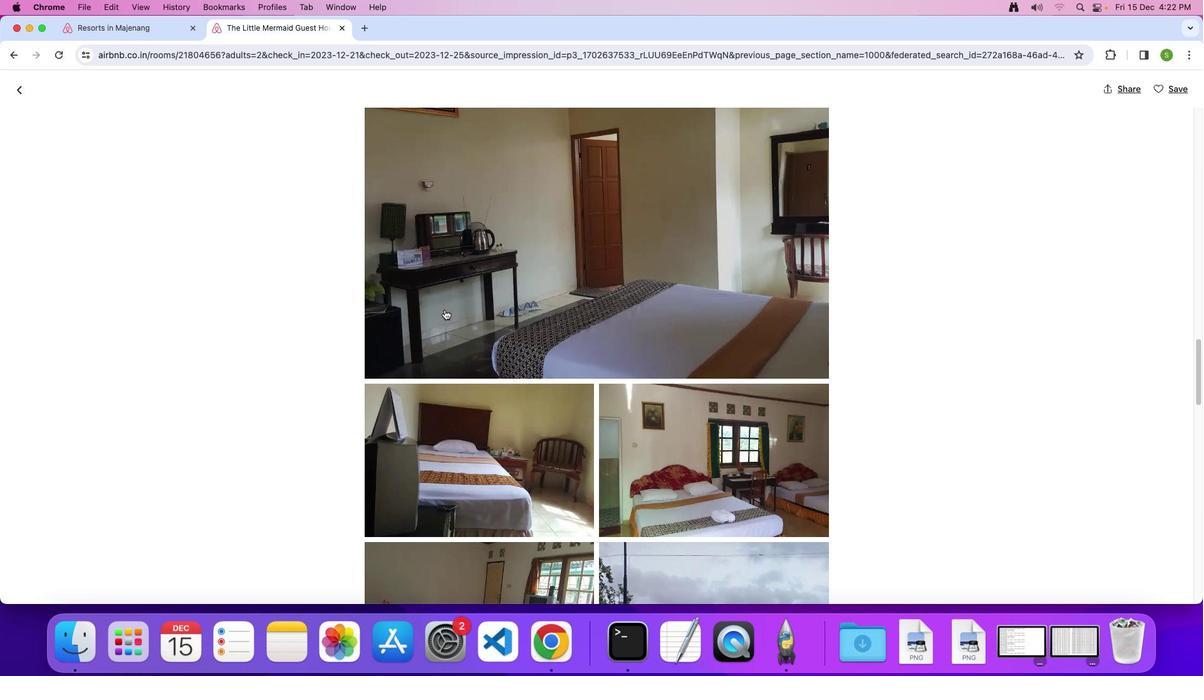 
Action: Mouse scrolled (444, 309) with delta (0, 0)
Screenshot: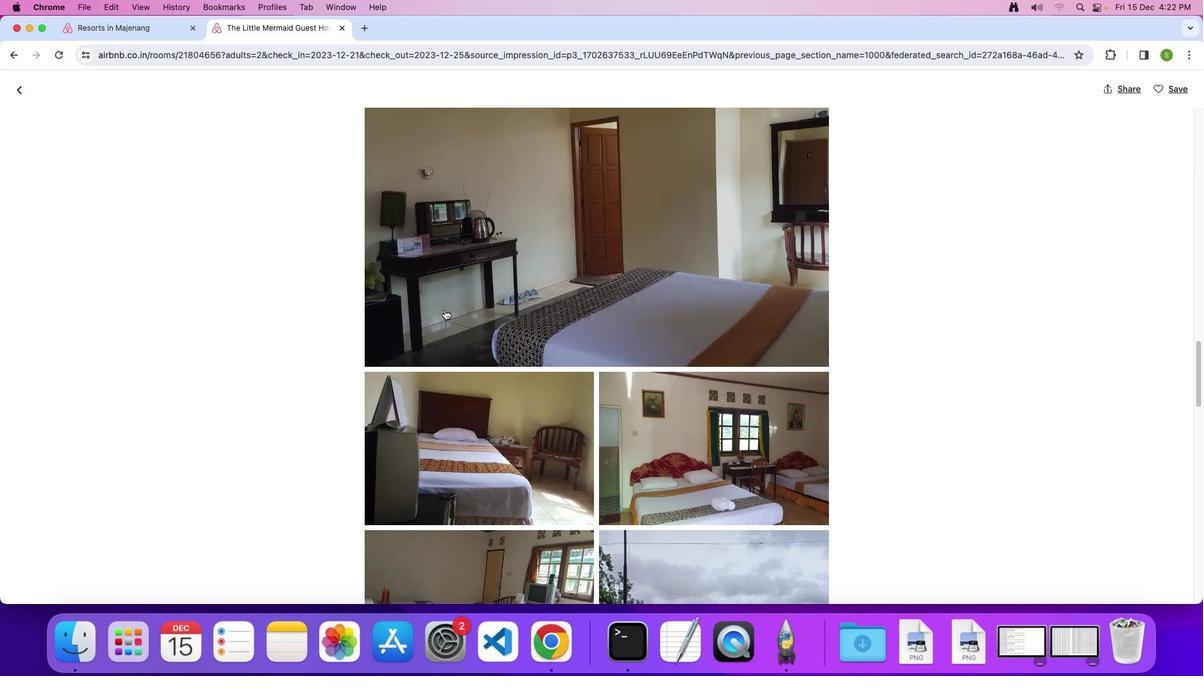
Action: Mouse scrolled (444, 309) with delta (0, 0)
Screenshot: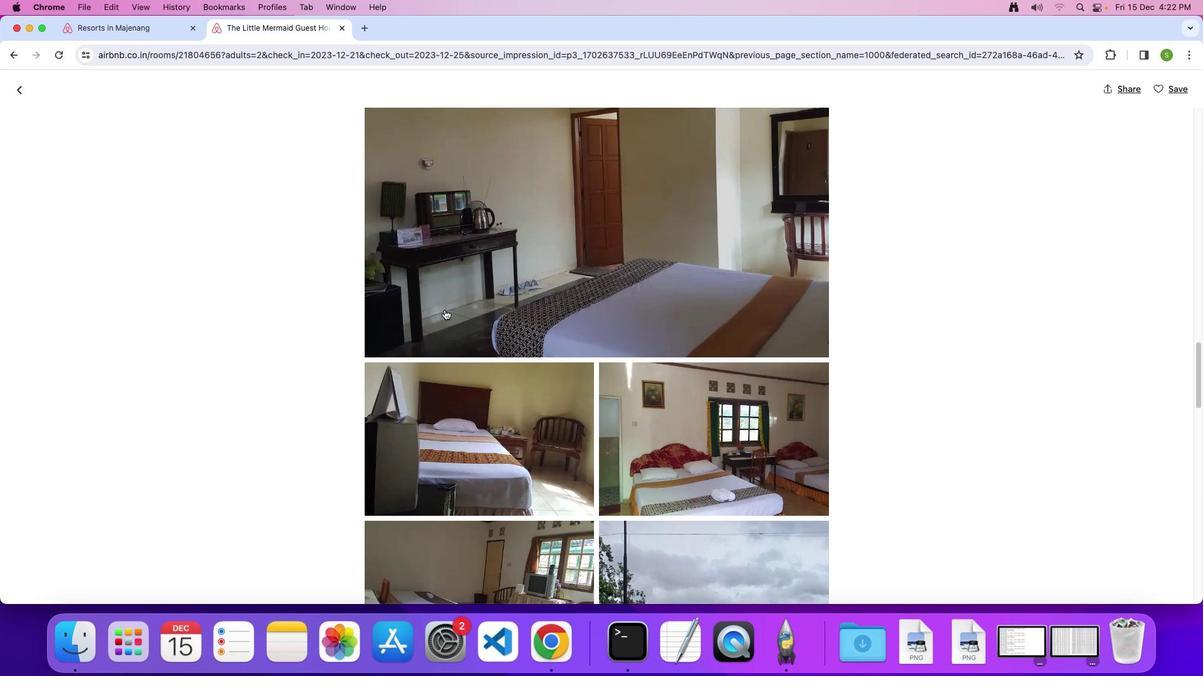 
Action: Mouse scrolled (444, 309) with delta (0, 0)
Screenshot: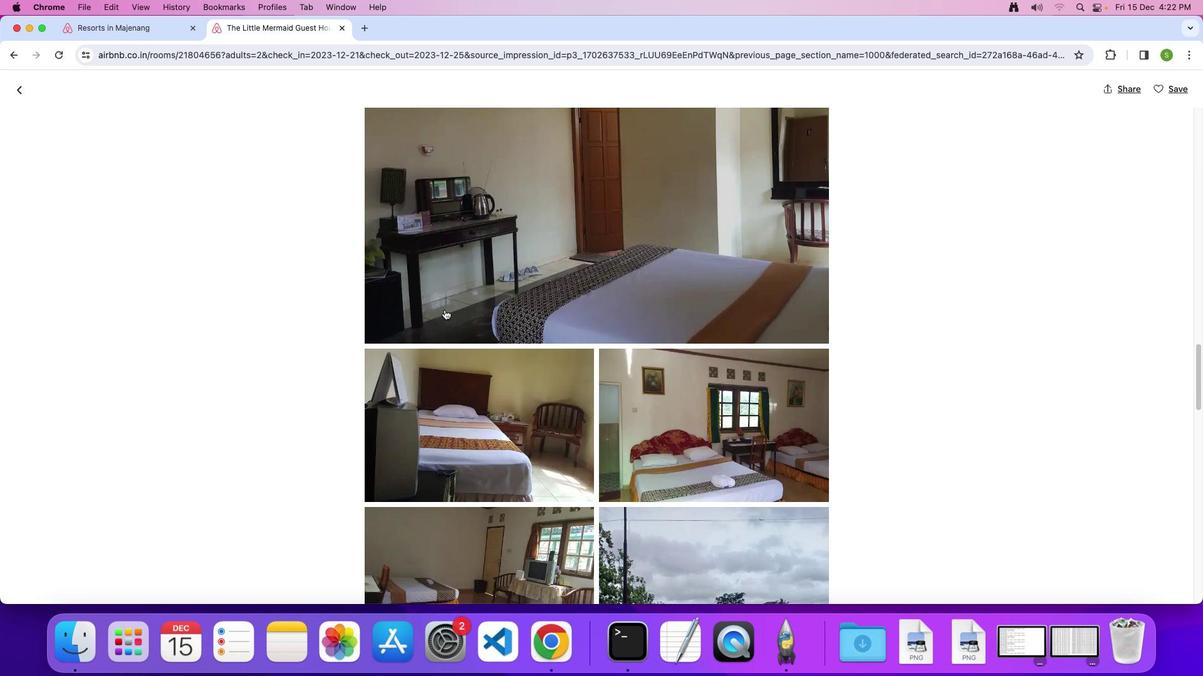 
Action: Mouse scrolled (444, 309) with delta (0, 0)
Screenshot: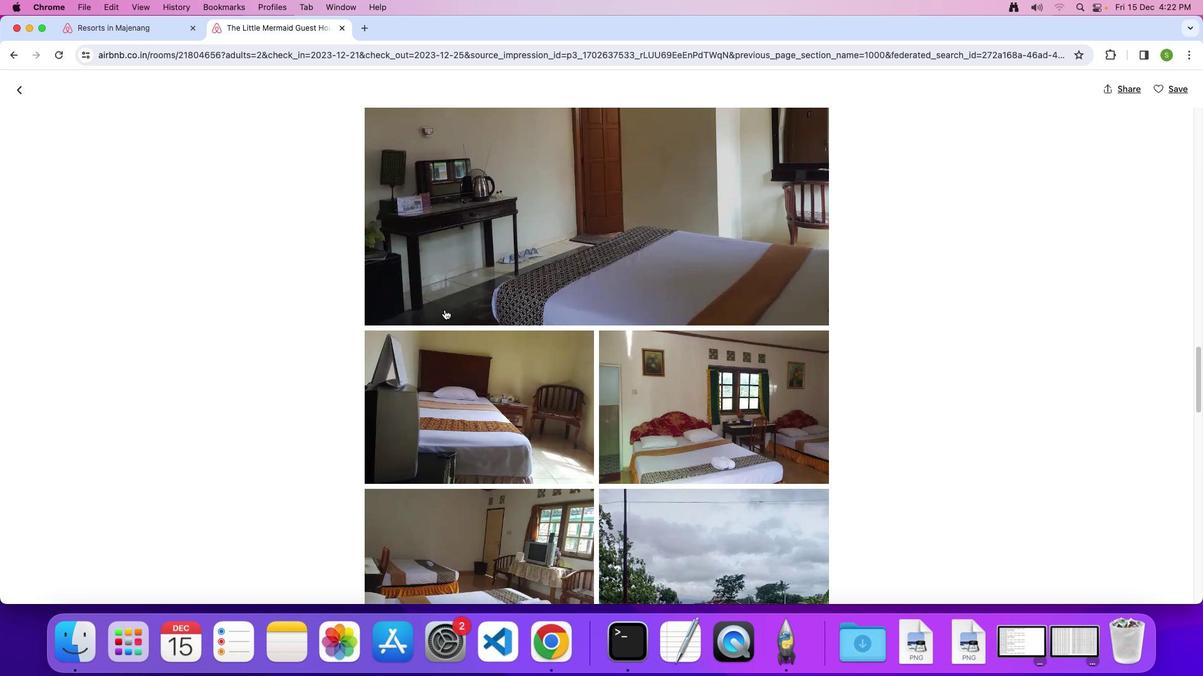 
Action: Mouse scrolled (444, 309) with delta (0, 0)
Screenshot: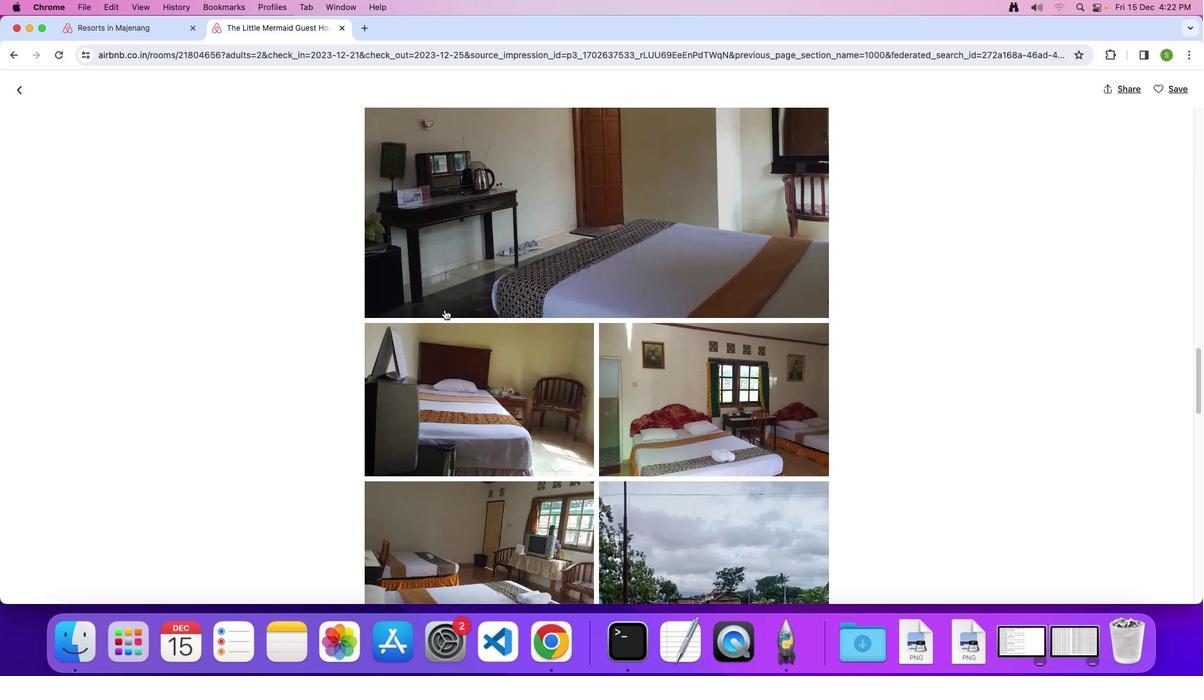 
Action: Mouse scrolled (444, 309) with delta (0, 0)
Screenshot: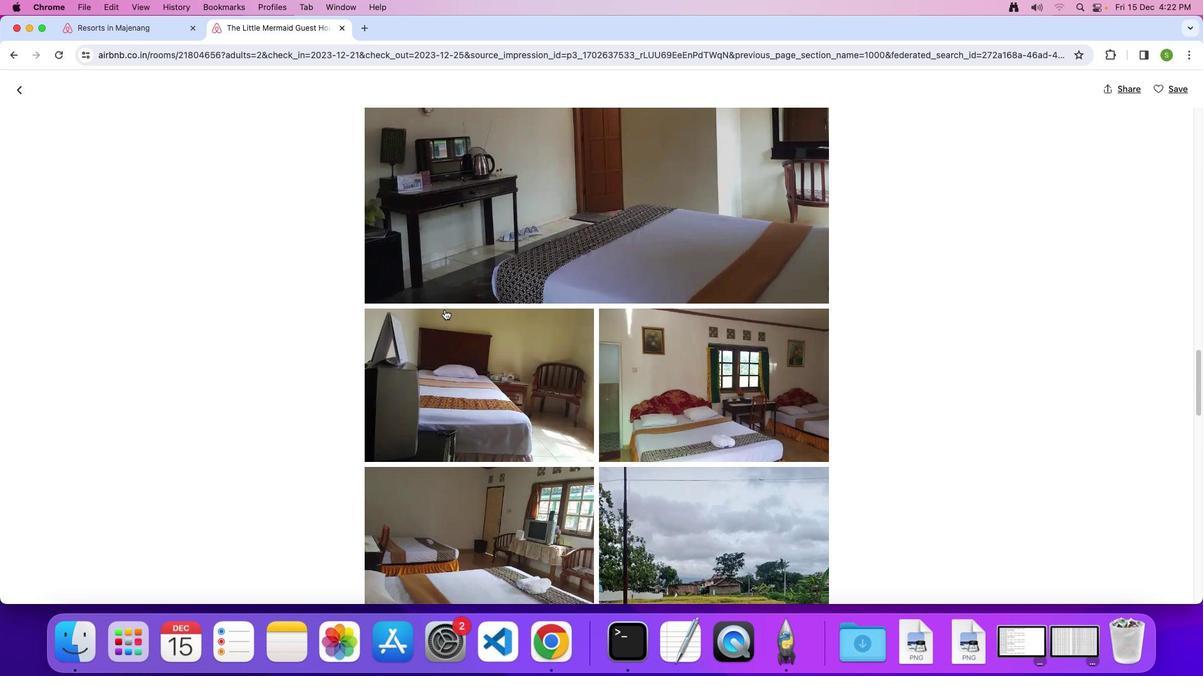 
Action: Mouse scrolled (444, 309) with delta (0, 0)
Screenshot: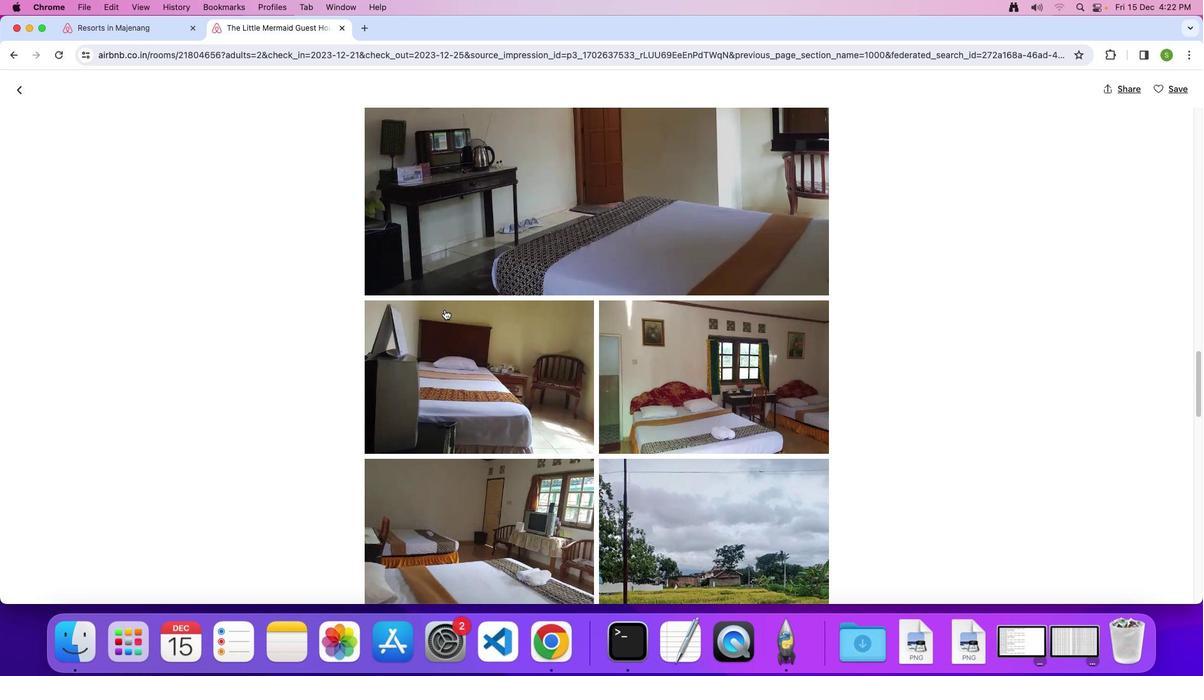 
Action: Mouse scrolled (444, 309) with delta (0, 0)
Screenshot: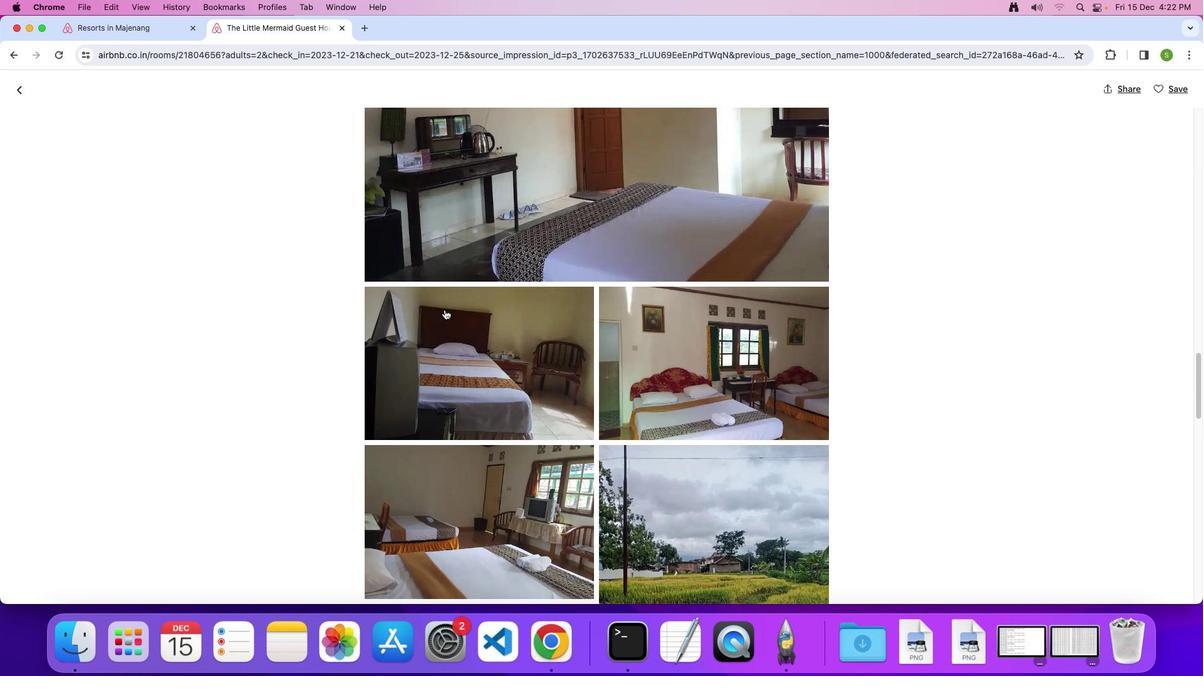 
Action: Mouse scrolled (444, 309) with delta (0, 0)
Screenshot: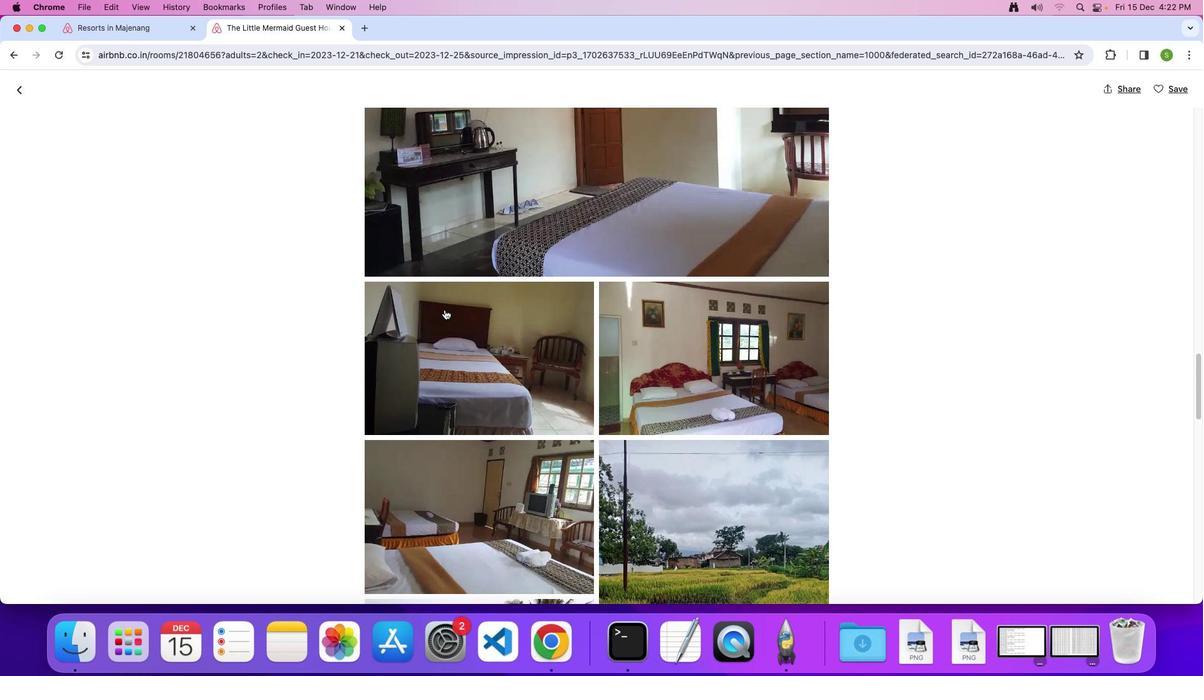 
Action: Mouse scrolled (444, 309) with delta (0, 0)
Screenshot: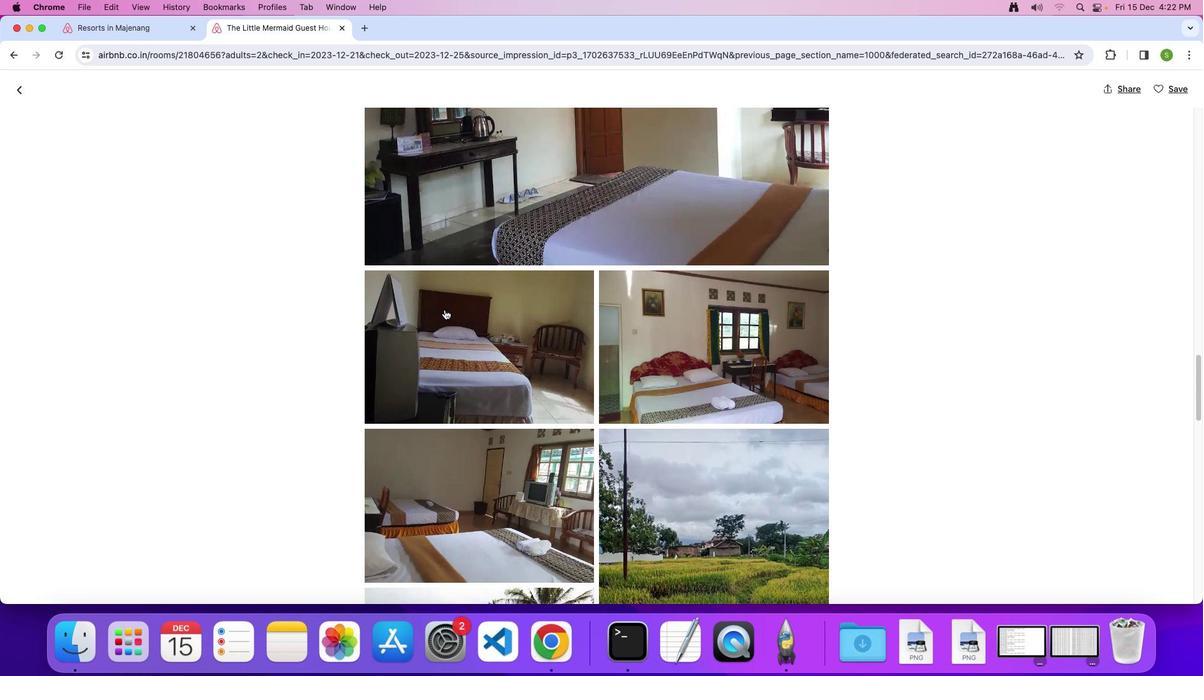 
Action: Mouse scrolled (444, 309) with delta (0, 0)
Screenshot: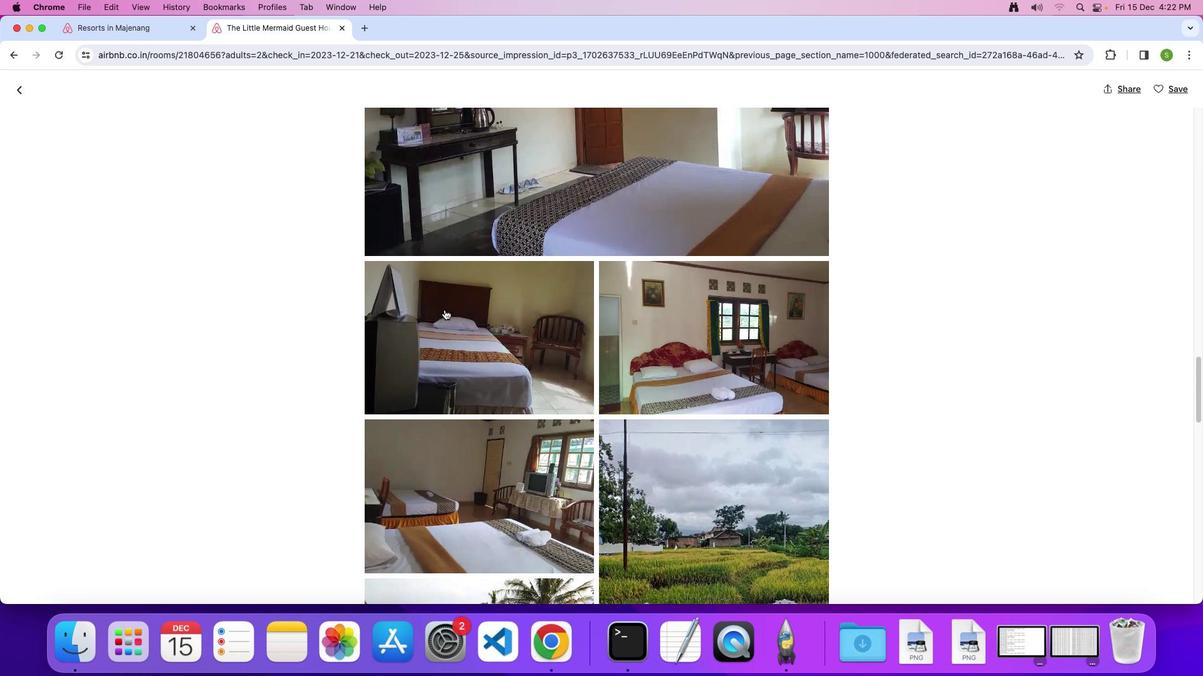 
Action: Mouse scrolled (444, 309) with delta (0, 0)
Screenshot: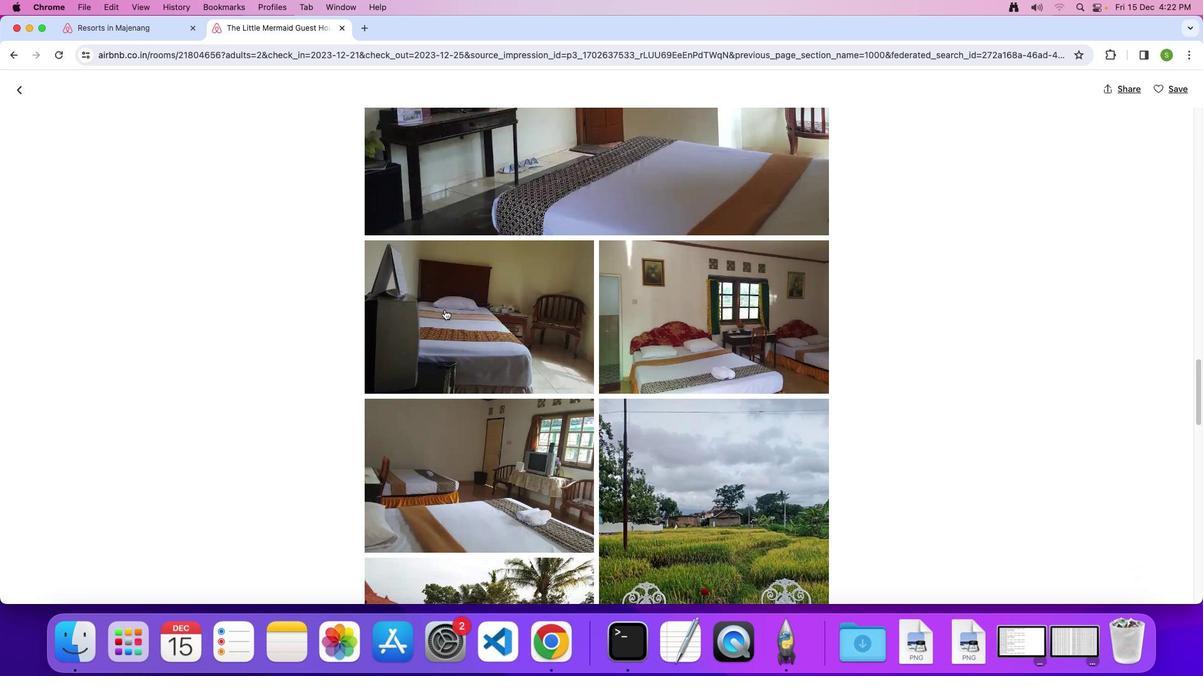 
Action: Mouse scrolled (444, 309) with delta (0, 0)
Screenshot: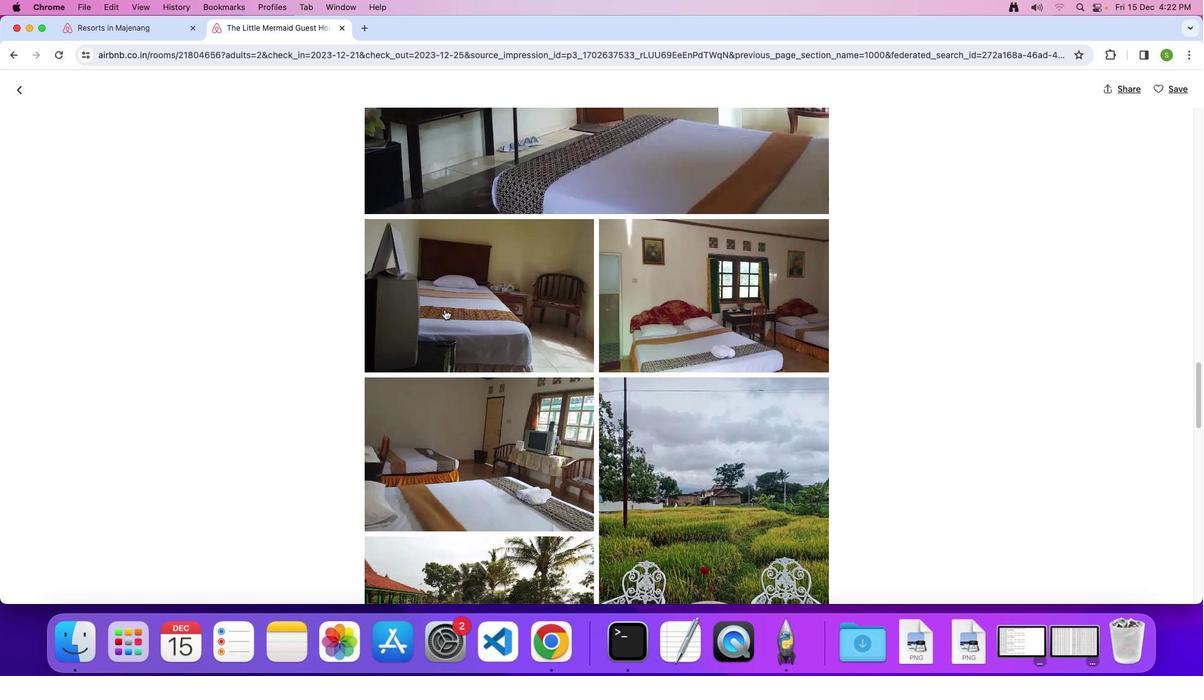
Action: Mouse scrolled (444, 309) with delta (0, 0)
Screenshot: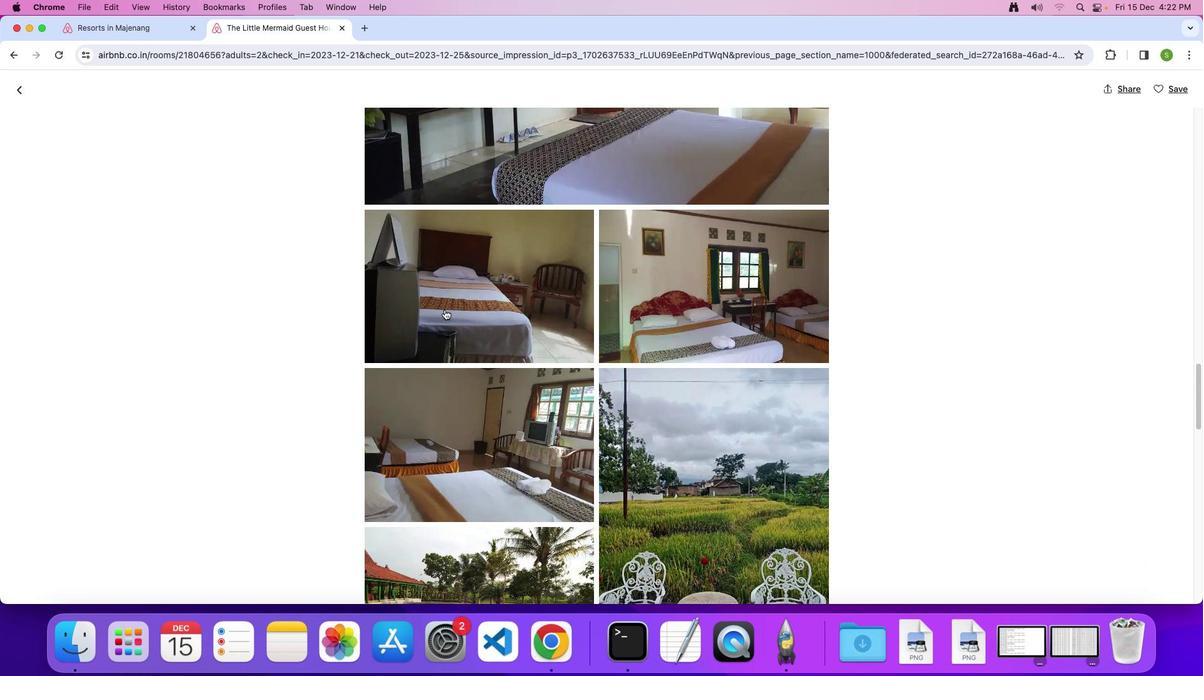 
Action: Mouse scrolled (444, 309) with delta (0, 0)
Screenshot: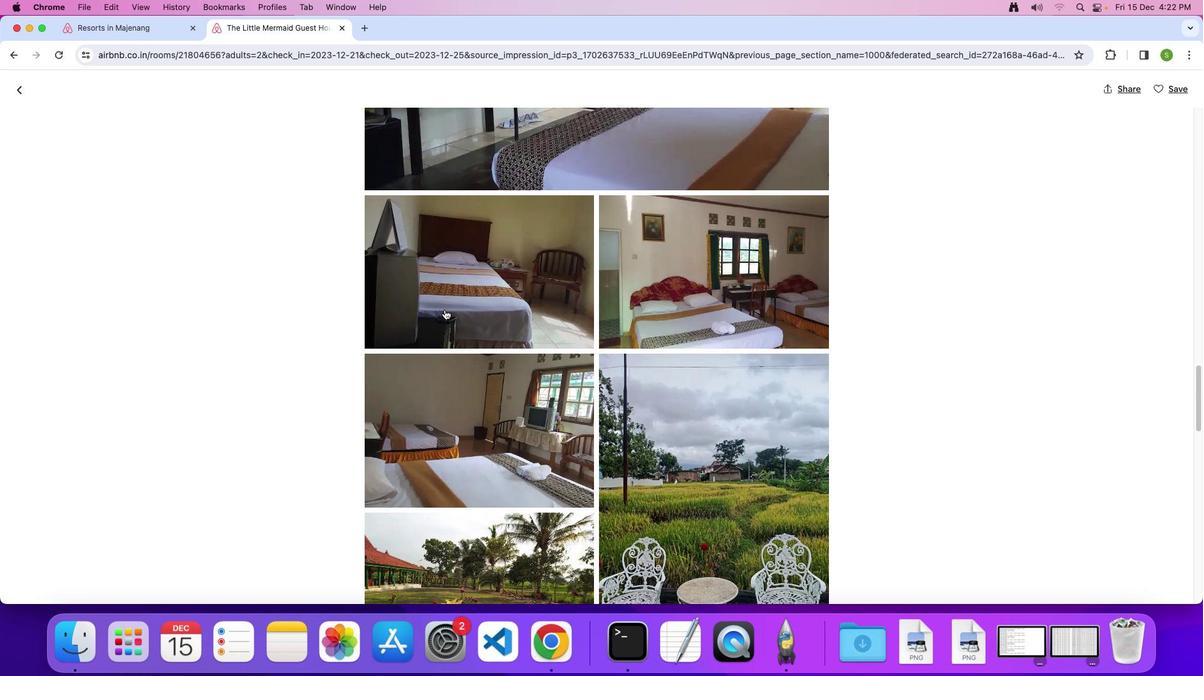 
Action: Mouse scrolled (444, 309) with delta (0, 0)
Screenshot: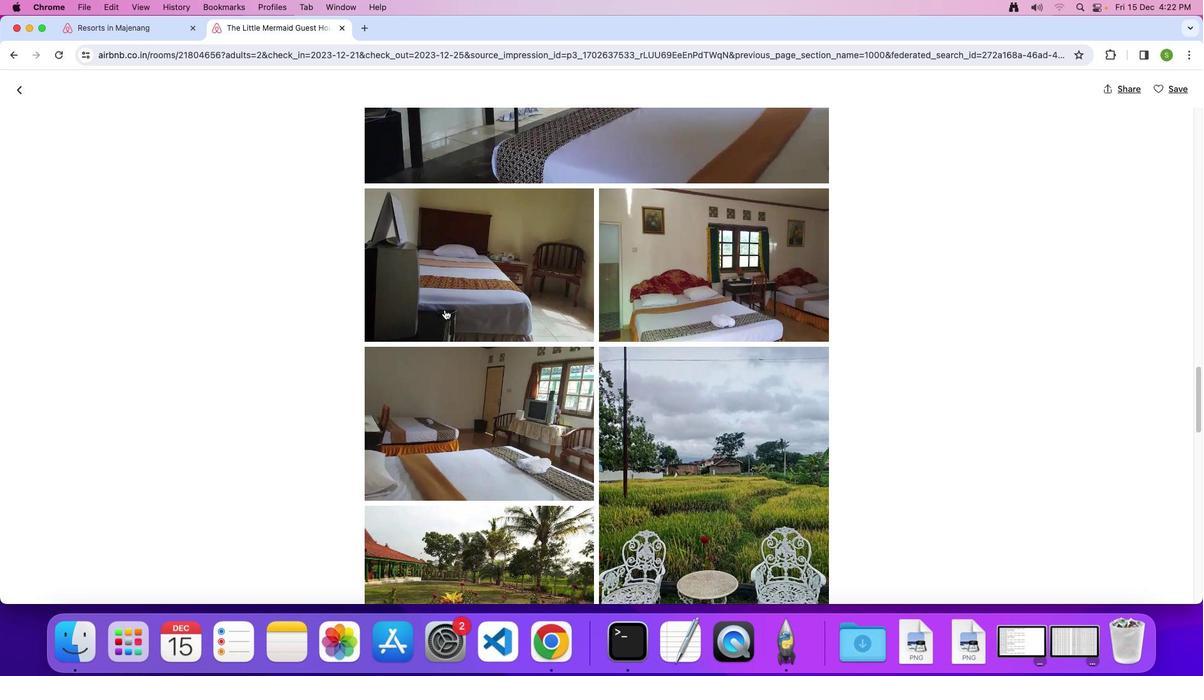 
Action: Mouse scrolled (444, 309) with delta (0, 0)
Screenshot: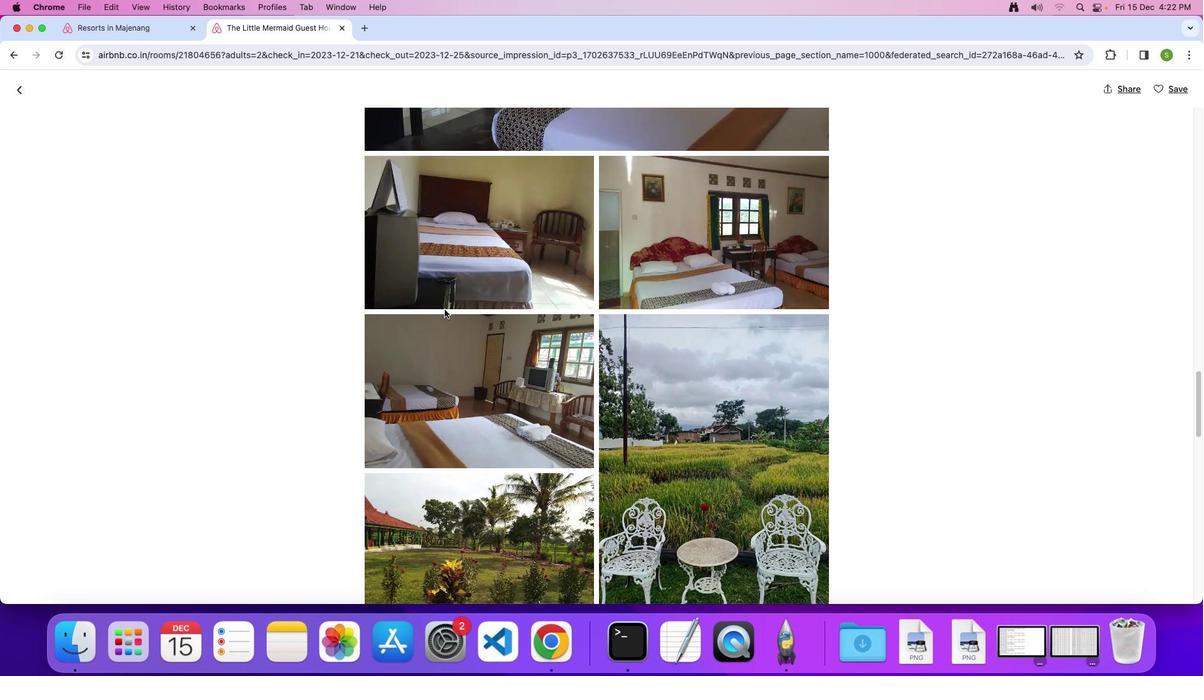 
Action: Mouse scrolled (444, 309) with delta (0, 0)
Screenshot: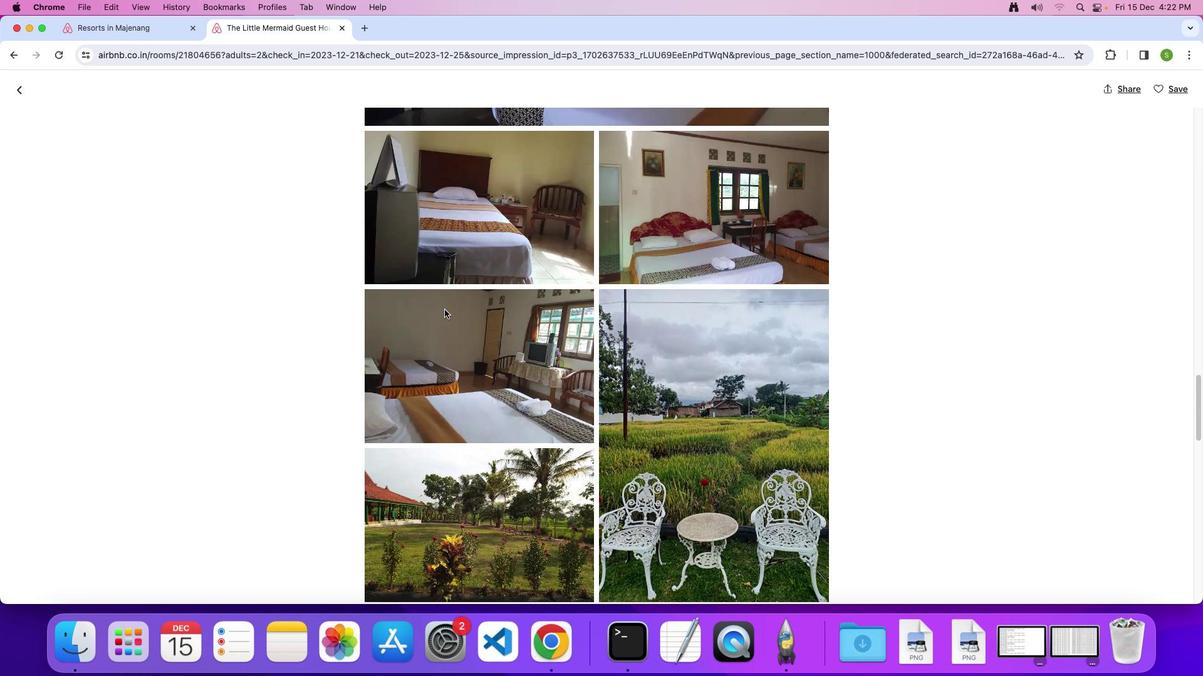 
Action: Mouse scrolled (444, 309) with delta (0, 0)
Screenshot: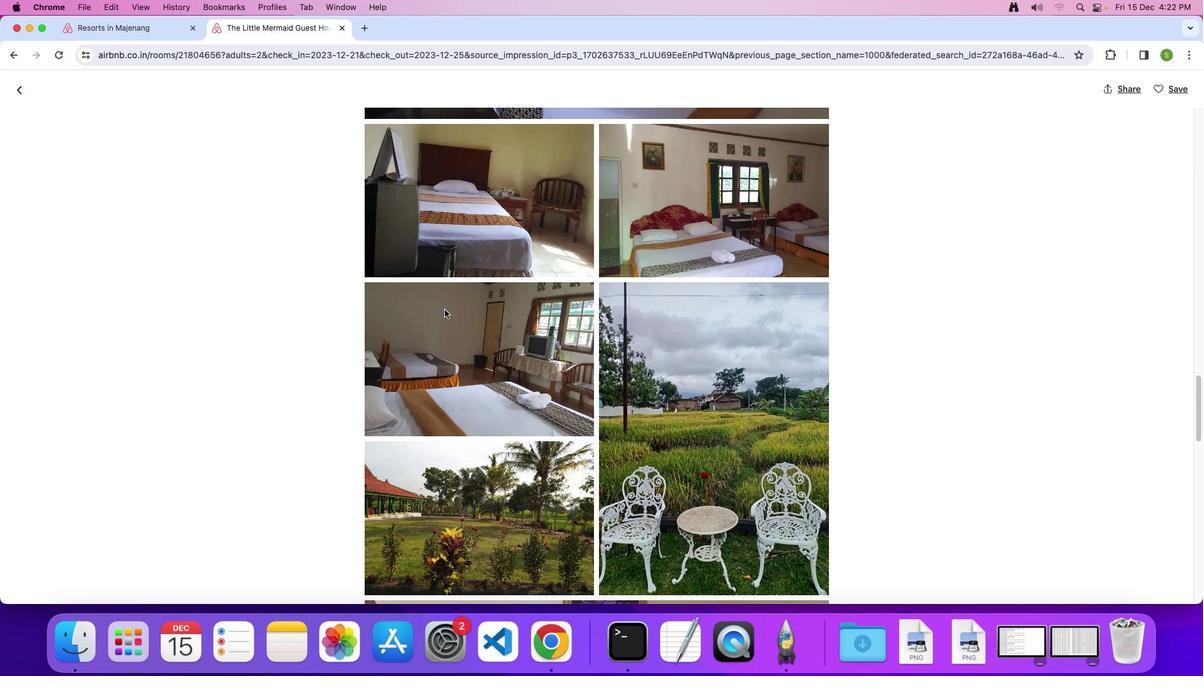 
Action: Mouse scrolled (444, 309) with delta (0, 0)
Screenshot: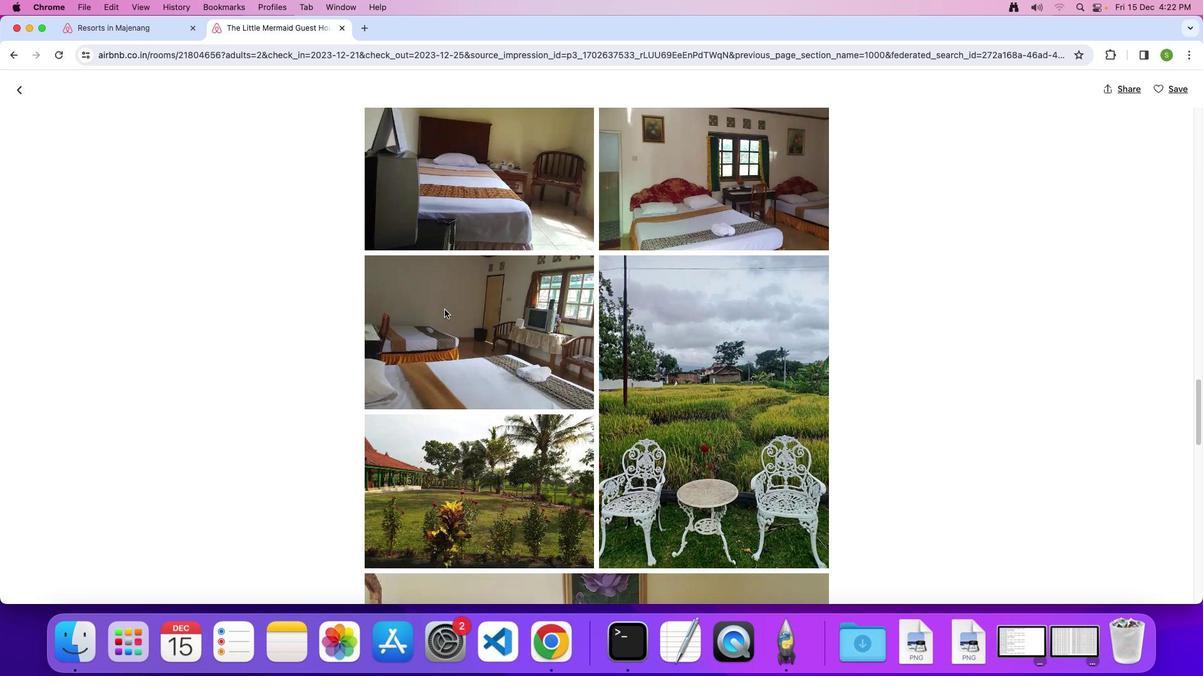 
Action: Mouse scrolled (444, 309) with delta (0, 0)
Screenshot: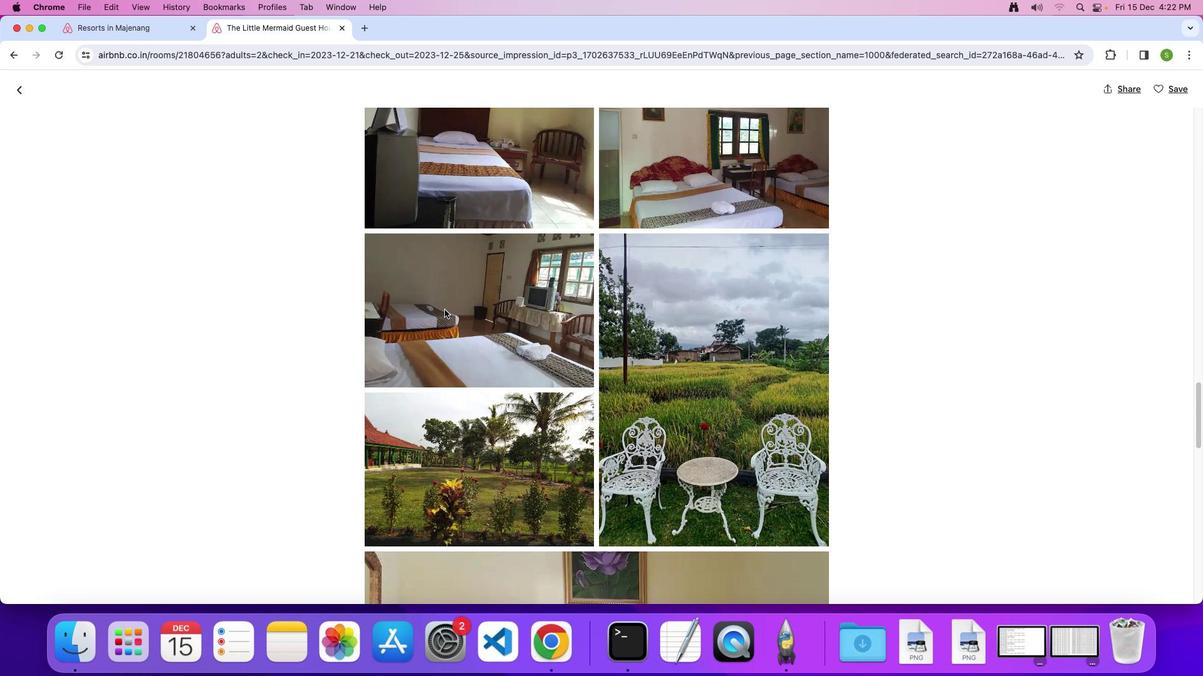 
Action: Mouse scrolled (444, 309) with delta (0, 0)
Screenshot: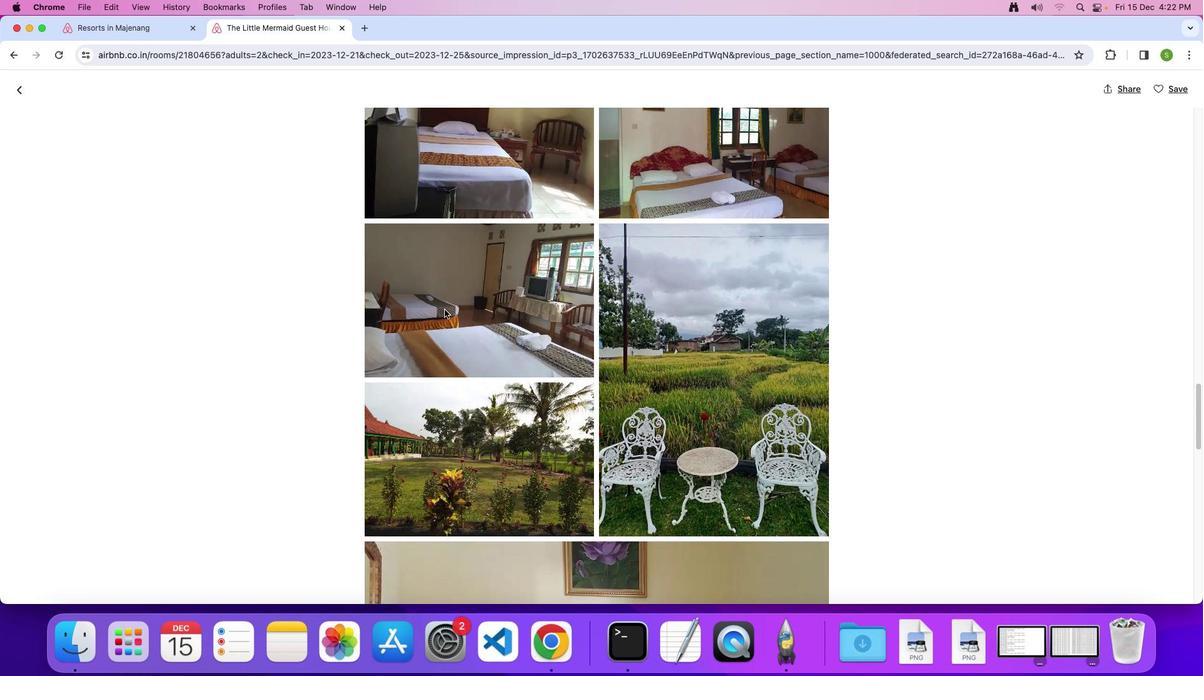 
Action: Mouse scrolled (444, 309) with delta (0, 0)
Screenshot: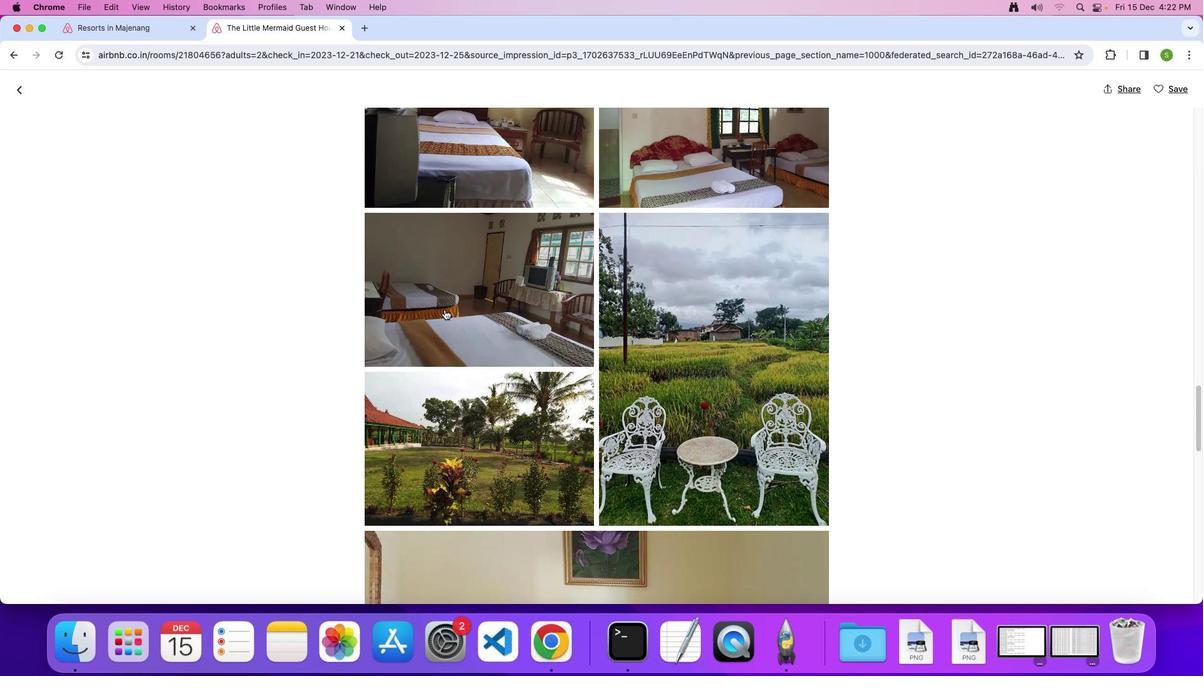 
Action: Mouse scrolled (444, 309) with delta (0, 0)
Screenshot: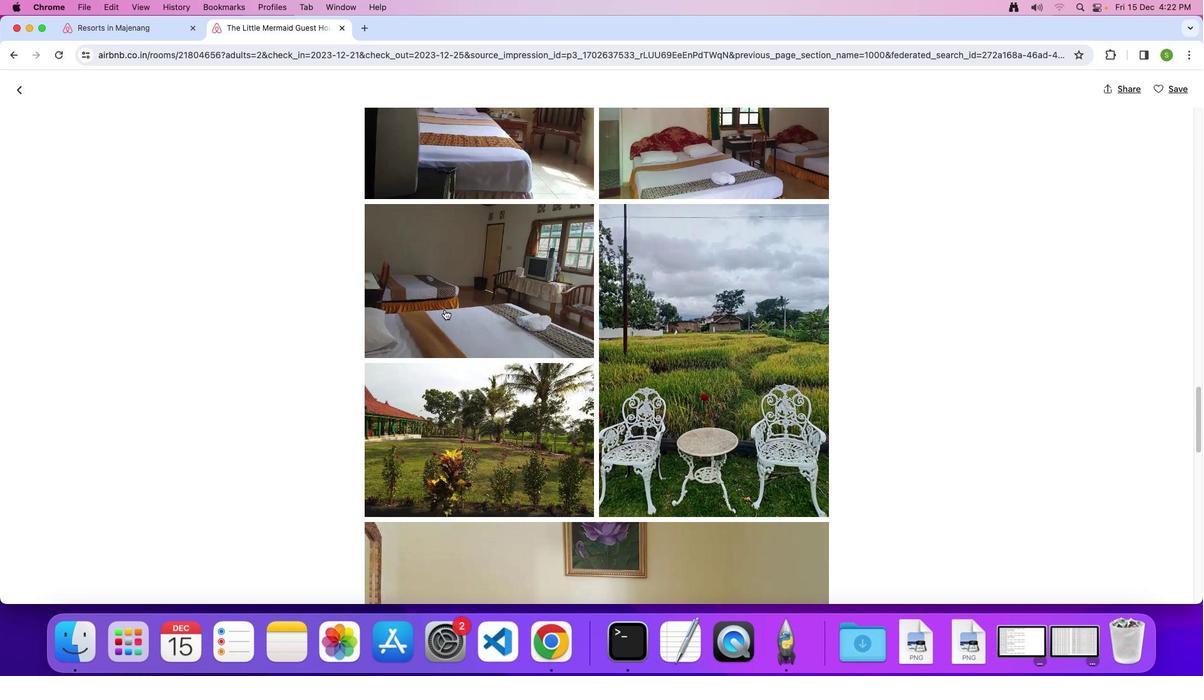 
Action: Mouse scrolled (444, 309) with delta (0, -1)
Screenshot: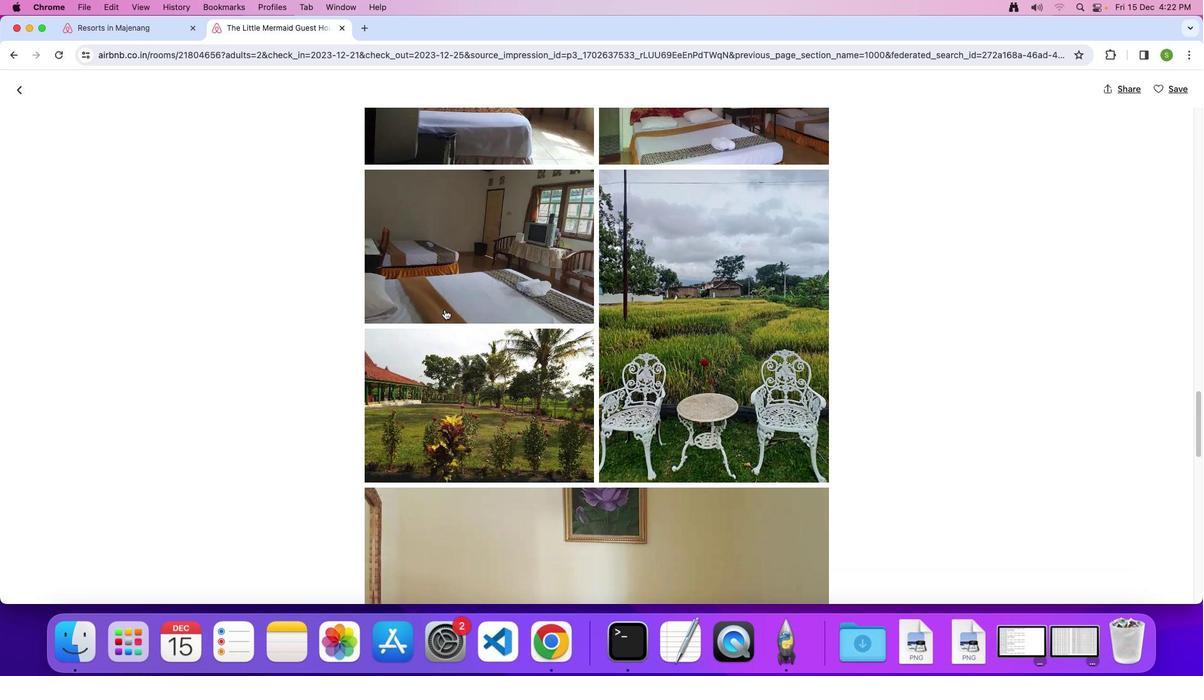
Action: Mouse scrolled (444, 309) with delta (0, 0)
Screenshot: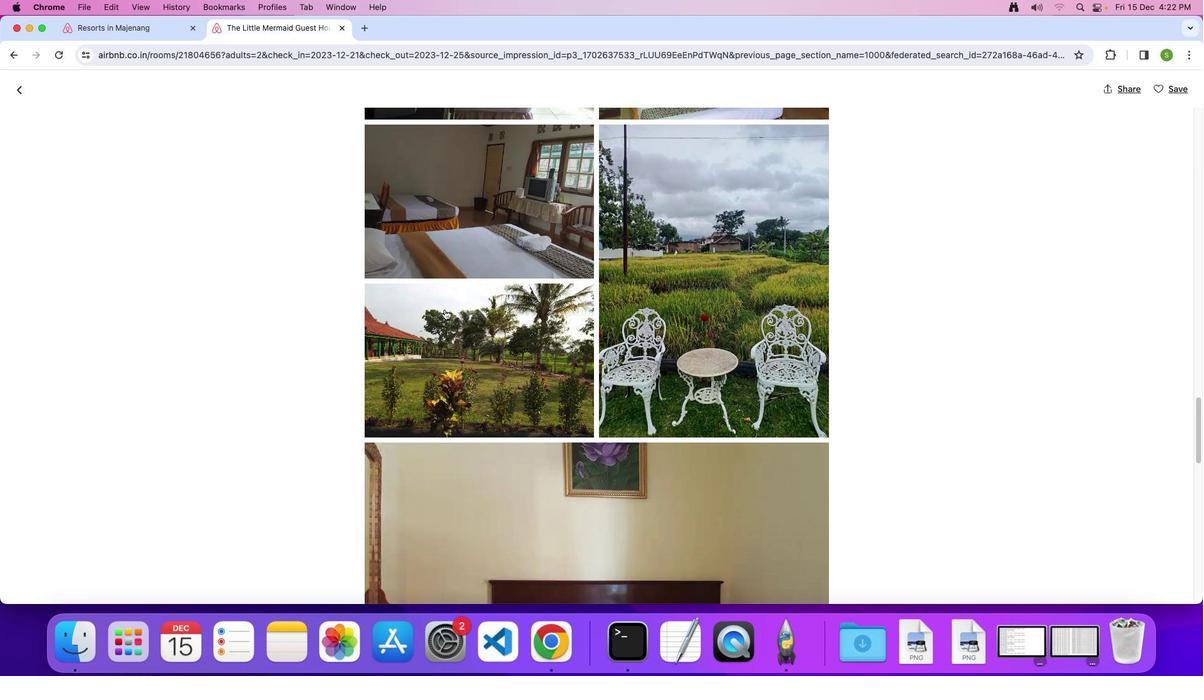 
Action: Mouse scrolled (444, 309) with delta (0, 0)
Screenshot: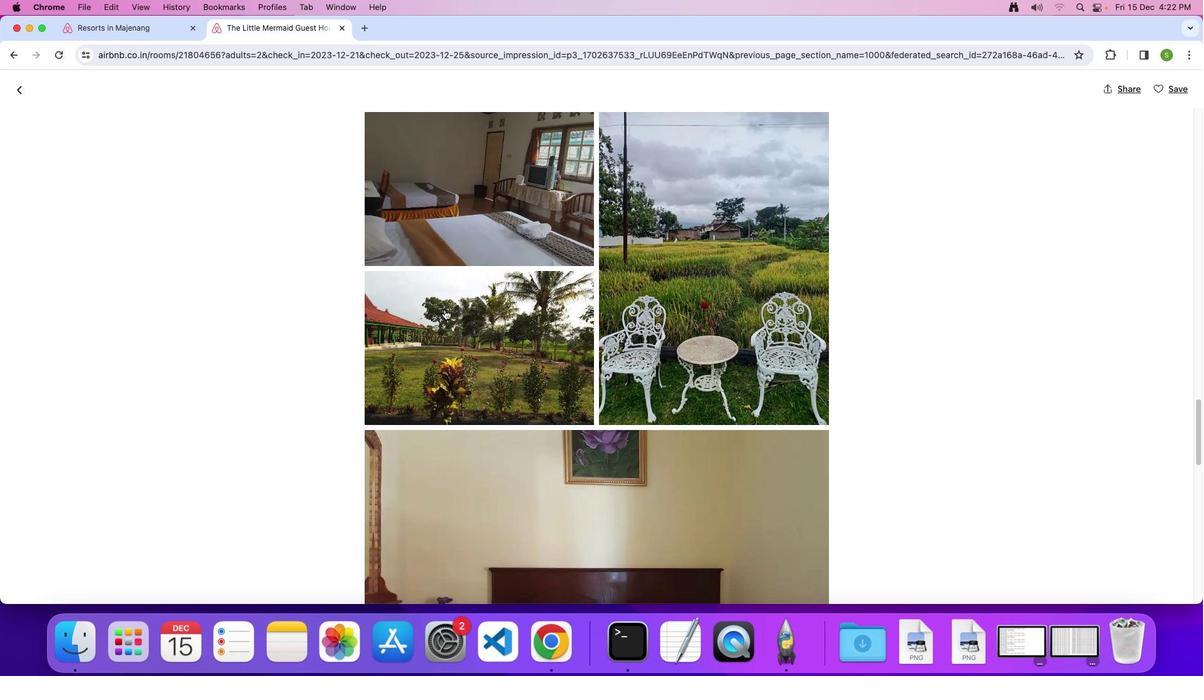 
Action: Mouse scrolled (444, 309) with delta (0, 0)
Screenshot: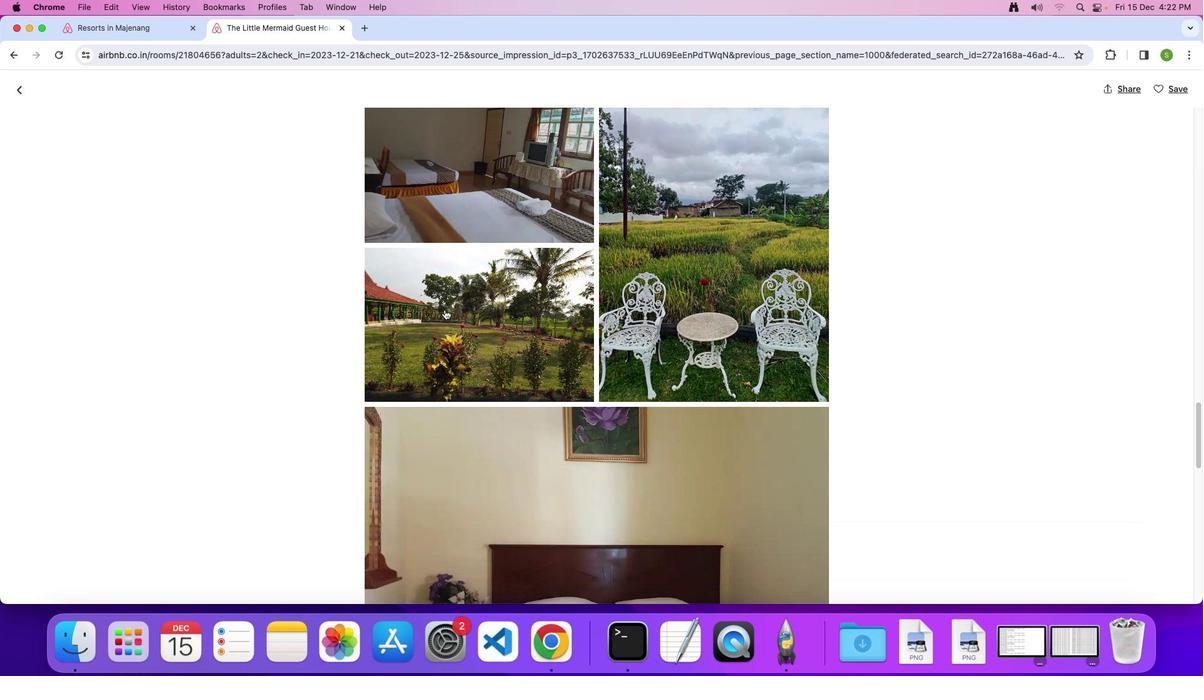 
Action: Mouse scrolled (444, 309) with delta (0, 0)
Screenshot: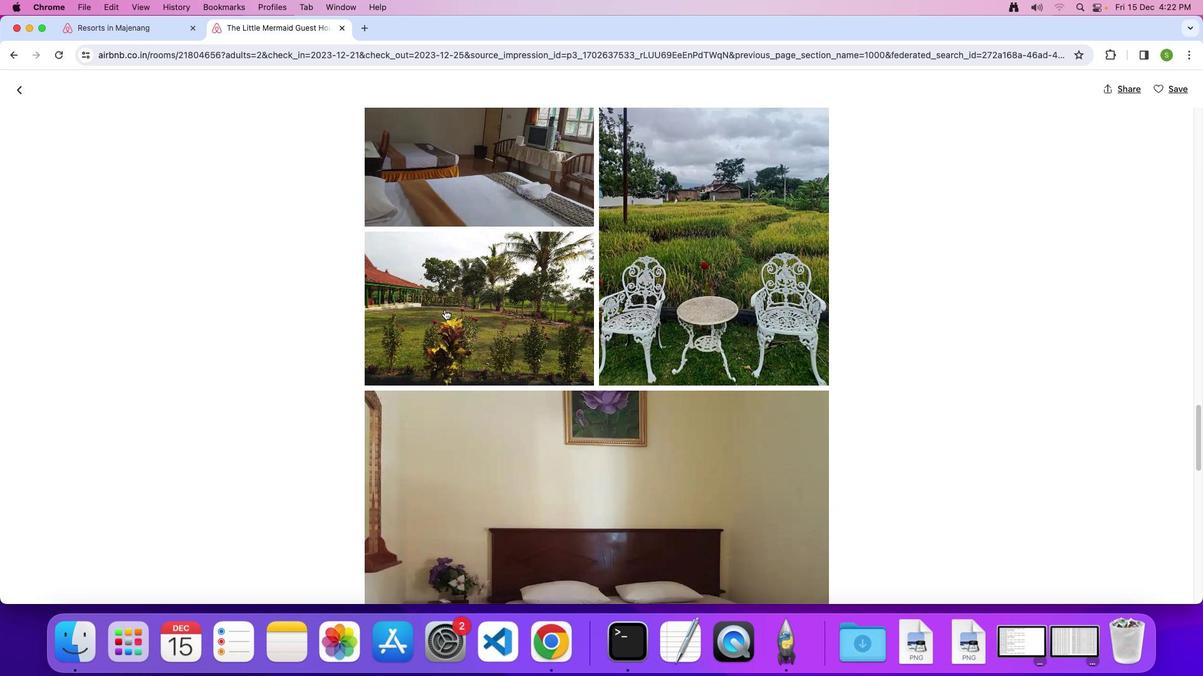 
Action: Mouse scrolled (444, 309) with delta (0, 0)
Screenshot: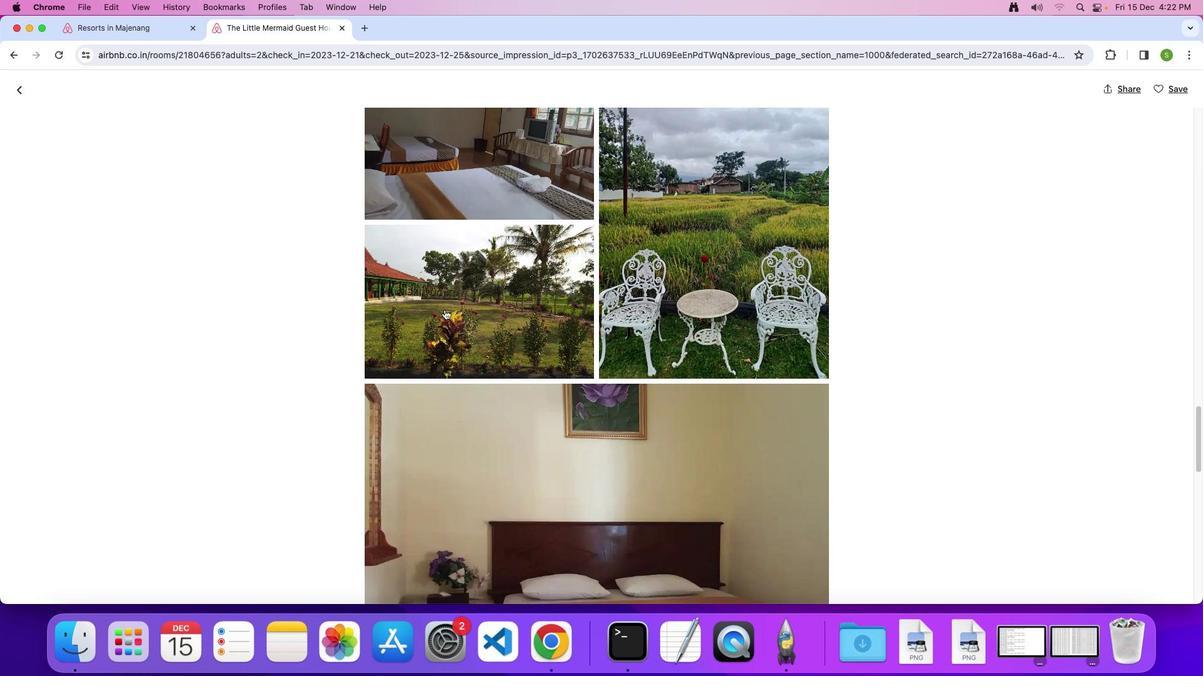
Action: Mouse scrolled (444, 309) with delta (0, 0)
Screenshot: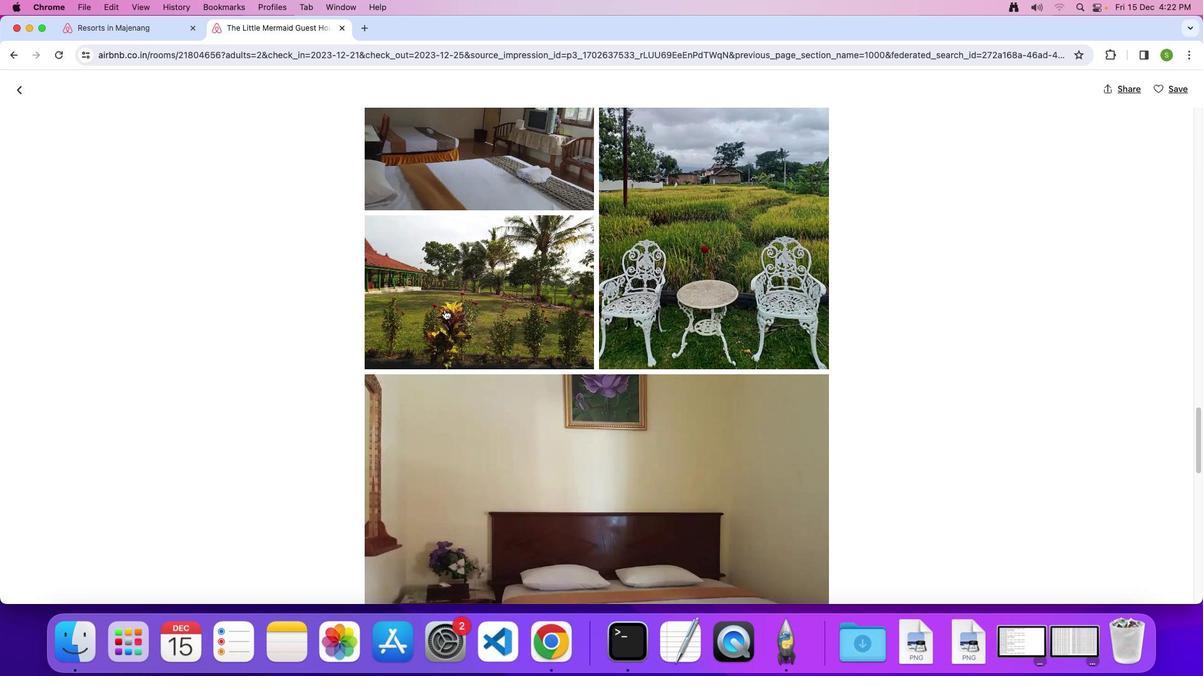 
Action: Mouse scrolled (444, 309) with delta (0, 0)
Screenshot: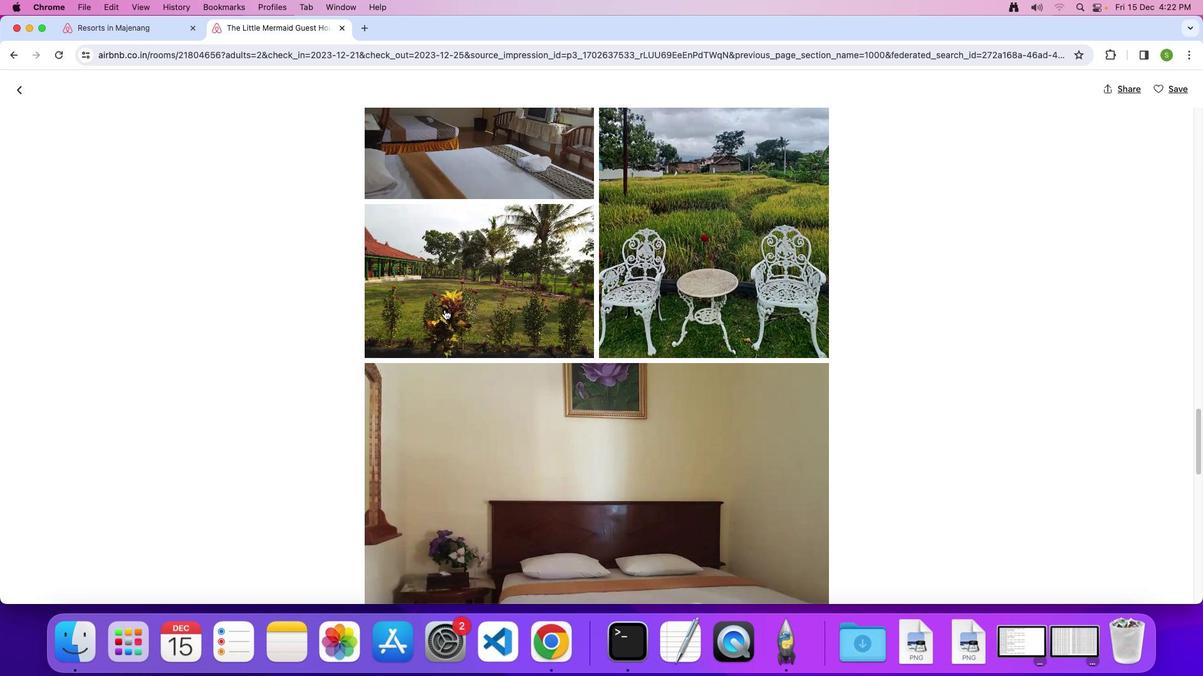
Action: Mouse scrolled (444, 309) with delta (0, 0)
Screenshot: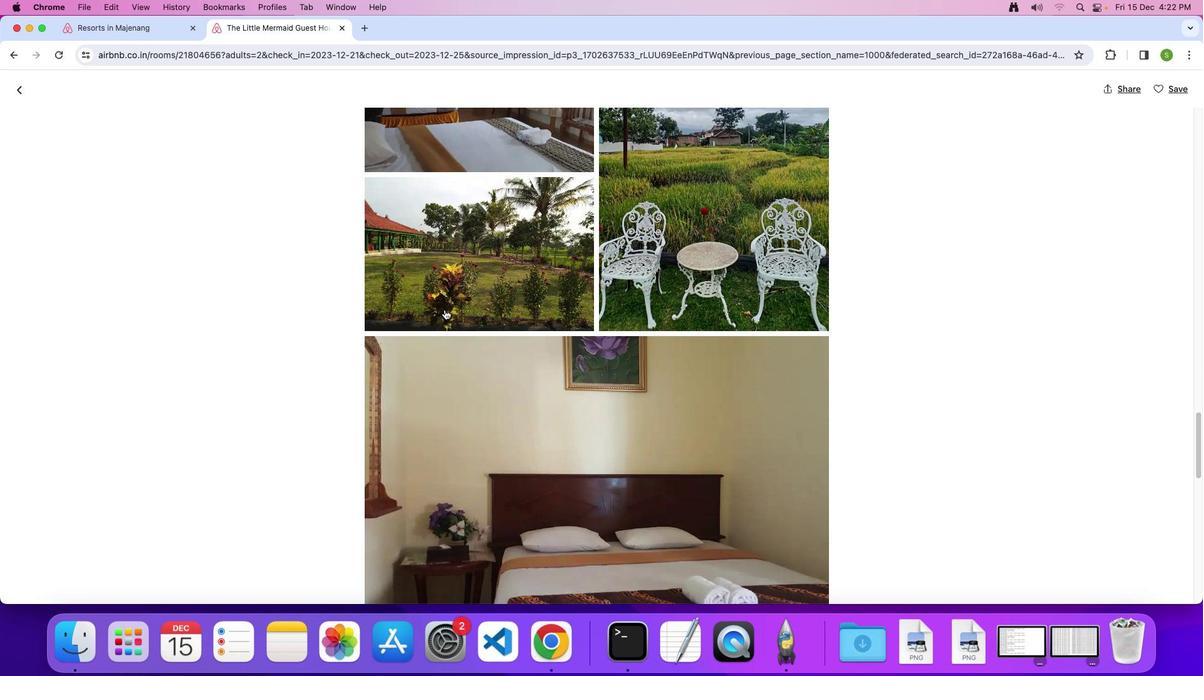 
Action: Mouse scrolled (444, 309) with delta (0, 0)
Screenshot: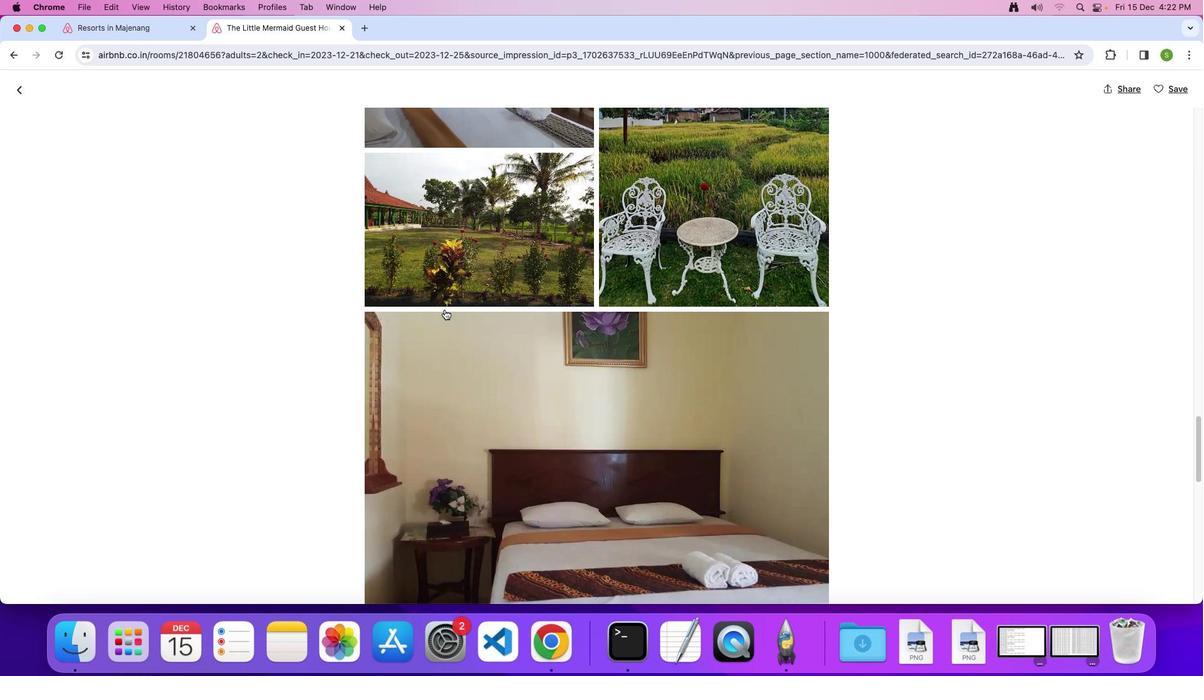 
Action: Mouse scrolled (444, 309) with delta (0, 0)
Screenshot: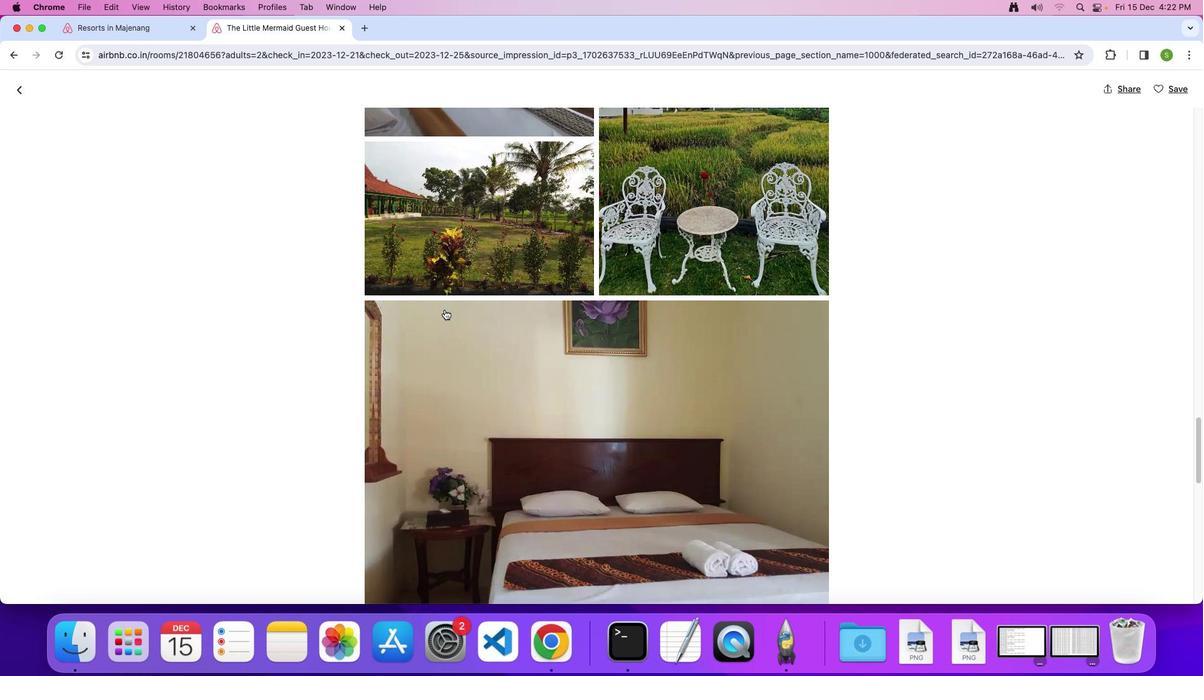 
Action: Mouse scrolled (444, 309) with delta (0, 0)
Screenshot: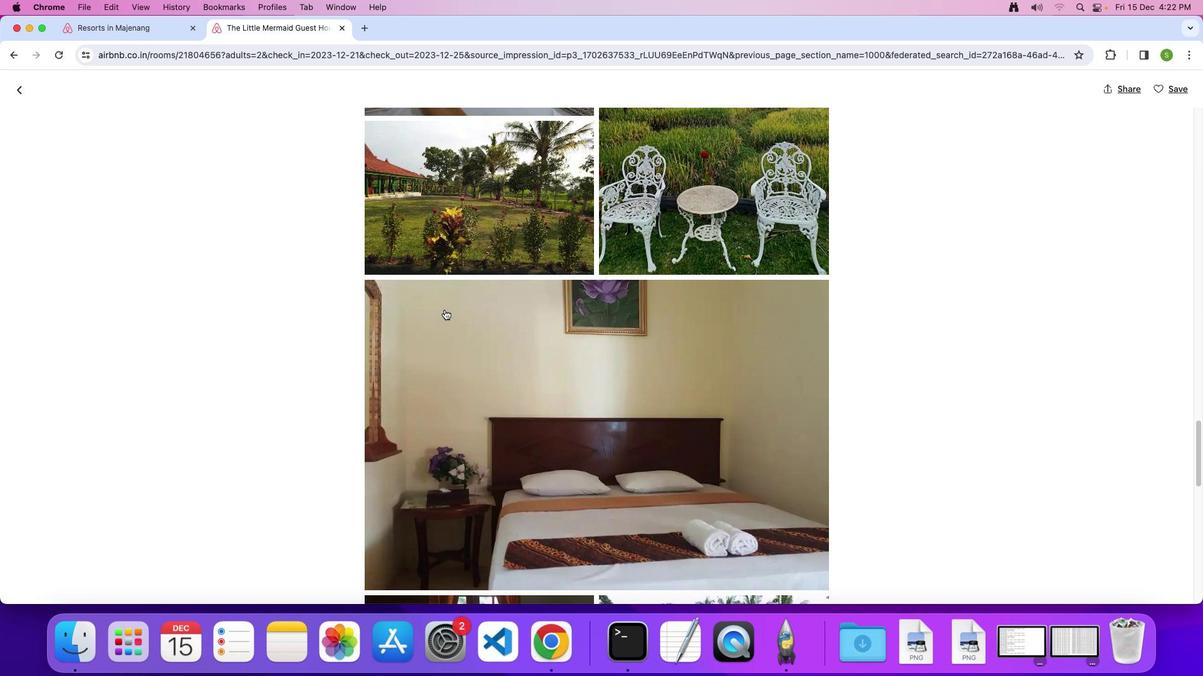 
Action: Mouse scrolled (444, 309) with delta (0, 0)
Screenshot: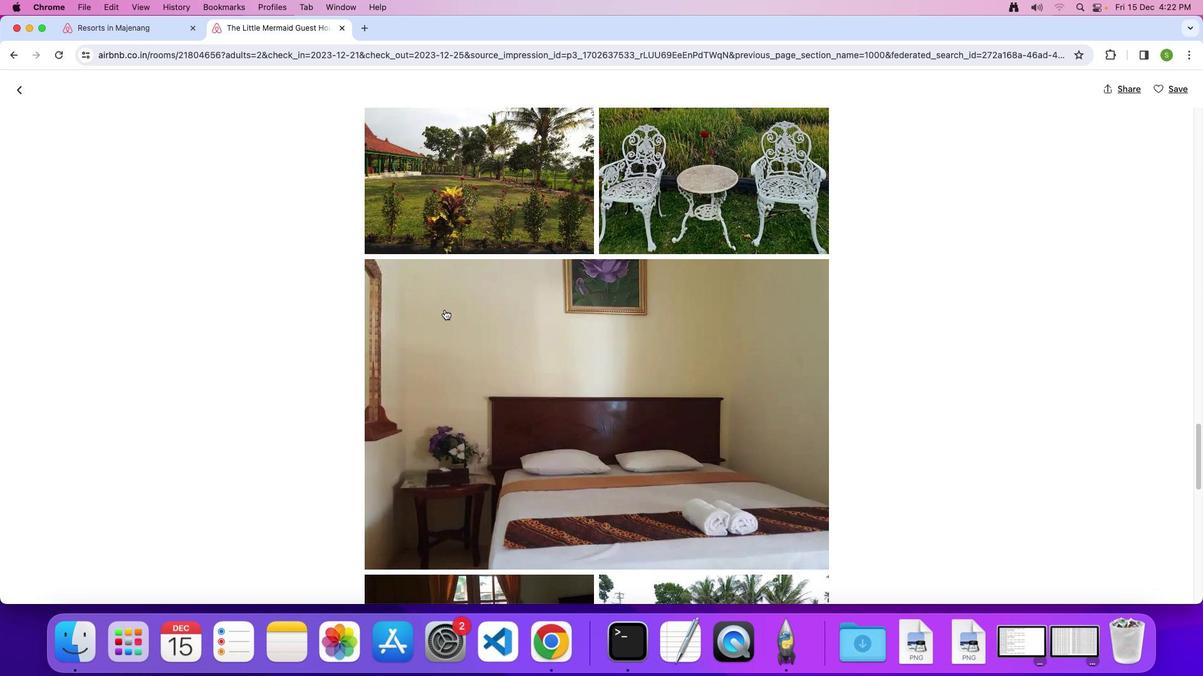 
Action: Mouse scrolled (444, 309) with delta (0, 0)
Screenshot: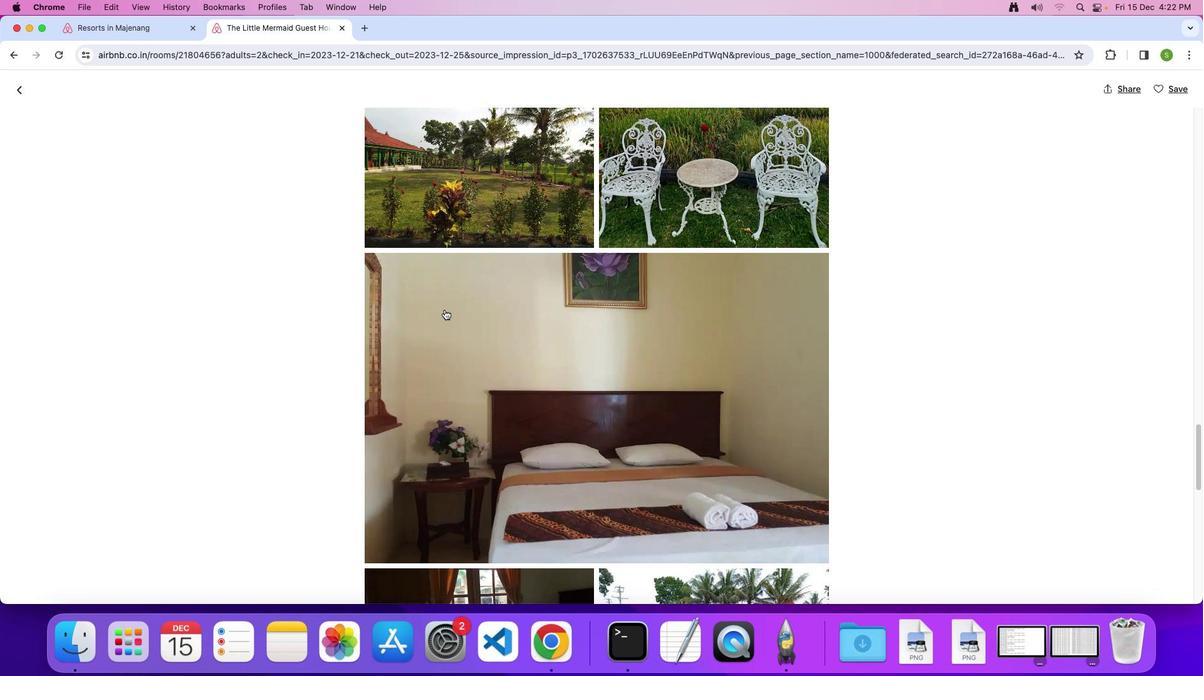 
Action: Mouse scrolled (444, 309) with delta (0, 0)
Screenshot: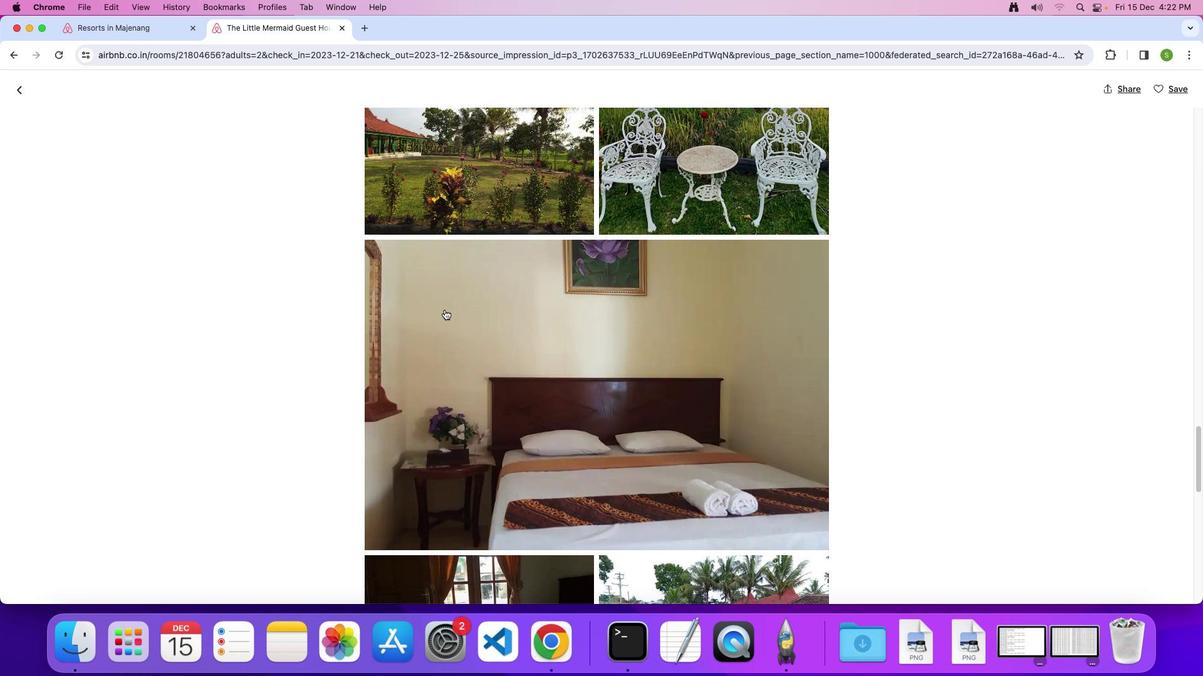 
Action: Mouse scrolled (444, 309) with delta (0, 0)
Screenshot: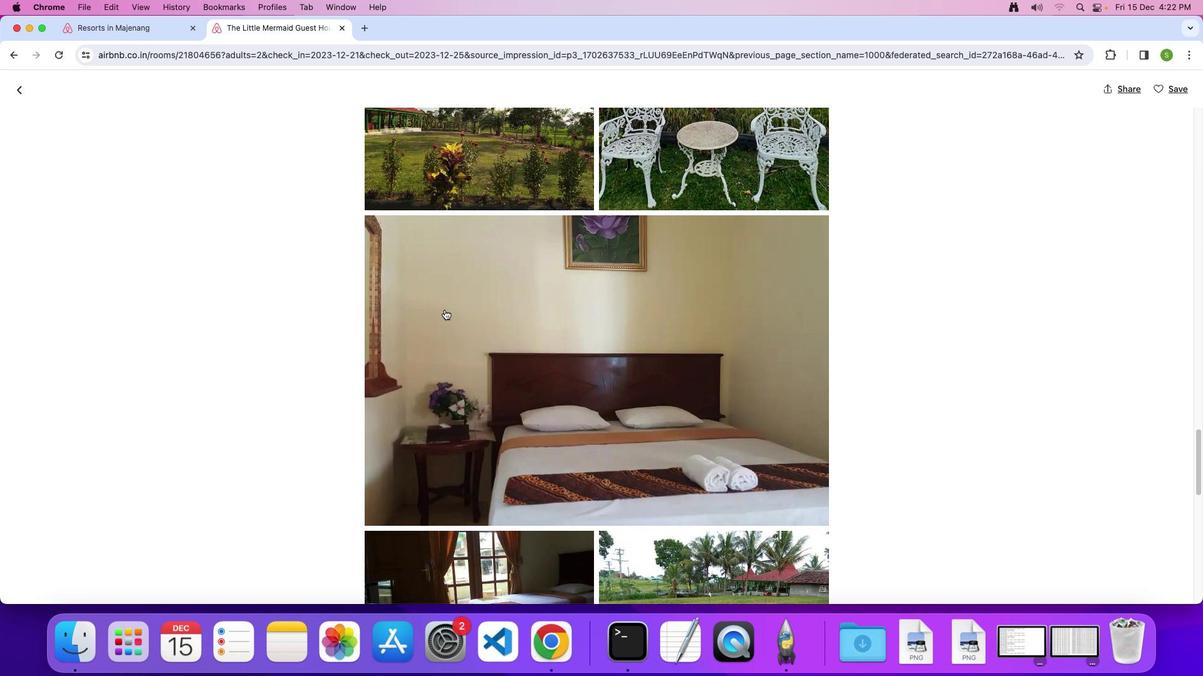 
Action: Mouse scrolled (444, 309) with delta (0, -1)
Screenshot: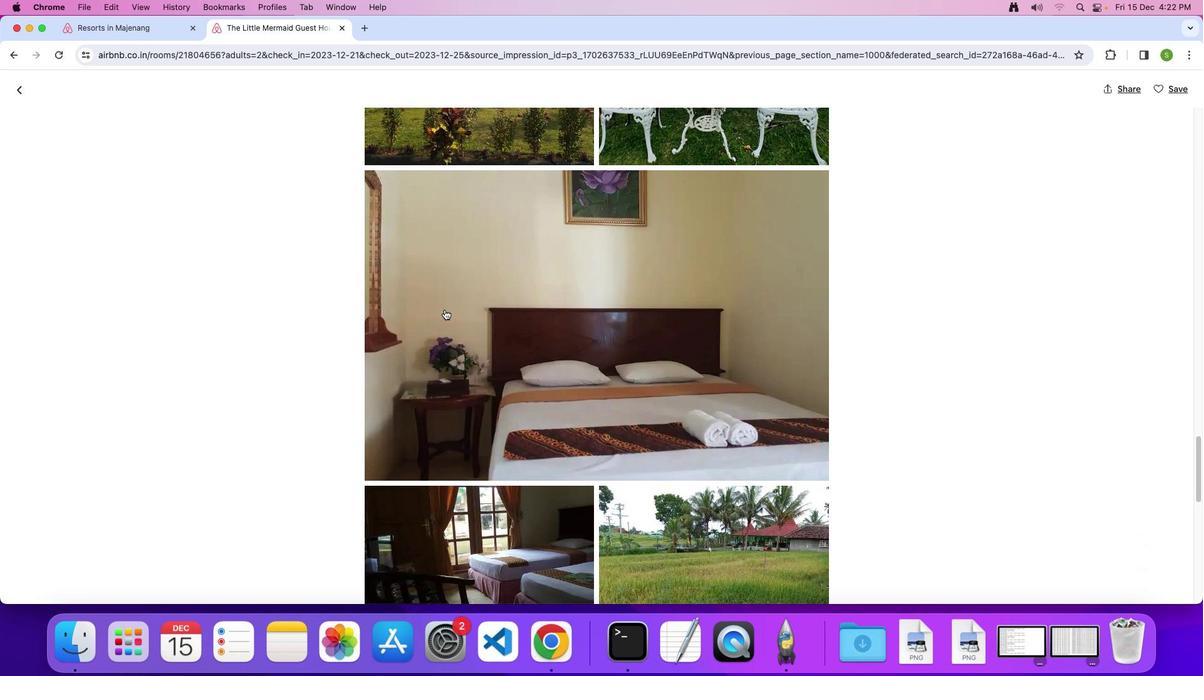 
Action: Mouse scrolled (444, 309) with delta (0, 0)
Screenshot: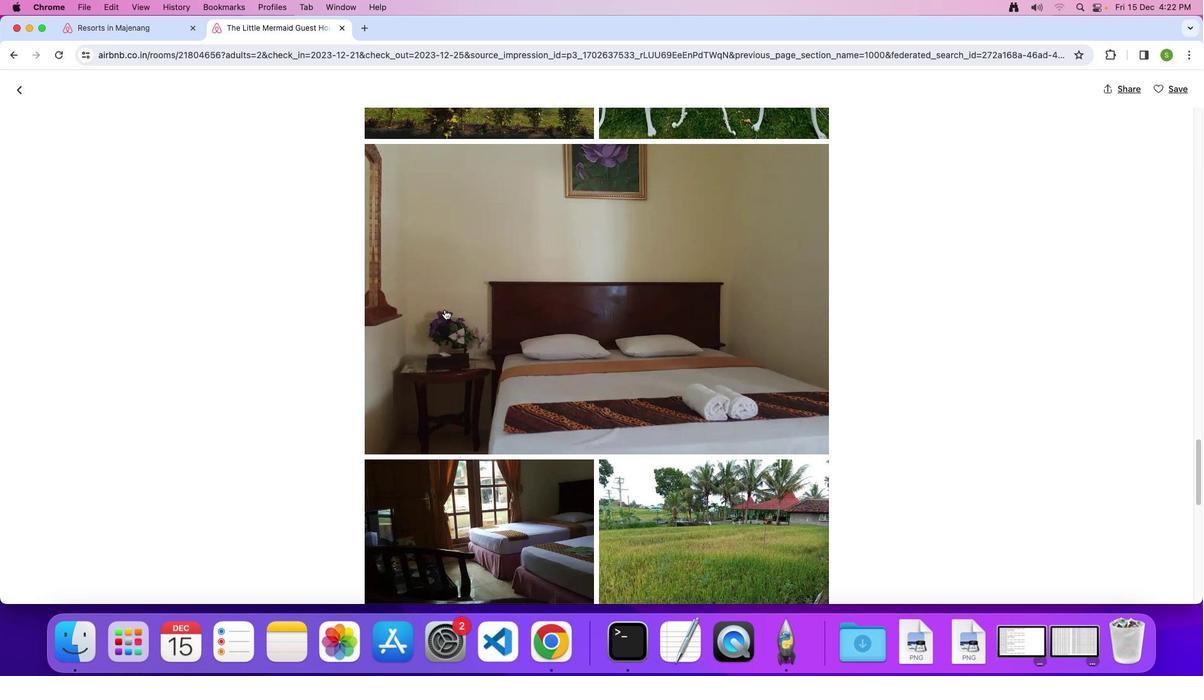 
Action: Mouse scrolled (444, 309) with delta (0, 0)
Screenshot: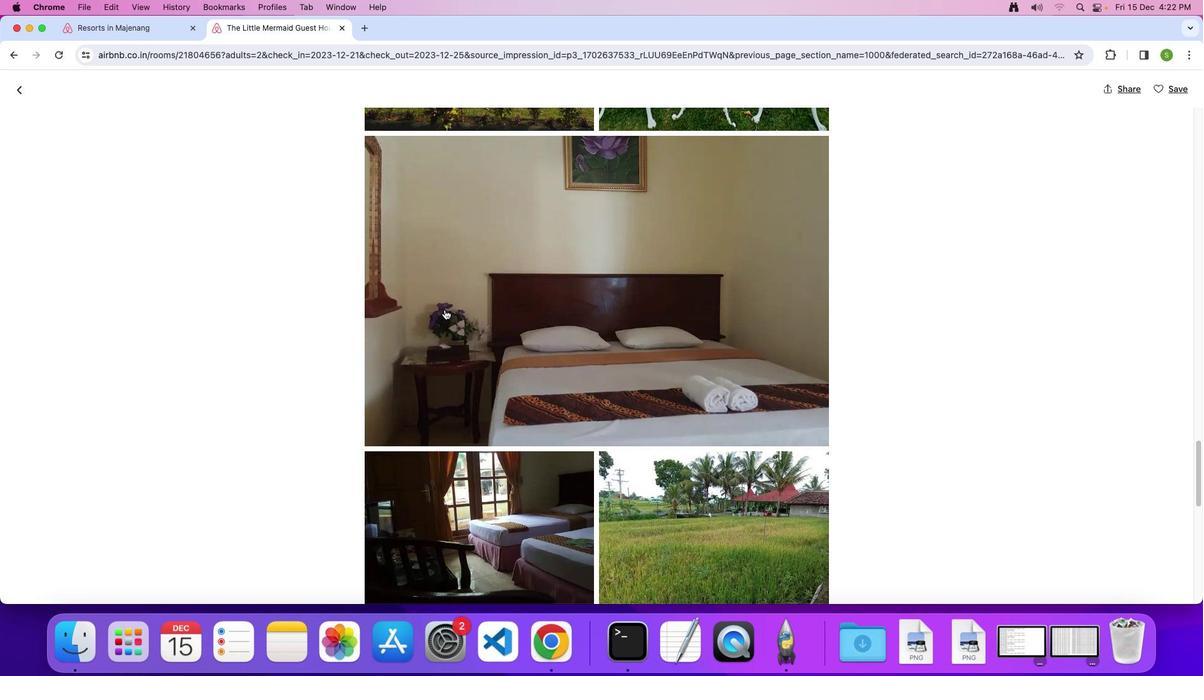 
Action: Mouse scrolled (444, 309) with delta (0, 0)
Screenshot: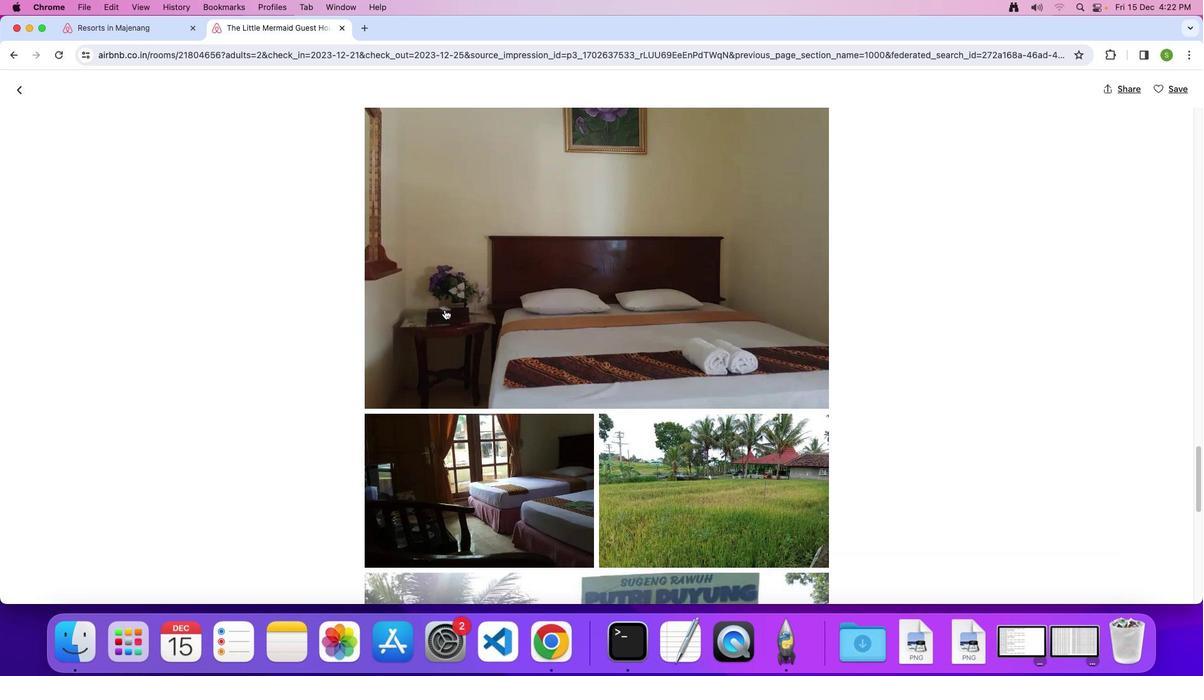 
Action: Mouse scrolled (444, 309) with delta (0, 0)
Screenshot: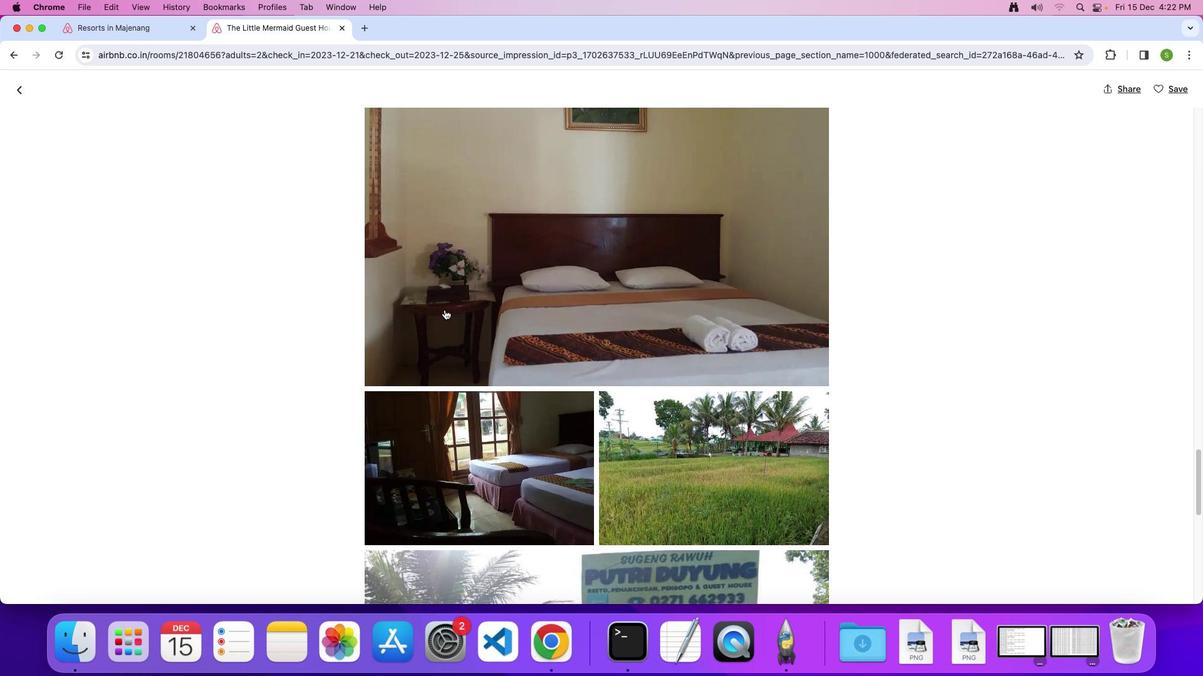 
Action: Mouse scrolled (444, 309) with delta (0, 0)
Screenshot: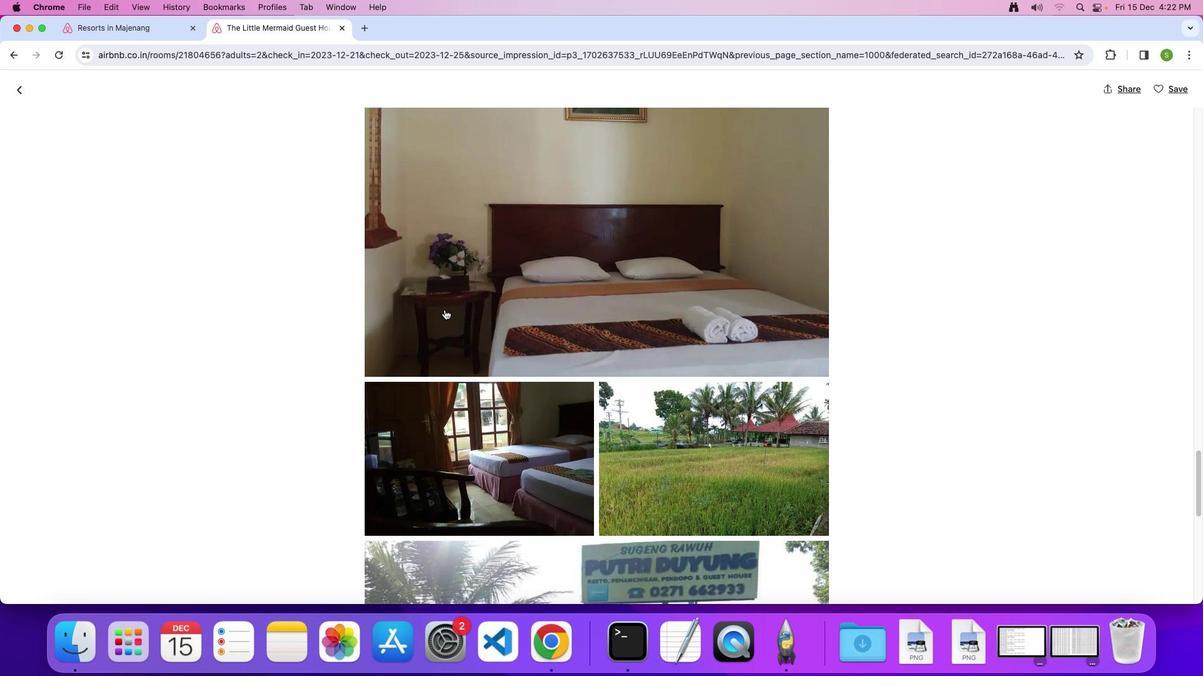 
Action: Mouse scrolled (444, 309) with delta (0, 0)
Screenshot: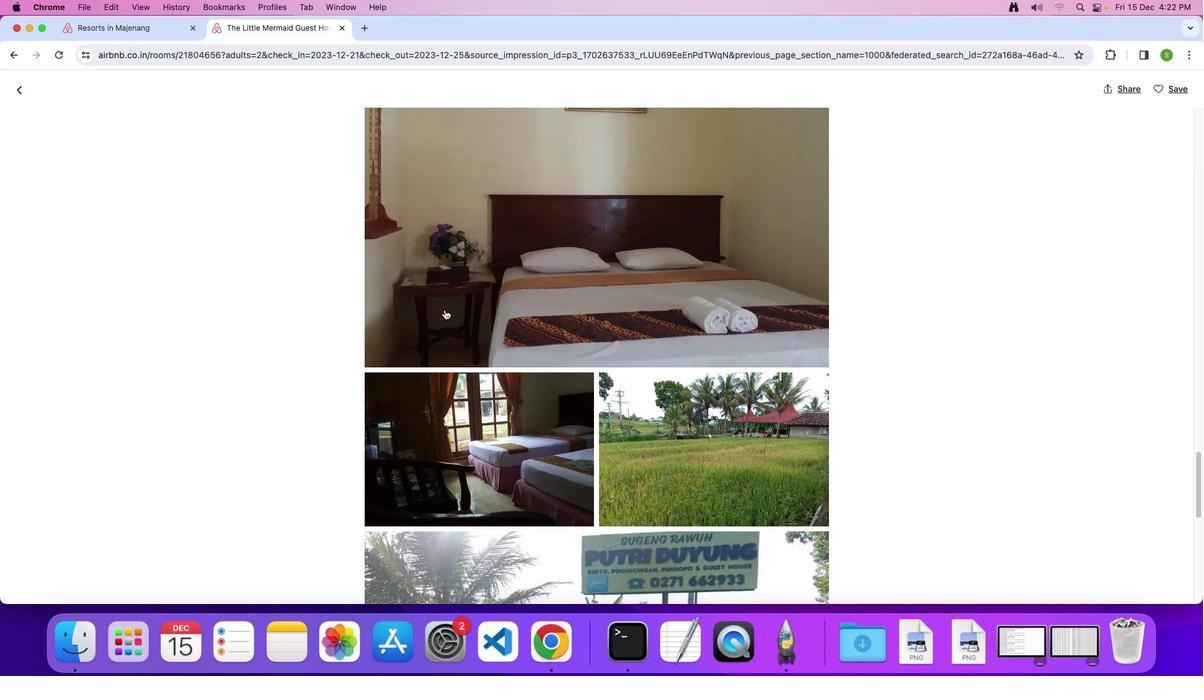 
Action: Mouse scrolled (444, 309) with delta (0, 0)
Screenshot: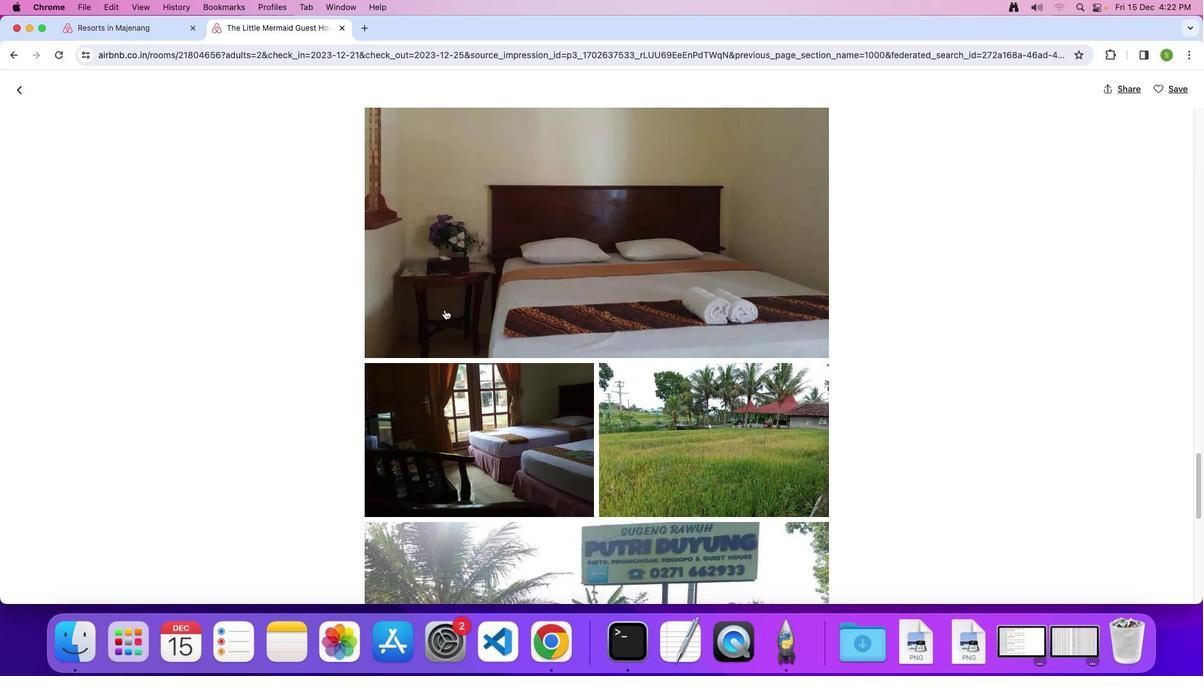 
Action: Mouse scrolled (444, 309) with delta (0, -1)
Screenshot: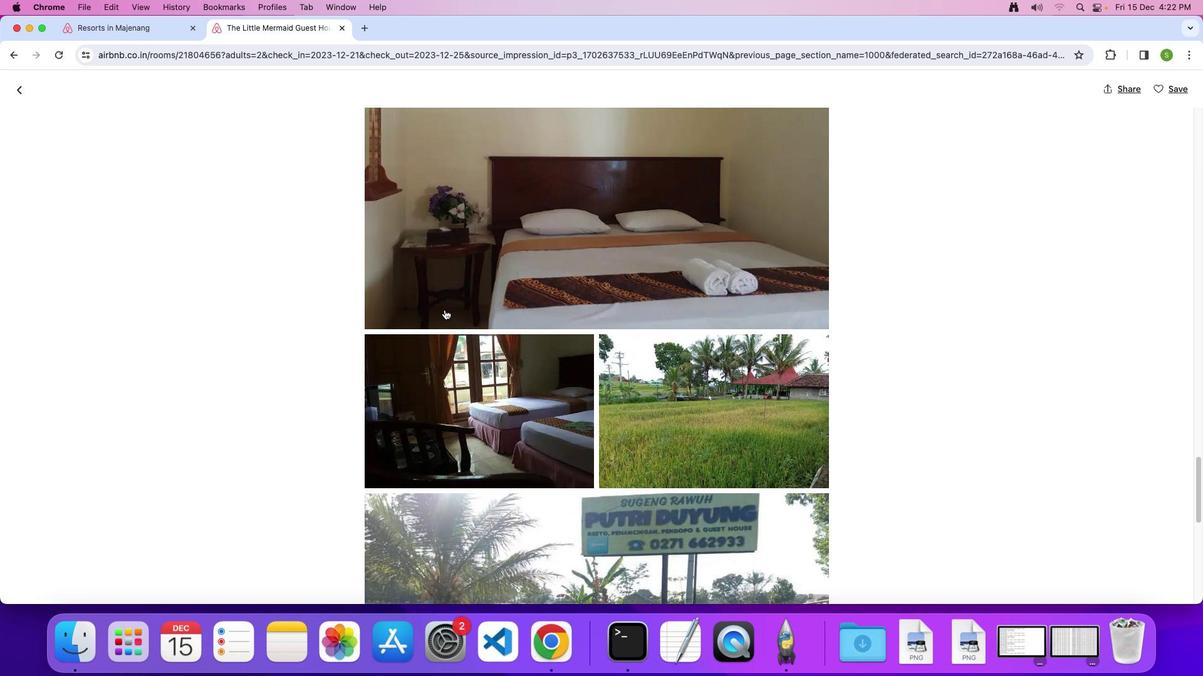 
Action: Mouse scrolled (444, 309) with delta (0, 0)
Screenshot: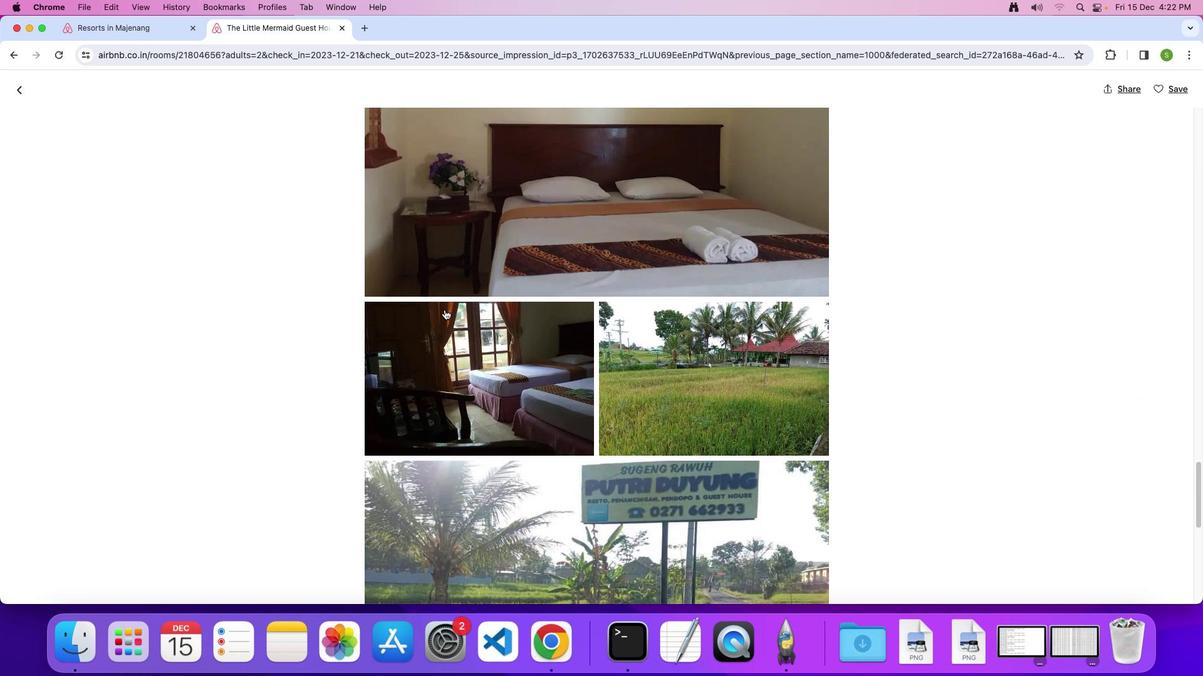 
Action: Mouse scrolled (444, 309) with delta (0, 0)
Screenshot: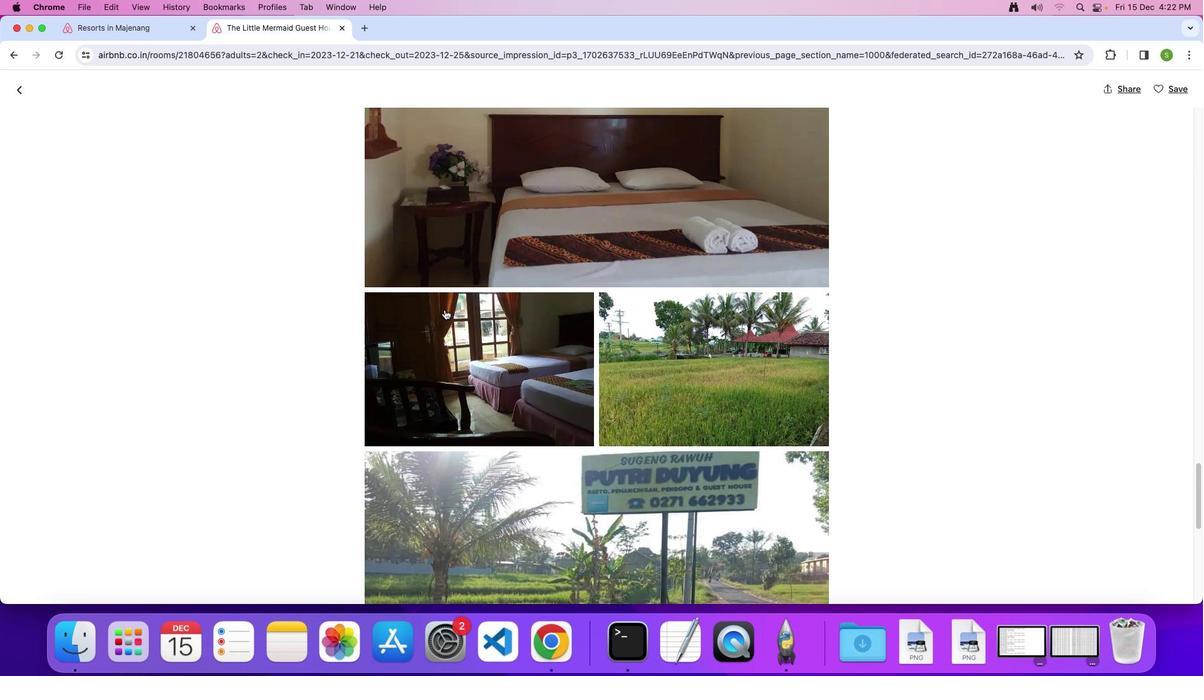 
Action: Mouse scrolled (444, 309) with delta (0, 0)
Screenshot: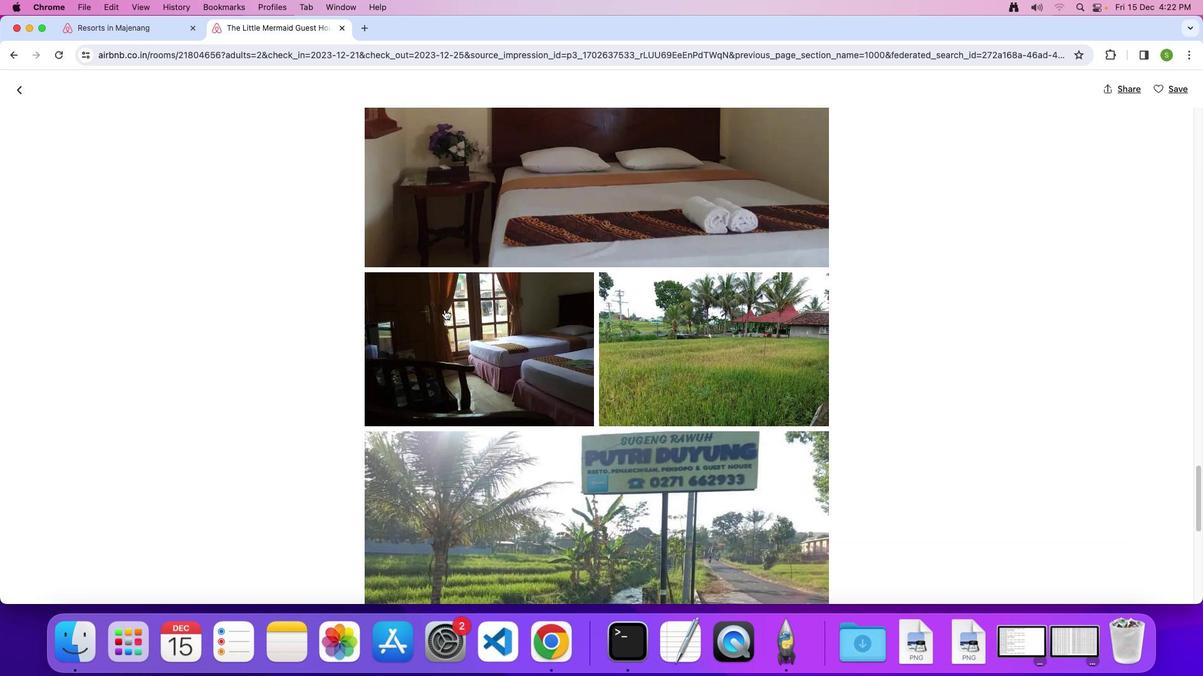 
Action: Mouse scrolled (444, 309) with delta (0, 0)
Screenshot: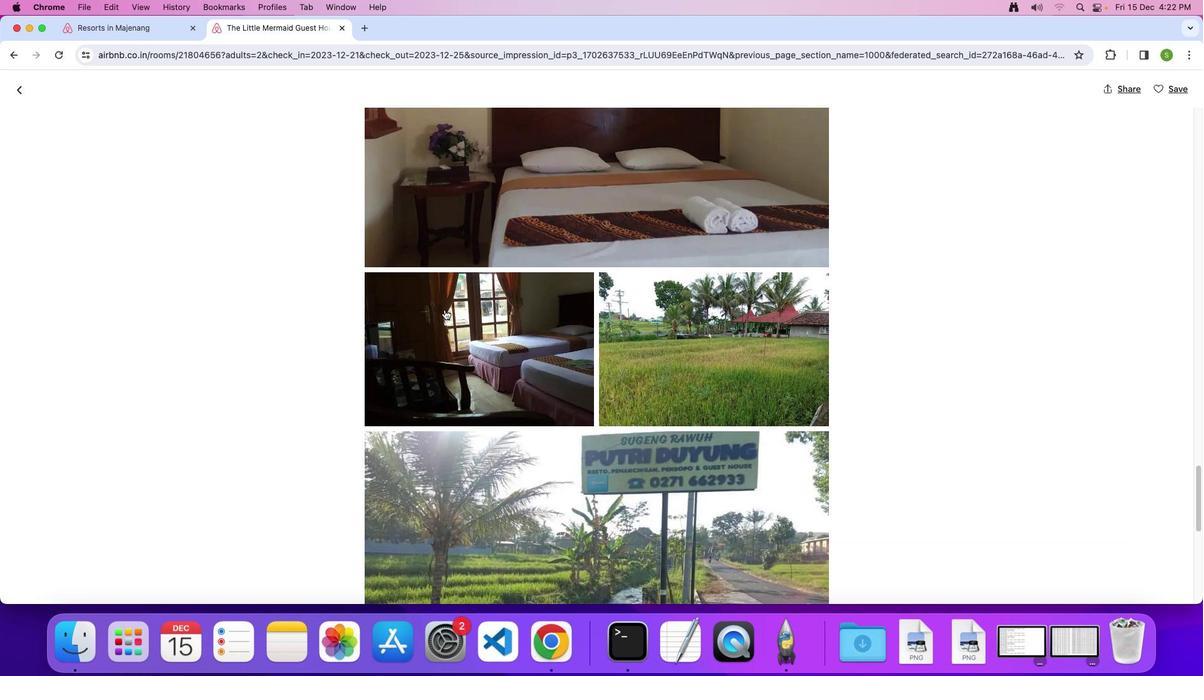 
Action: Mouse scrolled (444, 309) with delta (0, 0)
Screenshot: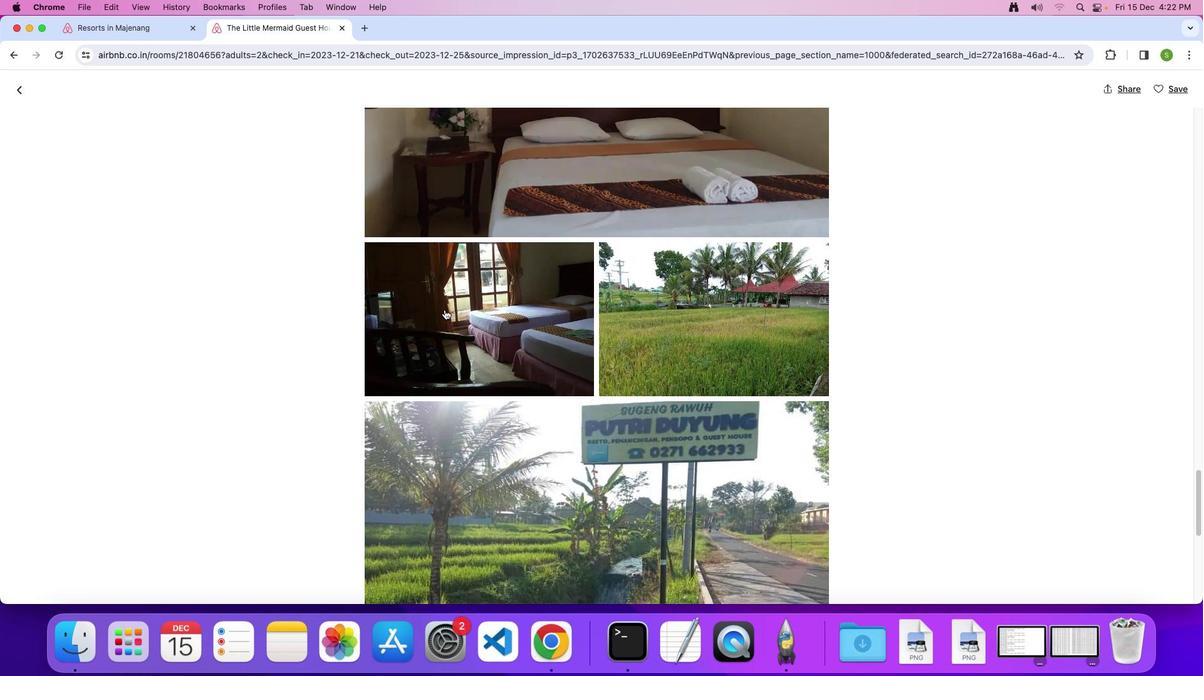 
Action: Mouse scrolled (444, 309) with delta (0, 0)
Screenshot: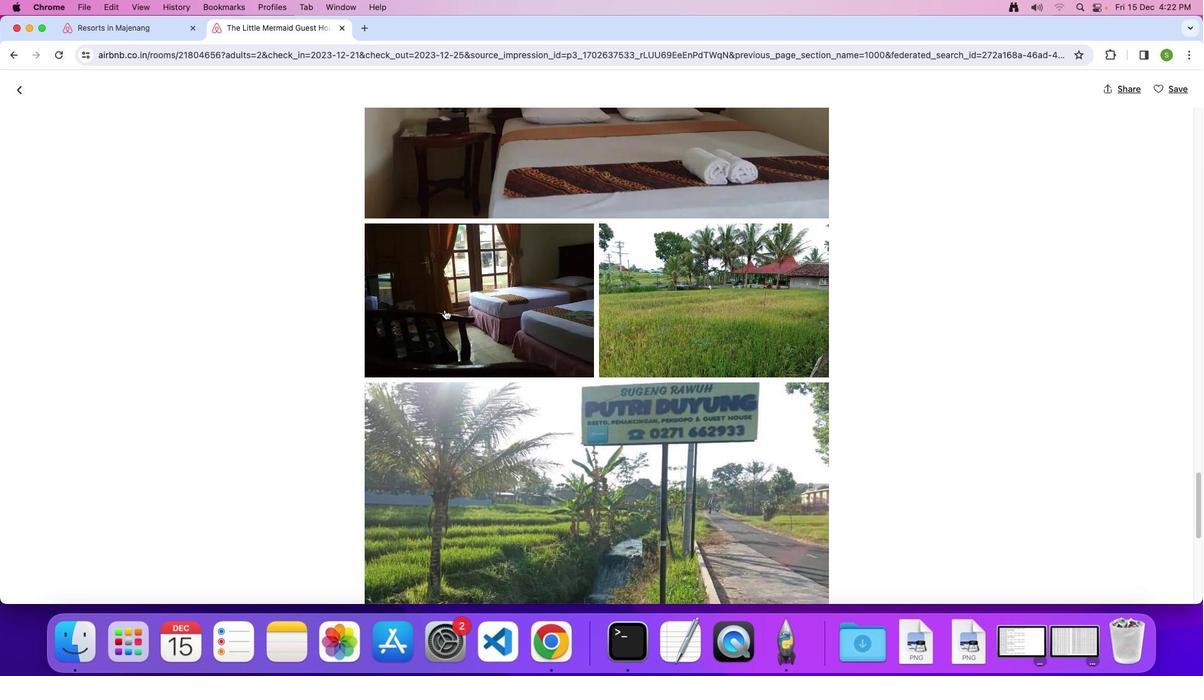 
Action: Mouse scrolled (444, 309) with delta (0, 0)
Screenshot: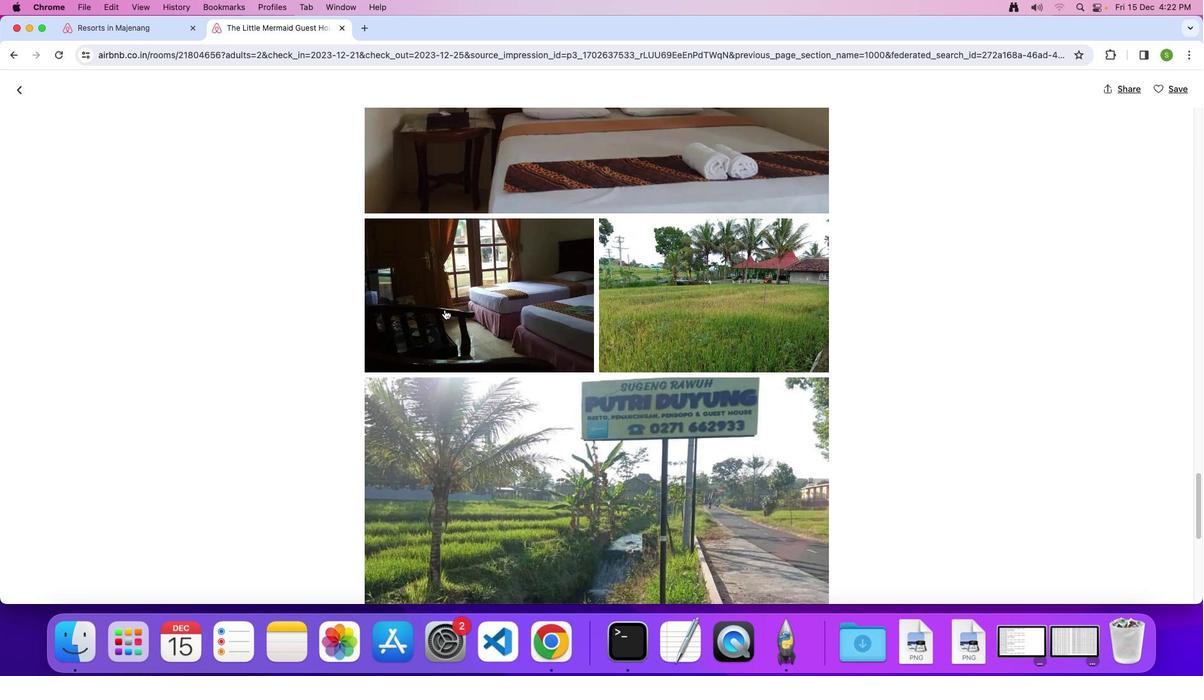 
Action: Mouse scrolled (444, 309) with delta (0, 0)
Screenshot: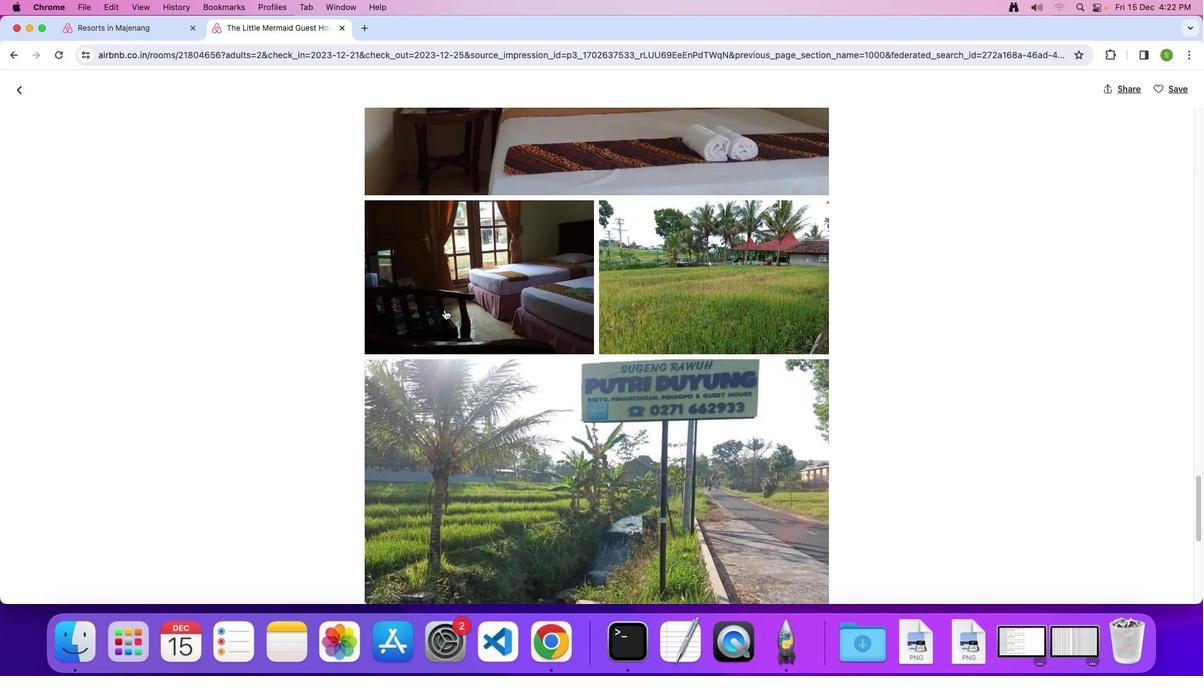 
Action: Mouse scrolled (444, 309) with delta (0, 0)
Screenshot: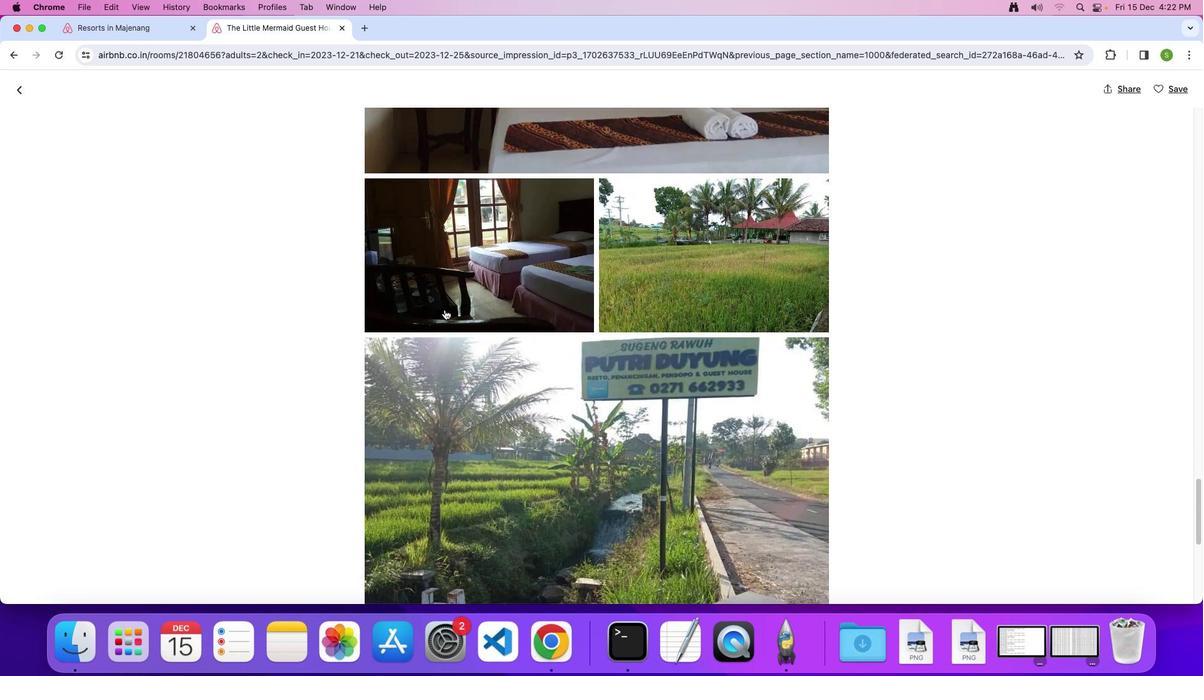 
Action: Mouse scrolled (444, 309) with delta (0, -1)
Screenshot: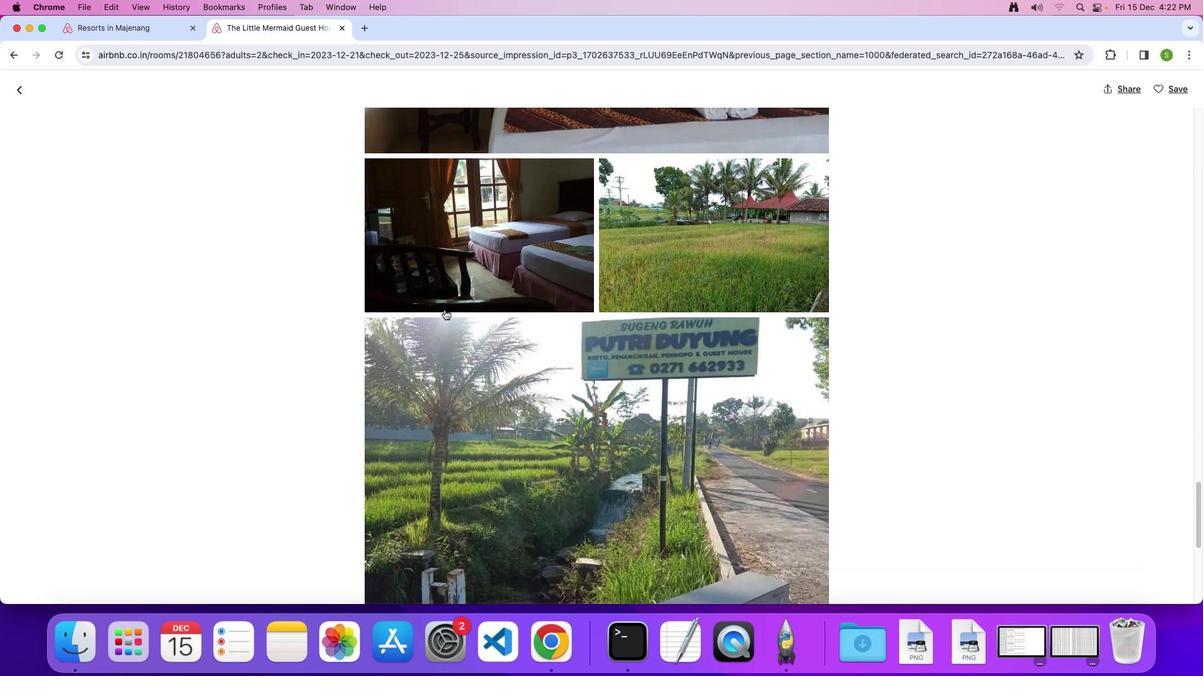 
Action: Mouse scrolled (444, 309) with delta (0, 0)
Screenshot: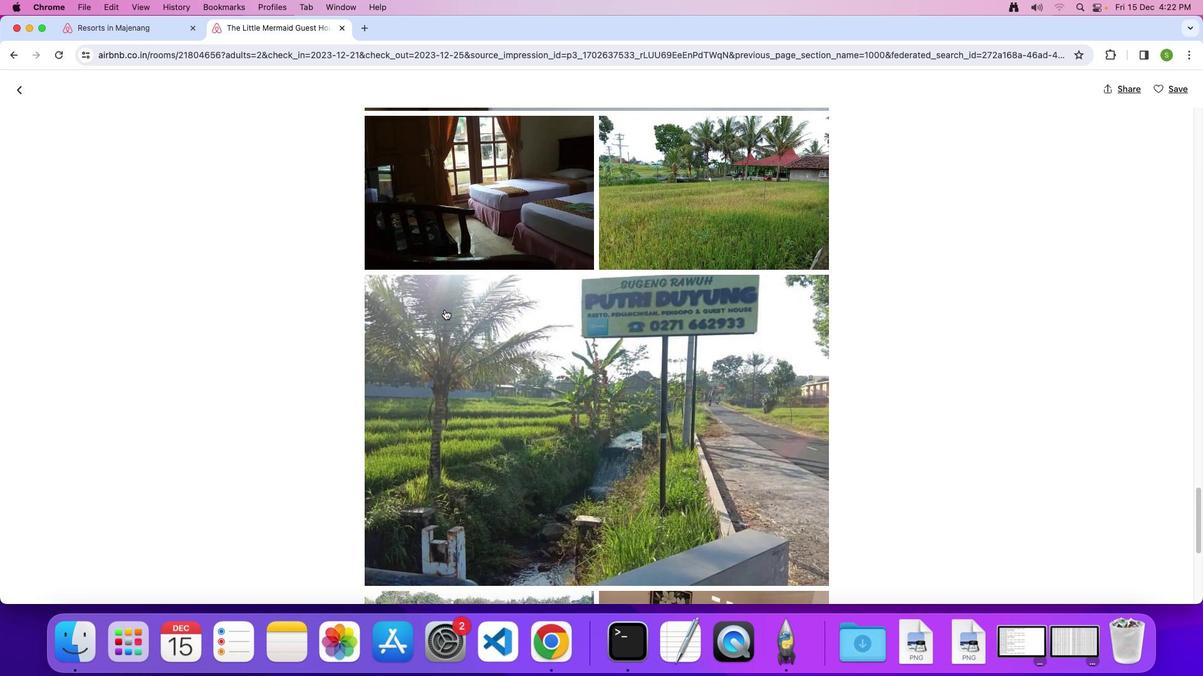 
Action: Mouse scrolled (444, 309) with delta (0, 0)
Screenshot: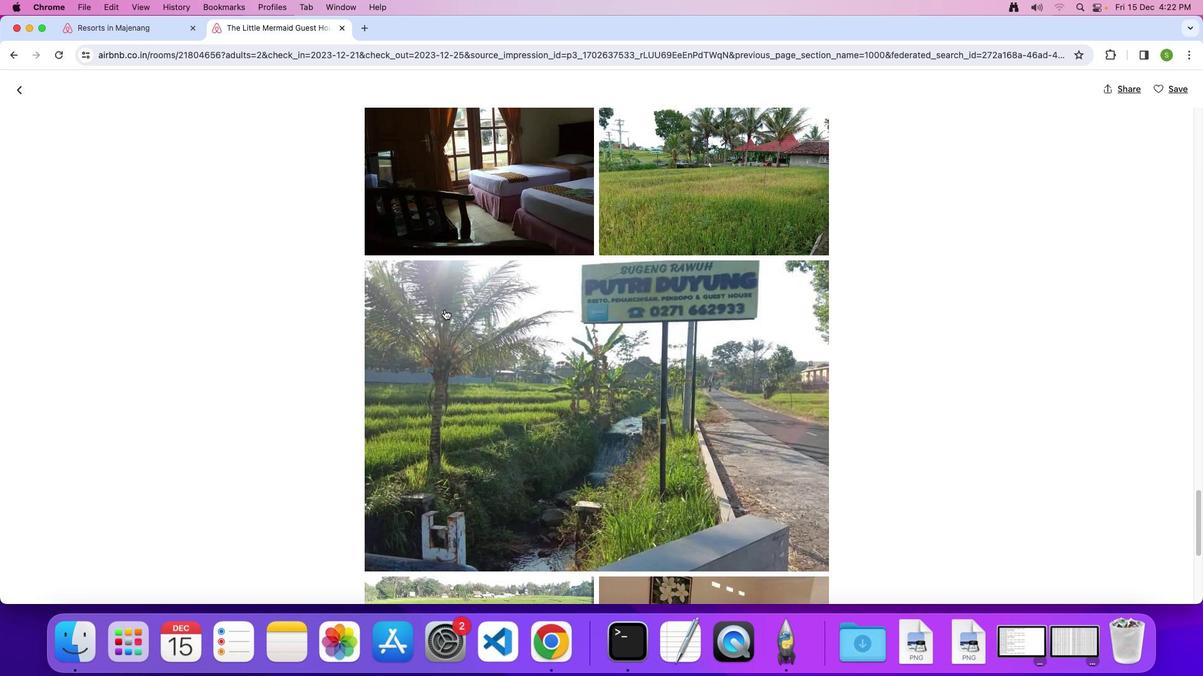 
Action: Mouse scrolled (444, 309) with delta (0, 0)
Screenshot: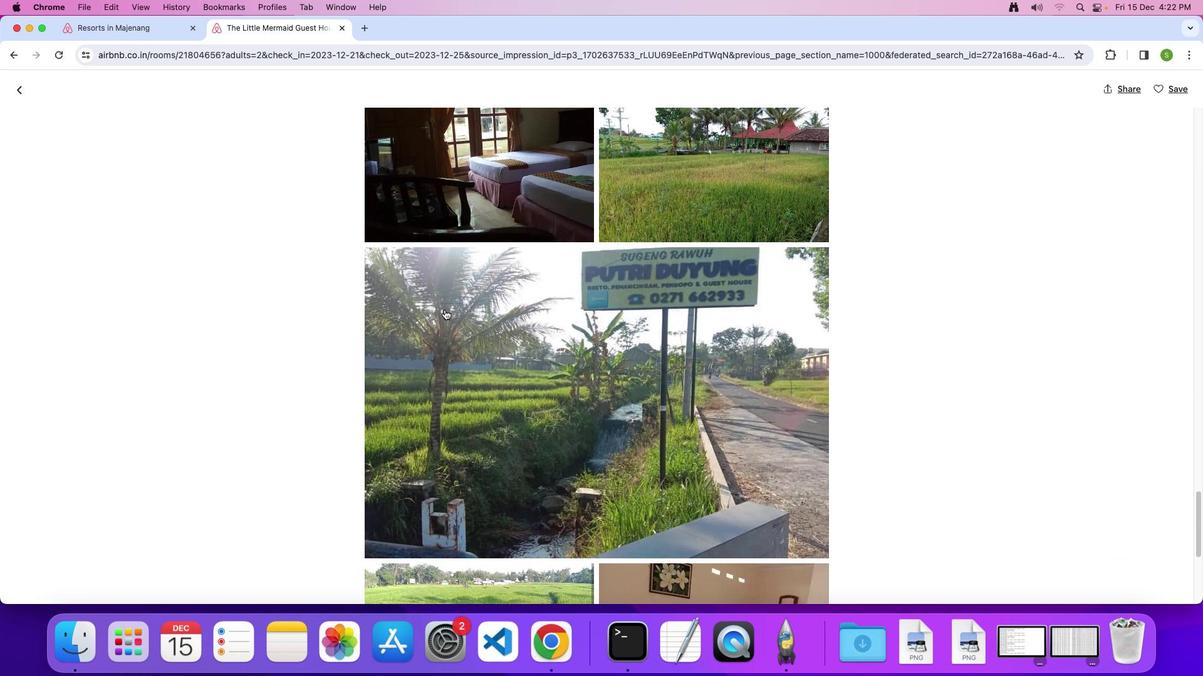 
Action: Mouse scrolled (444, 309) with delta (0, 0)
Screenshot: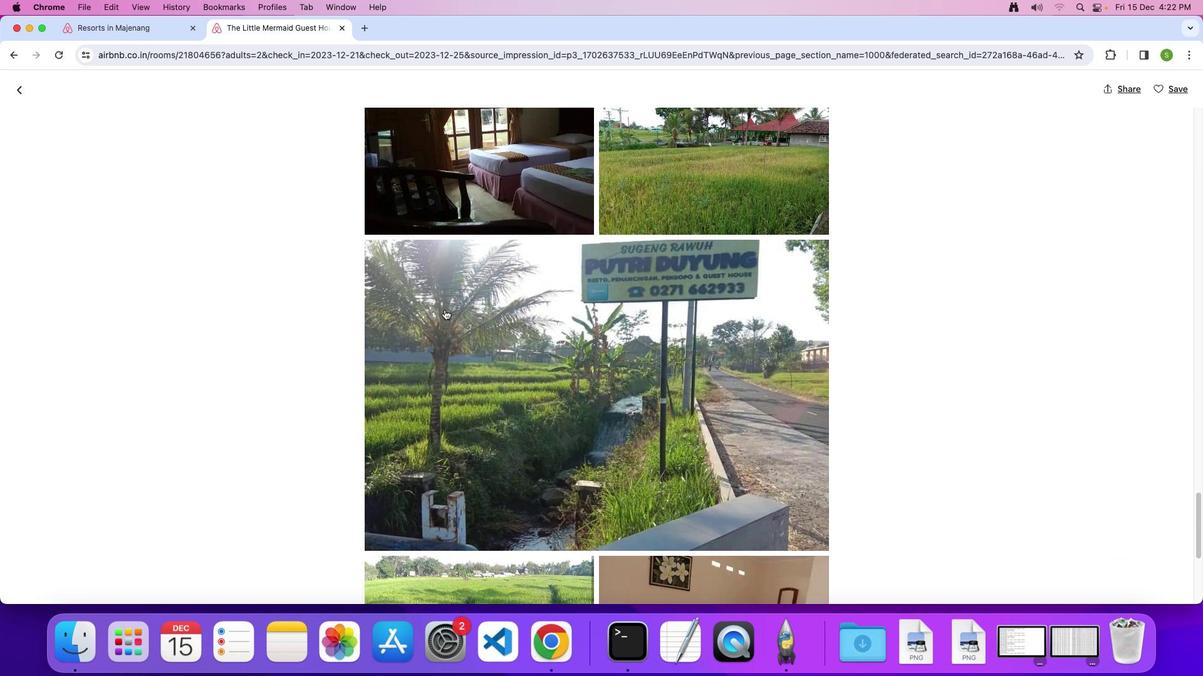 
Action: Mouse scrolled (444, 309) with delta (0, 0)
Screenshot: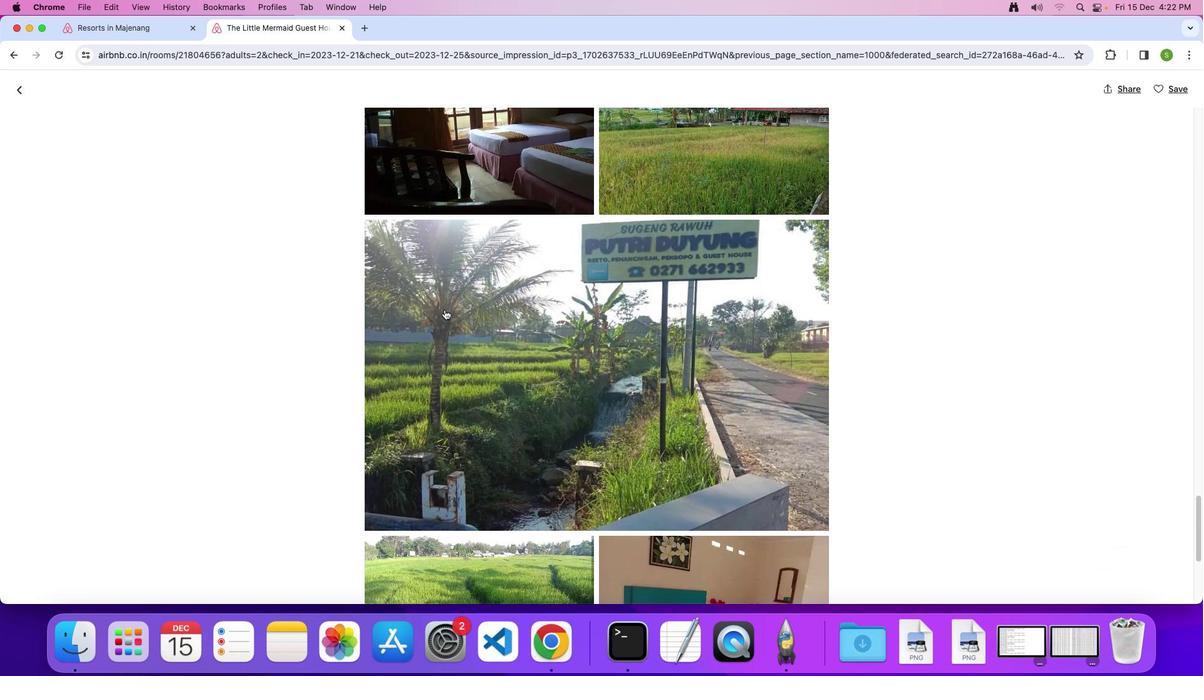 
Action: Mouse scrolled (444, 309) with delta (0, 0)
Screenshot: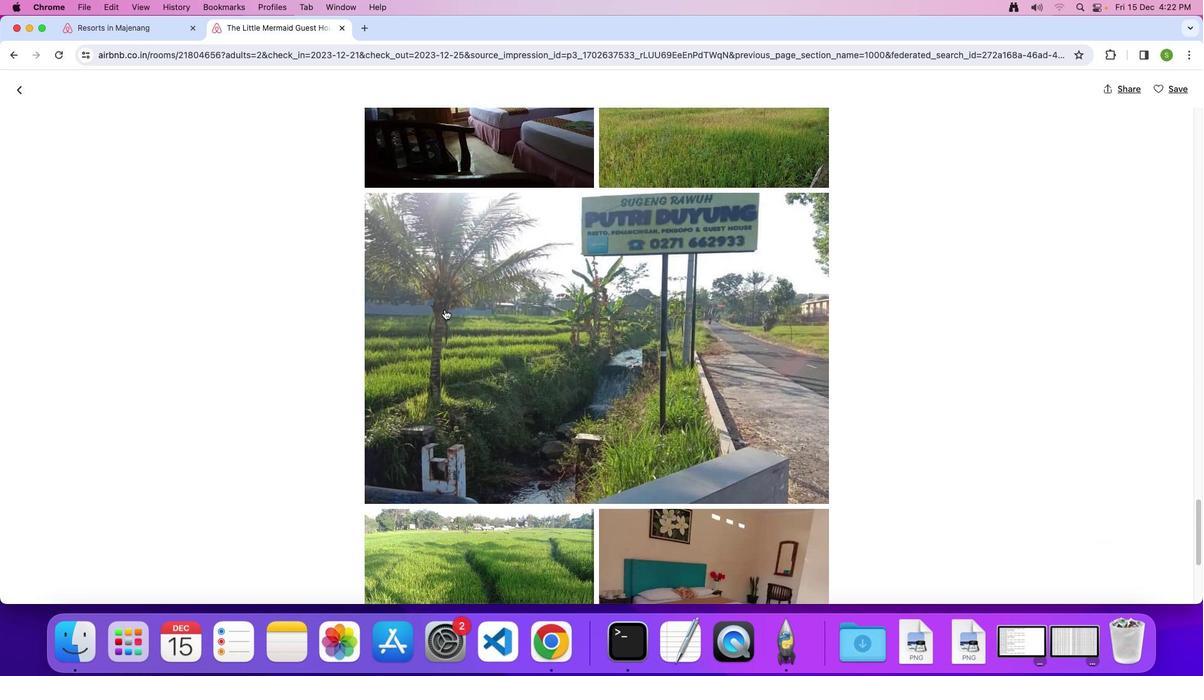
Action: Mouse scrolled (444, 309) with delta (0, 0)
Screenshot: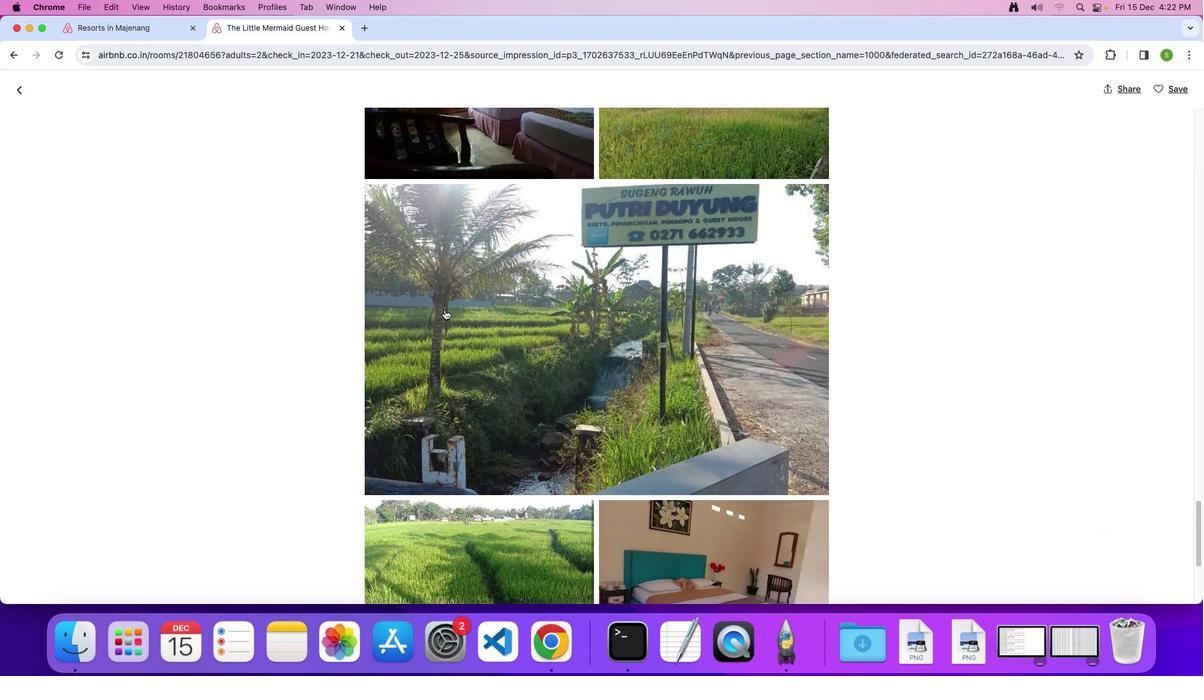 
Action: Mouse scrolled (444, 309) with delta (0, 0)
Screenshot: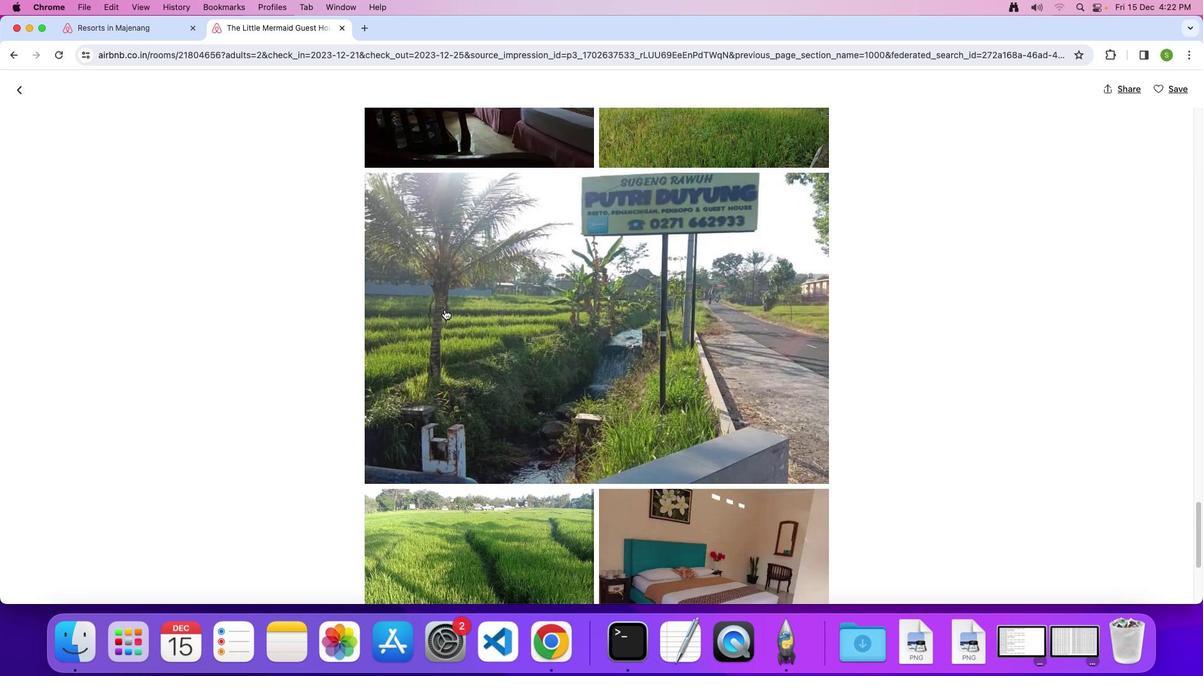 
Action: Mouse scrolled (444, 309) with delta (0, 0)
Screenshot: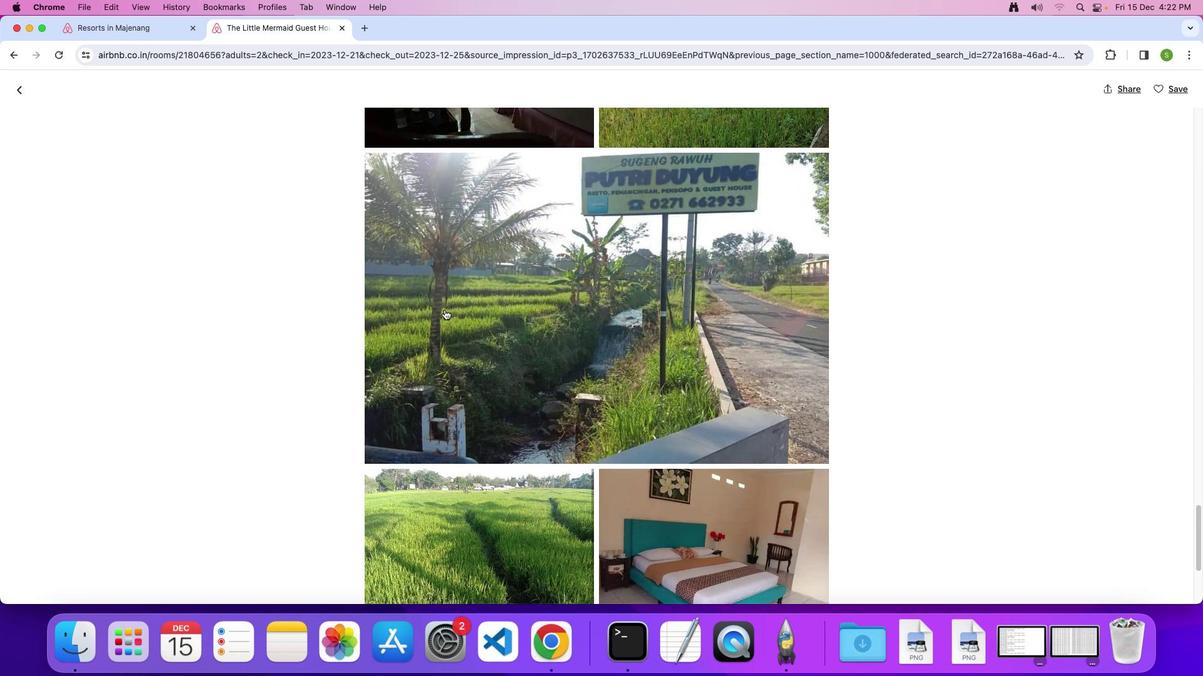 
Action: Mouse scrolled (444, 309) with delta (0, -1)
Screenshot: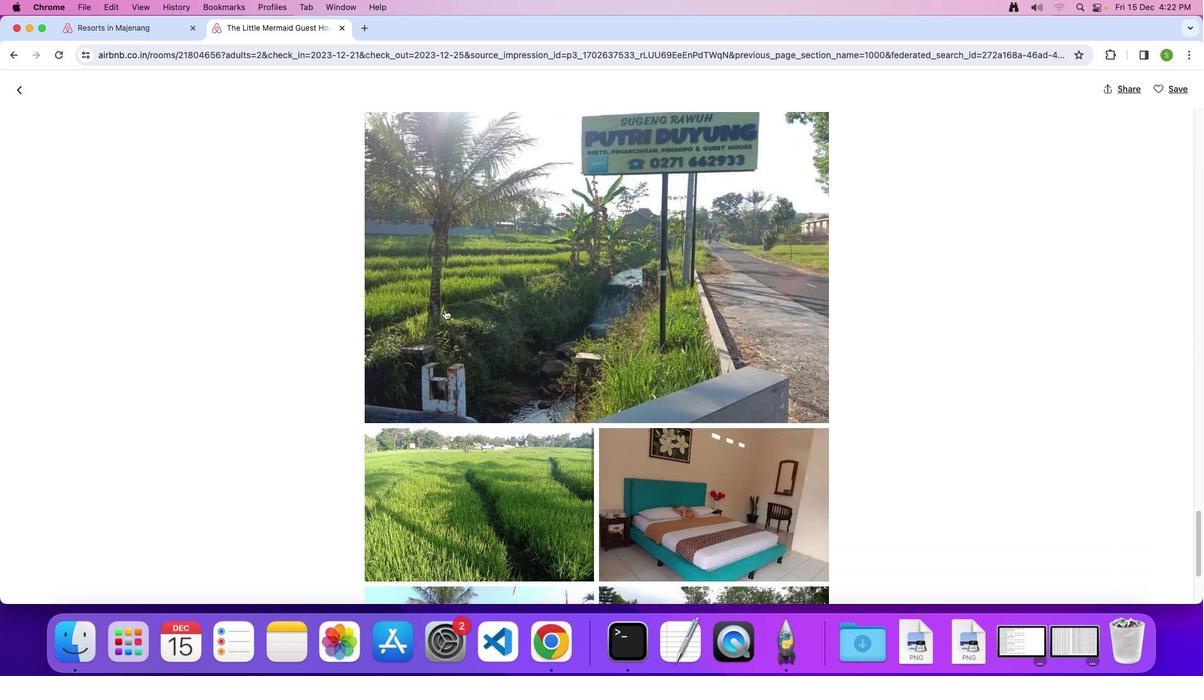 
Action: Mouse scrolled (444, 309) with delta (0, 0)
Screenshot: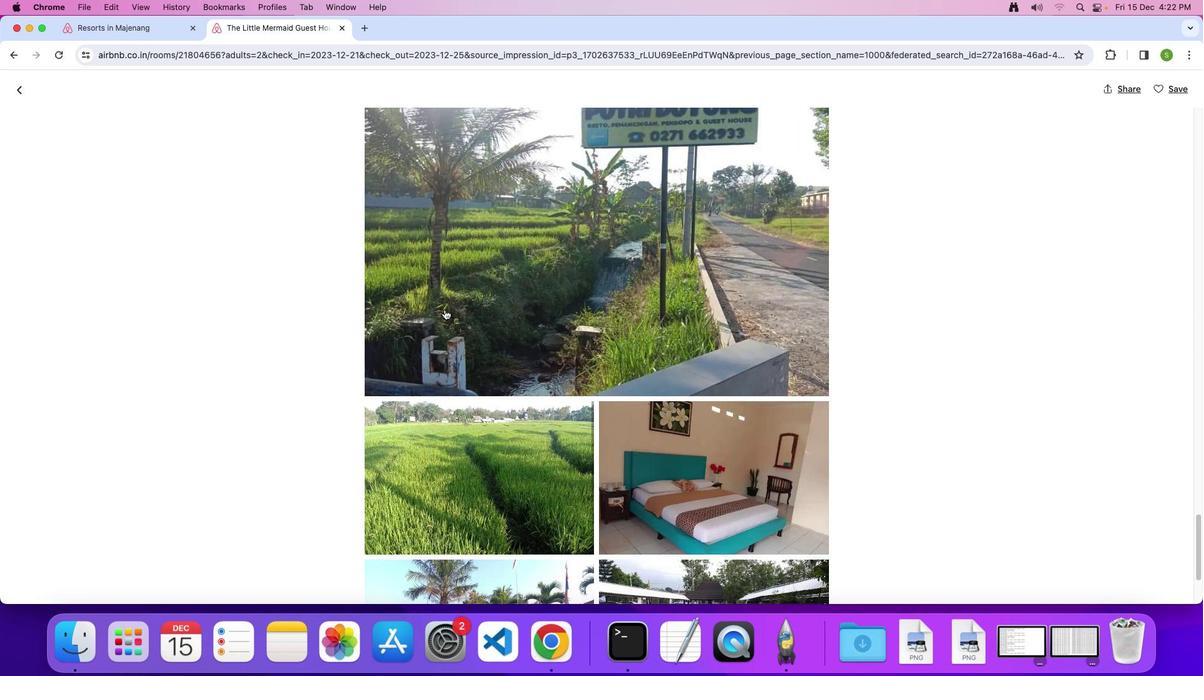 
Action: Mouse scrolled (444, 309) with delta (0, 0)
Screenshot: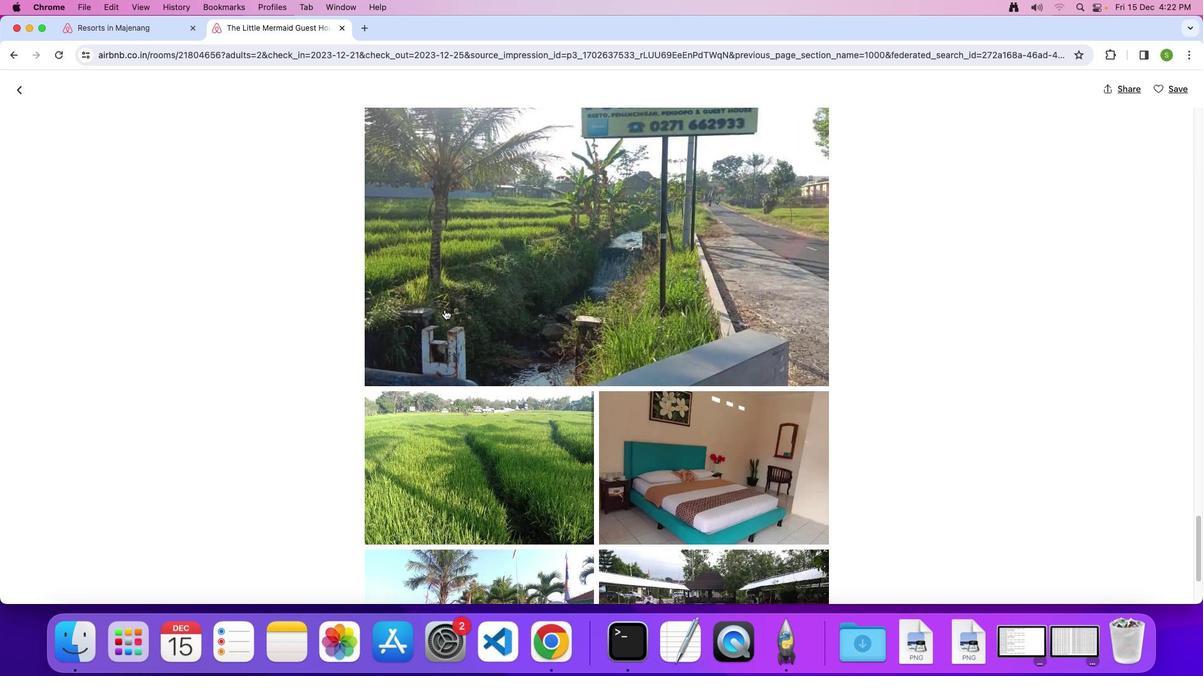 
Action: Mouse scrolled (444, 309) with delta (0, 0)
Screenshot: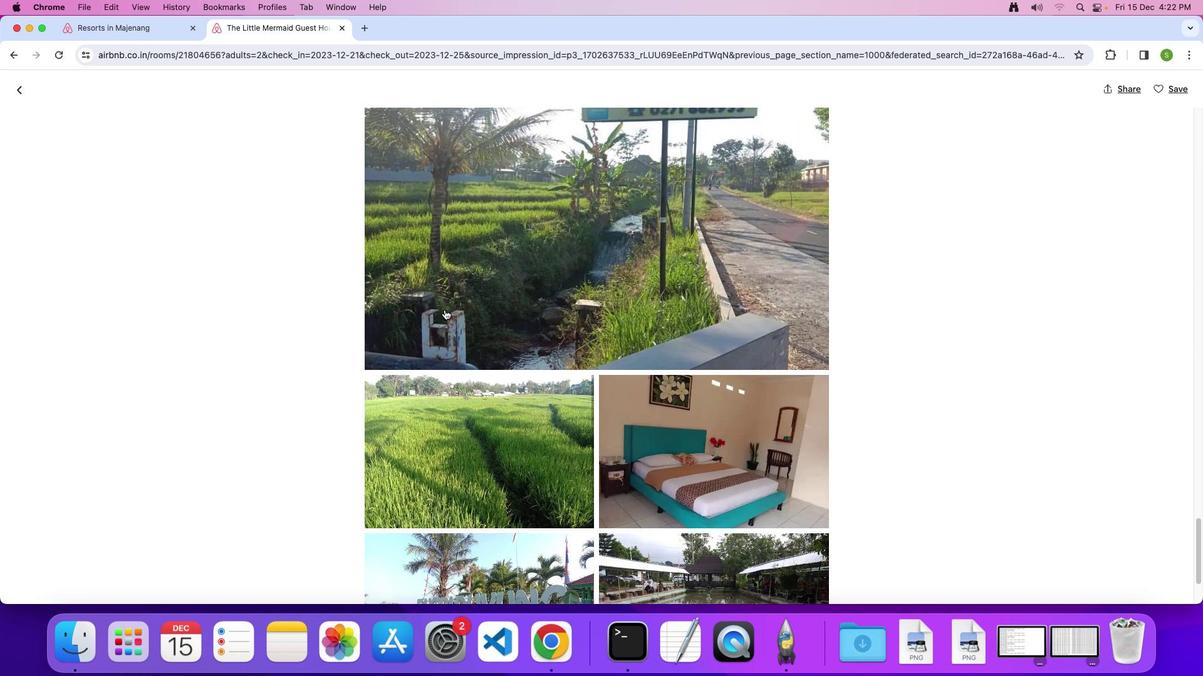 
Action: Mouse scrolled (444, 309) with delta (0, 0)
Screenshot: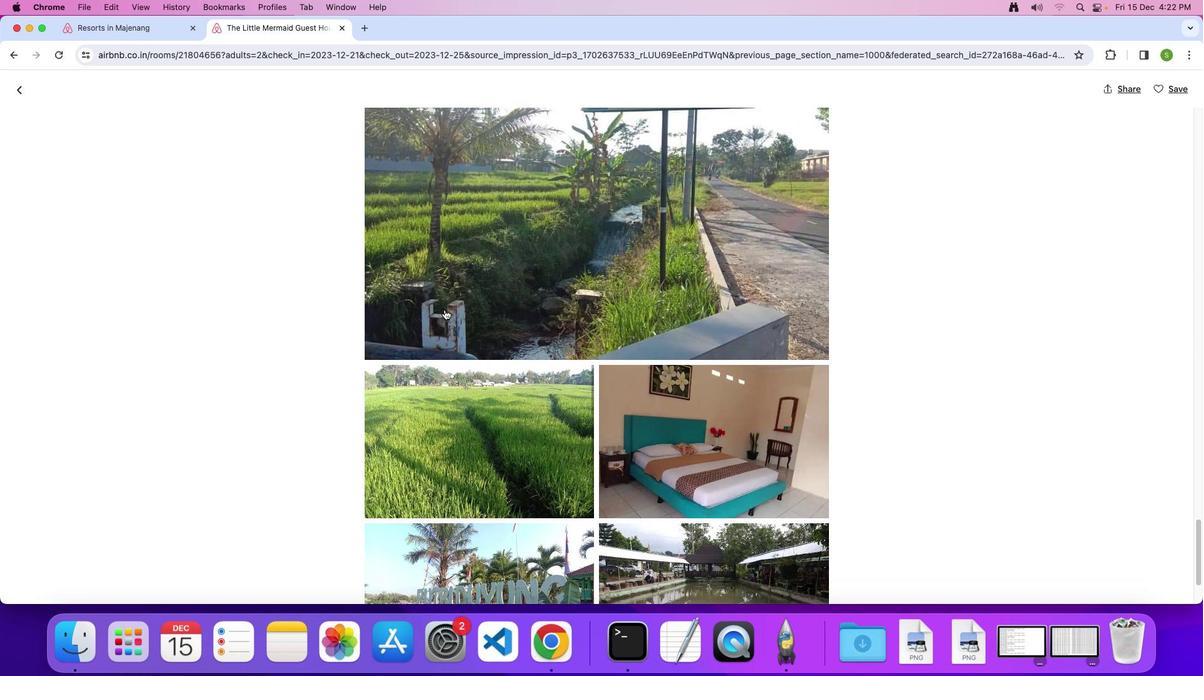 
Action: Mouse scrolled (444, 309) with delta (0, -1)
Screenshot: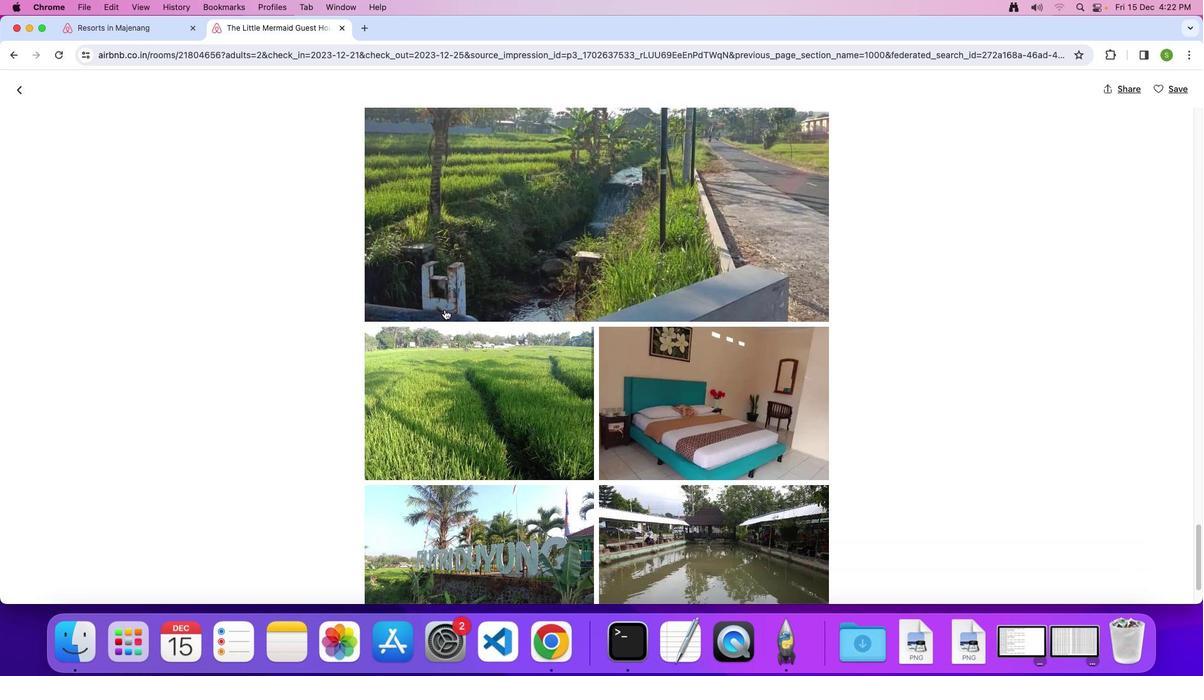 
Action: Mouse scrolled (444, 309) with delta (0, 0)
Screenshot: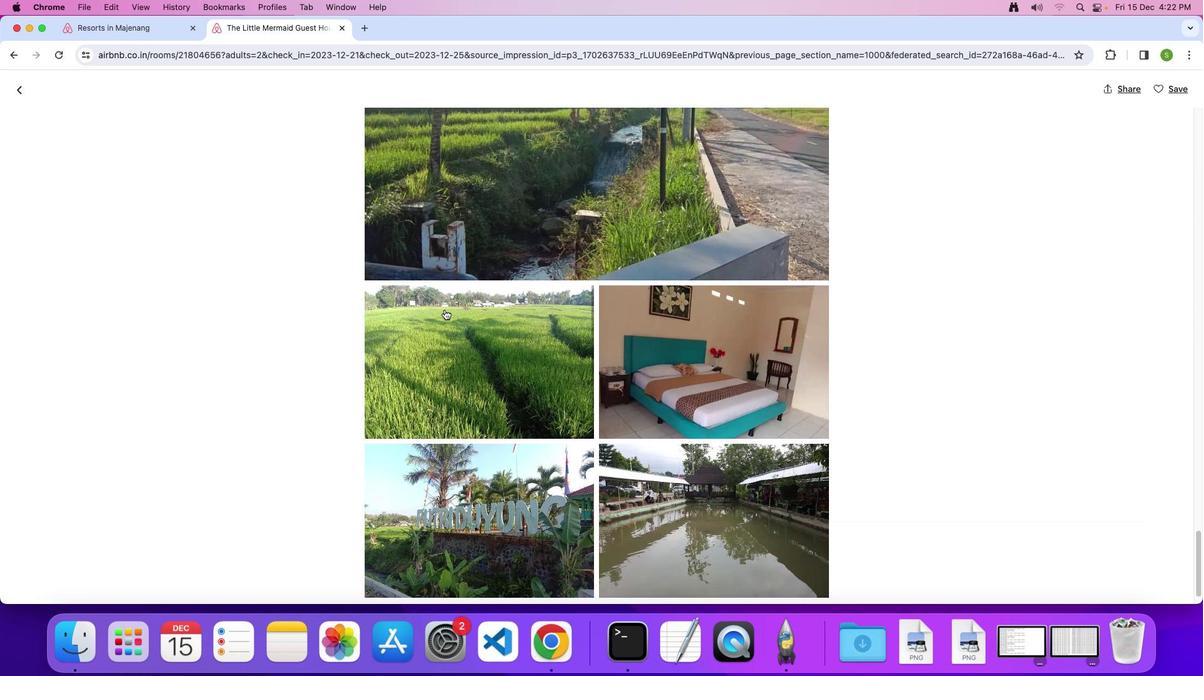 
Action: Mouse scrolled (444, 309) with delta (0, 0)
Screenshot: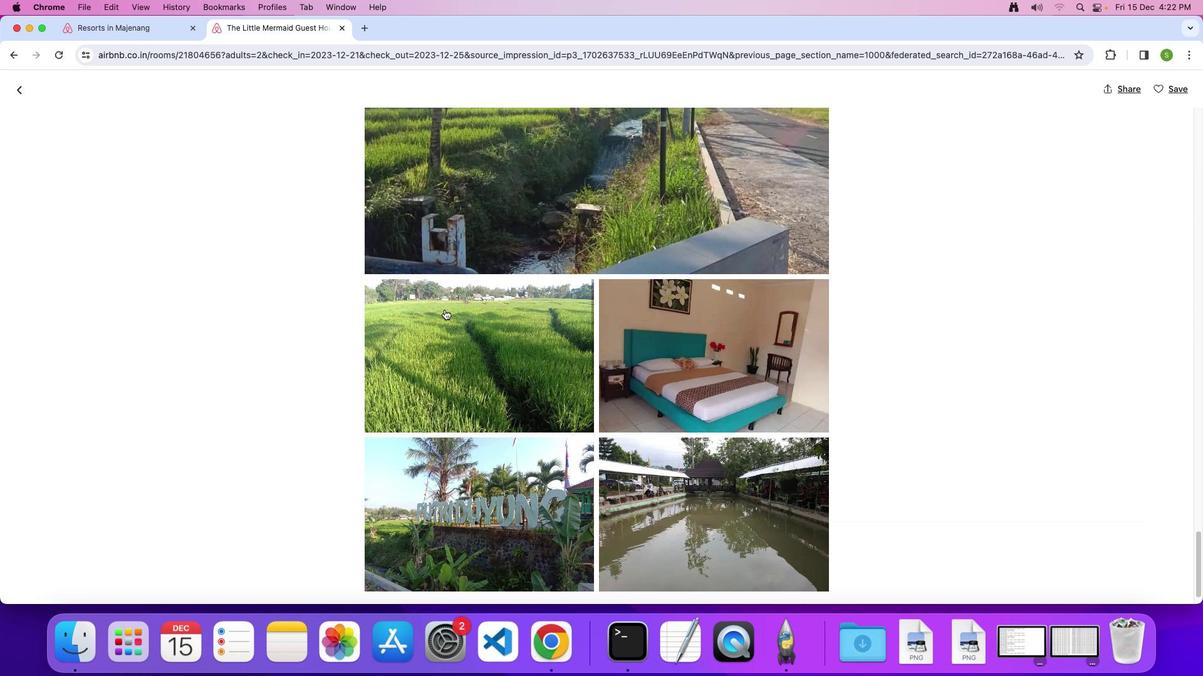 
Action: Mouse scrolled (444, 309) with delta (0, 0)
Screenshot: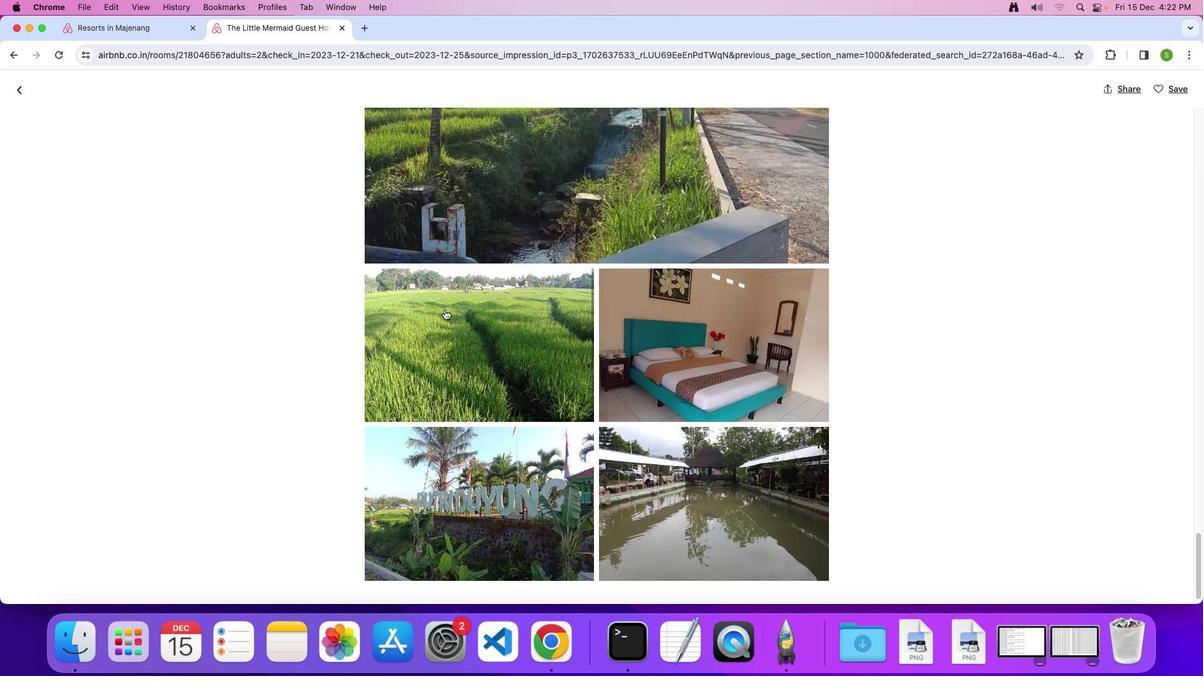 
Action: Mouse scrolled (444, 309) with delta (0, 0)
Screenshot: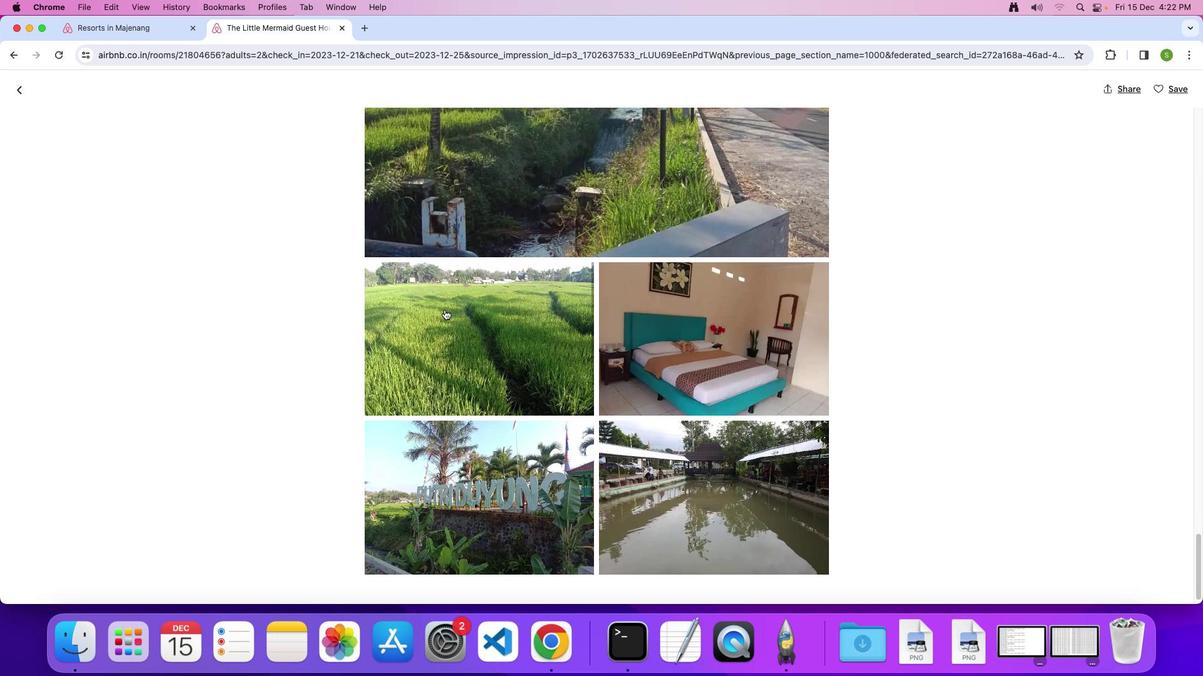 
Action: Mouse scrolled (444, 309) with delta (0, -1)
Screenshot: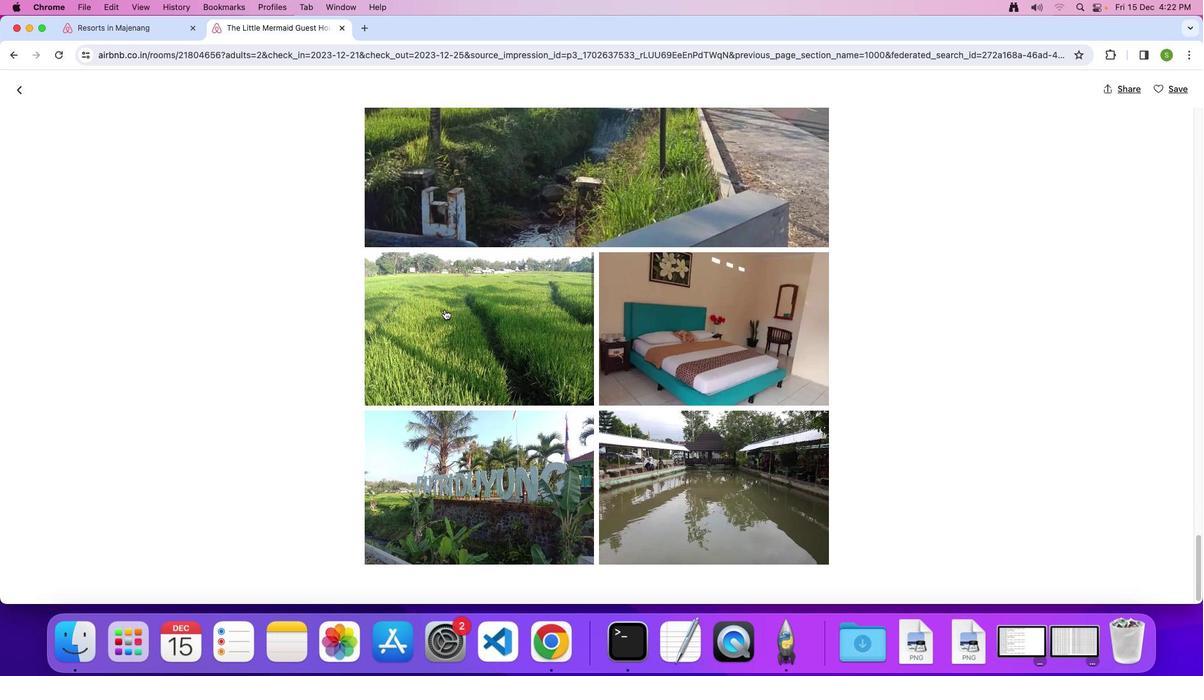 
Action: Mouse scrolled (444, 309) with delta (0, 0)
Screenshot: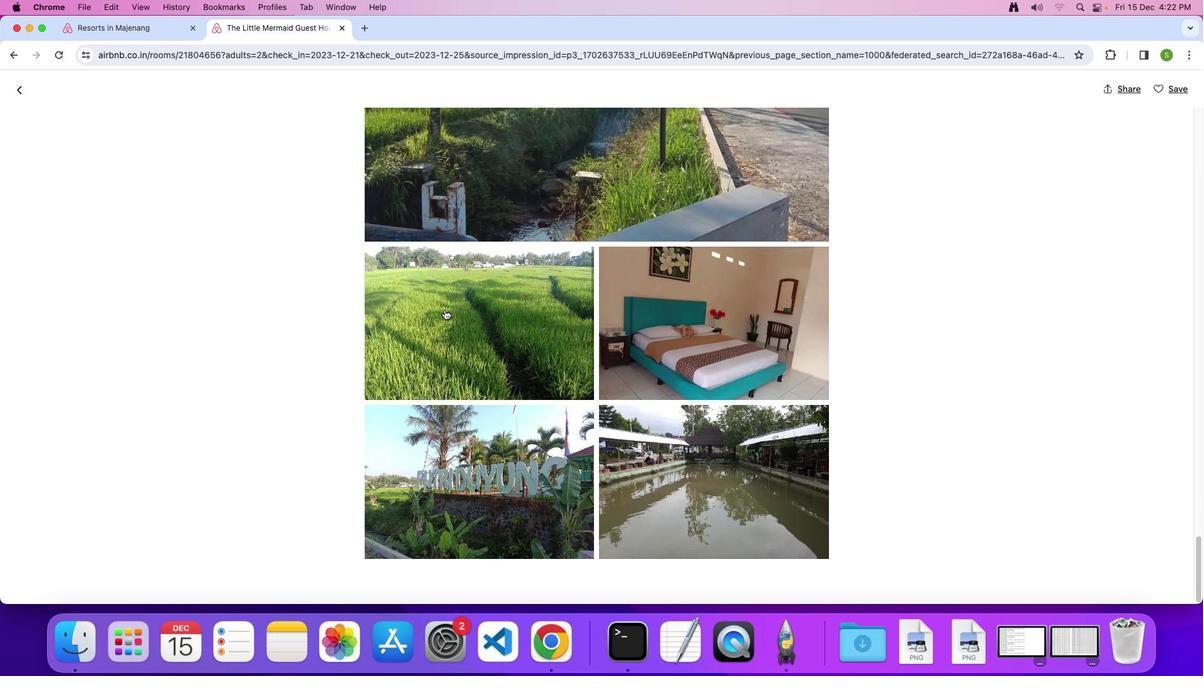 
Action: Mouse scrolled (444, 309) with delta (0, 0)
